 Task: Discover Condos in Newport with Has Views.
Action: Key pressed <Key.caps_lock>N<Key.caps_lock>ewport
Screenshot: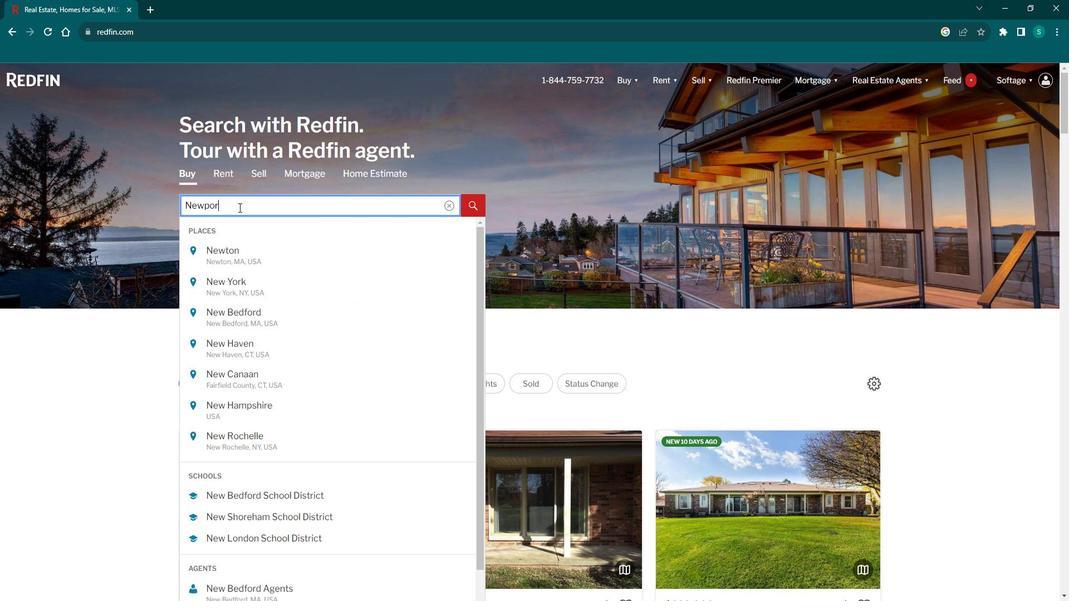 
Action: Mouse moved to (256, 257)
Screenshot: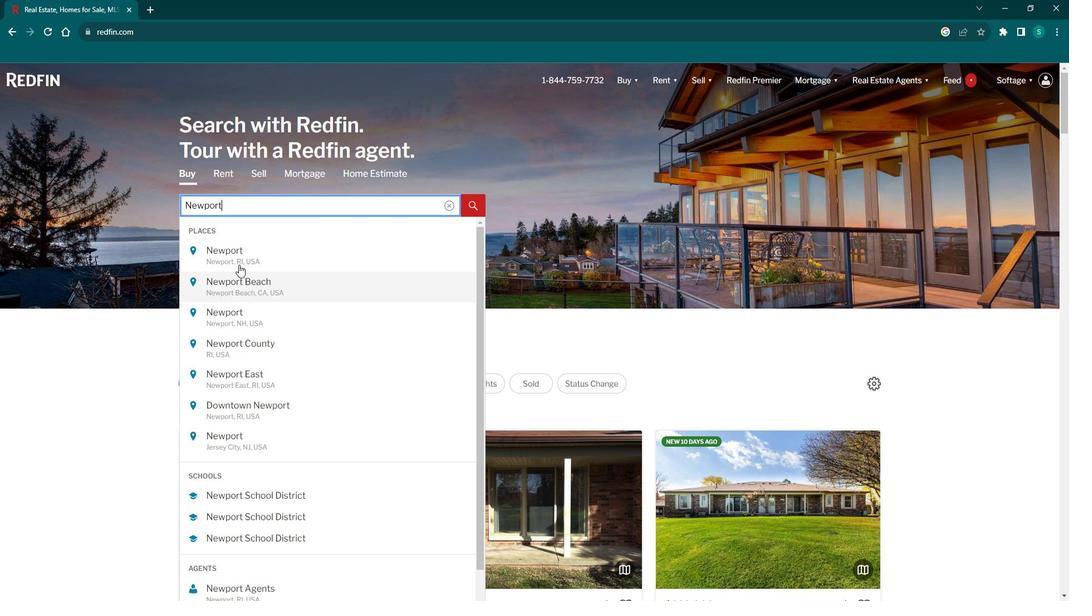 
Action: Mouse pressed left at (256, 257)
Screenshot: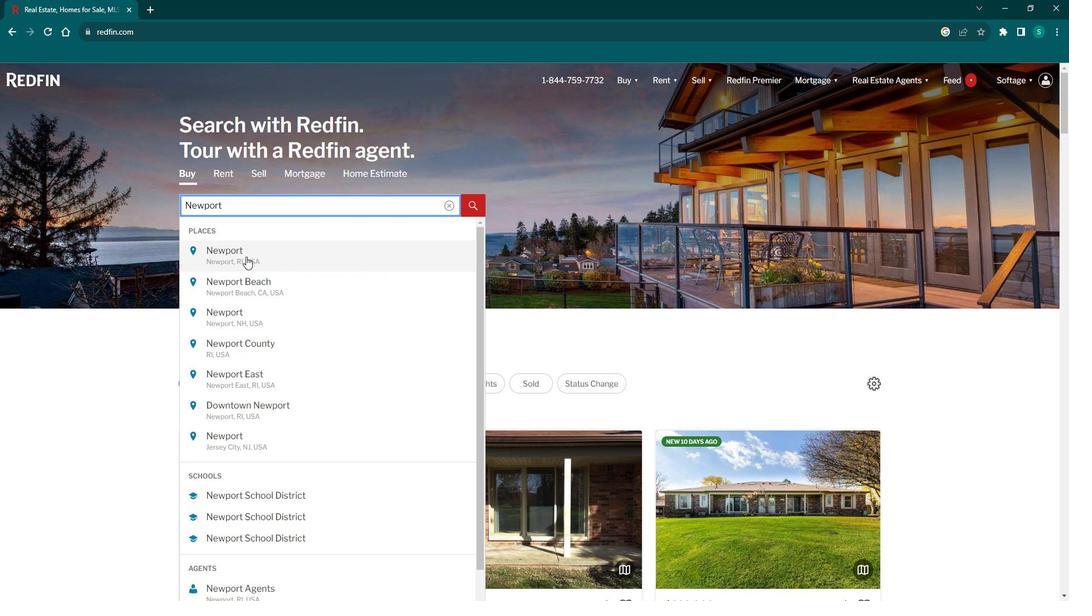 
Action: Mouse moved to (947, 165)
Screenshot: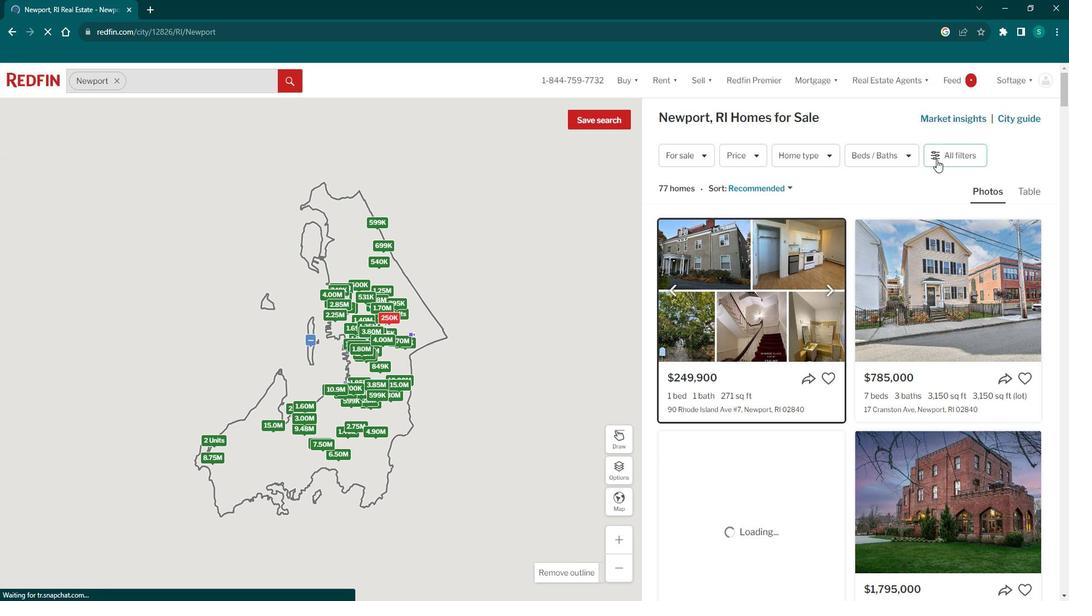 
Action: Mouse pressed left at (947, 165)
Screenshot: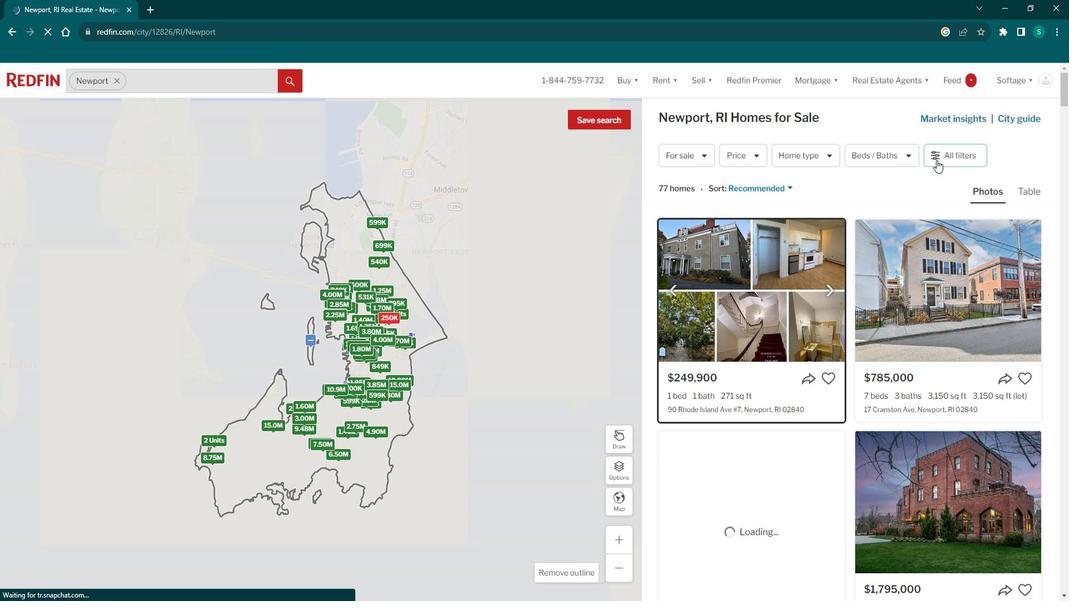
Action: Mouse pressed left at (947, 165)
Screenshot: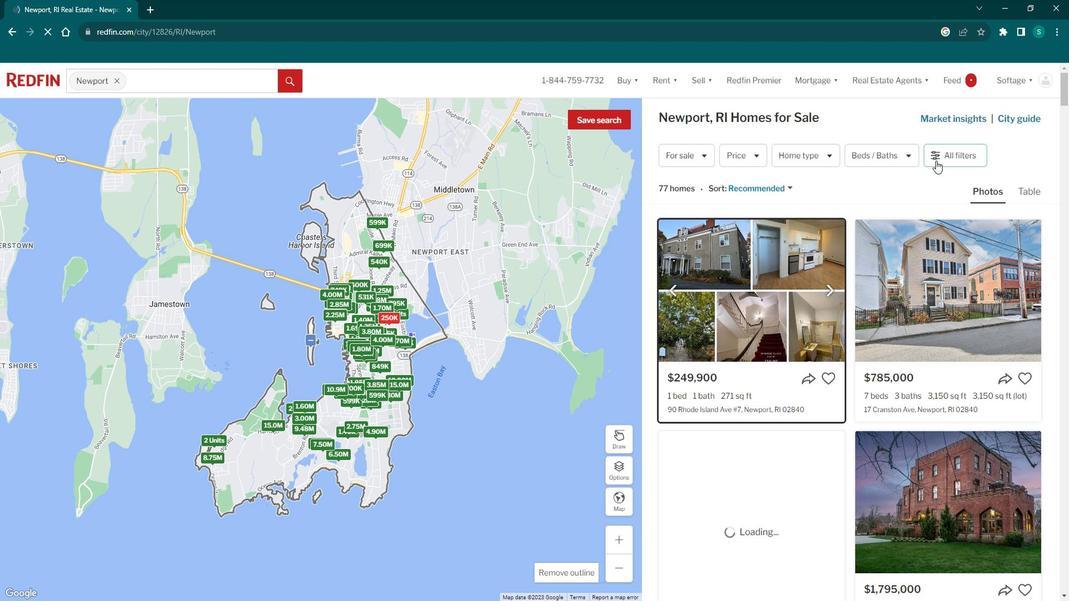 
Action: Mouse pressed left at (947, 165)
Screenshot: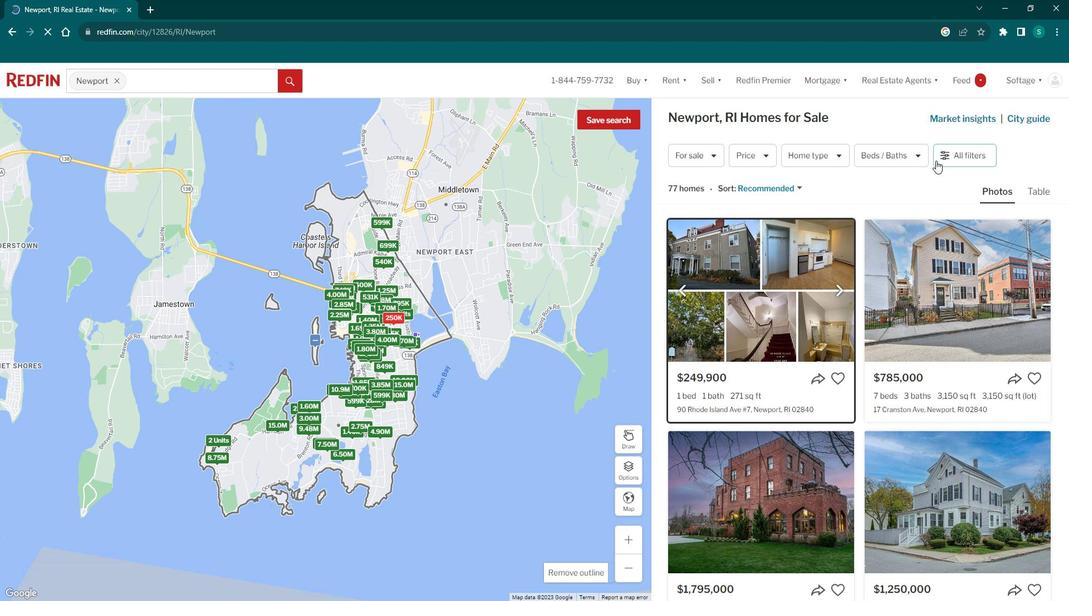 
Action: Mouse moved to (730, 385)
Screenshot: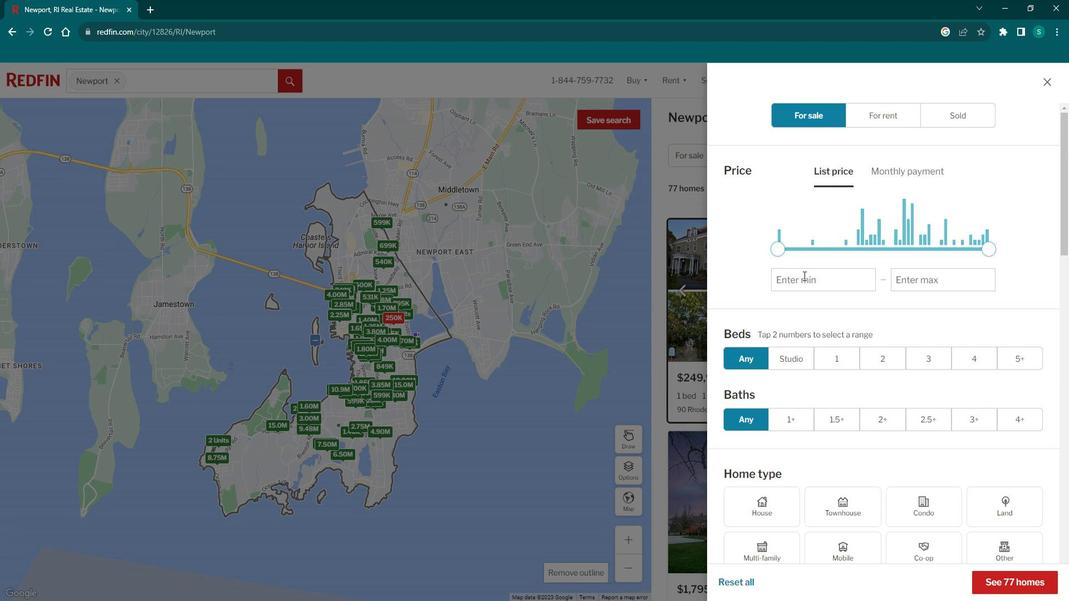 
Action: Mouse scrolled (730, 385) with delta (0, 0)
Screenshot: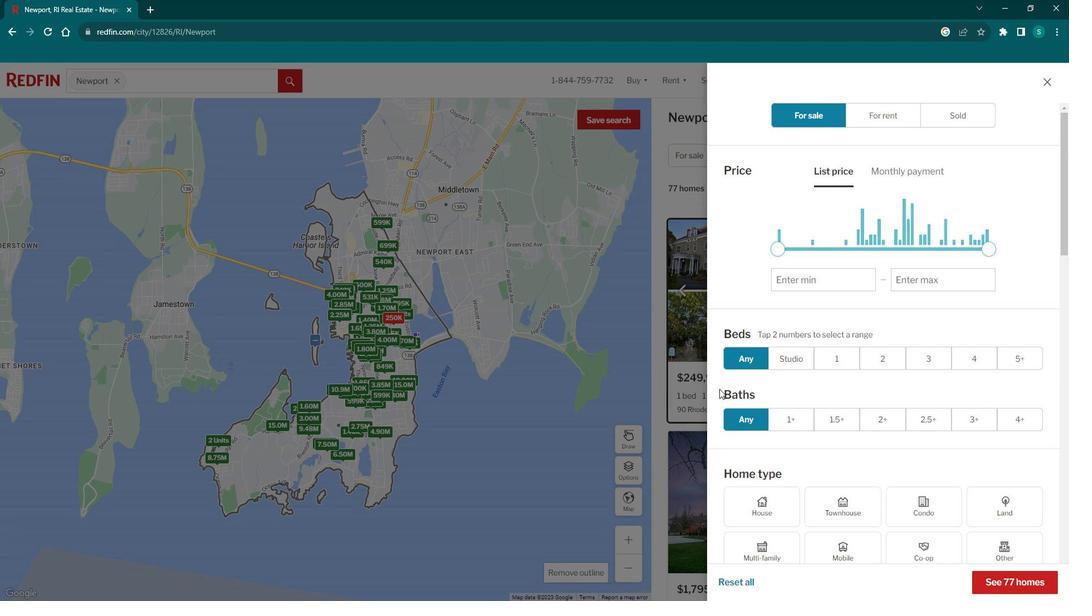 
Action: Mouse scrolled (730, 385) with delta (0, 0)
Screenshot: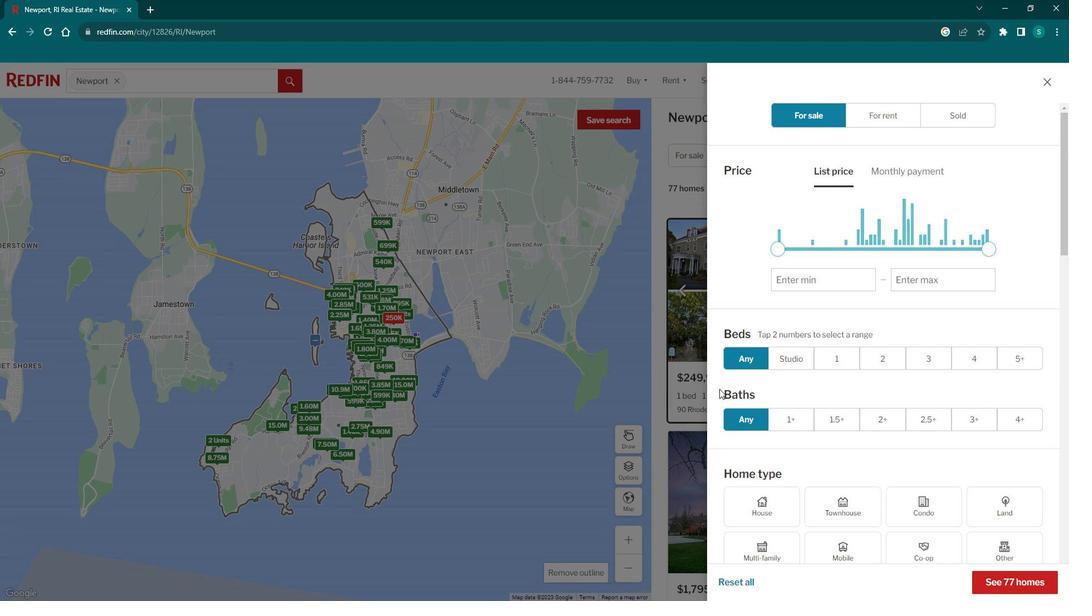 
Action: Mouse scrolled (730, 385) with delta (0, 0)
Screenshot: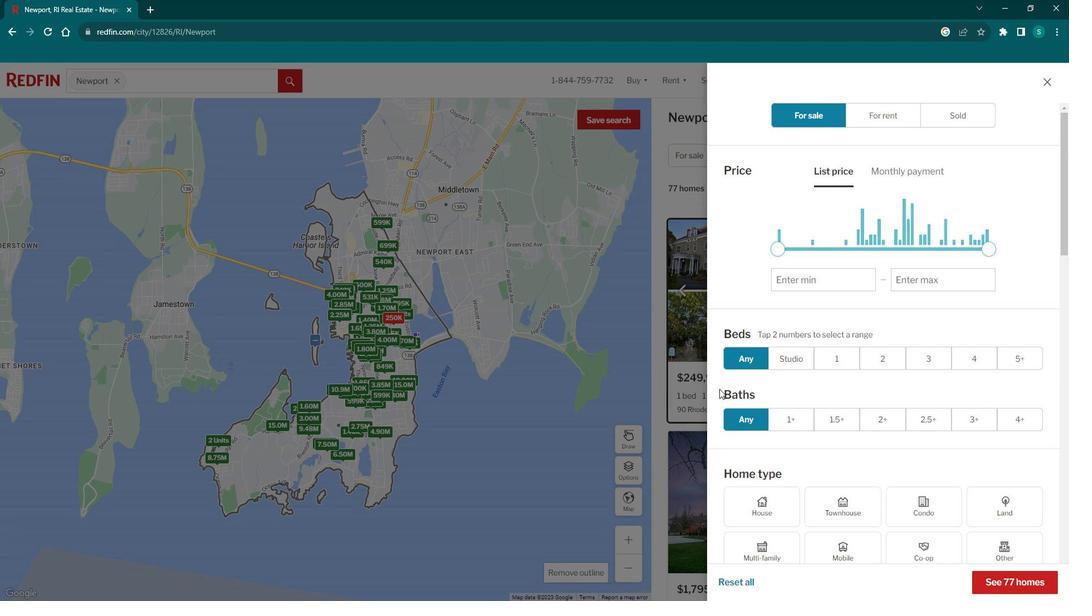 
Action: Mouse moved to (917, 334)
Screenshot: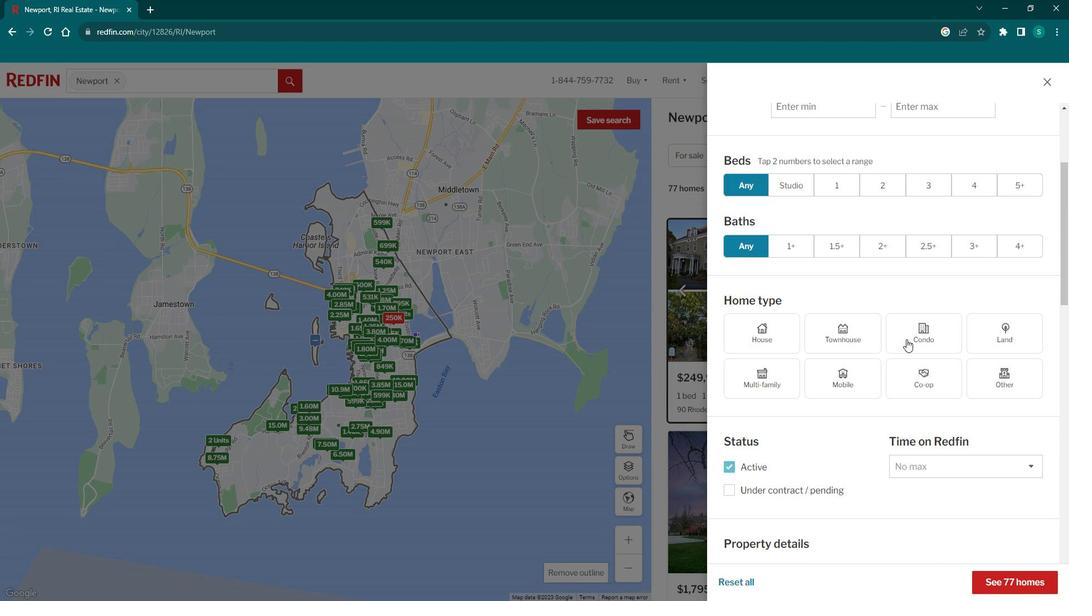 
Action: Mouse pressed left at (917, 334)
Screenshot: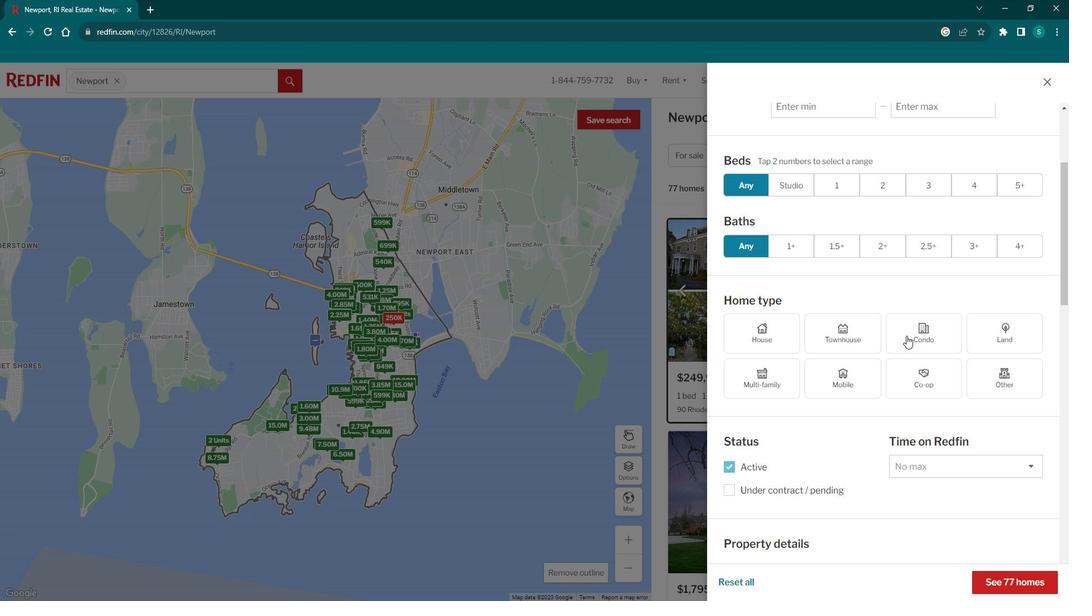 
Action: Mouse moved to (821, 416)
Screenshot: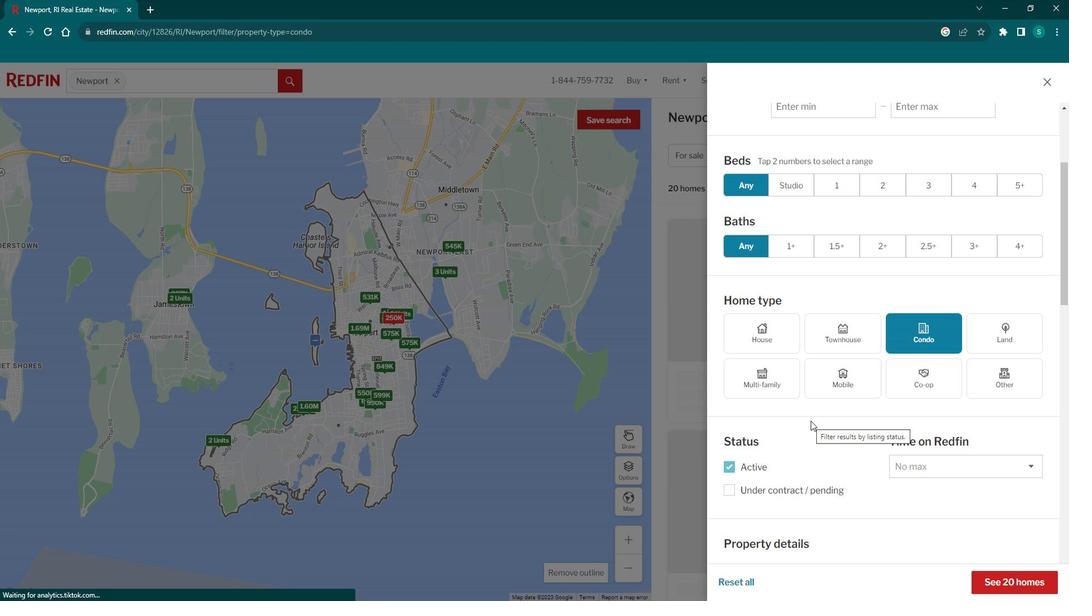
Action: Mouse scrolled (821, 415) with delta (0, 0)
Screenshot: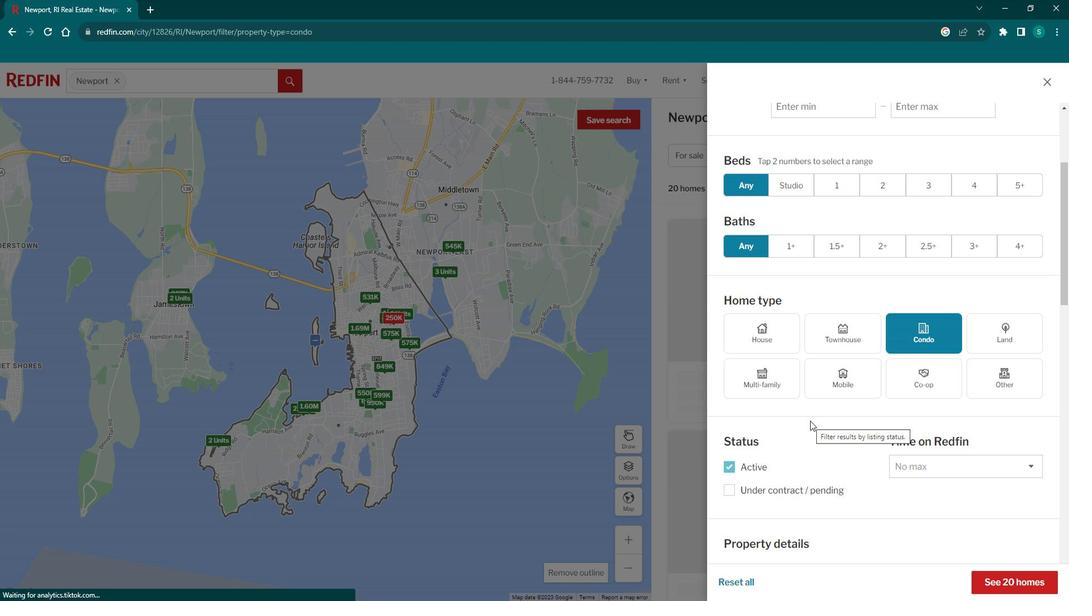 
Action: Mouse scrolled (821, 415) with delta (0, 0)
Screenshot: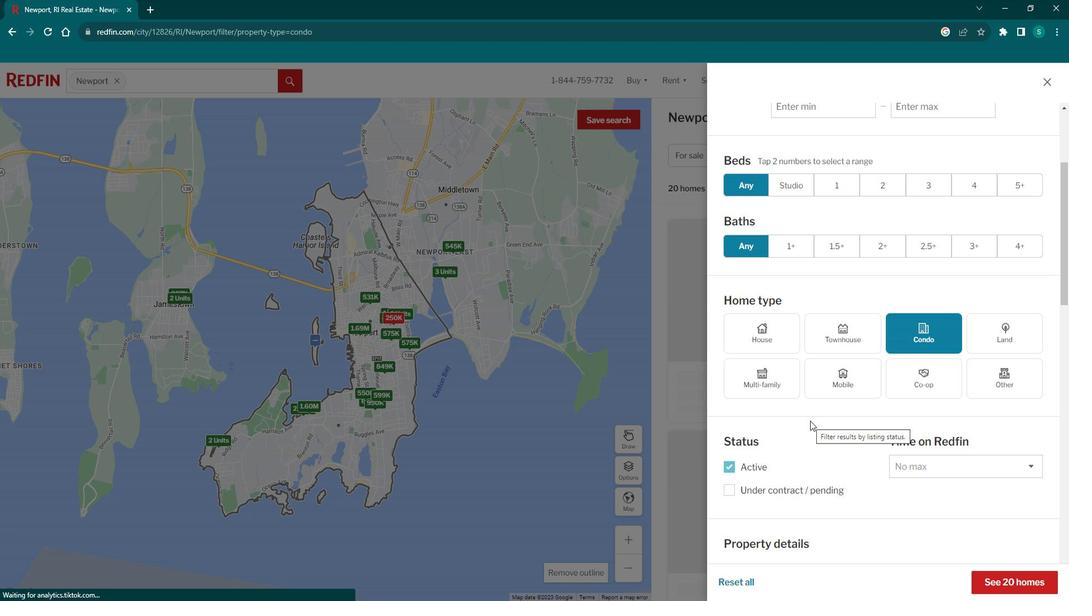 
Action: Mouse scrolled (821, 415) with delta (0, 0)
Screenshot: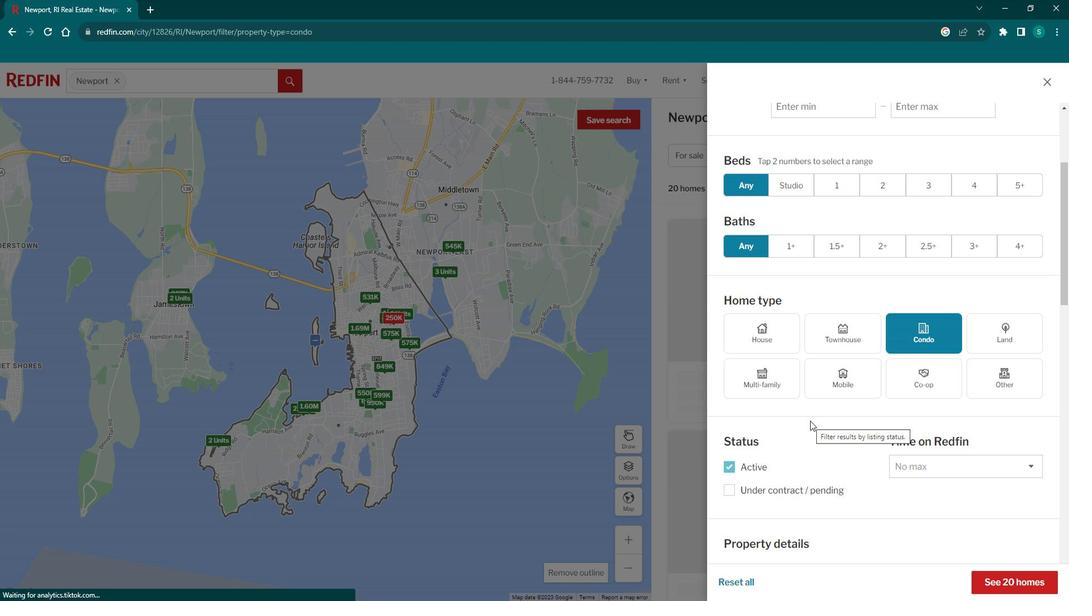 
Action: Mouse scrolled (821, 415) with delta (0, 0)
Screenshot: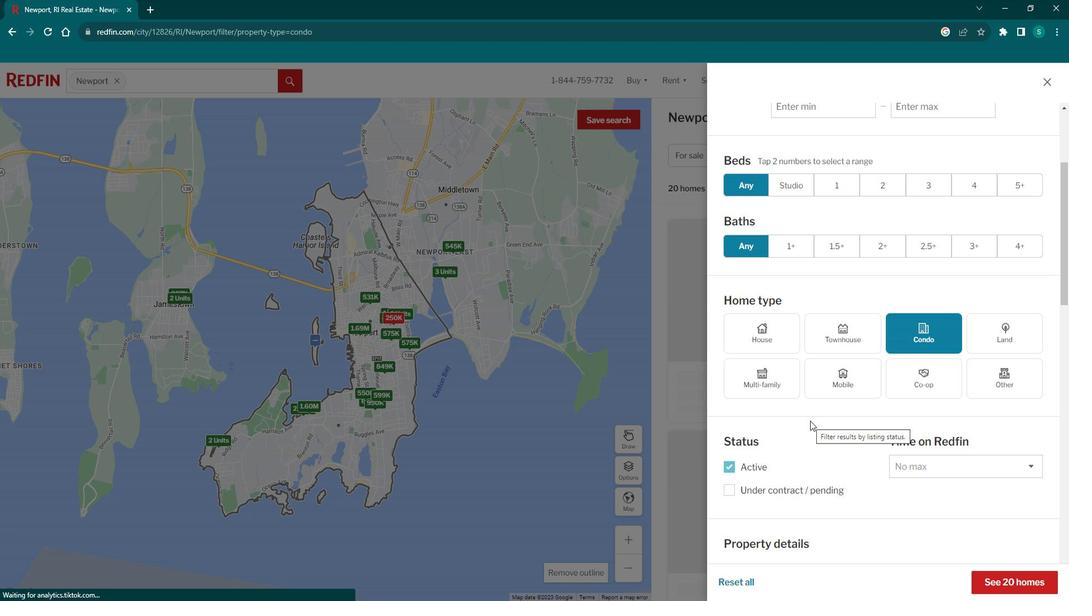 
Action: Mouse scrolled (821, 415) with delta (0, 0)
Screenshot: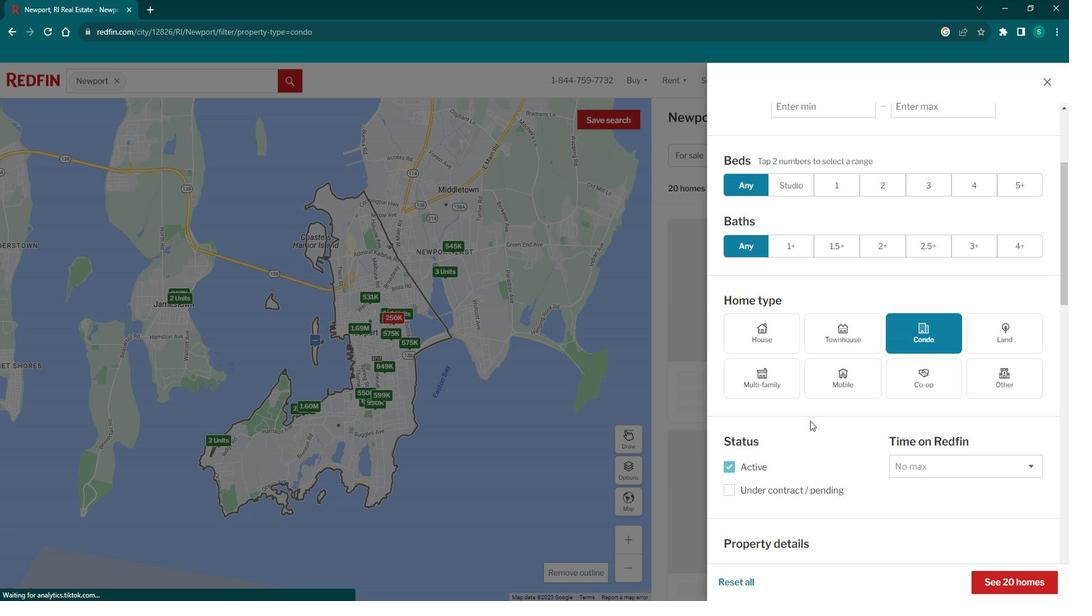 
Action: Mouse moved to (820, 426)
Screenshot: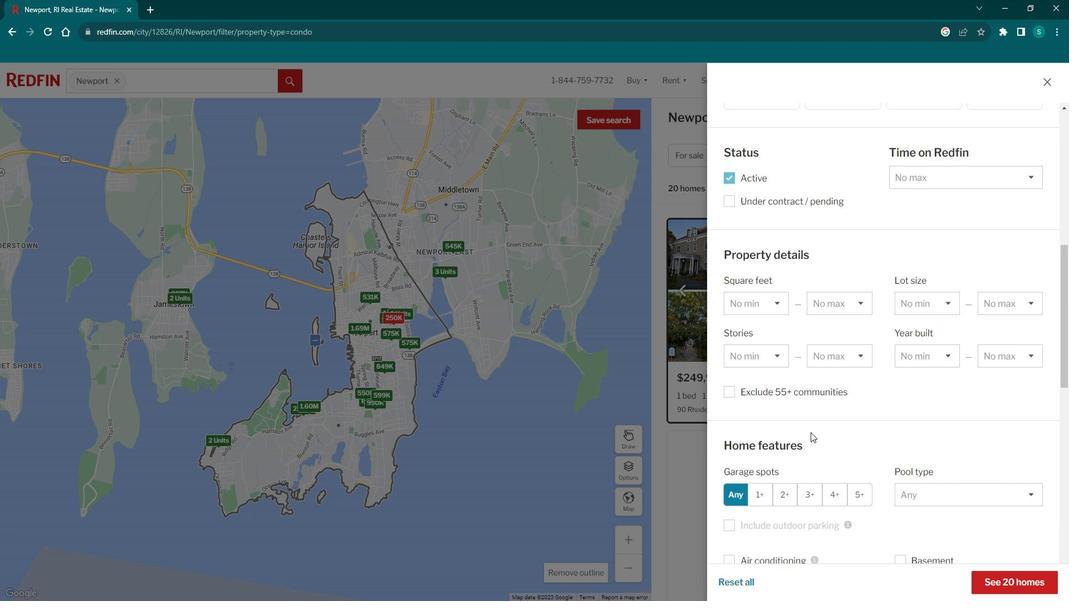 
Action: Mouse scrolled (820, 426) with delta (0, 0)
Screenshot: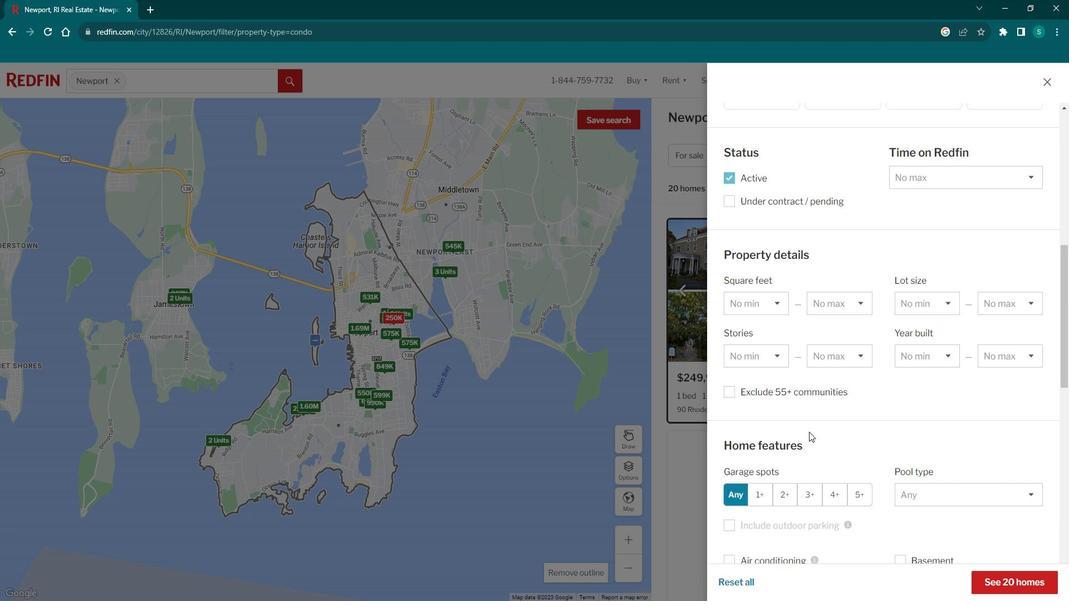 
Action: Mouse scrolled (820, 426) with delta (0, 0)
Screenshot: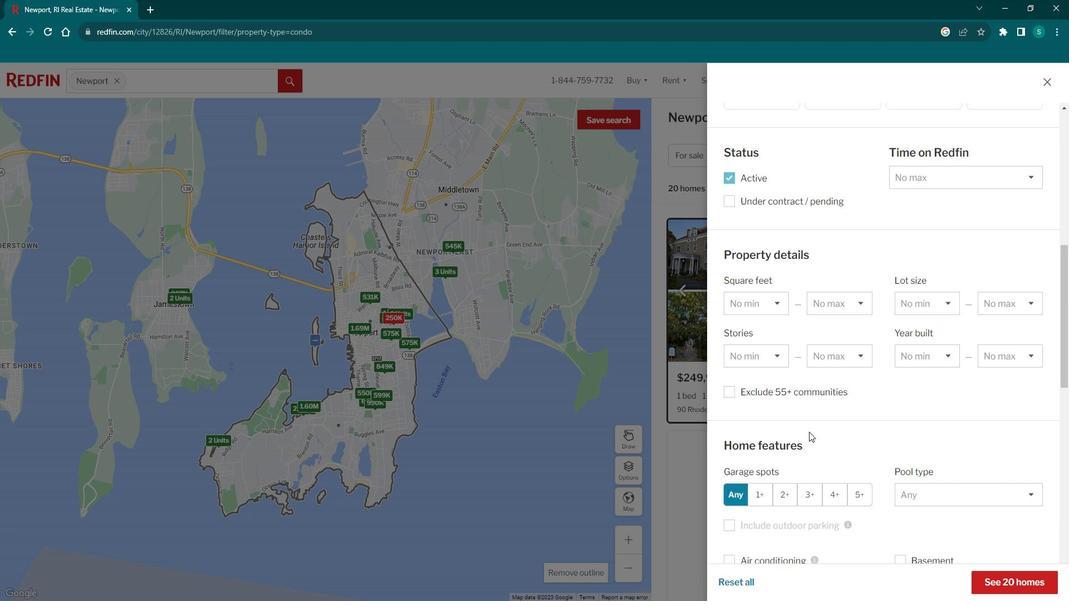 
Action: Mouse scrolled (820, 426) with delta (0, 0)
Screenshot: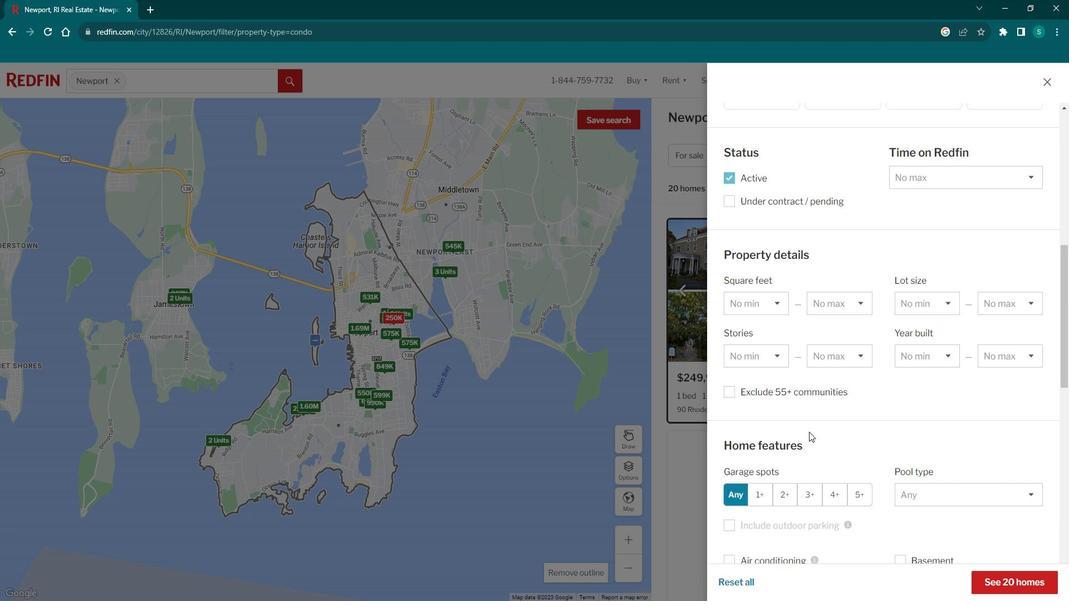 
Action: Mouse moved to (787, 409)
Screenshot: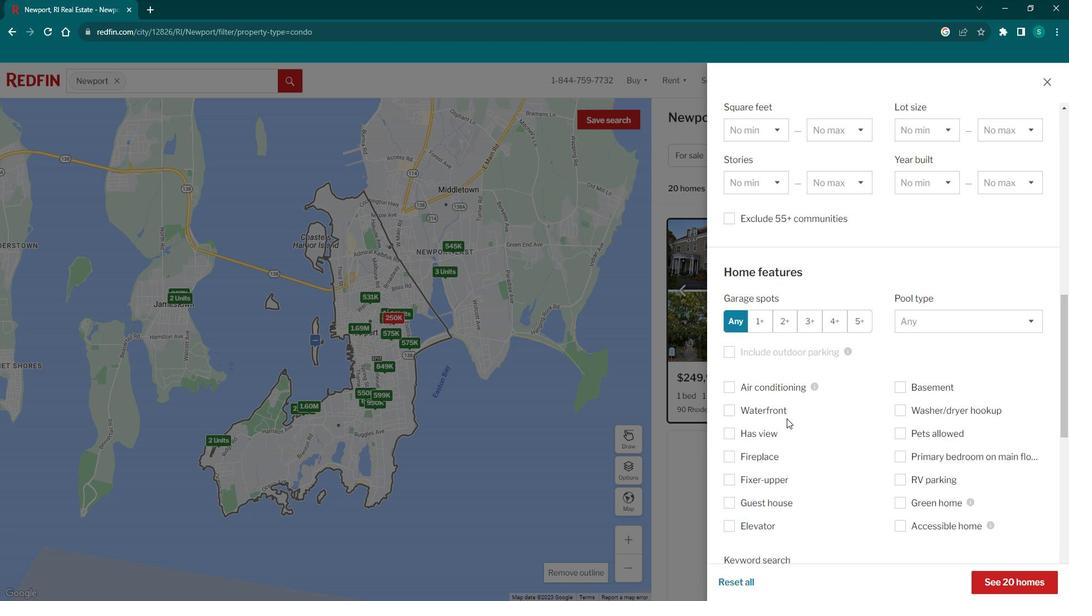 
Action: Mouse scrolled (787, 408) with delta (0, 0)
Screenshot: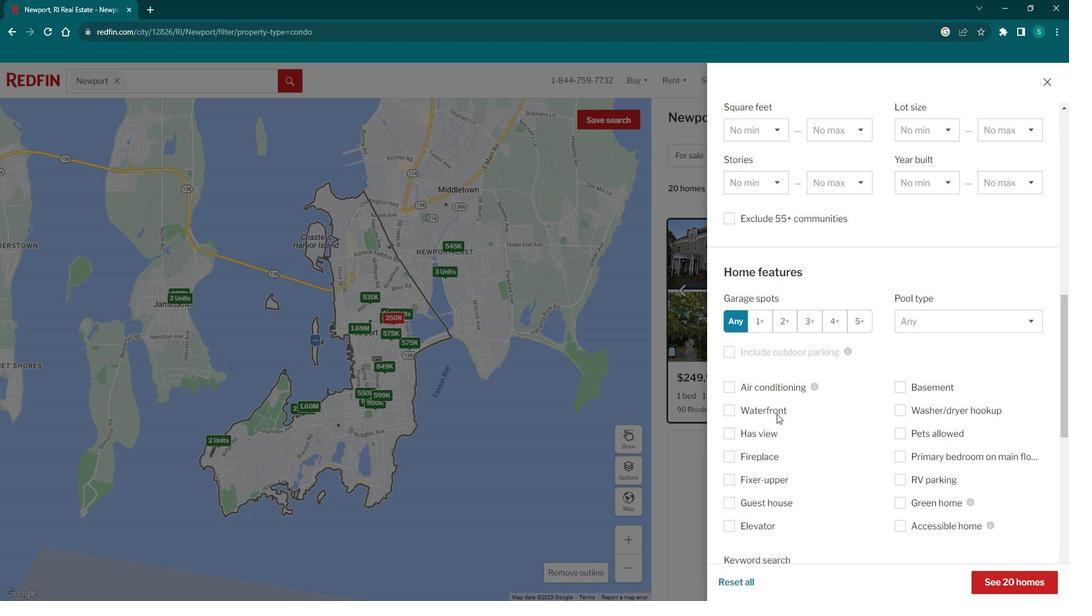 
Action: Mouse scrolled (787, 408) with delta (0, 0)
Screenshot: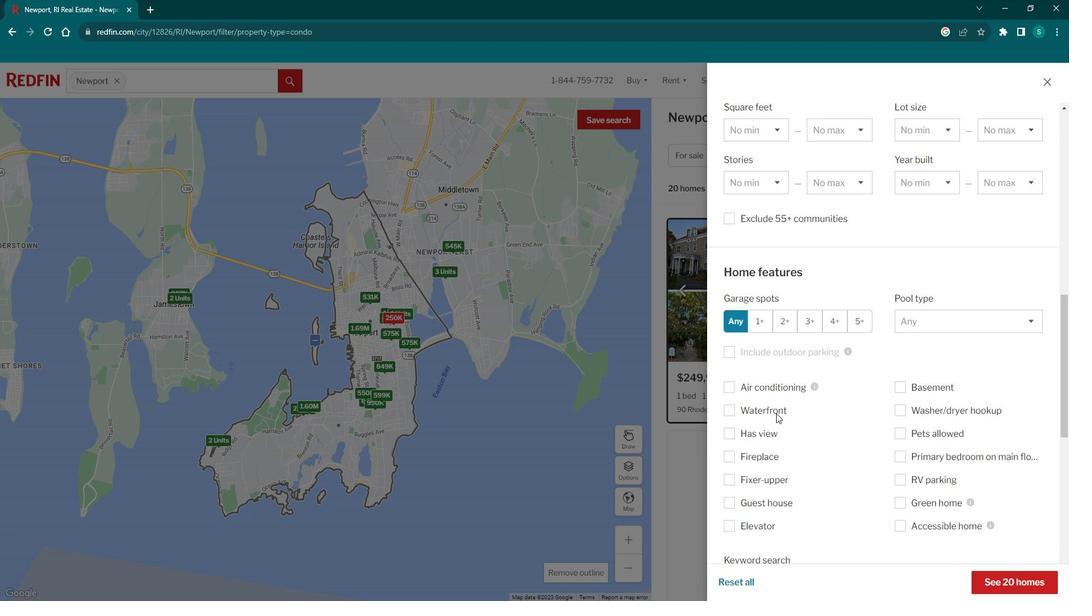 
Action: Mouse moved to (753, 313)
Screenshot: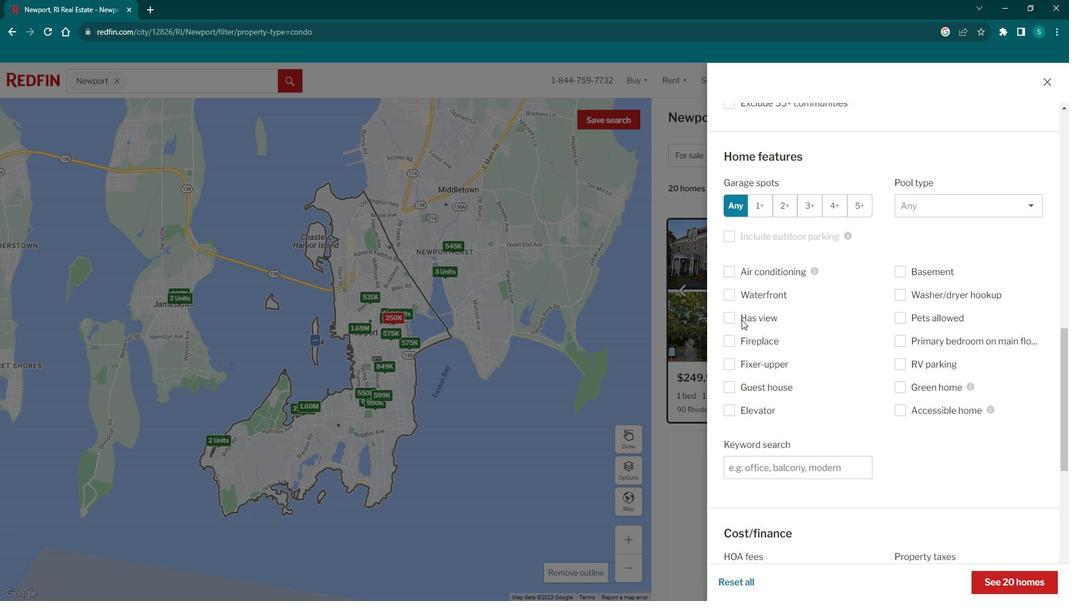 
Action: Mouse pressed left at (753, 313)
Screenshot: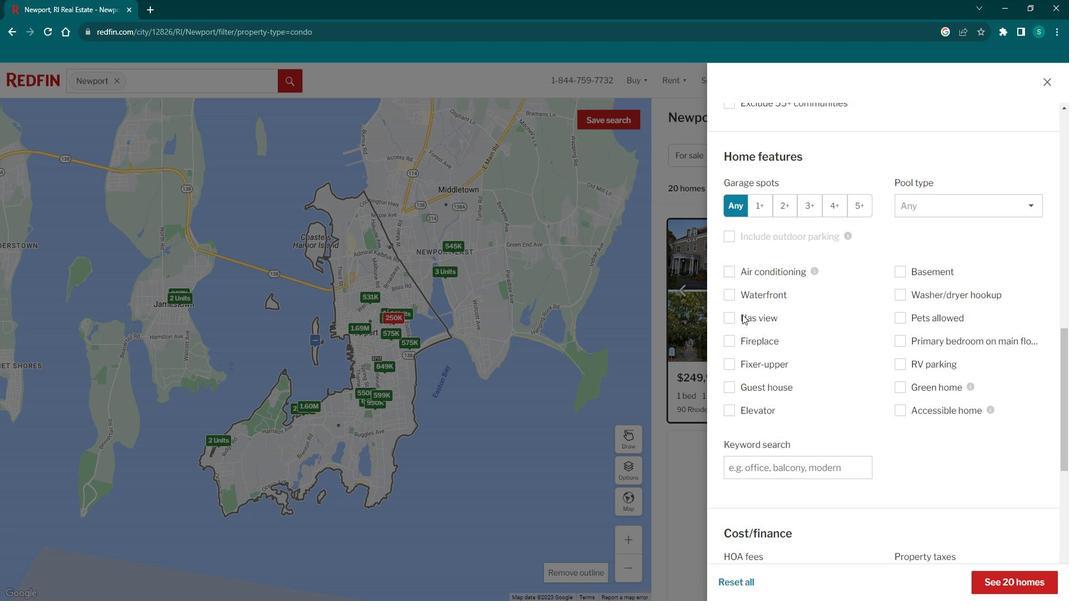 
Action: Mouse moved to (1009, 567)
Screenshot: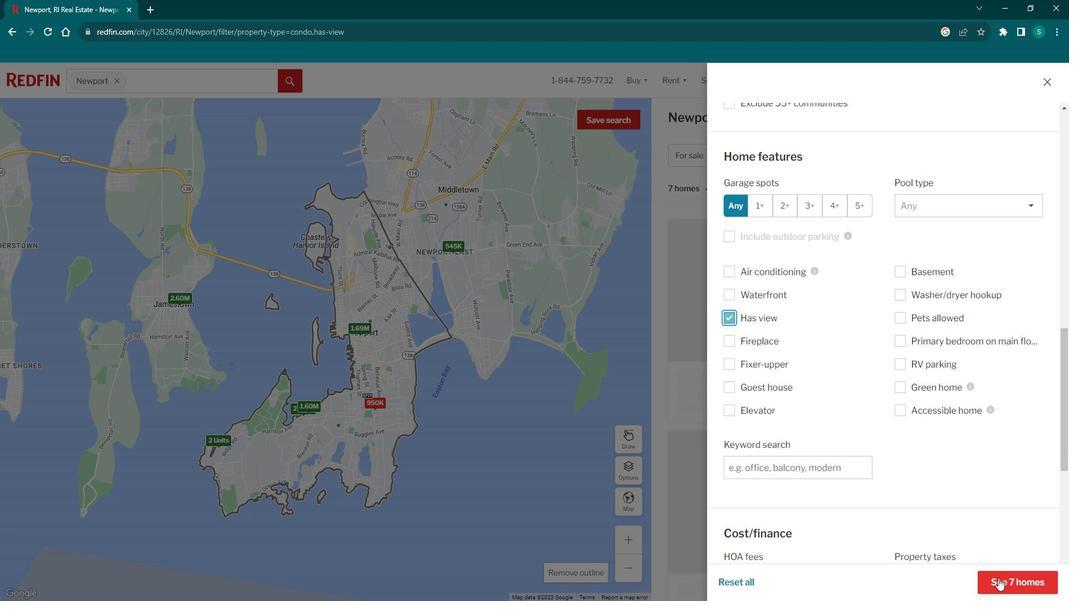
Action: Mouse pressed left at (1009, 567)
Screenshot: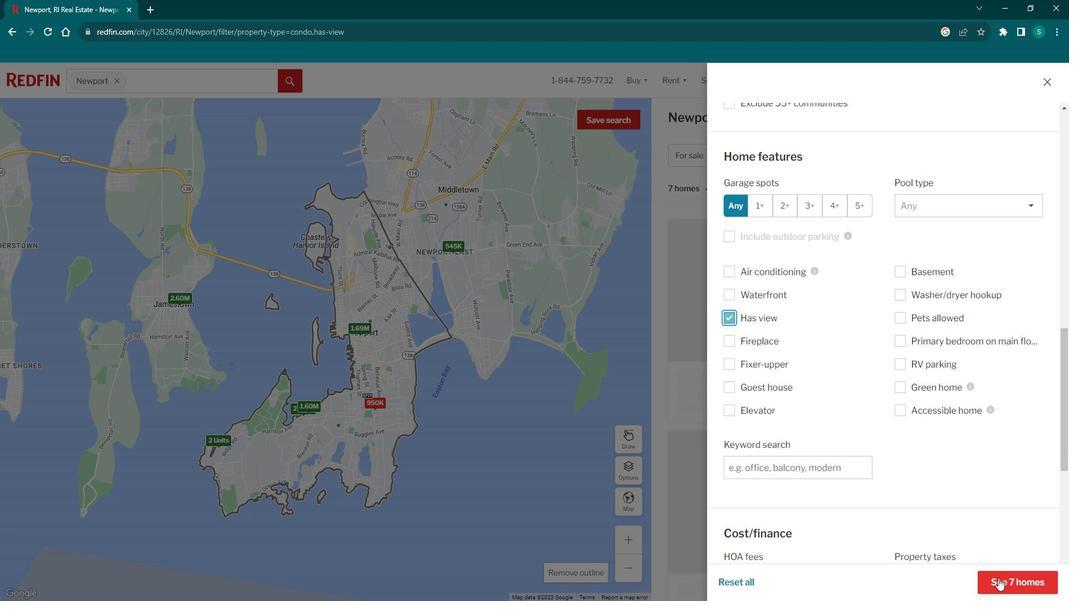 
Action: Mouse moved to (731, 351)
Screenshot: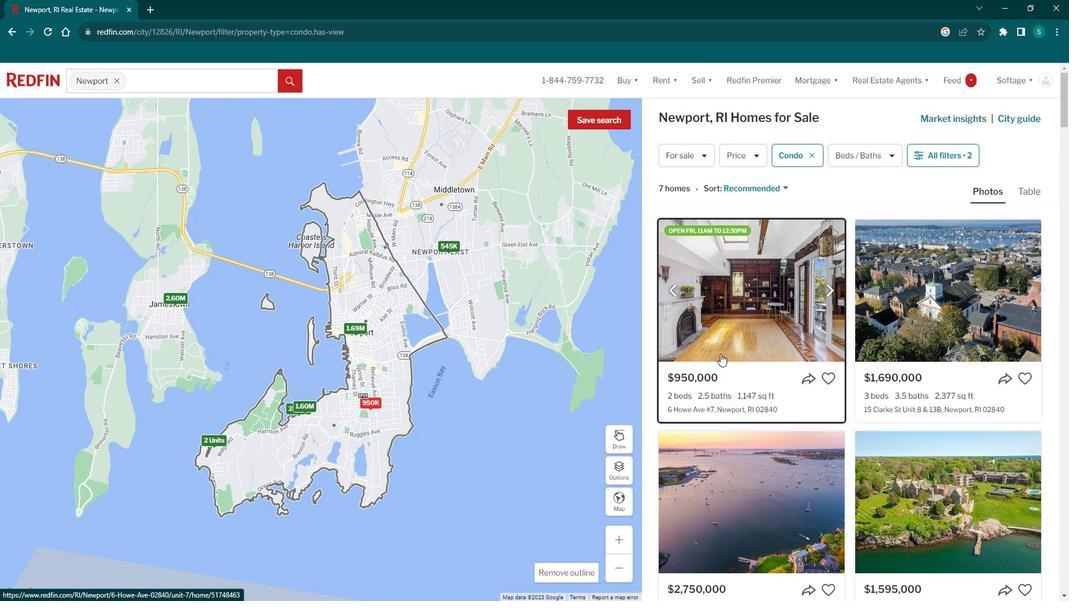 
Action: Mouse pressed left at (731, 351)
Screenshot: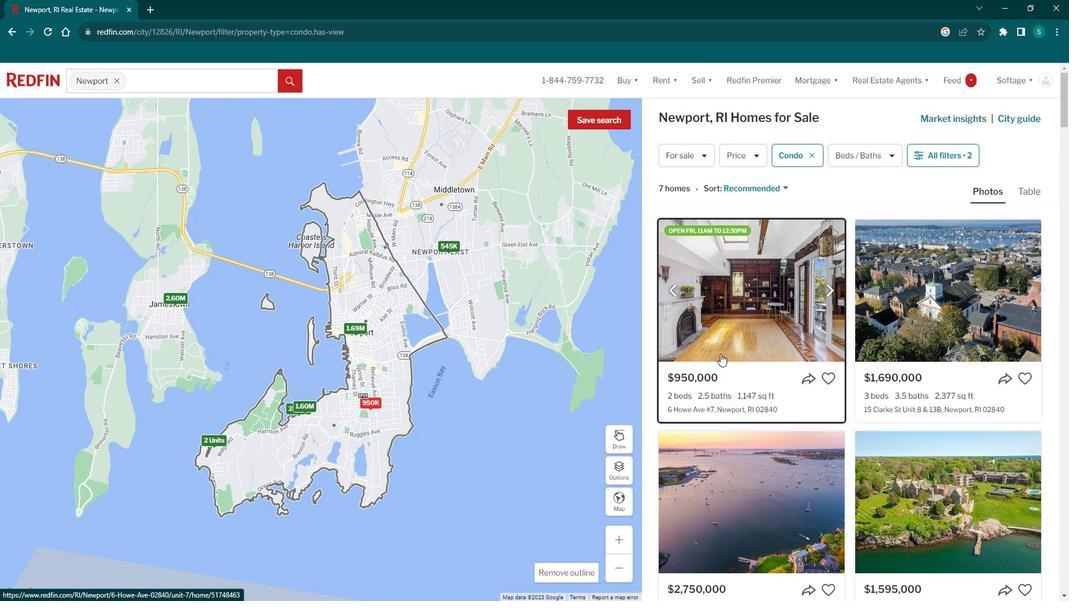 
Action: Mouse moved to (431, 365)
Screenshot: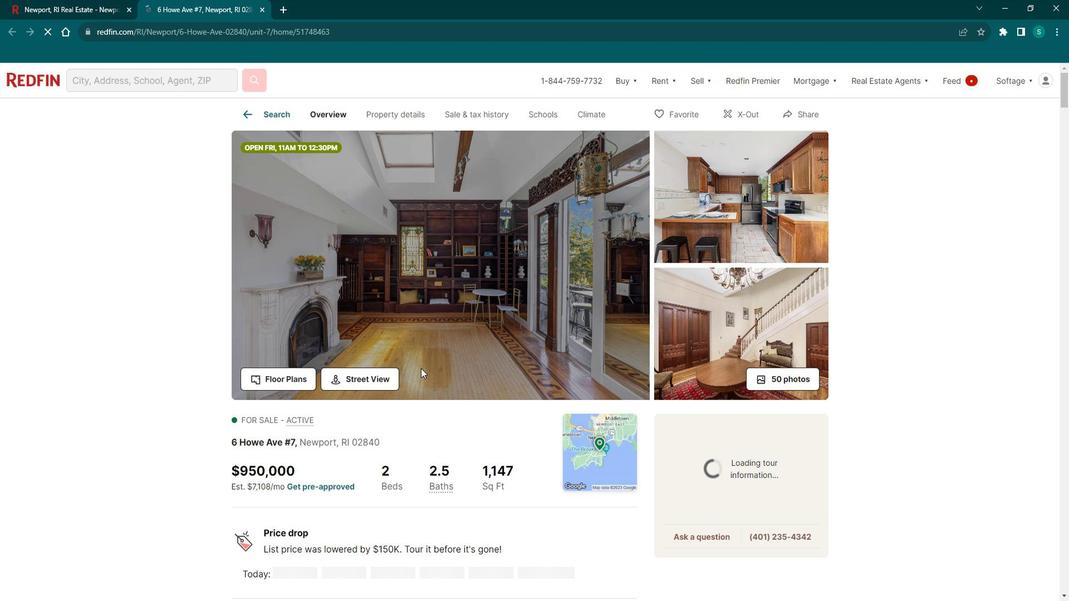 
Action: Mouse scrolled (431, 364) with delta (0, 0)
Screenshot: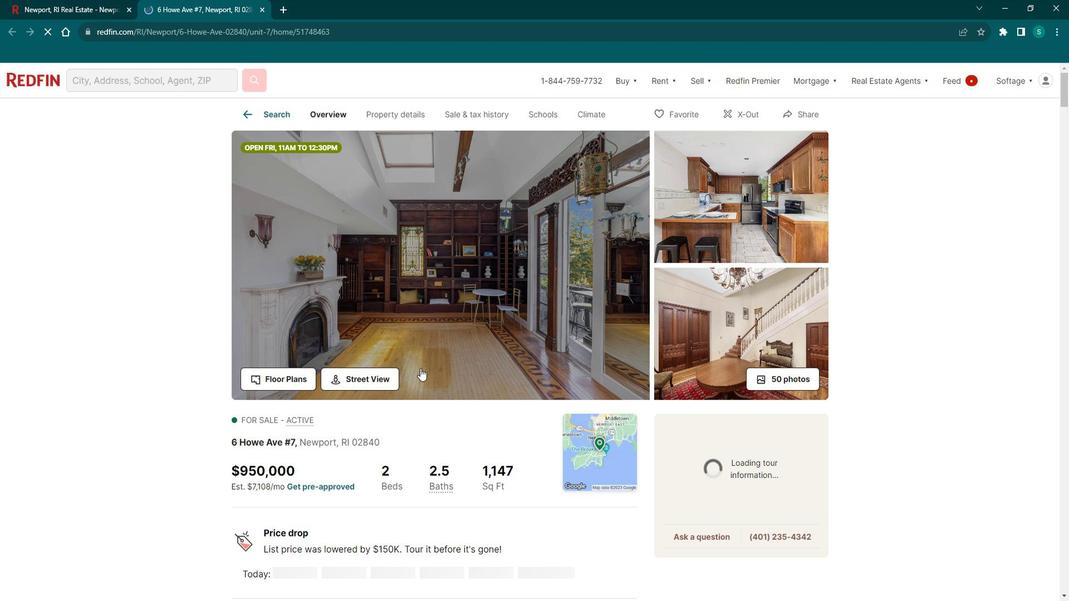 
Action: Mouse scrolled (431, 364) with delta (0, 0)
Screenshot: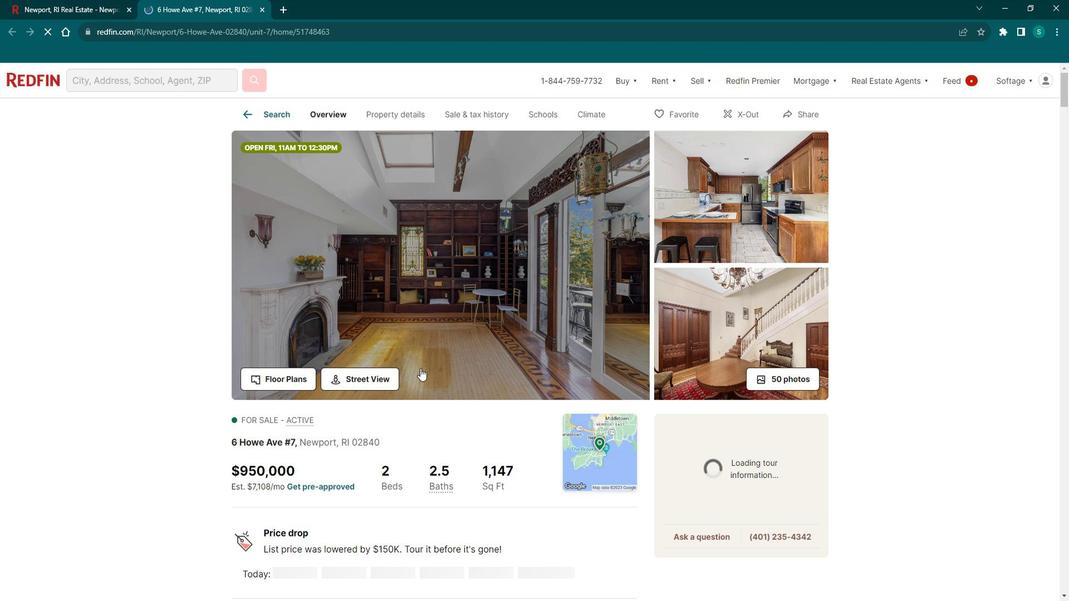 
Action: Mouse scrolled (431, 364) with delta (0, 0)
Screenshot: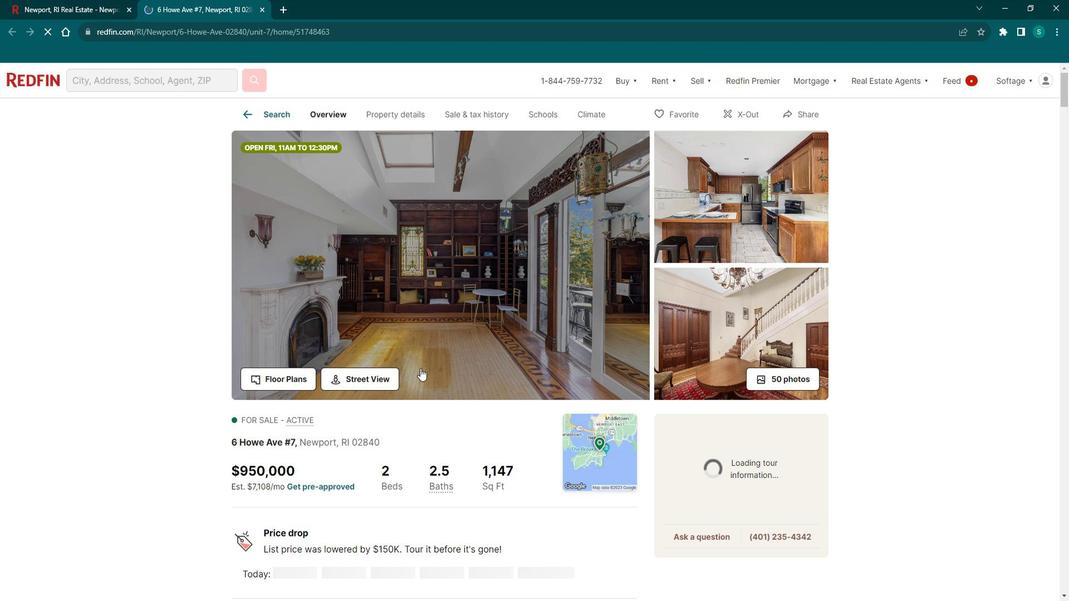 
Action: Mouse scrolled (431, 364) with delta (0, 0)
Screenshot: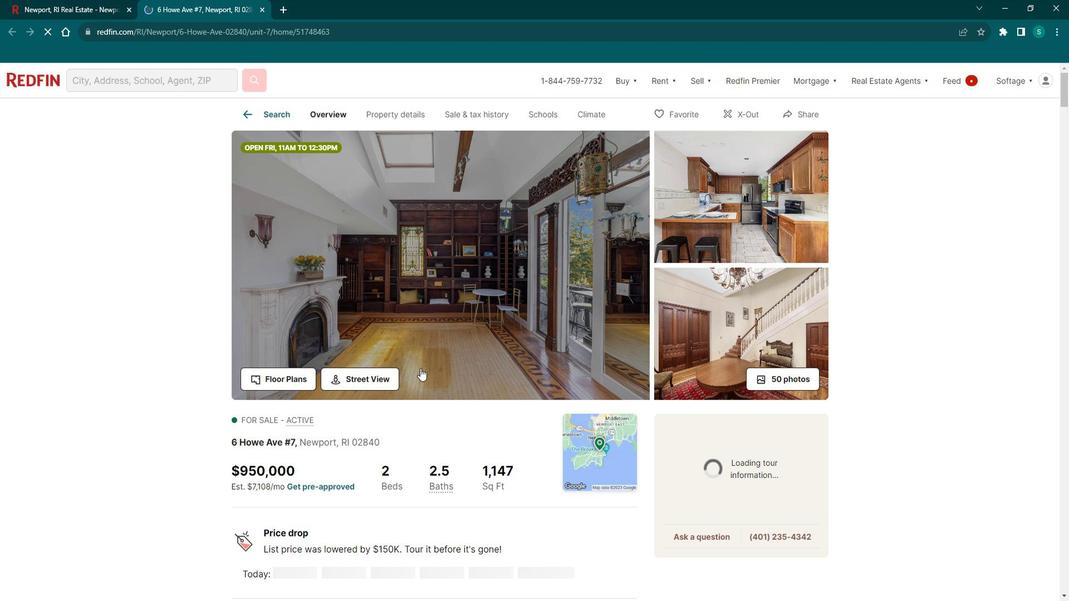 
Action: Mouse scrolled (431, 364) with delta (0, 0)
Screenshot: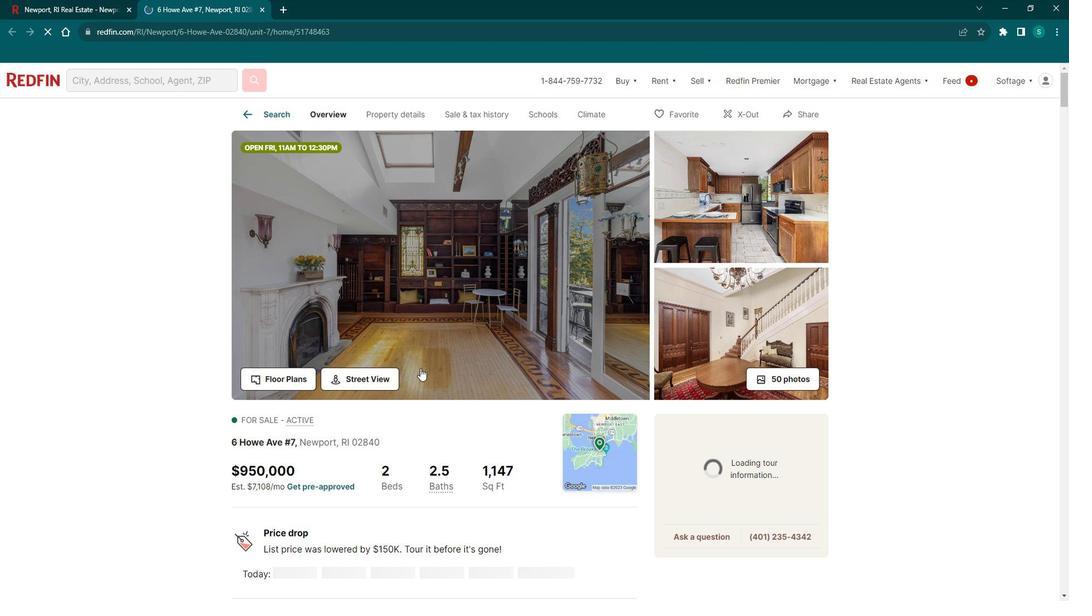 
Action: Mouse moved to (286, 426)
Screenshot: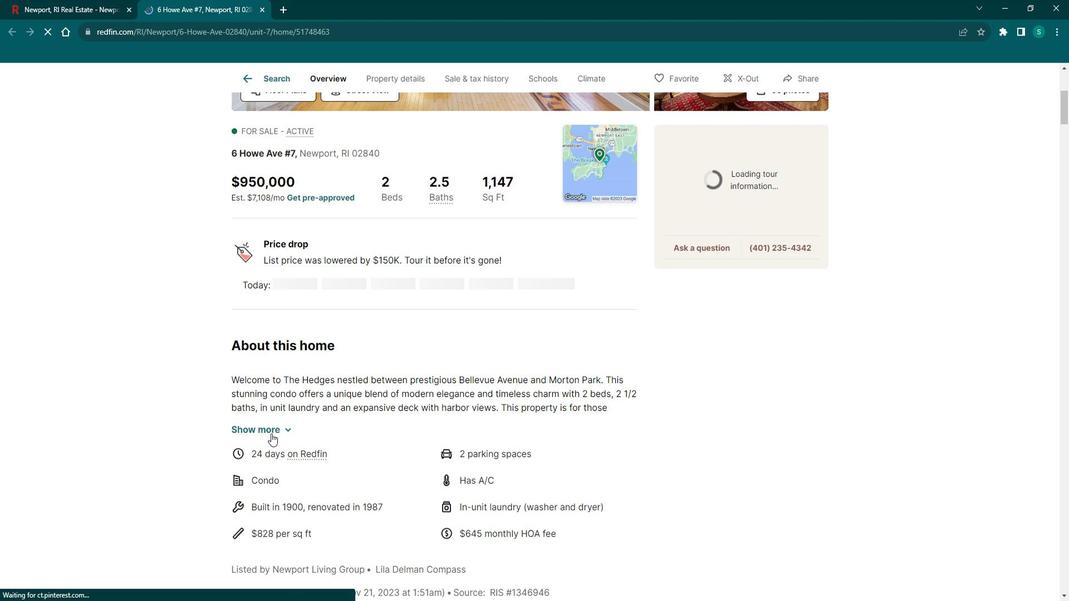 
Action: Mouse pressed left at (286, 426)
Screenshot: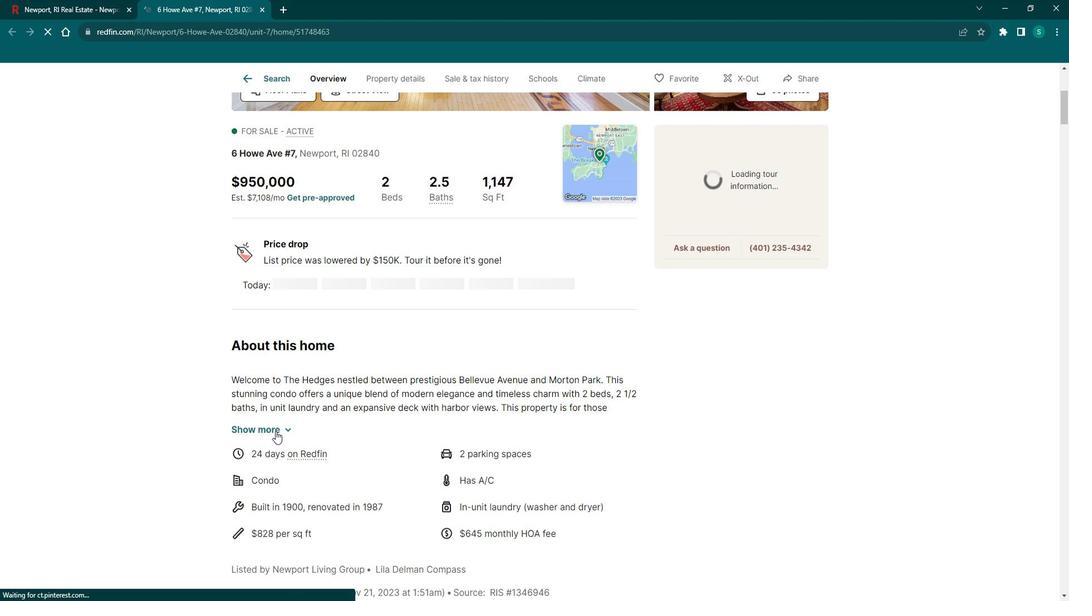 
Action: Mouse moved to (327, 409)
Screenshot: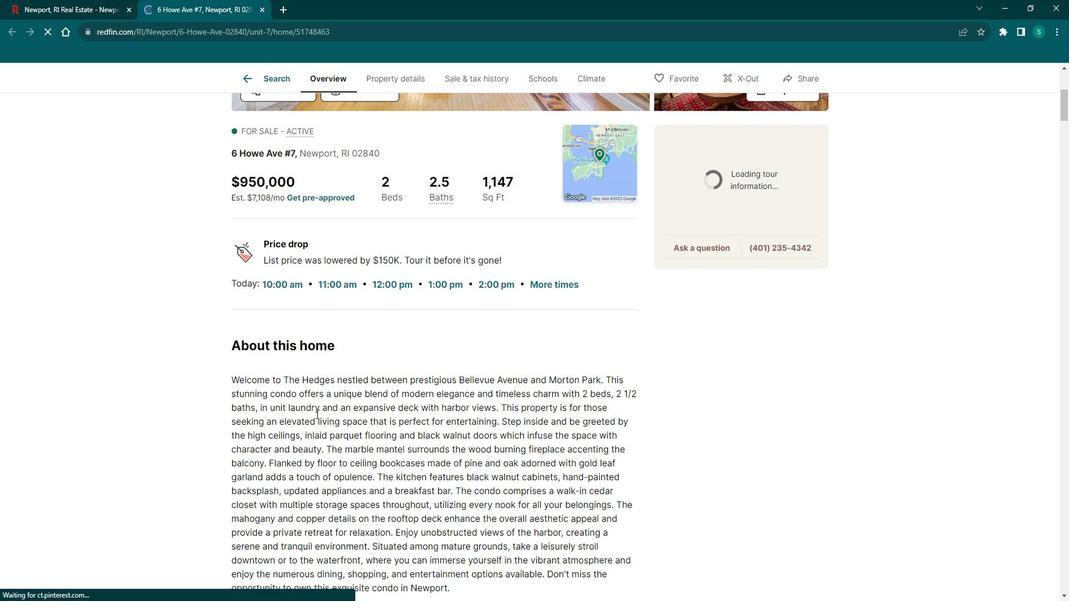 
Action: Mouse scrolled (327, 409) with delta (0, 0)
Screenshot: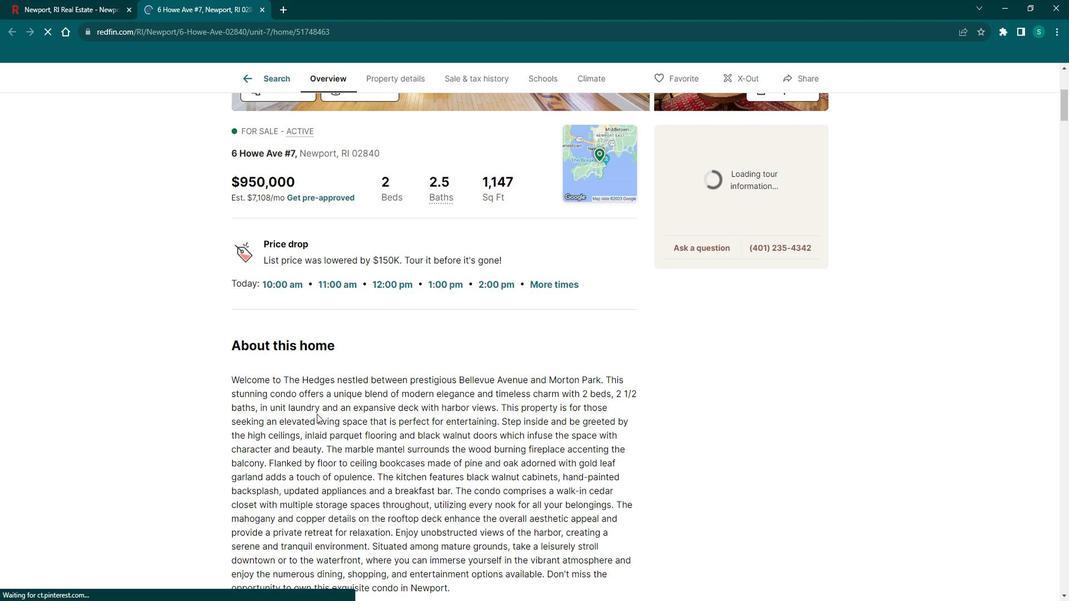 
Action: Mouse scrolled (327, 409) with delta (0, 0)
Screenshot: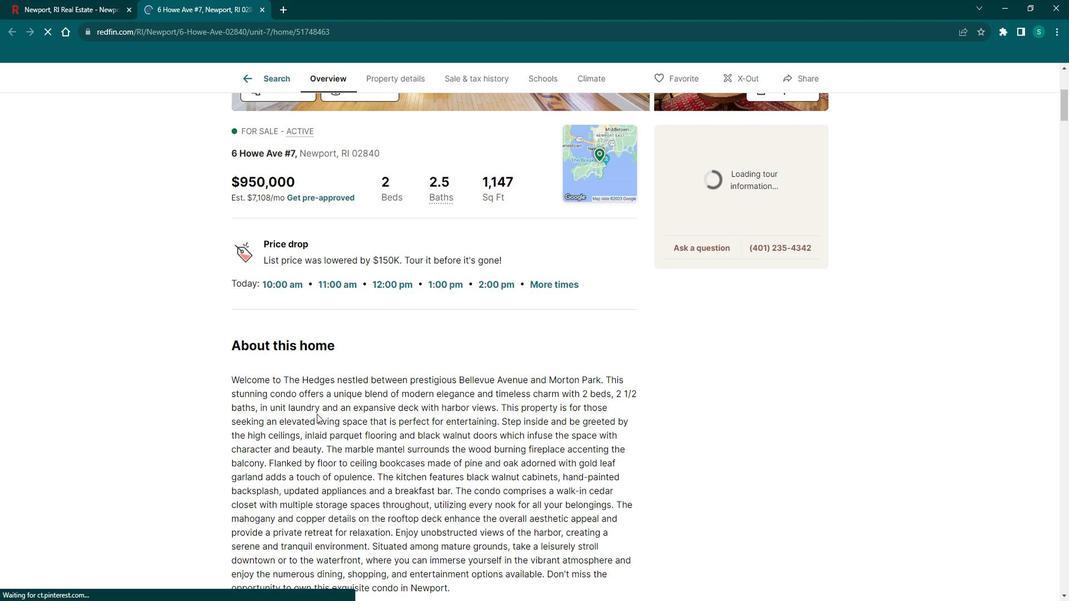 
Action: Mouse scrolled (327, 409) with delta (0, 0)
Screenshot: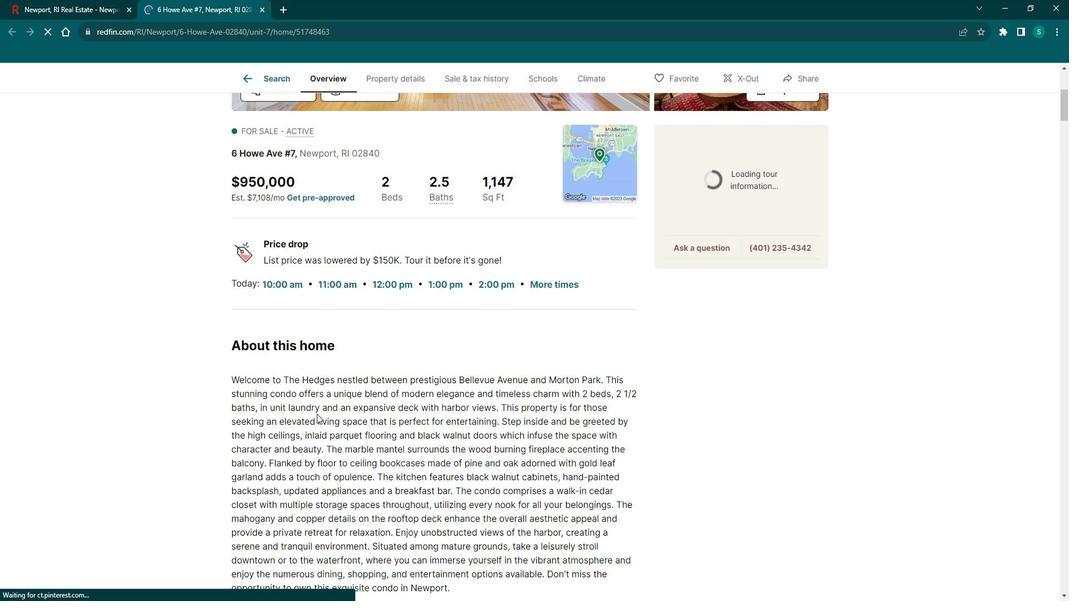 
Action: Mouse scrolled (327, 409) with delta (0, 0)
Screenshot: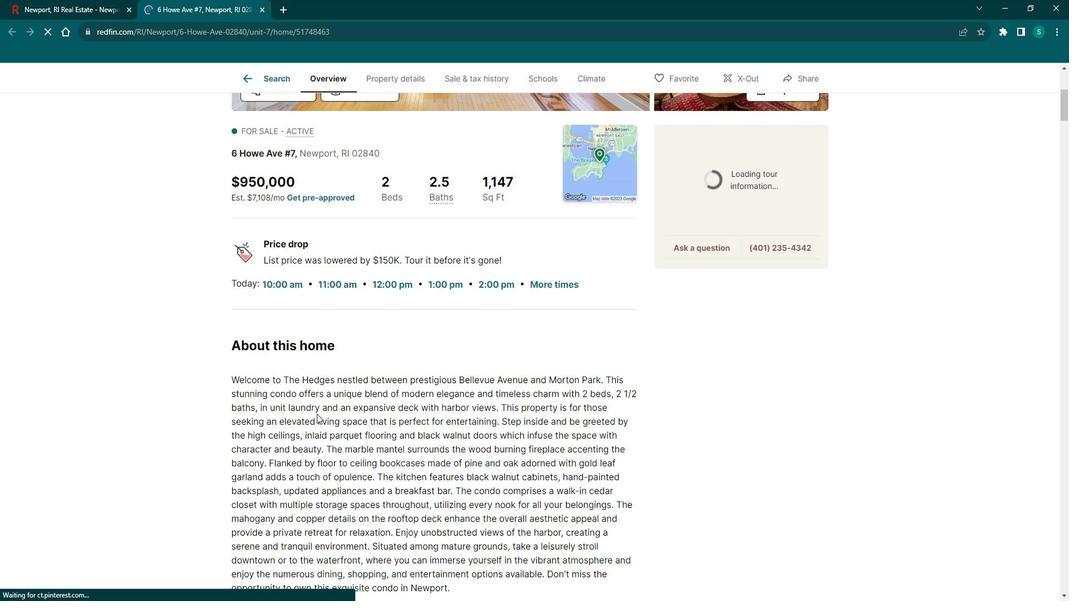 
Action: Mouse scrolled (327, 409) with delta (0, 0)
Screenshot: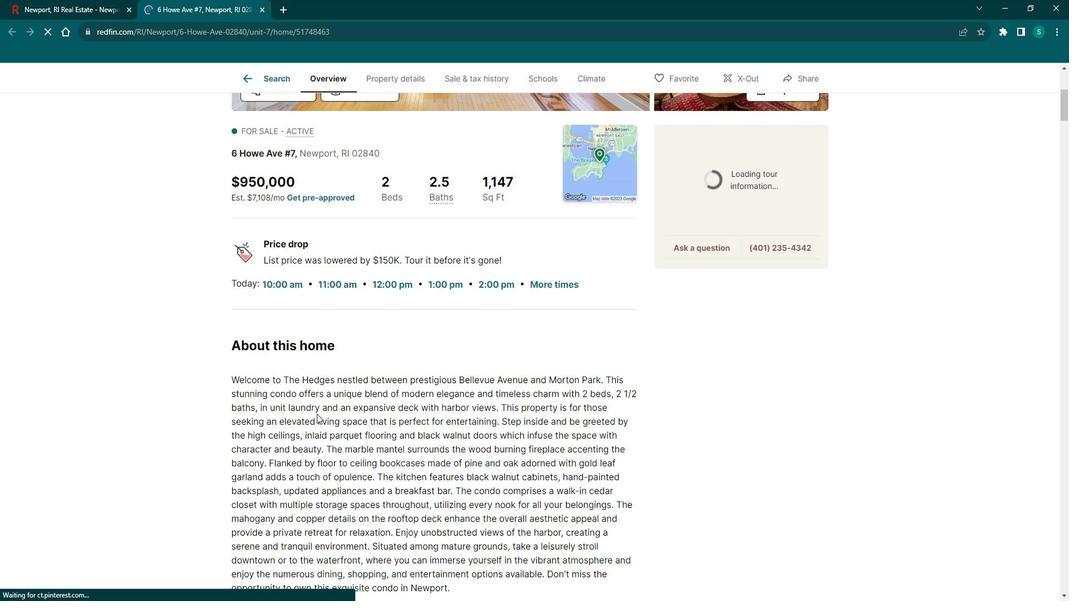 
Action: Mouse scrolled (327, 409) with delta (0, 0)
Screenshot: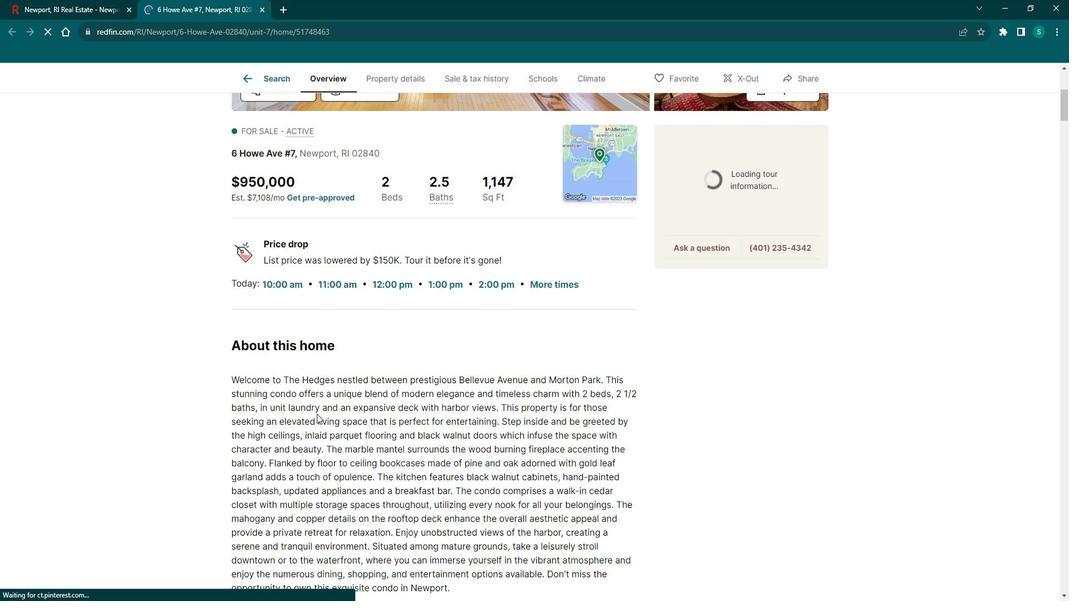 
Action: Mouse scrolled (327, 409) with delta (0, 0)
Screenshot: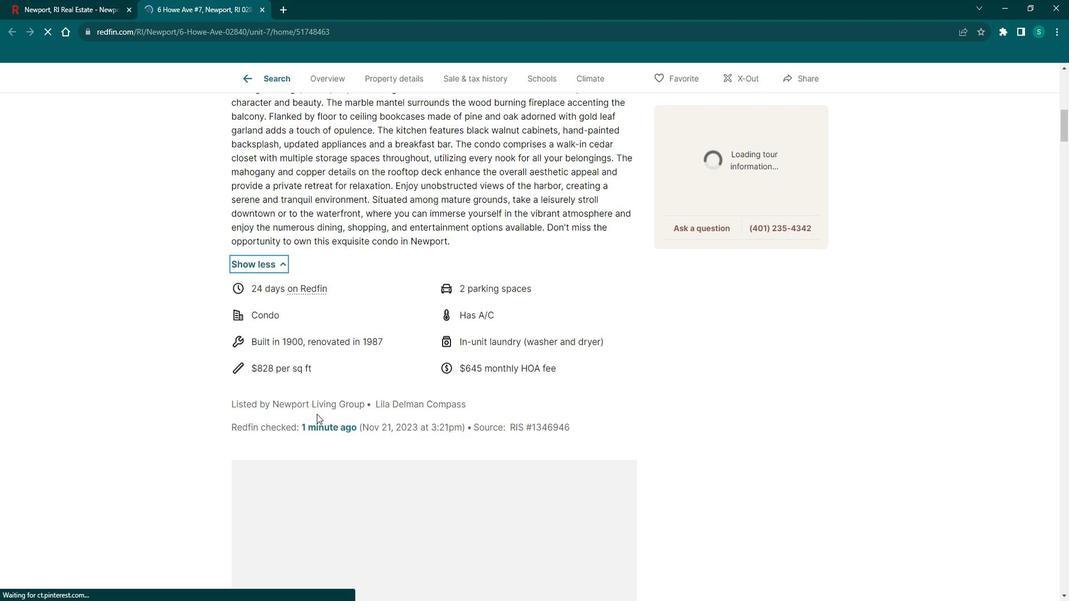 
Action: Mouse scrolled (327, 409) with delta (0, 0)
Screenshot: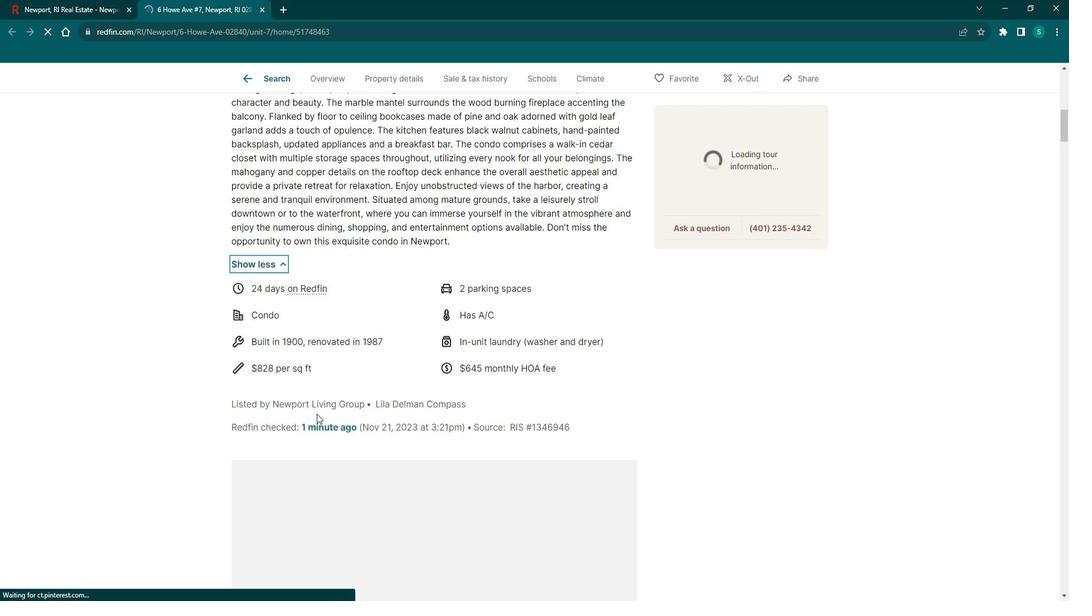 
Action: Mouse scrolled (327, 409) with delta (0, 0)
Screenshot: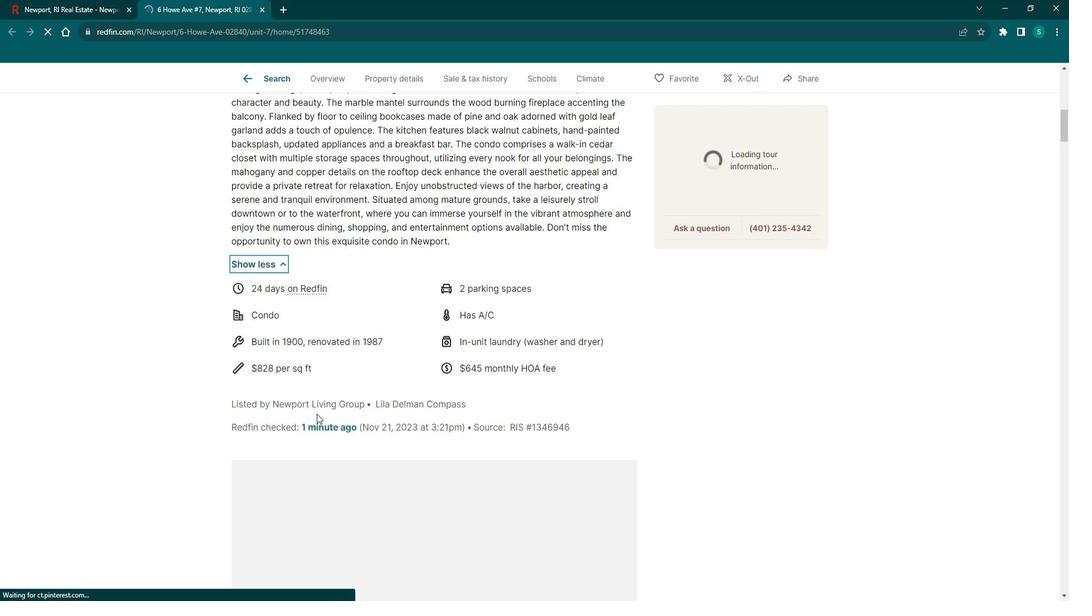 
Action: Mouse scrolled (327, 409) with delta (0, 0)
Screenshot: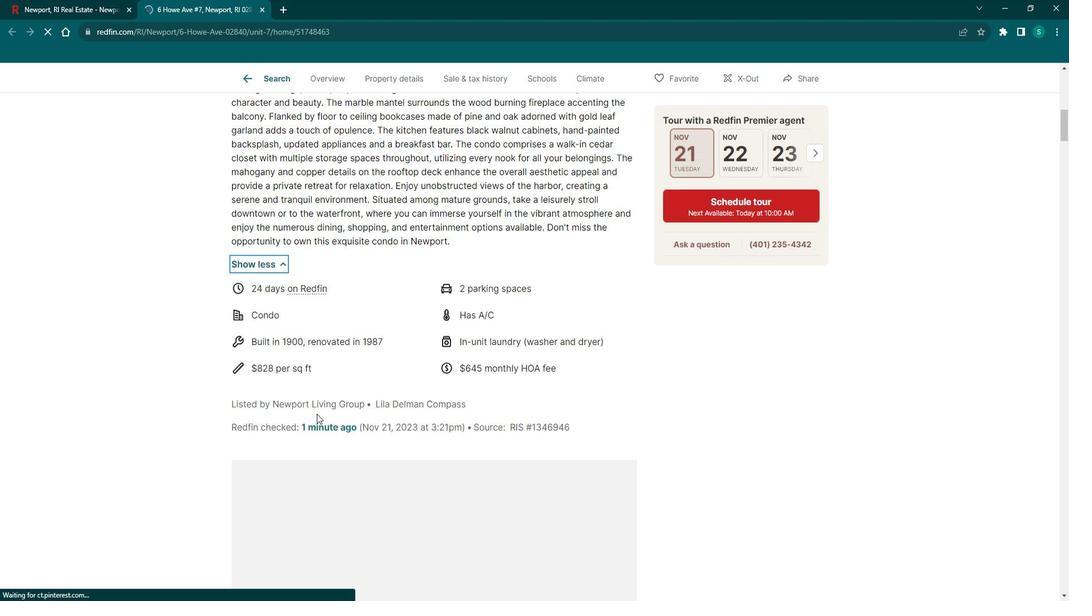 
Action: Mouse scrolled (327, 409) with delta (0, 0)
Screenshot: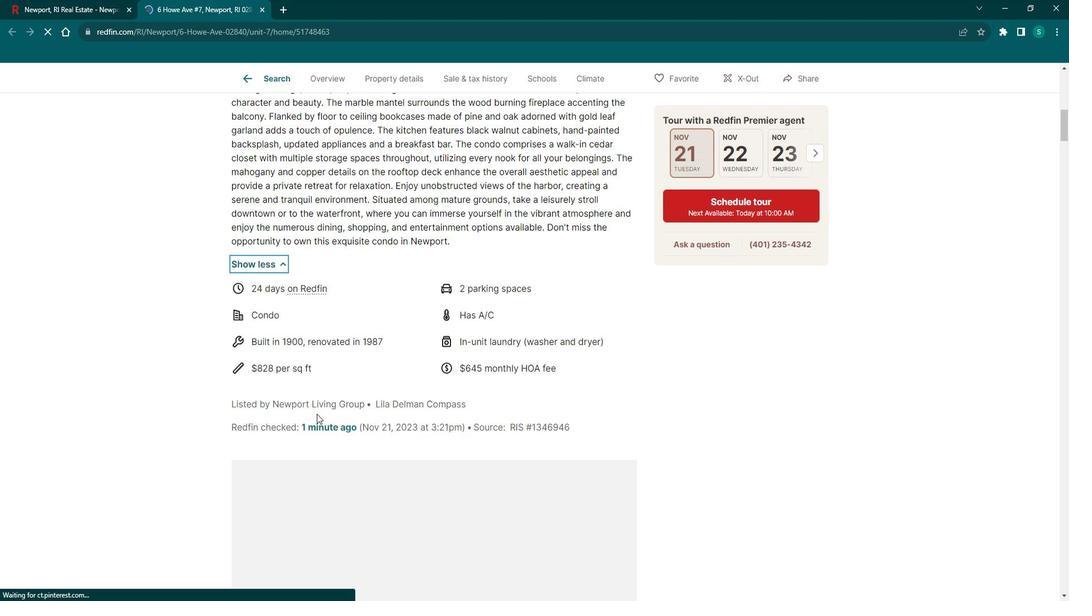 
Action: Mouse scrolled (327, 409) with delta (0, 0)
Screenshot: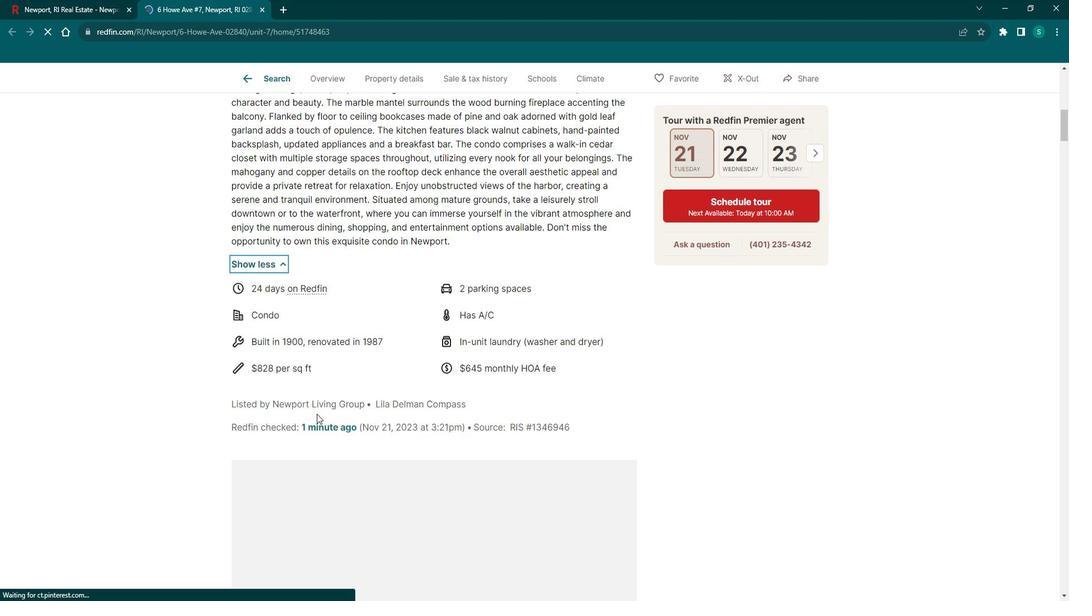 
Action: Mouse scrolled (327, 409) with delta (0, 0)
Screenshot: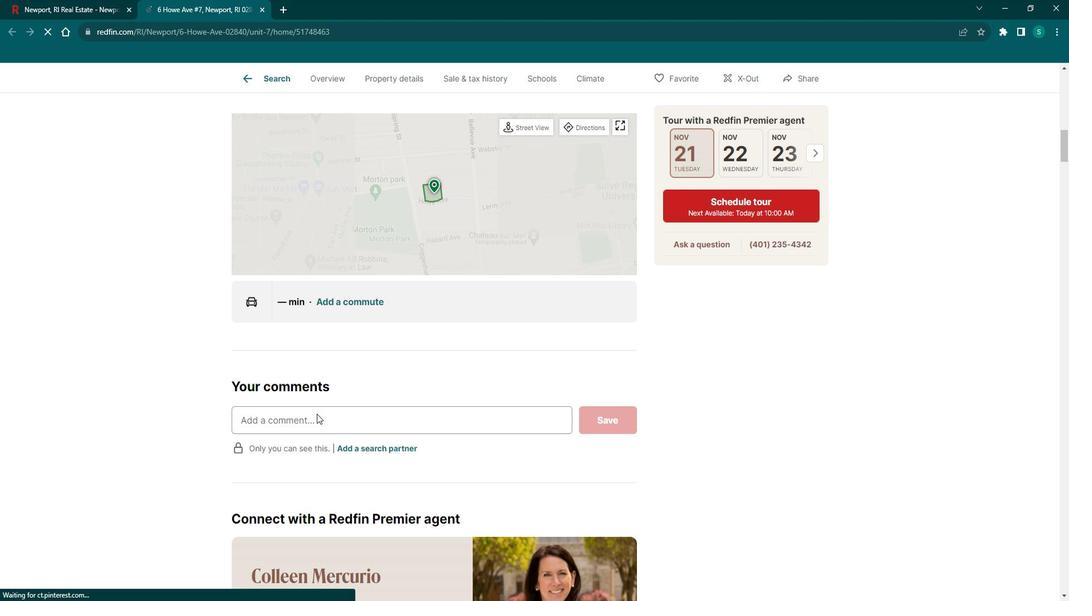 
Action: Mouse scrolled (327, 409) with delta (0, 0)
Screenshot: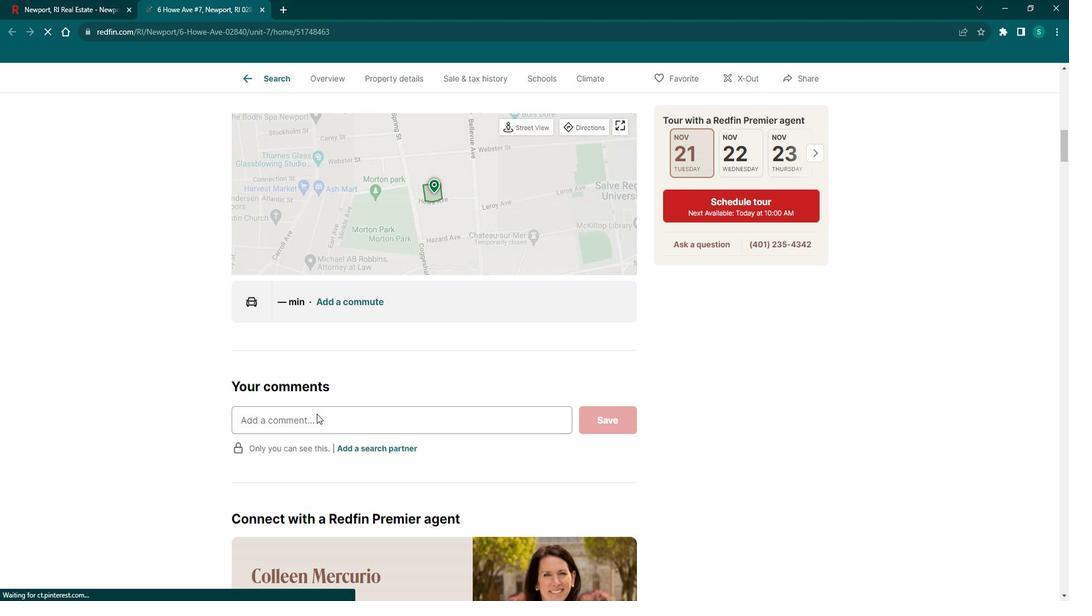 
Action: Mouse scrolled (327, 409) with delta (0, 0)
Screenshot: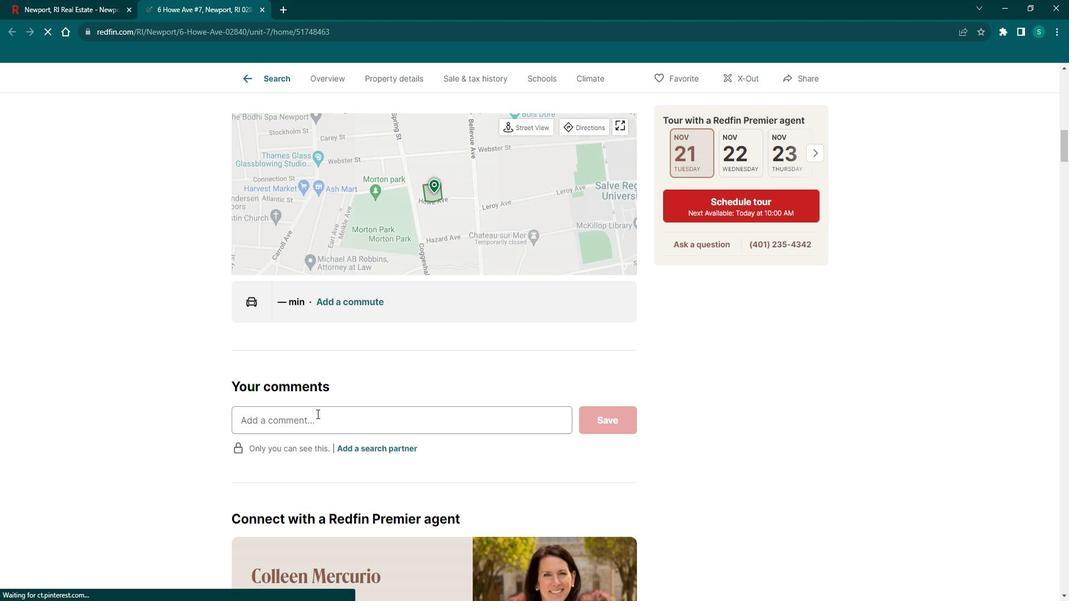 
Action: Mouse scrolled (327, 409) with delta (0, 0)
Screenshot: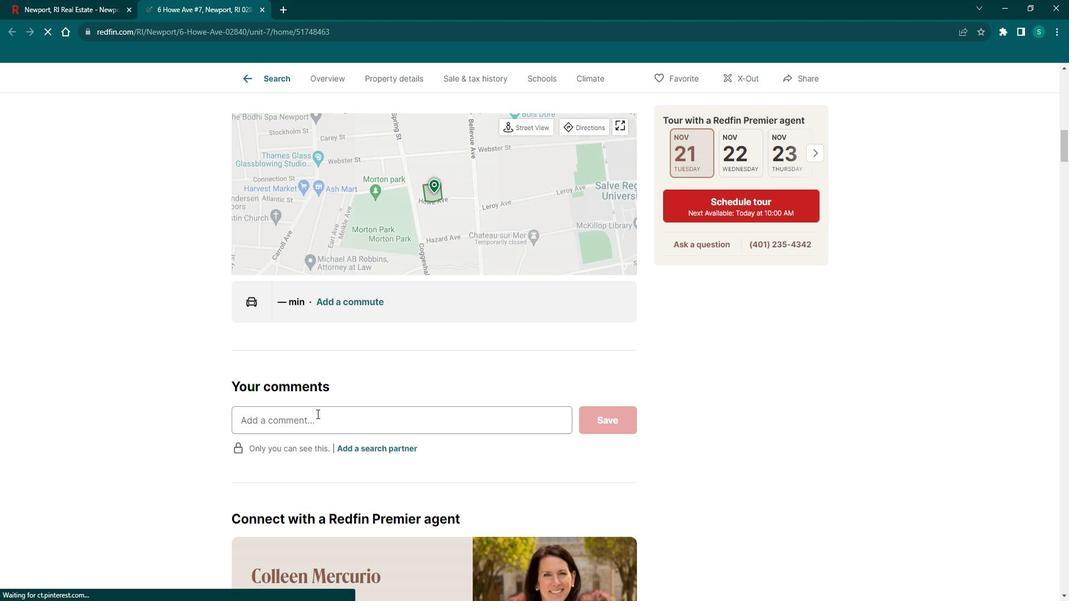 
Action: Mouse scrolled (327, 409) with delta (0, 0)
Screenshot: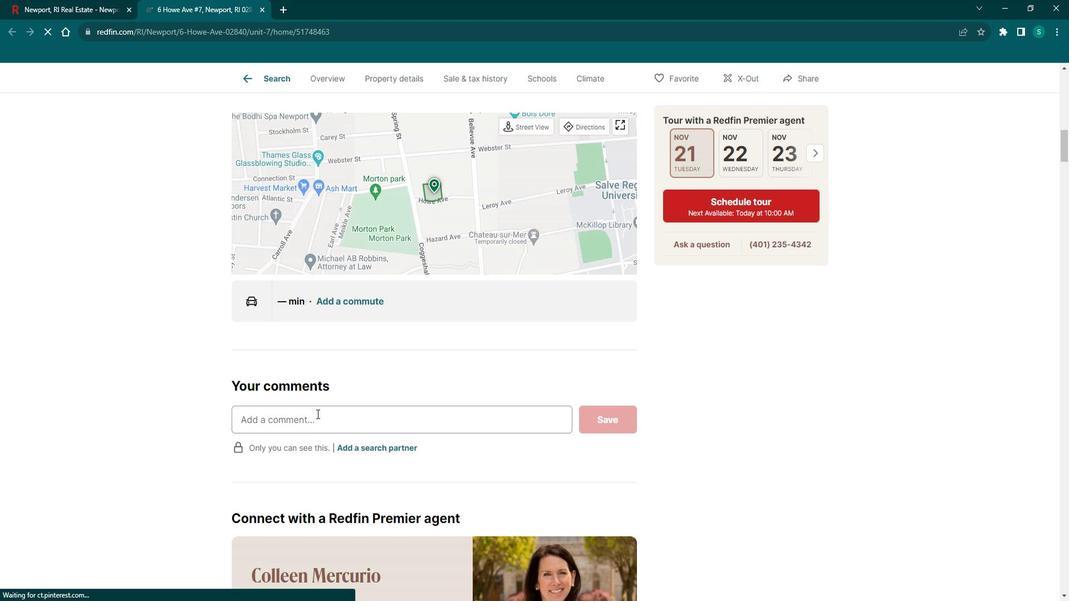 
Action: Mouse scrolled (327, 409) with delta (0, 0)
Screenshot: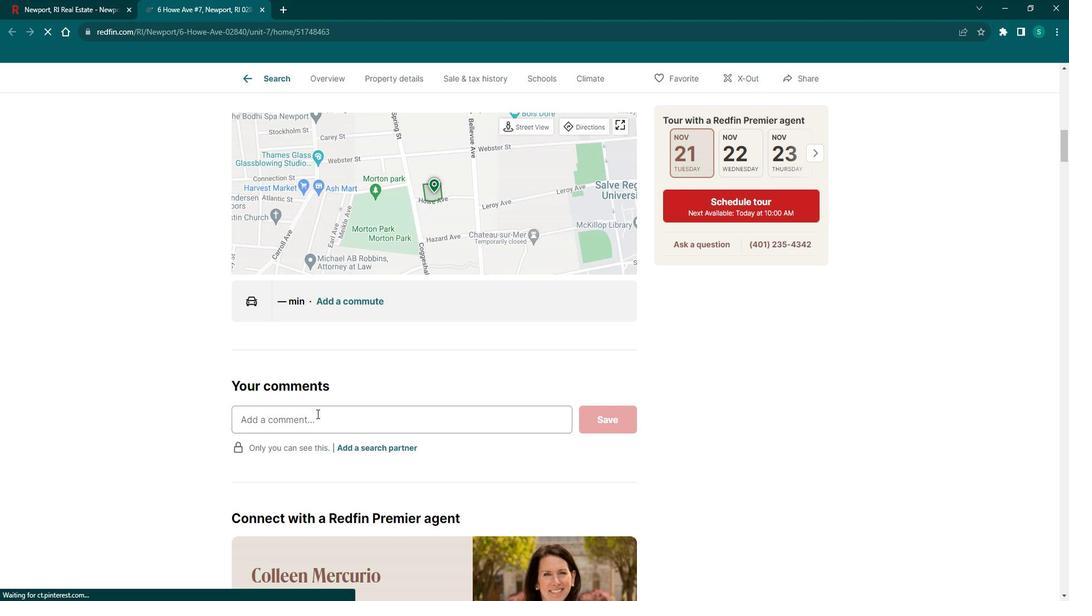 
Action: Mouse scrolled (327, 409) with delta (0, 0)
Screenshot: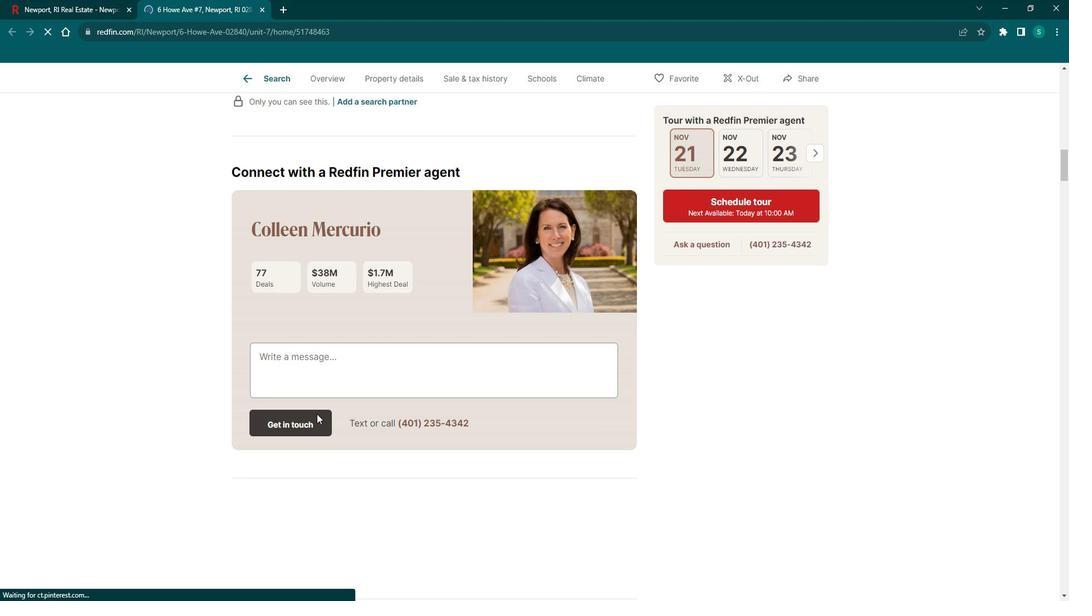 
Action: Mouse scrolled (327, 409) with delta (0, 0)
Screenshot: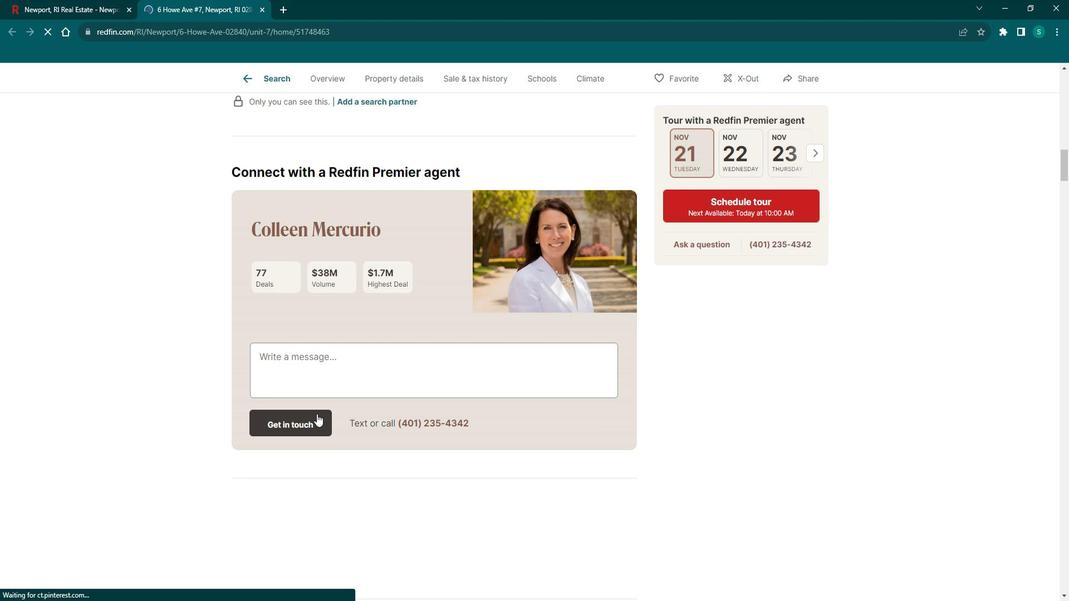 
Action: Mouse scrolled (327, 409) with delta (0, 0)
Screenshot: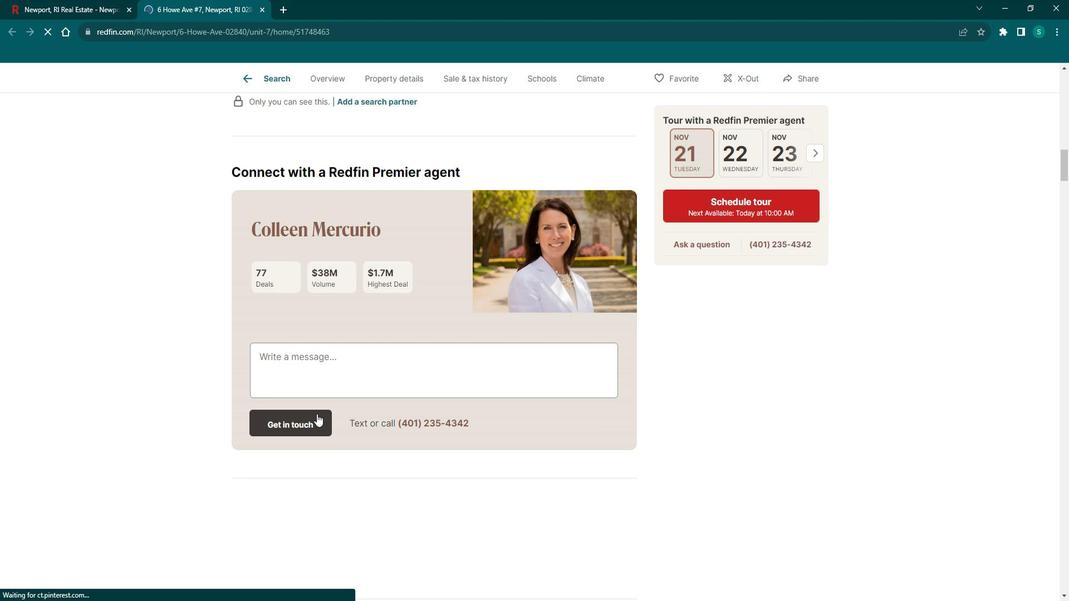 
Action: Mouse scrolled (327, 409) with delta (0, 0)
Screenshot: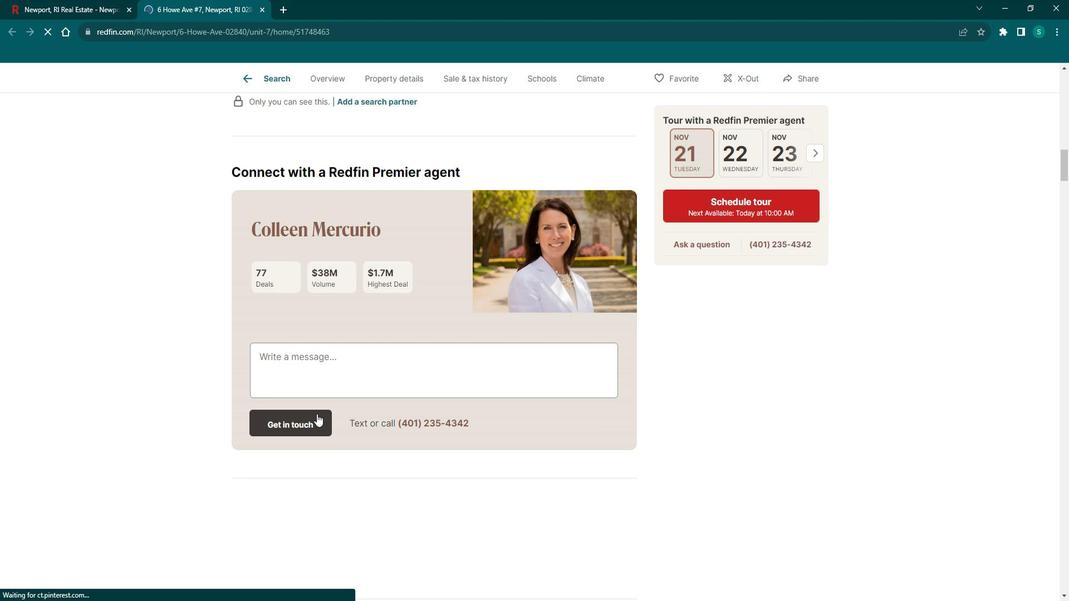 
Action: Mouse scrolled (327, 409) with delta (0, 0)
Screenshot: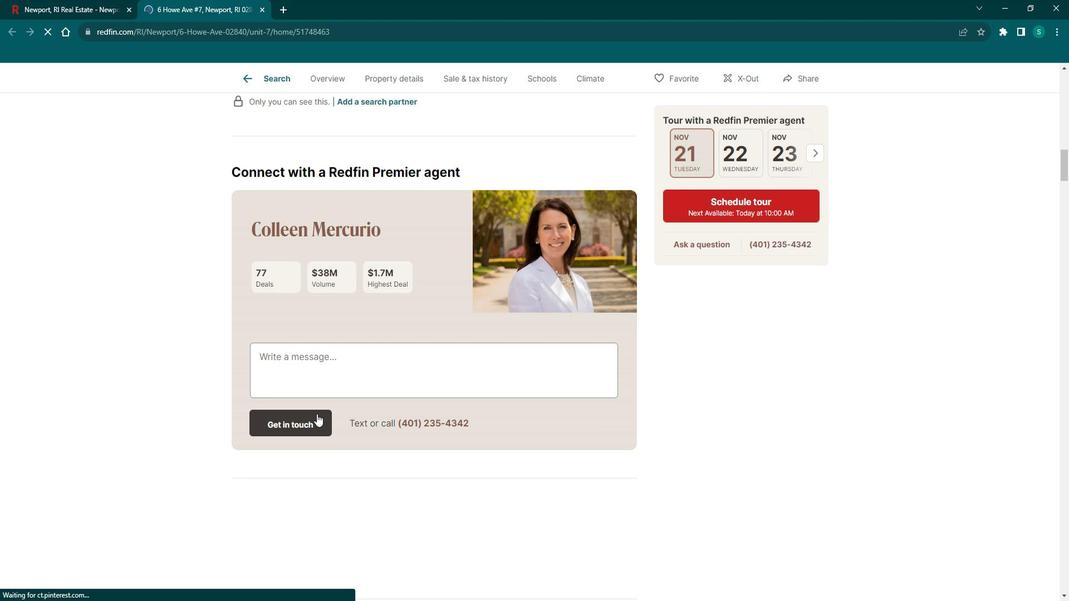 
Action: Mouse scrolled (327, 409) with delta (0, 0)
Screenshot: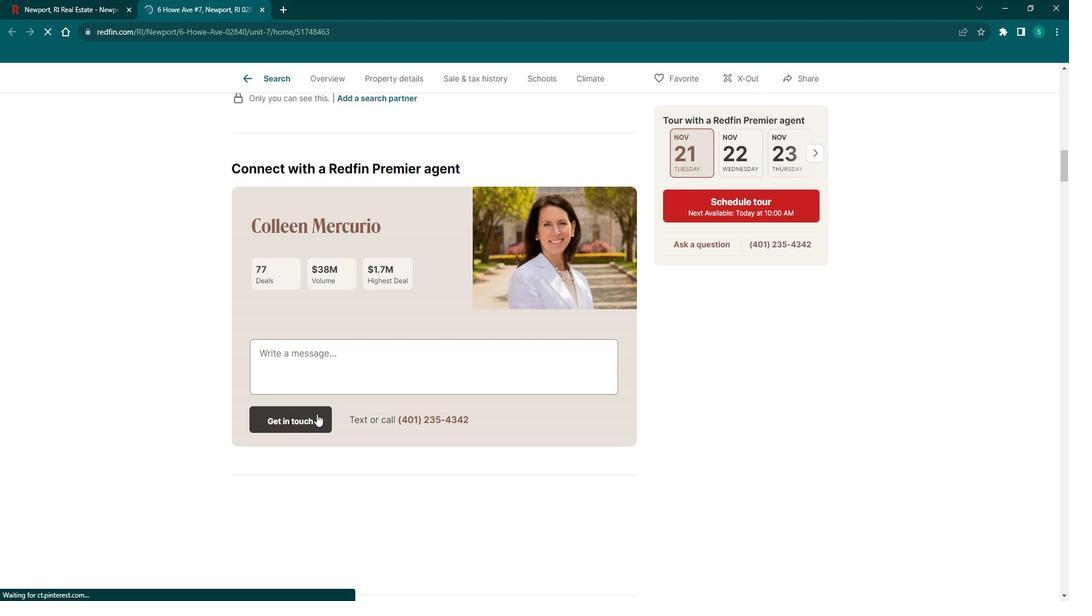 
Action: Mouse scrolled (327, 409) with delta (0, 0)
Screenshot: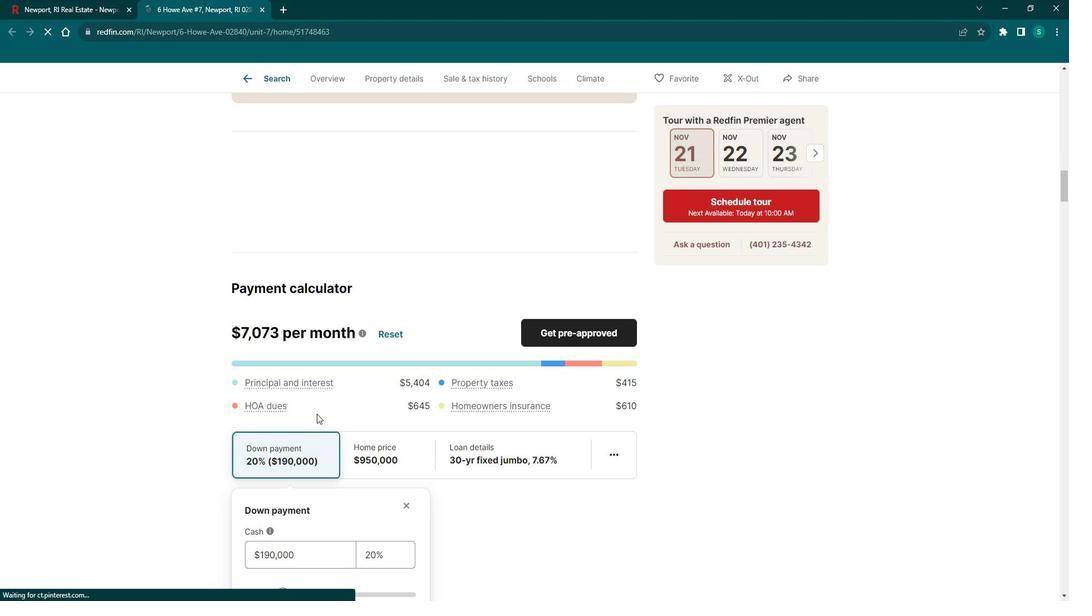 
Action: Mouse scrolled (327, 409) with delta (0, 0)
Screenshot: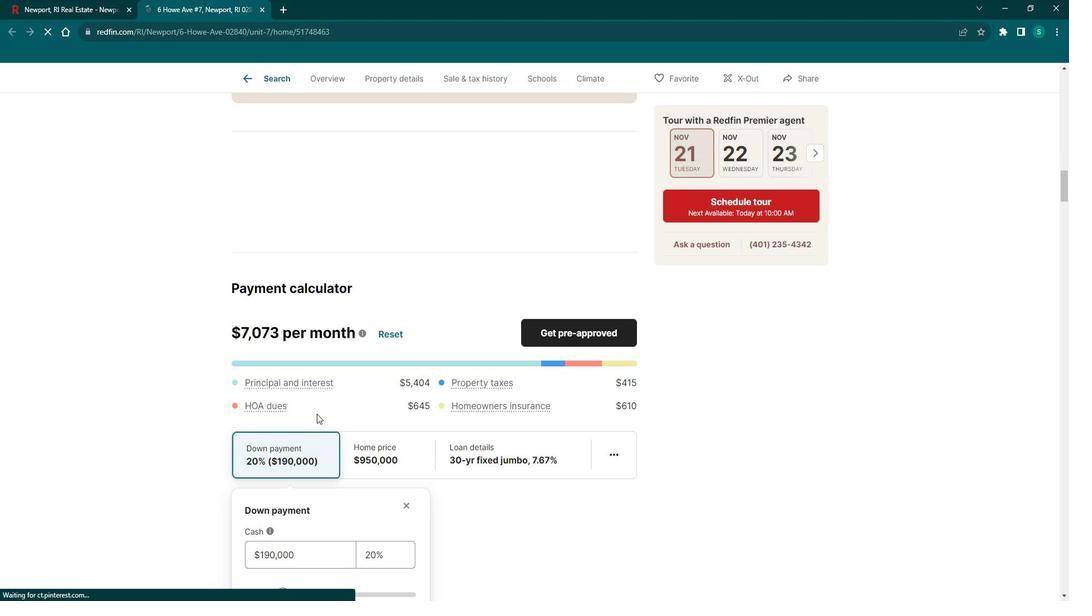 
Action: Mouse scrolled (327, 409) with delta (0, 0)
Screenshot: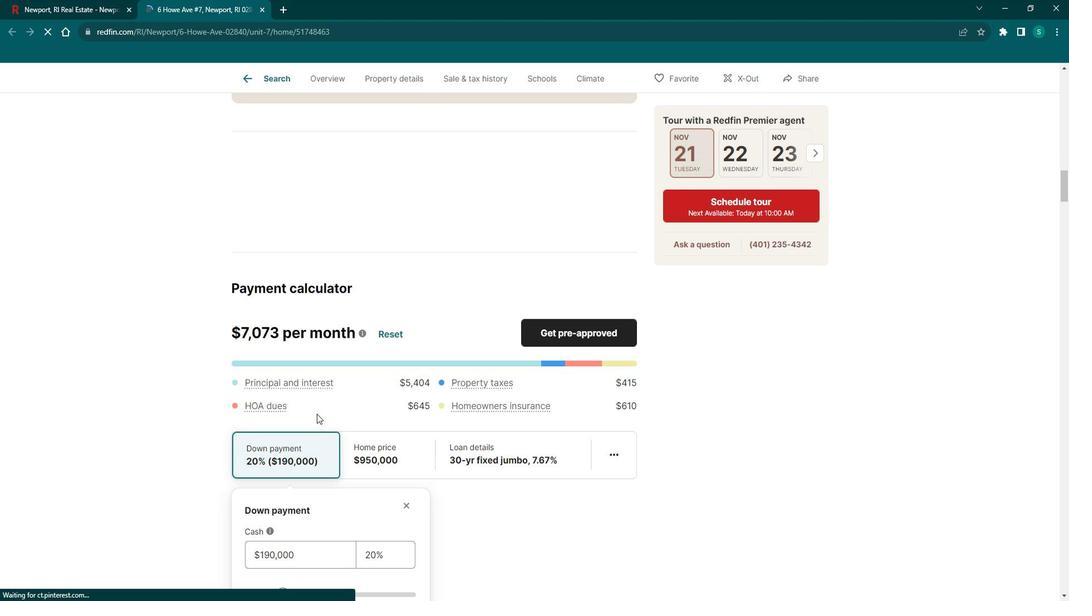 
Action: Mouse scrolled (327, 409) with delta (0, 0)
Screenshot: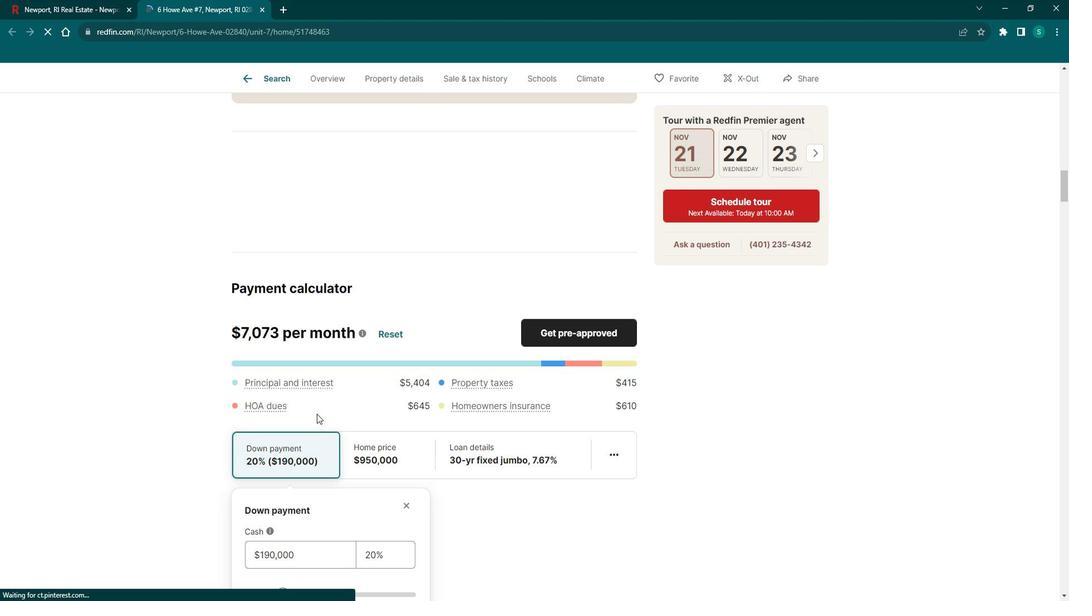 
Action: Mouse scrolled (327, 409) with delta (0, 0)
Screenshot: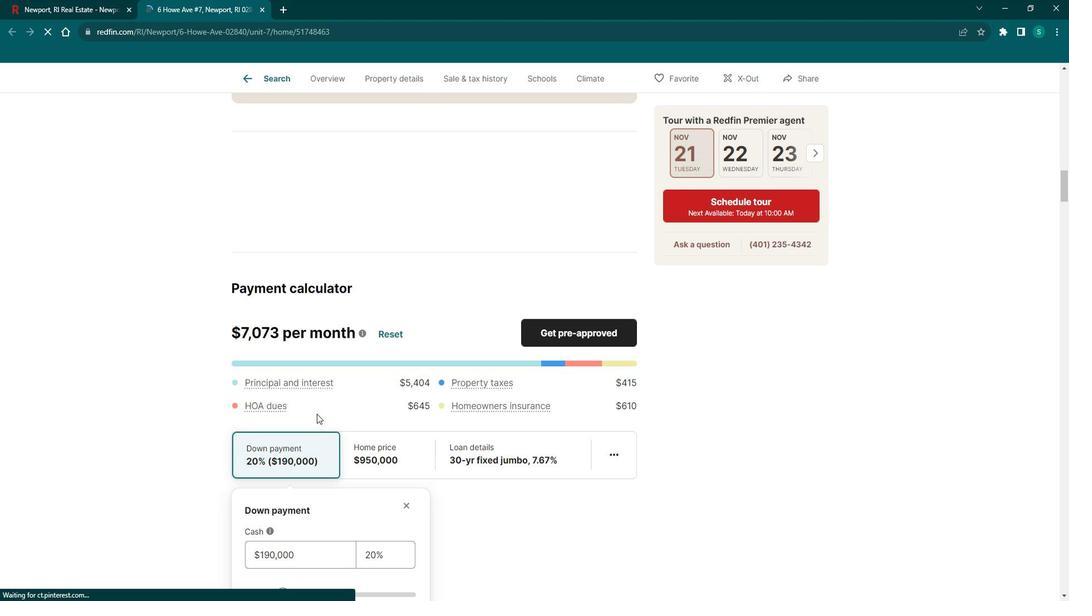 
Action: Mouse scrolled (327, 409) with delta (0, 0)
Screenshot: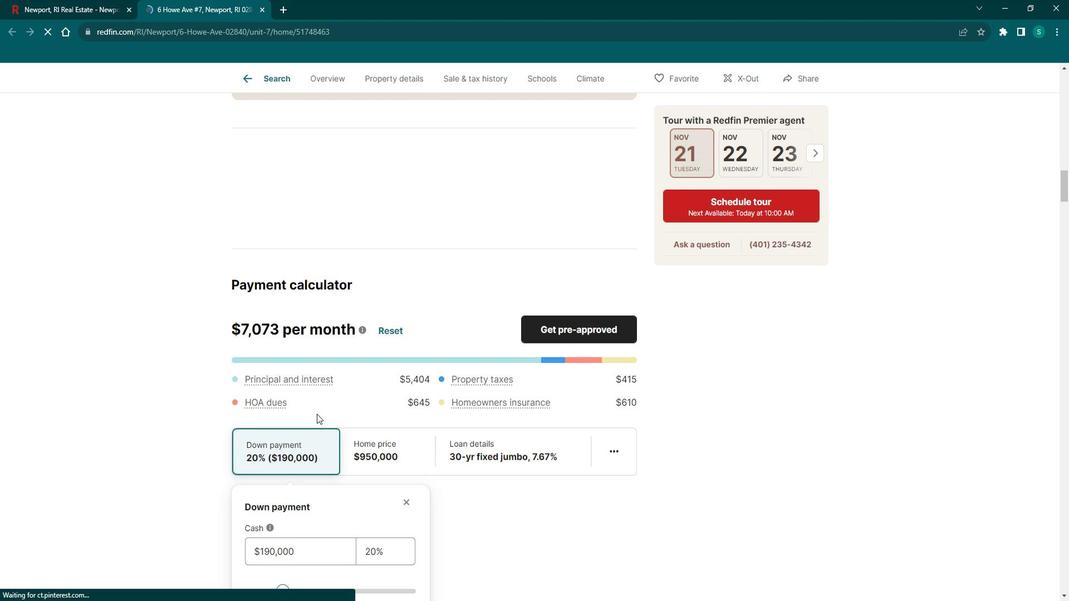 
Action: Mouse scrolled (327, 409) with delta (0, 0)
Screenshot: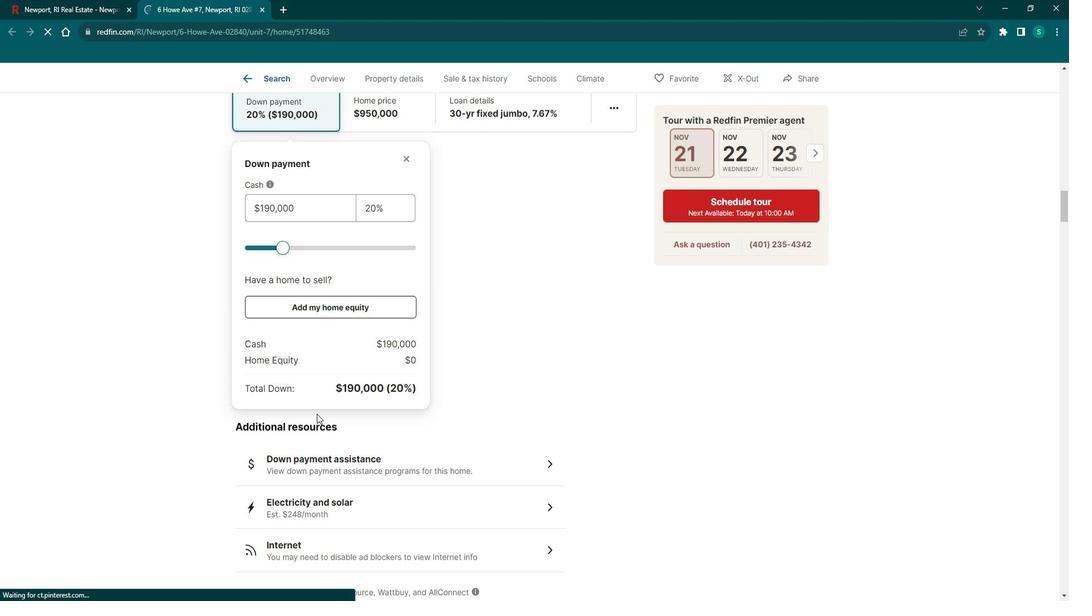 
Action: Mouse scrolled (327, 409) with delta (0, 0)
Screenshot: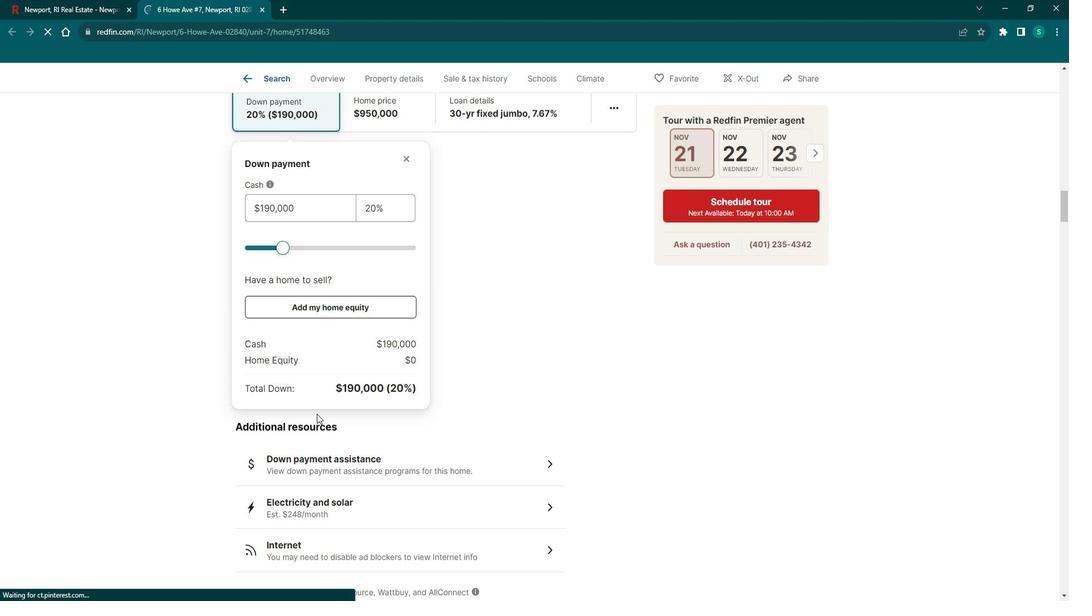 
Action: Mouse scrolled (327, 409) with delta (0, 0)
Screenshot: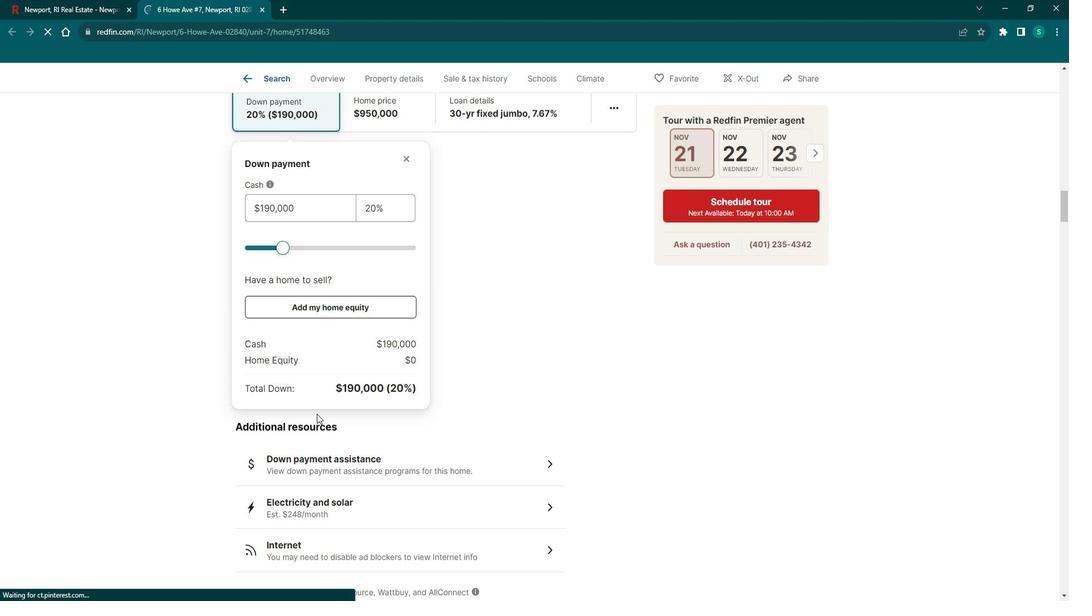 
Action: Mouse scrolled (327, 409) with delta (0, 0)
Screenshot: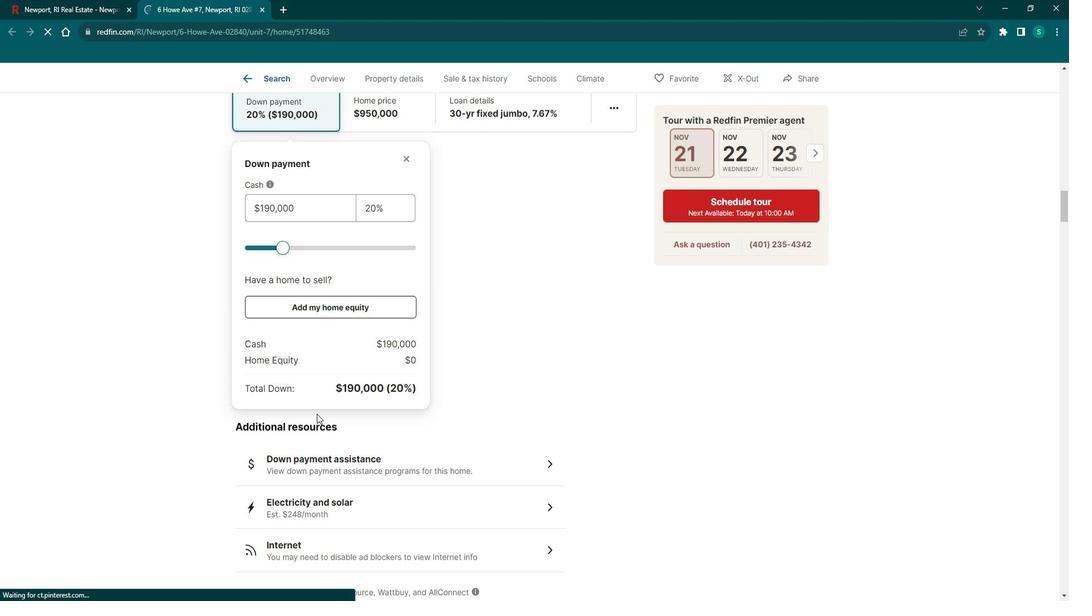 
Action: Mouse scrolled (327, 409) with delta (0, 0)
Screenshot: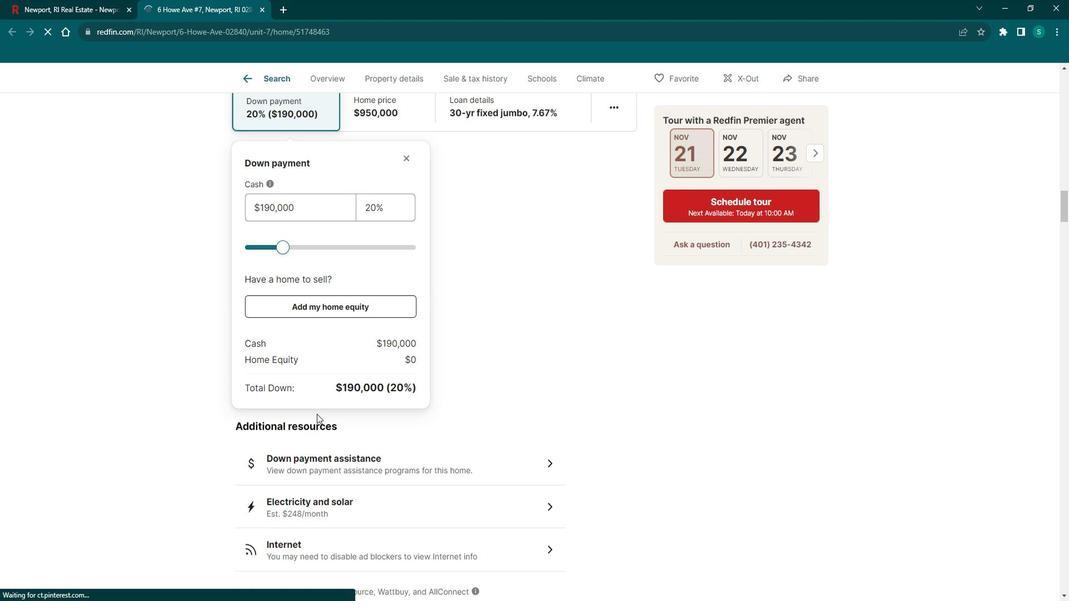 
Action: Mouse scrolled (327, 409) with delta (0, 0)
Screenshot: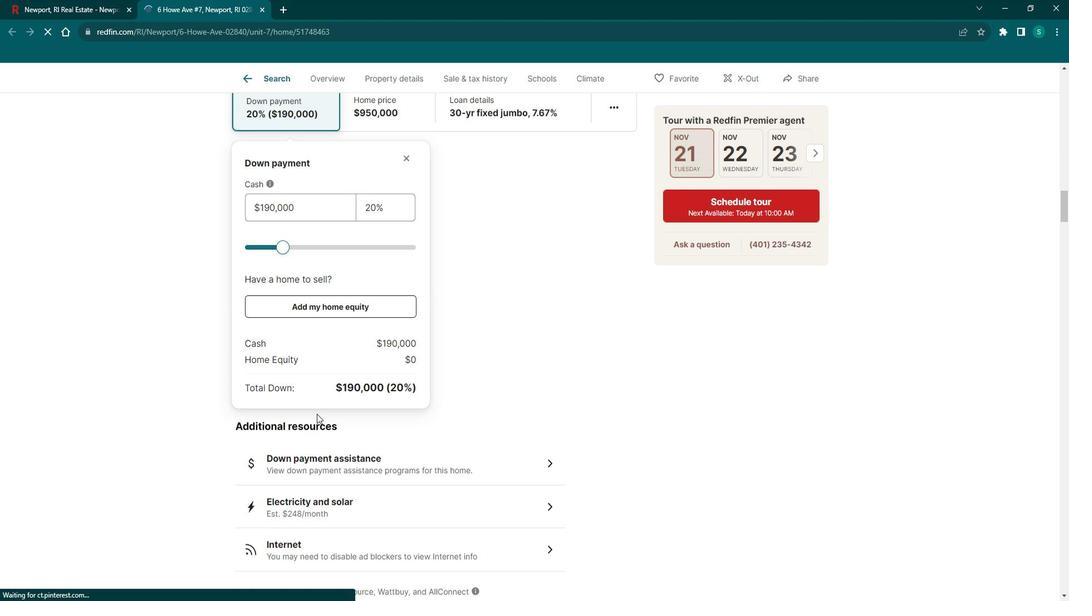 
Action: Mouse moved to (308, 390)
Screenshot: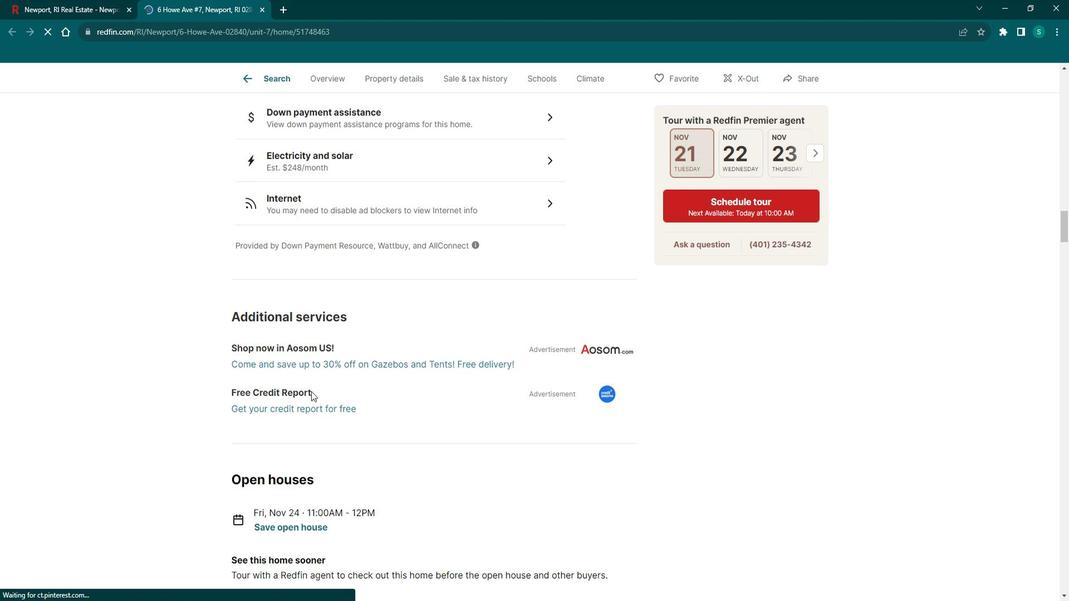 
Action: Mouse scrolled (308, 389) with delta (0, 0)
Screenshot: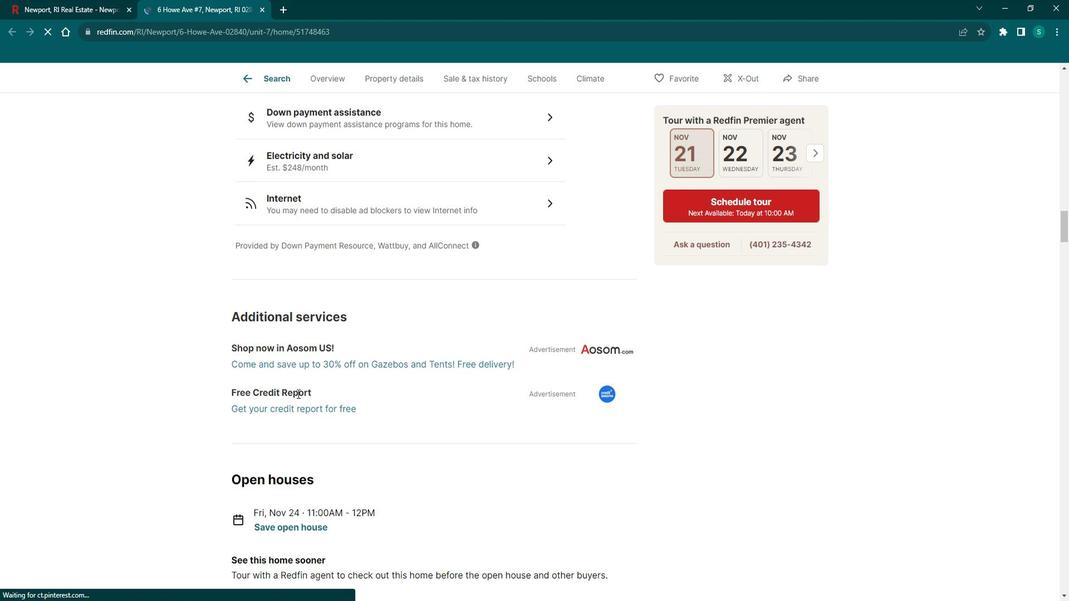 
Action: Mouse scrolled (308, 389) with delta (0, 0)
Screenshot: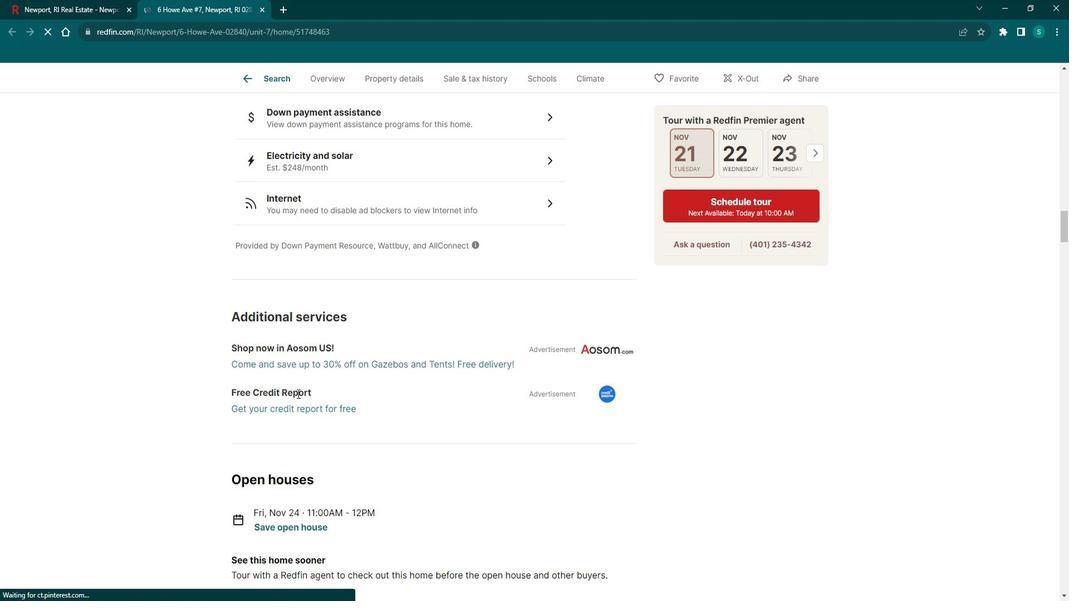 
Action: Mouse scrolled (308, 389) with delta (0, 0)
Screenshot: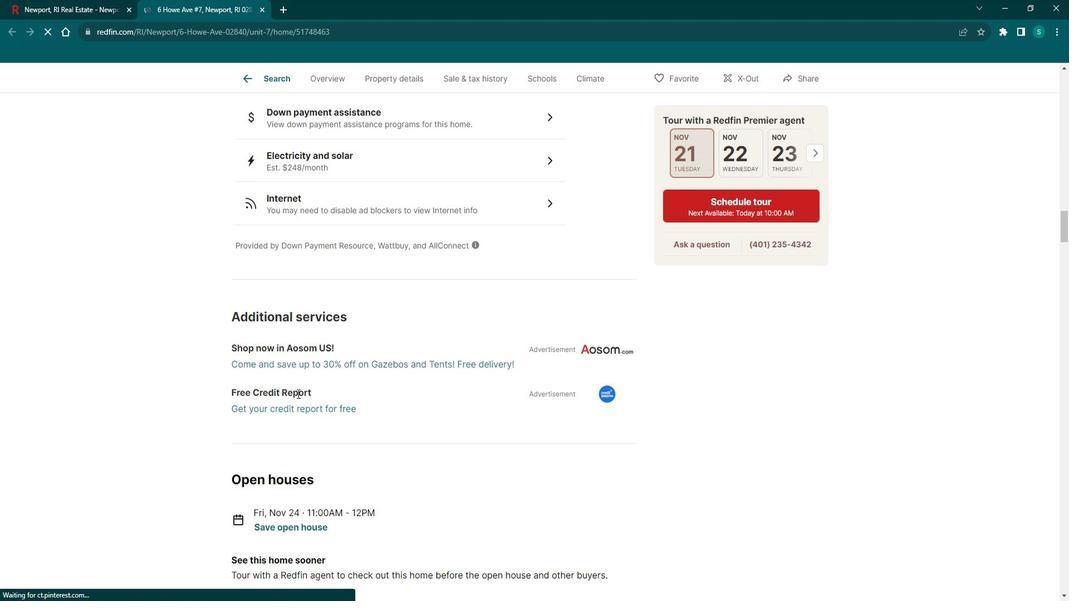 
Action: Mouse scrolled (308, 389) with delta (0, 0)
Screenshot: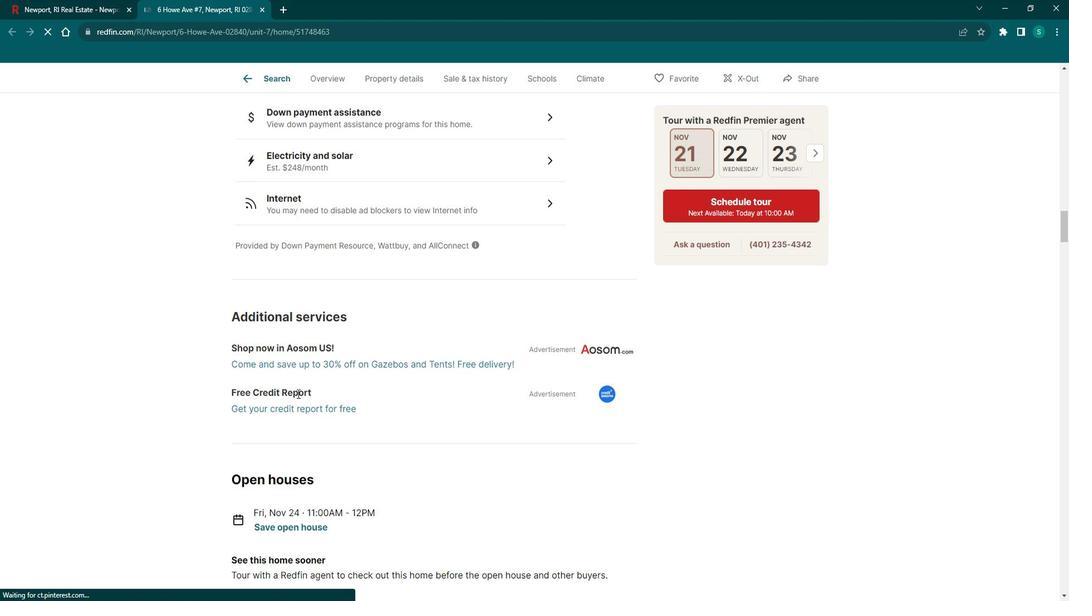 
Action: Mouse scrolled (308, 389) with delta (0, 0)
Screenshot: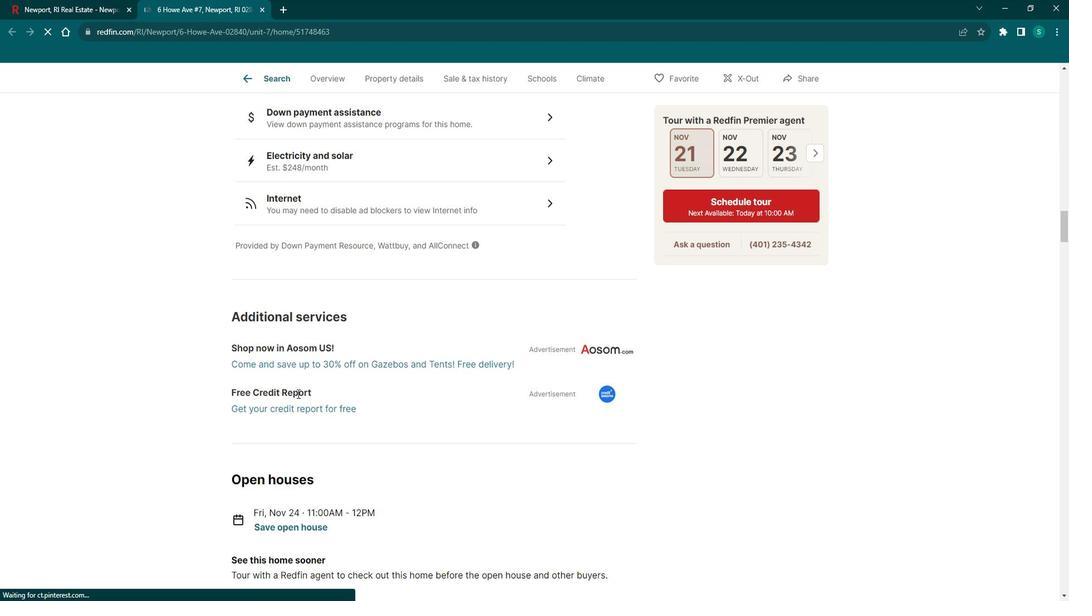 
Action: Mouse scrolled (308, 389) with delta (0, 0)
Screenshot: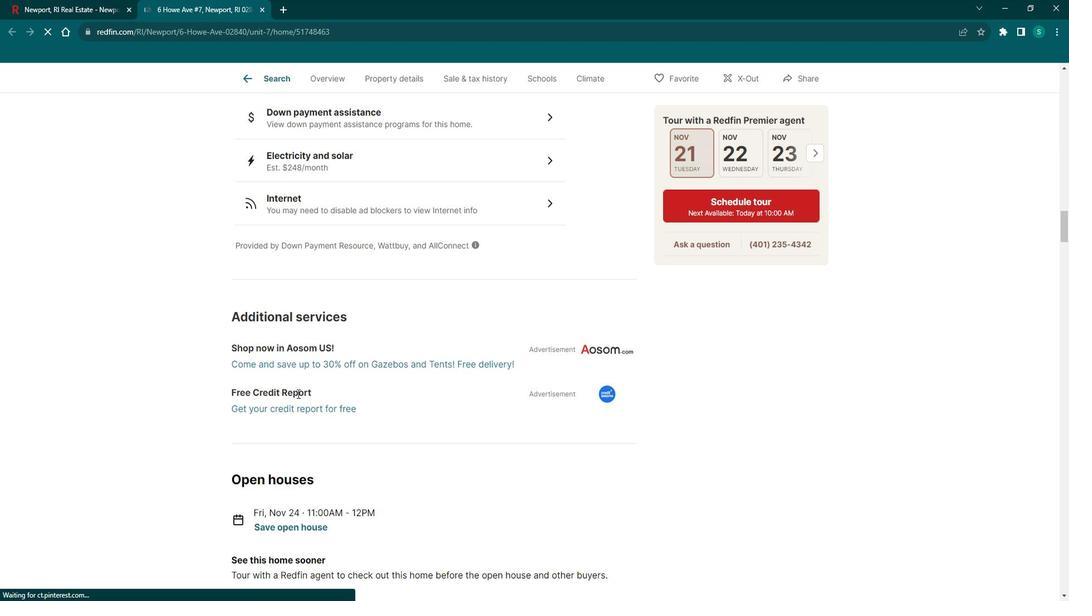 
Action: Mouse moved to (303, 387)
Screenshot: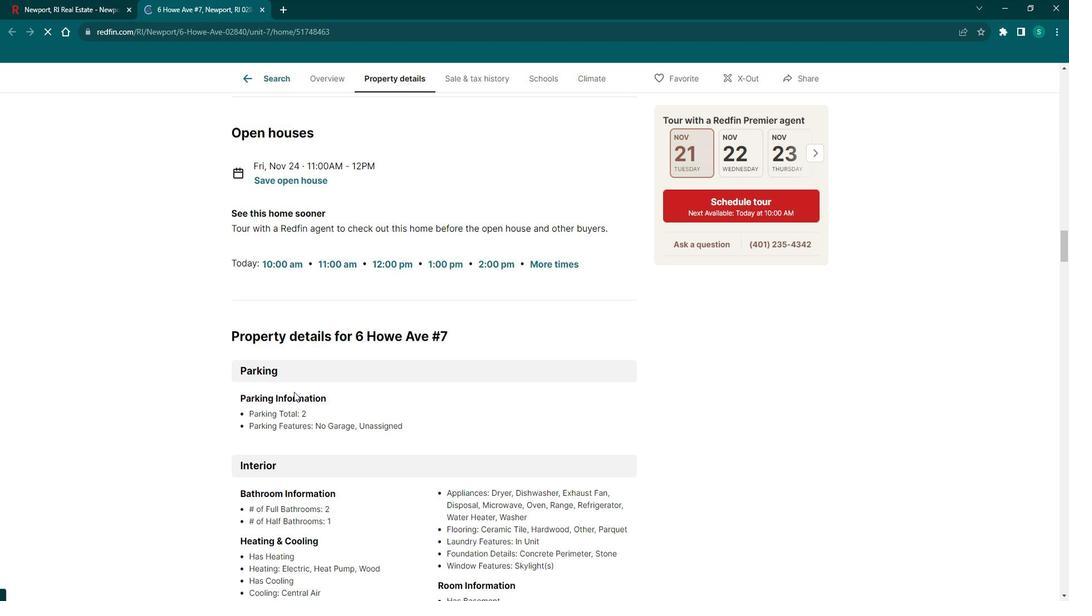 
Action: Mouse scrolled (303, 386) with delta (0, 0)
Screenshot: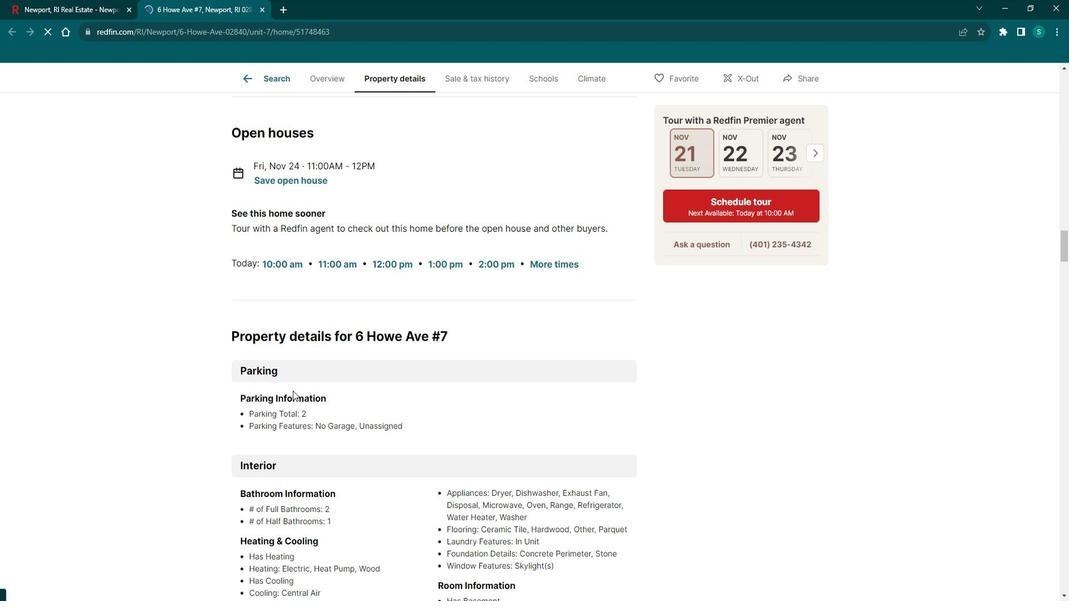 
Action: Mouse scrolled (303, 386) with delta (0, 0)
Screenshot: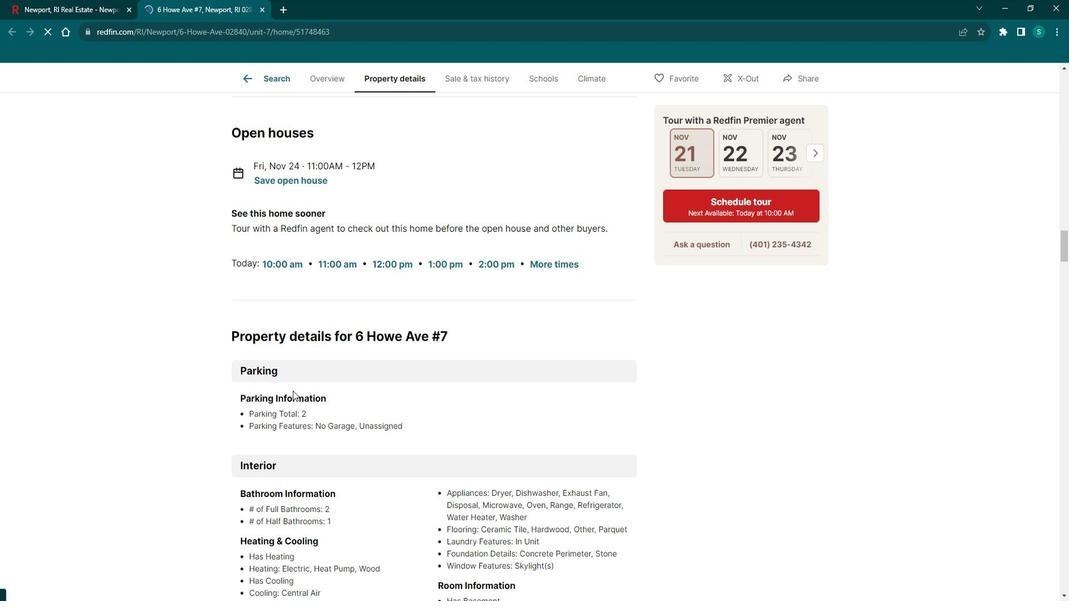 
Action: Mouse scrolled (303, 386) with delta (0, 0)
Screenshot: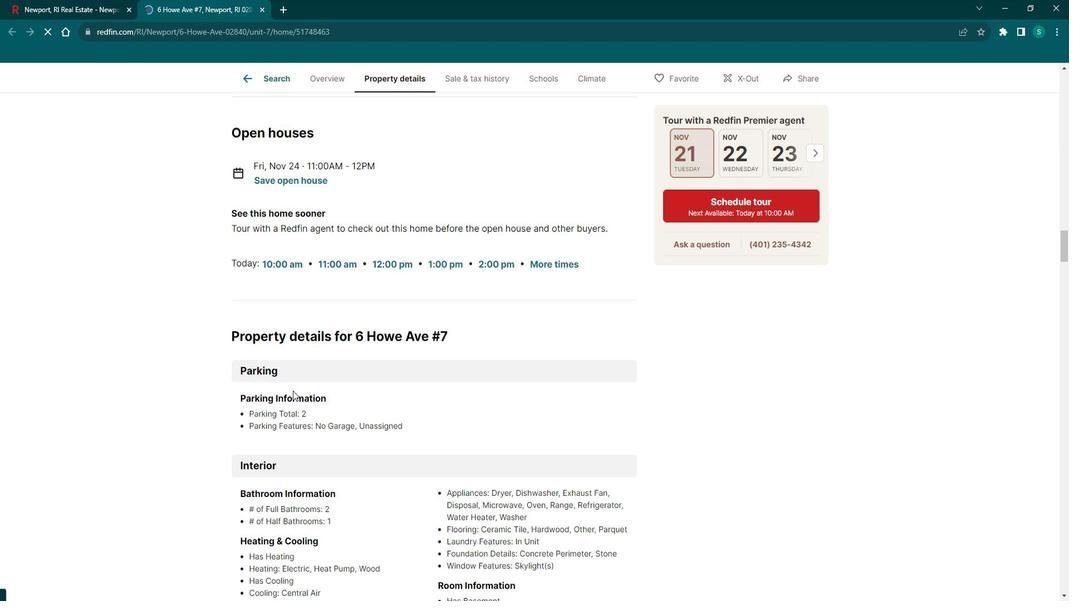 
Action: Mouse scrolled (303, 386) with delta (0, 0)
Screenshot: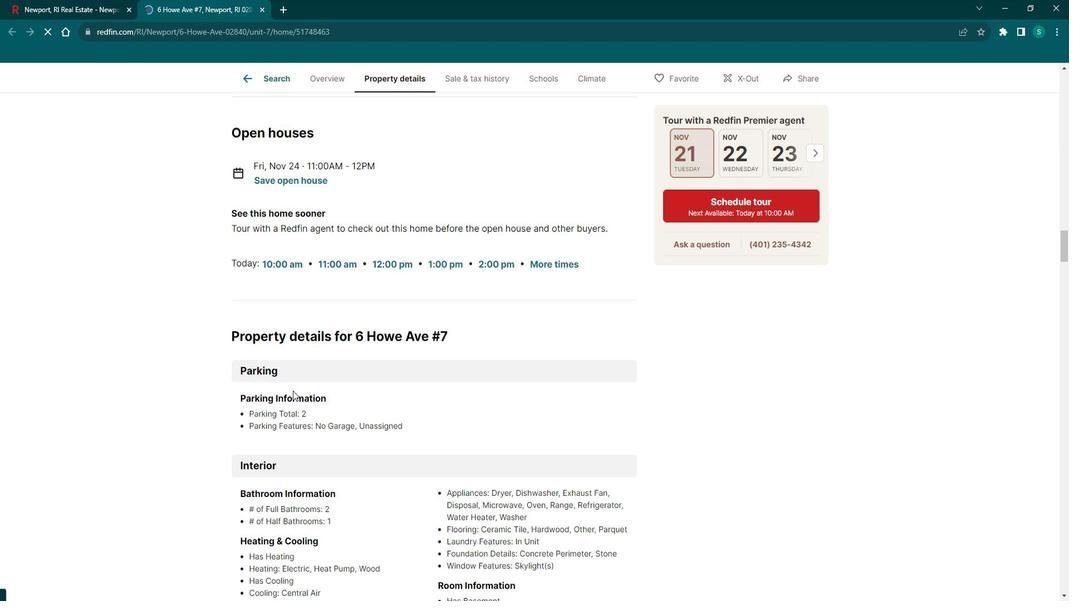 
Action: Mouse scrolled (303, 386) with delta (0, 0)
Screenshot: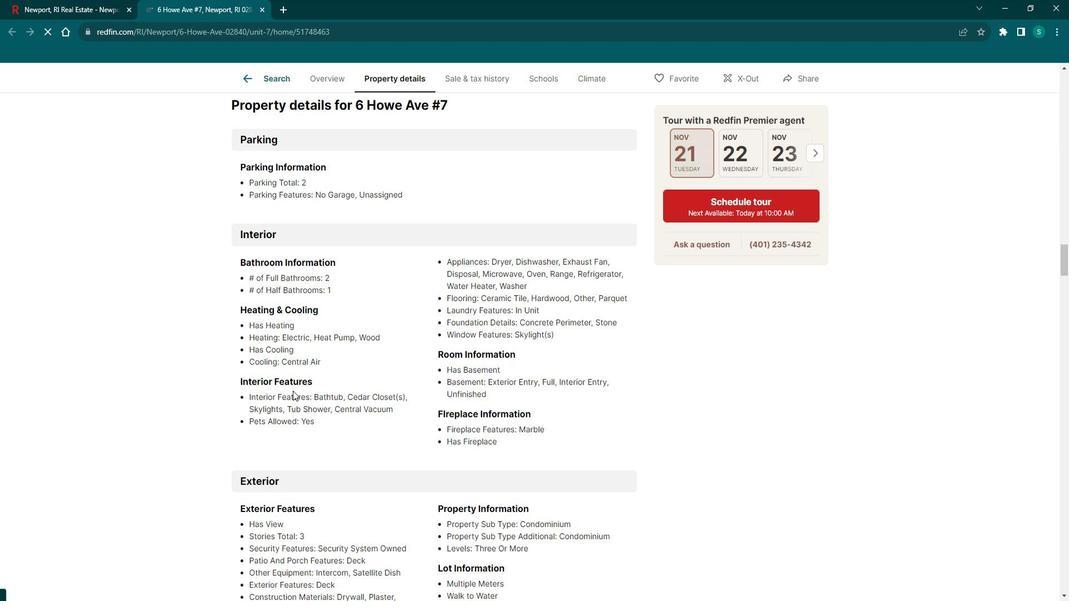 
Action: Mouse scrolled (303, 386) with delta (0, 0)
Screenshot: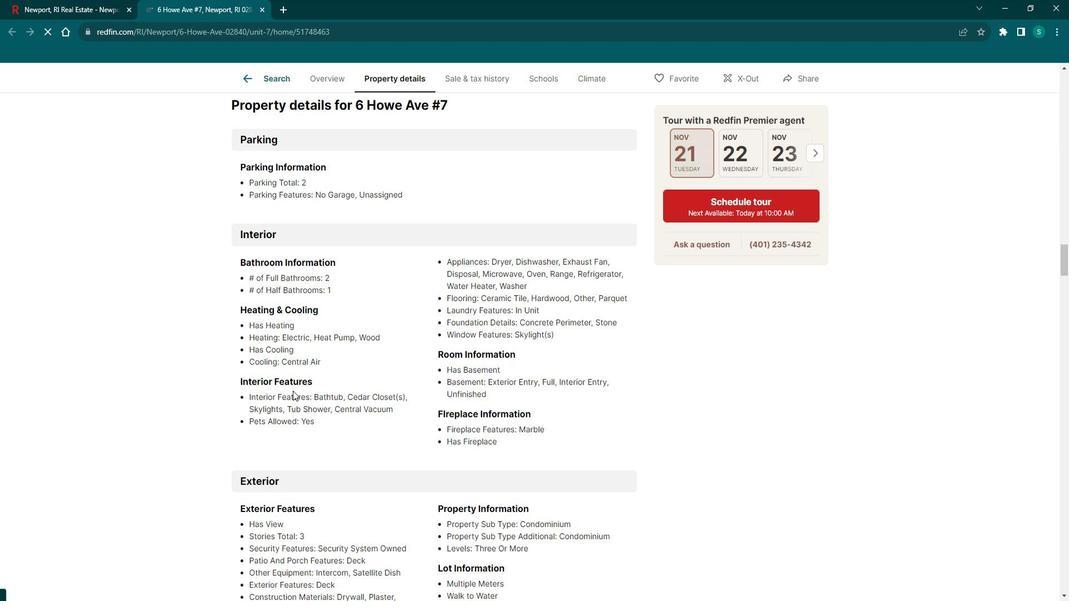 
Action: Mouse scrolled (303, 386) with delta (0, 0)
Screenshot: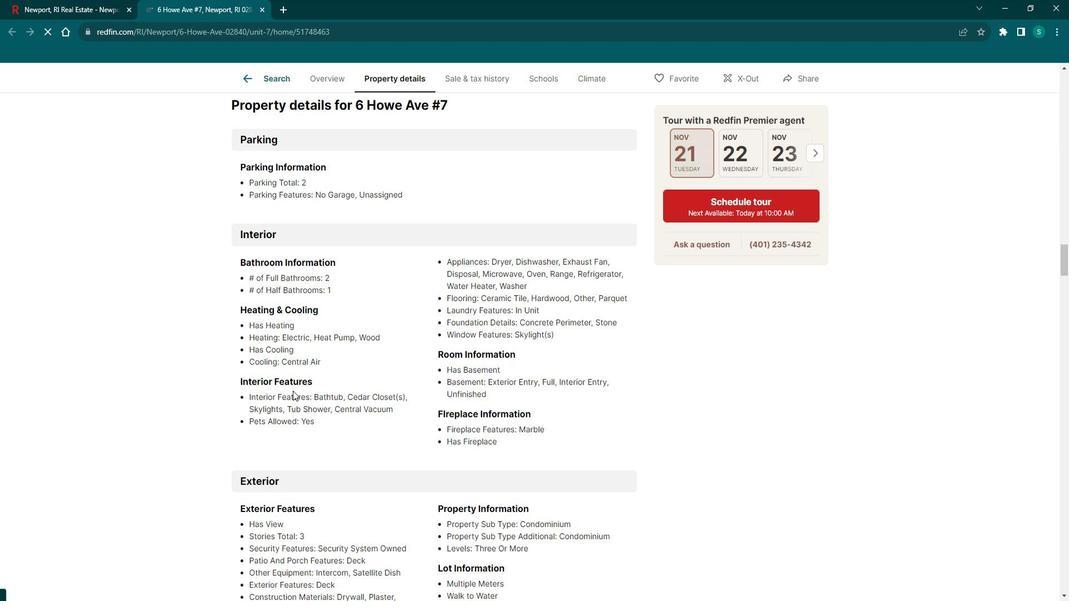 
Action: Mouse scrolled (303, 386) with delta (0, 0)
Screenshot: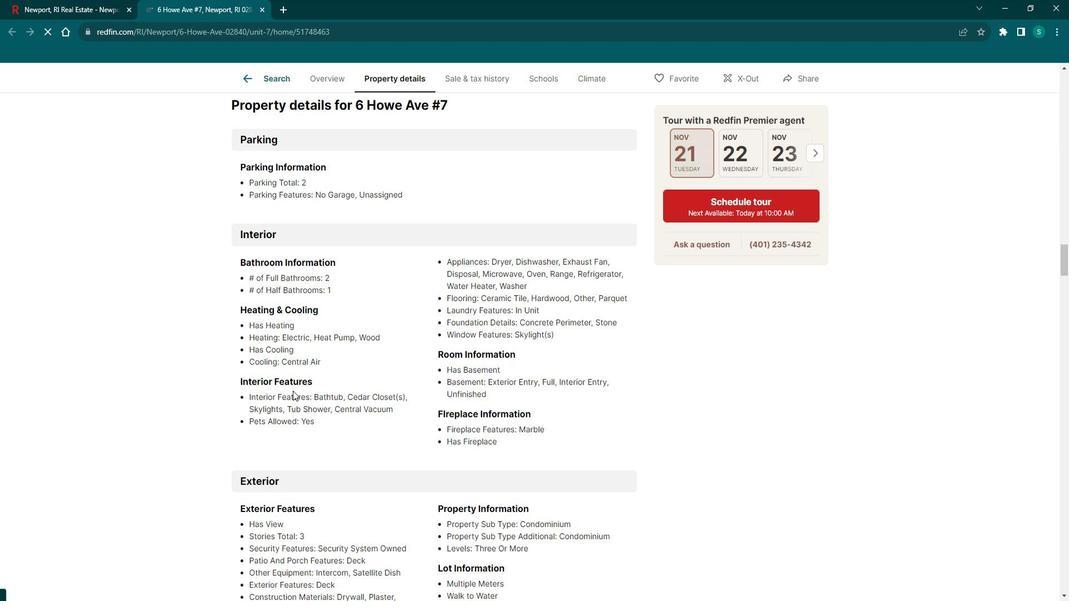 
Action: Mouse scrolled (303, 386) with delta (0, 0)
Screenshot: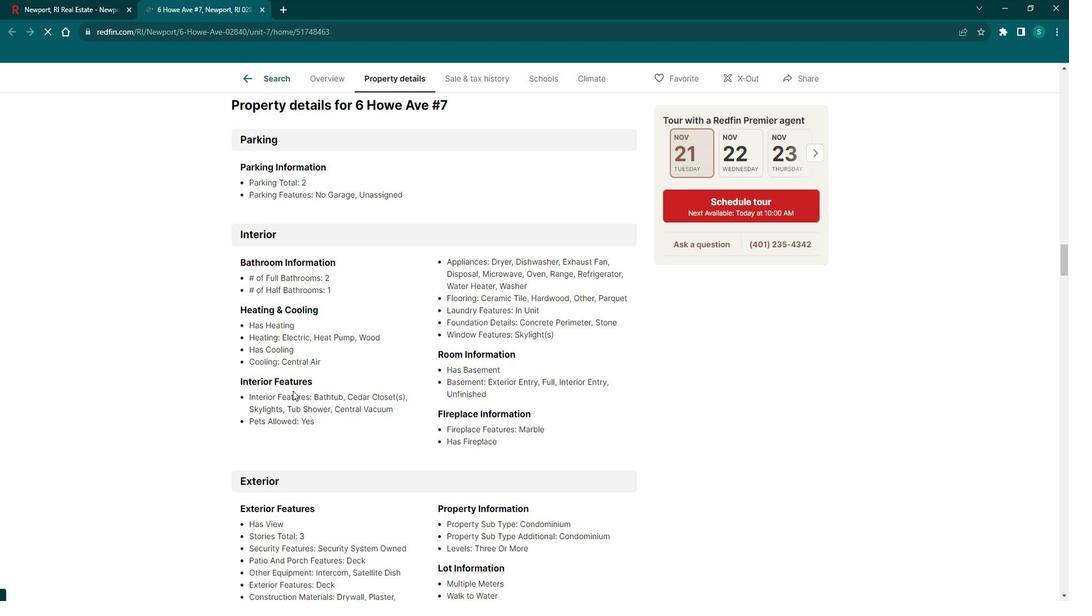 
Action: Mouse scrolled (303, 386) with delta (0, 0)
Screenshot: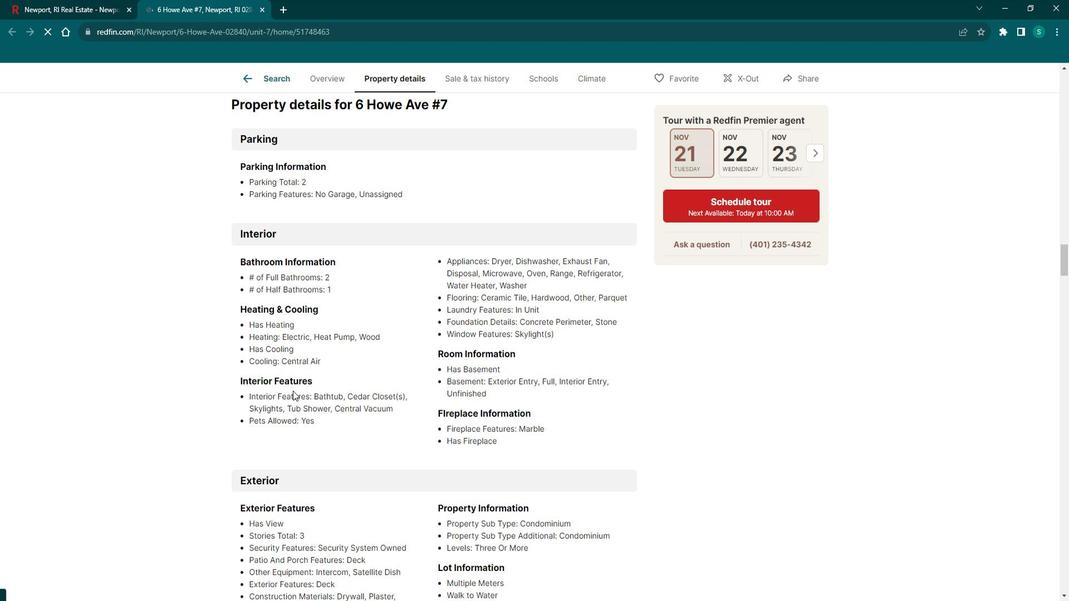 
Action: Mouse scrolled (303, 386) with delta (0, 0)
Screenshot: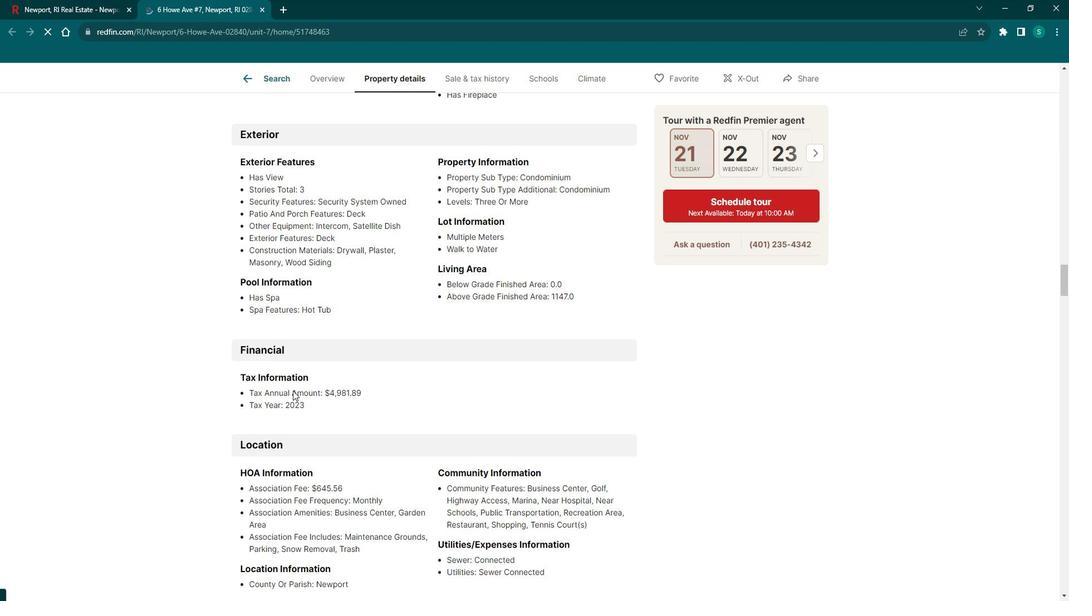 
Action: Mouse scrolled (303, 386) with delta (0, 0)
Screenshot: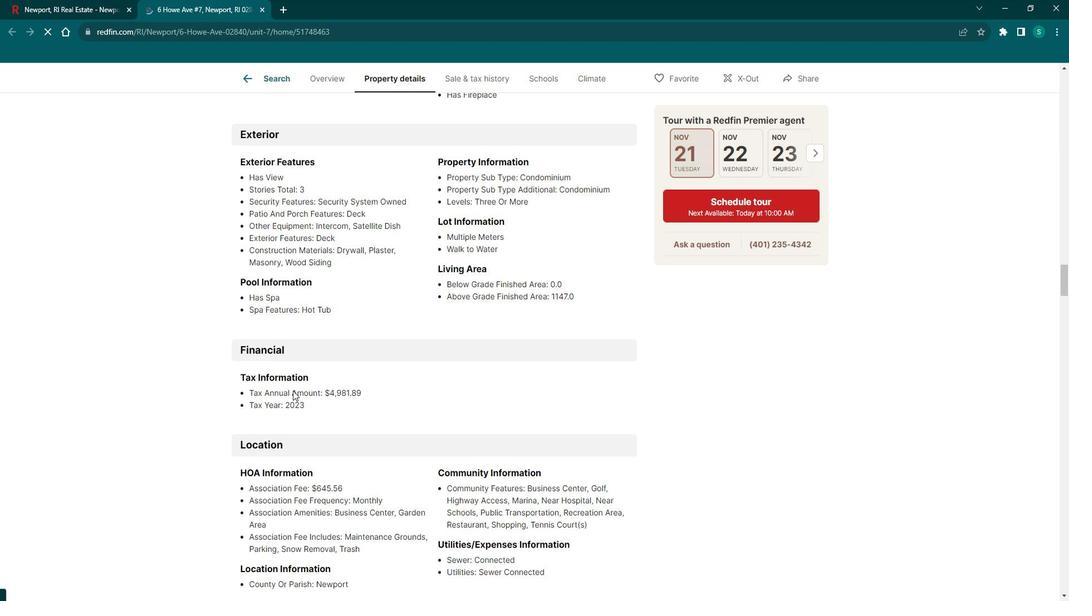 
Action: Mouse scrolled (303, 386) with delta (0, 0)
Screenshot: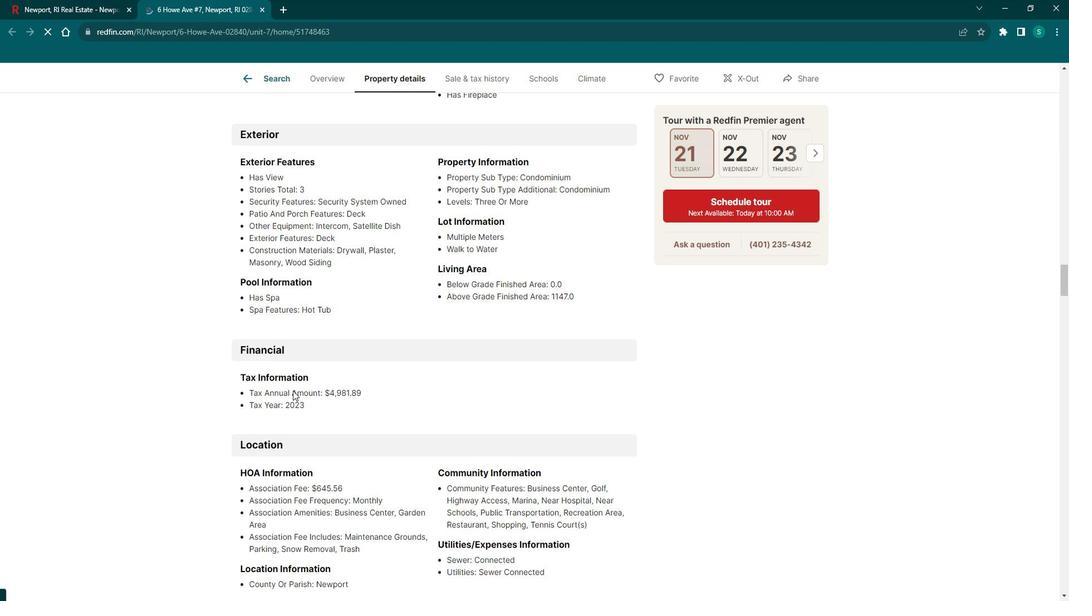 
Action: Mouse scrolled (303, 386) with delta (0, 0)
Screenshot: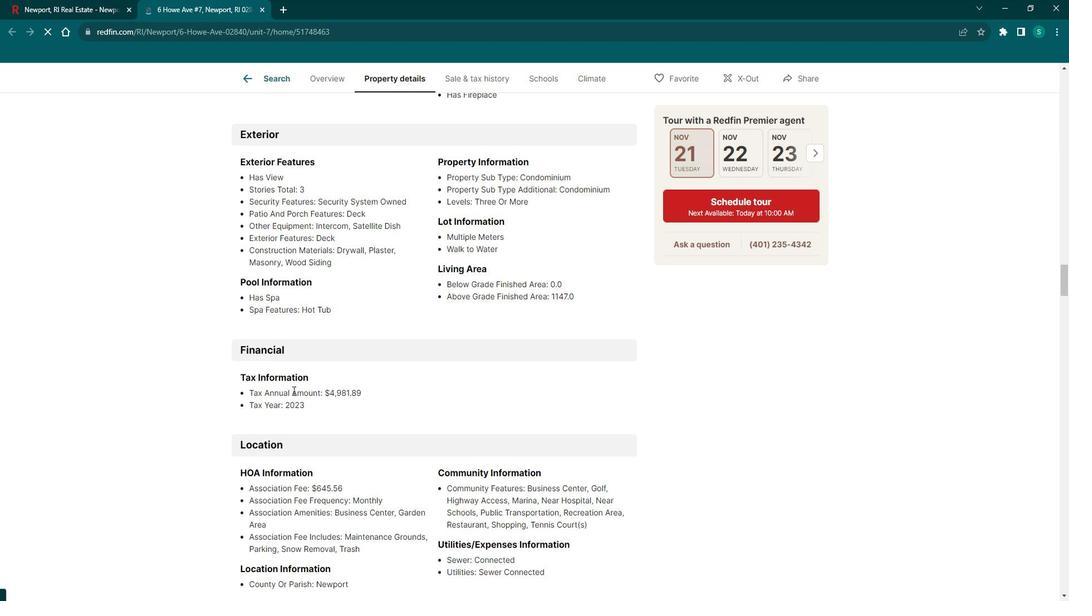 
Action: Mouse scrolled (303, 386) with delta (0, 0)
Screenshot: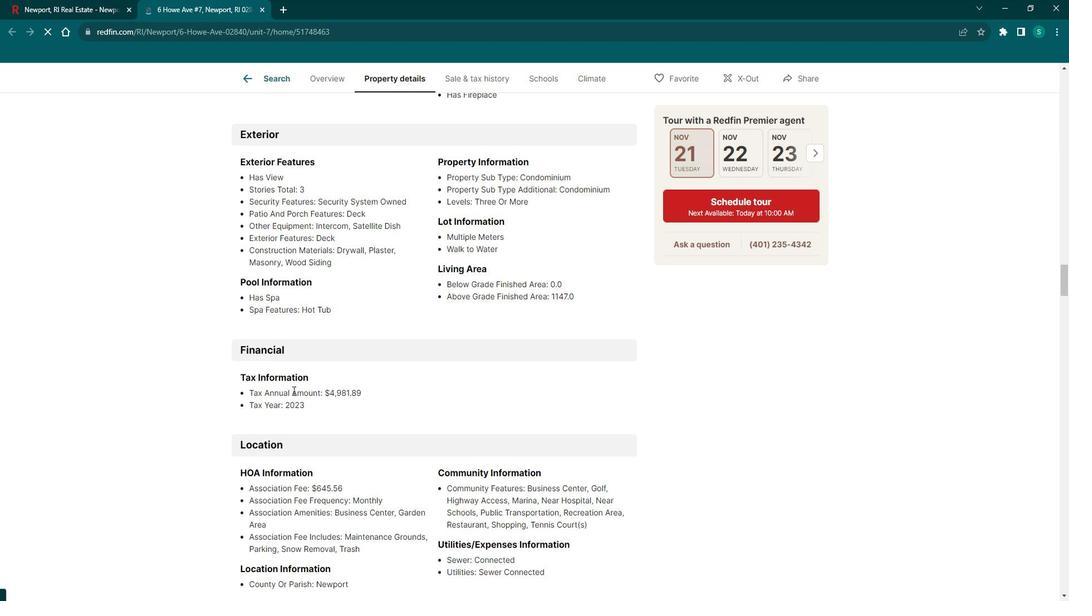 
Action: Mouse scrolled (303, 386) with delta (0, 0)
Screenshot: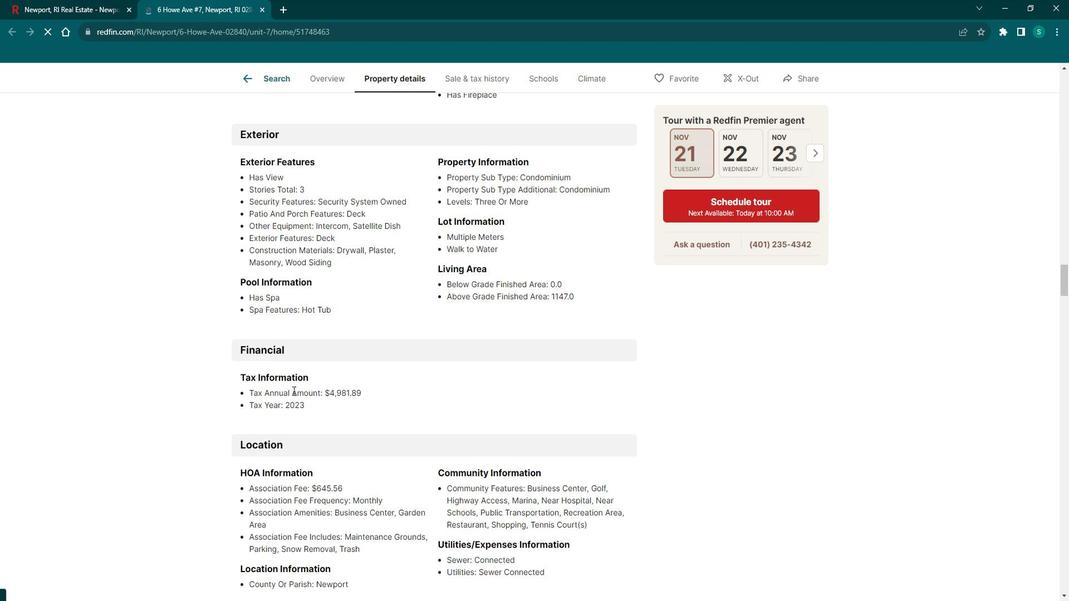 
Action: Mouse scrolled (303, 386) with delta (0, 0)
Screenshot: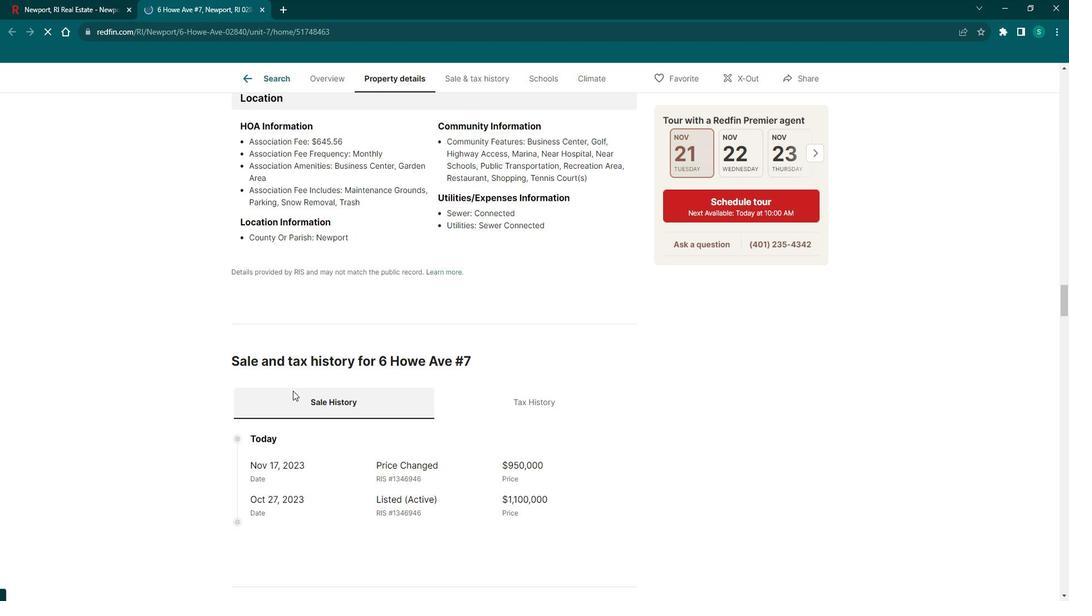 
Action: Mouse scrolled (303, 386) with delta (0, 0)
Screenshot: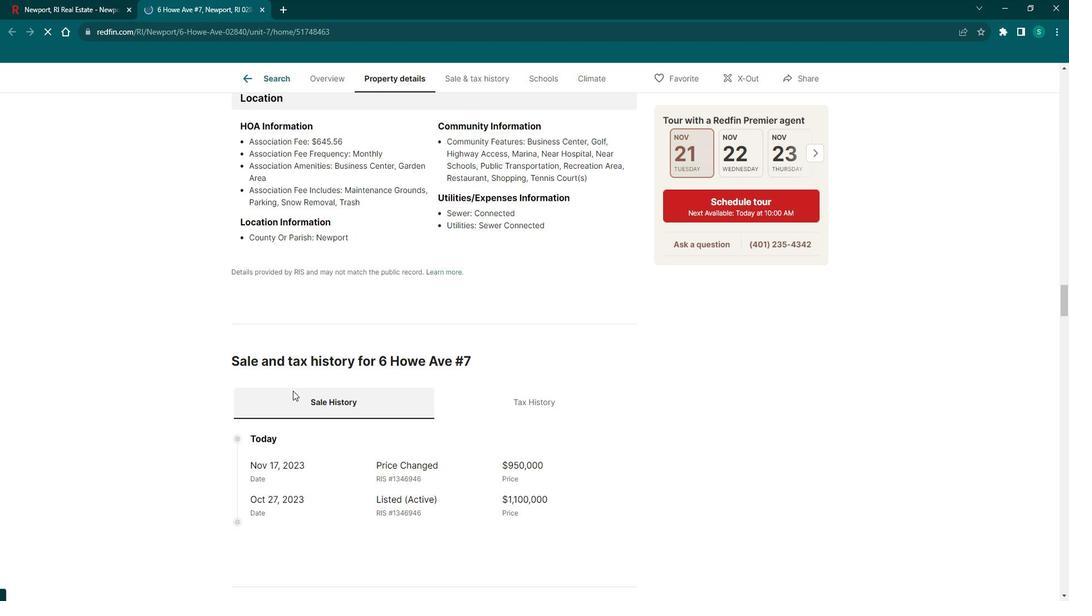 
Action: Mouse scrolled (303, 386) with delta (0, 0)
Screenshot: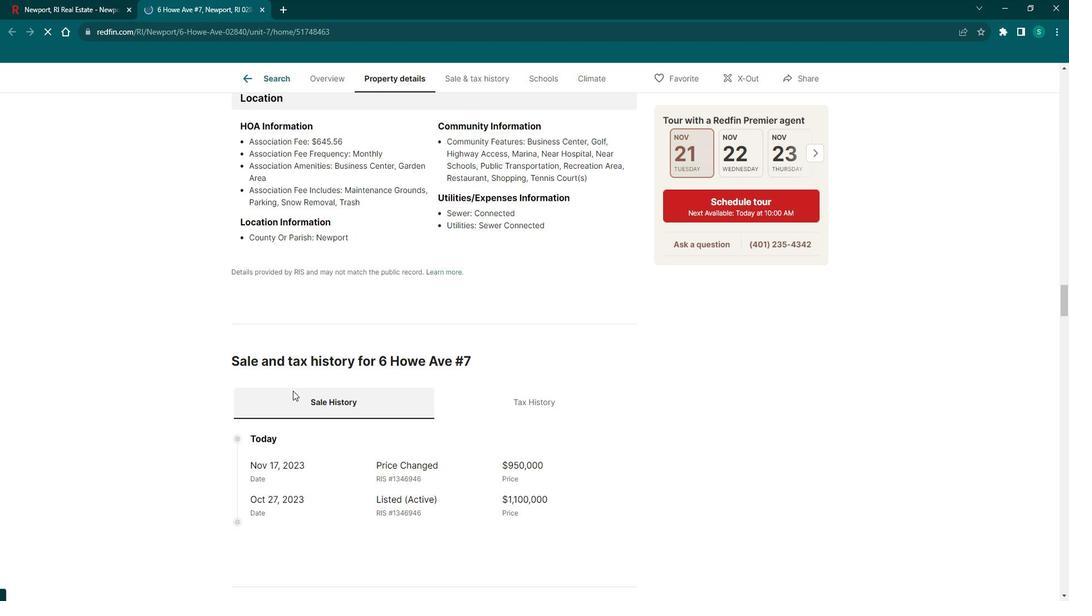 
Action: Mouse scrolled (303, 386) with delta (0, 0)
Screenshot: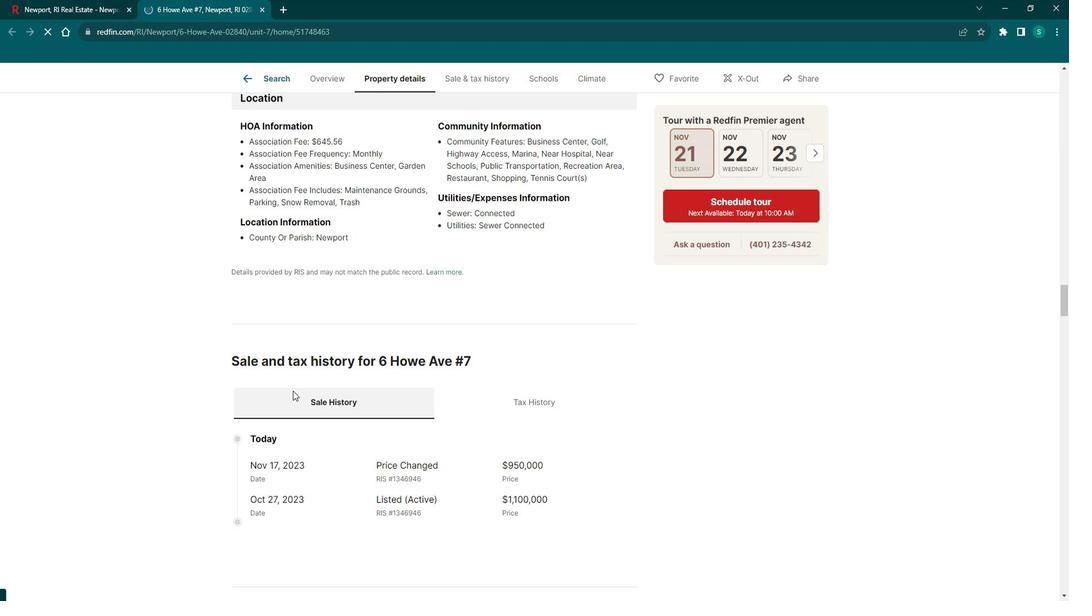
Action: Mouse scrolled (303, 386) with delta (0, 0)
Screenshot: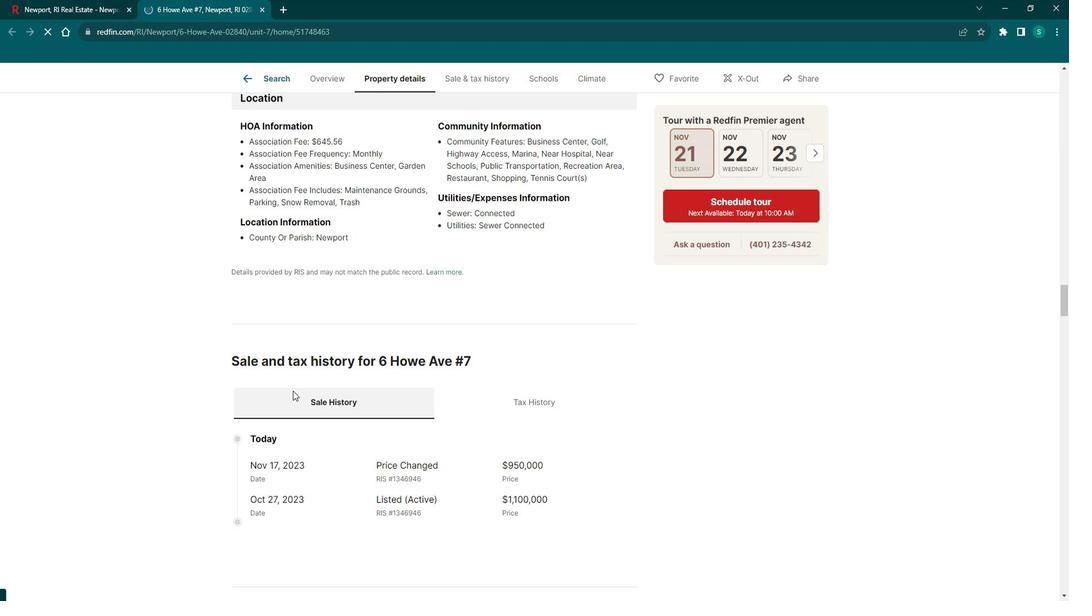 
Action: Mouse scrolled (303, 386) with delta (0, 0)
Screenshot: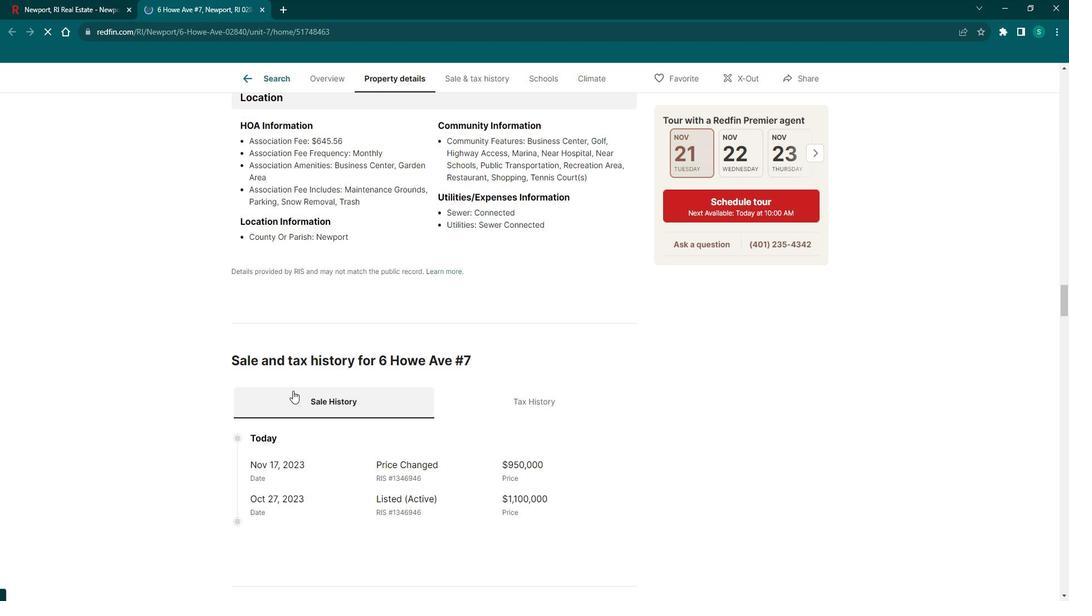 
Action: Mouse scrolled (303, 386) with delta (0, 0)
Screenshot: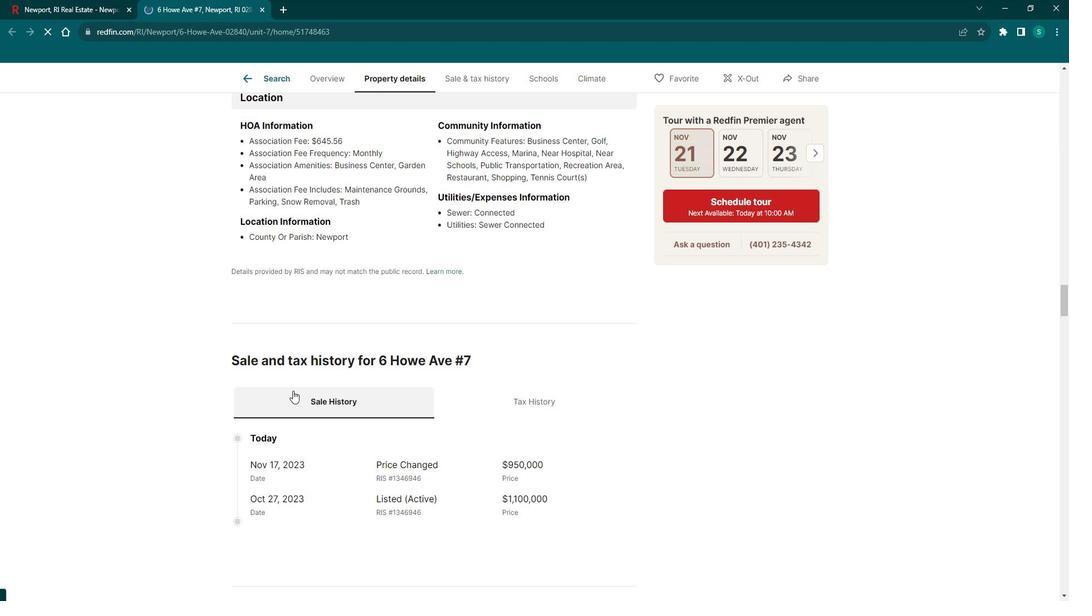 
Action: Mouse scrolled (303, 386) with delta (0, 0)
Screenshot: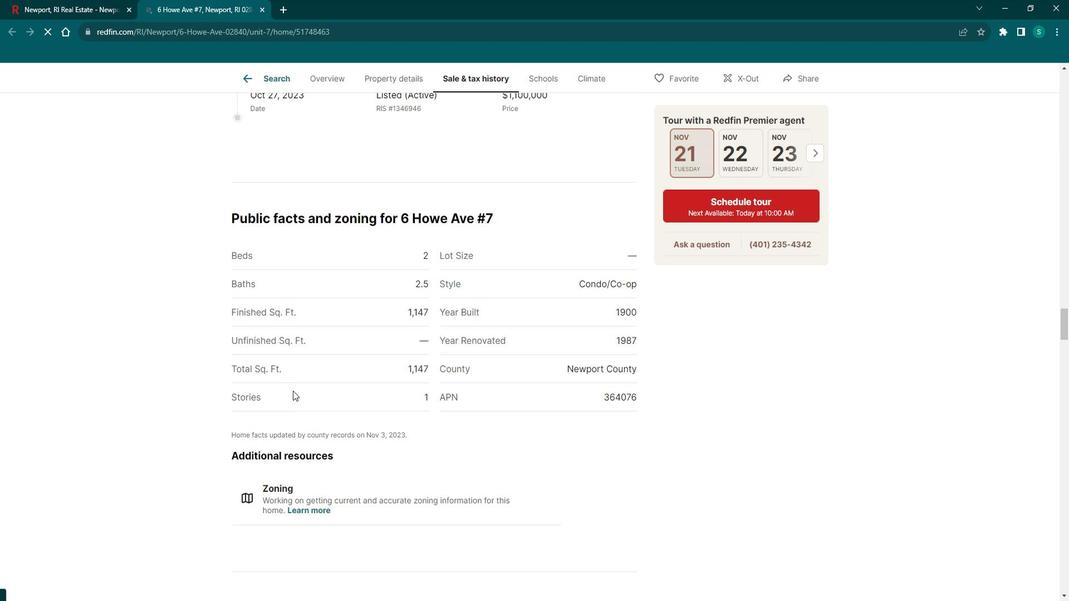 
Action: Mouse scrolled (303, 386) with delta (0, 0)
Screenshot: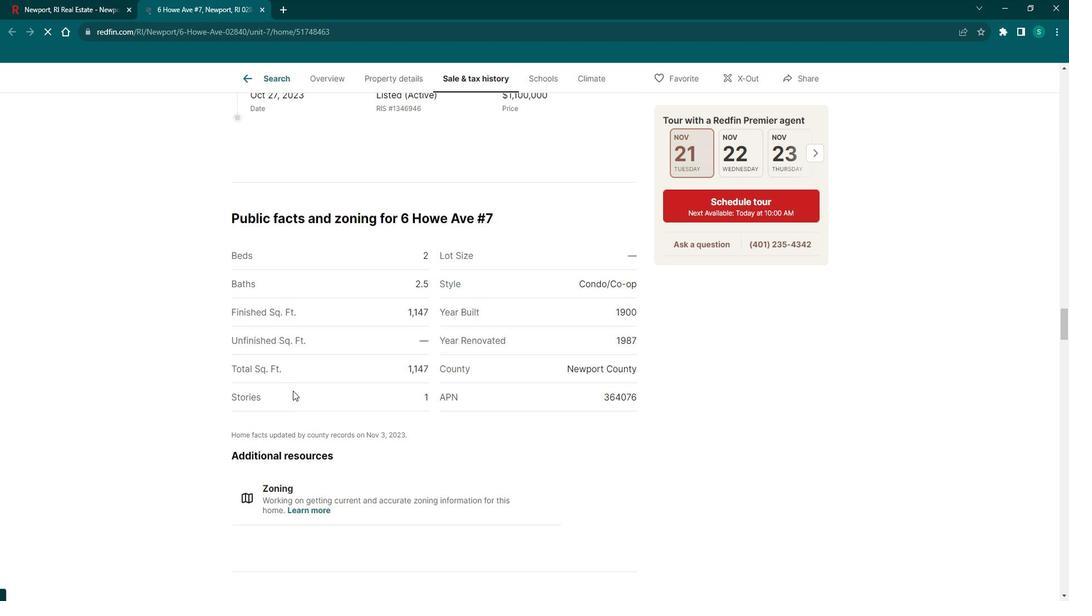 
Action: Mouse scrolled (303, 386) with delta (0, 0)
Screenshot: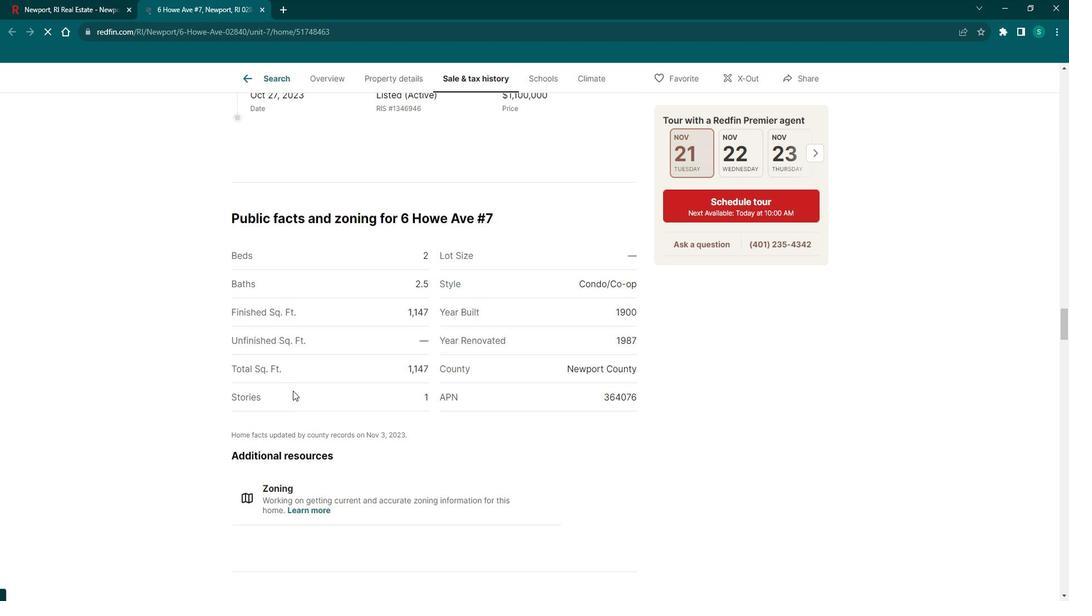 
Action: Mouse scrolled (303, 386) with delta (0, 0)
Screenshot: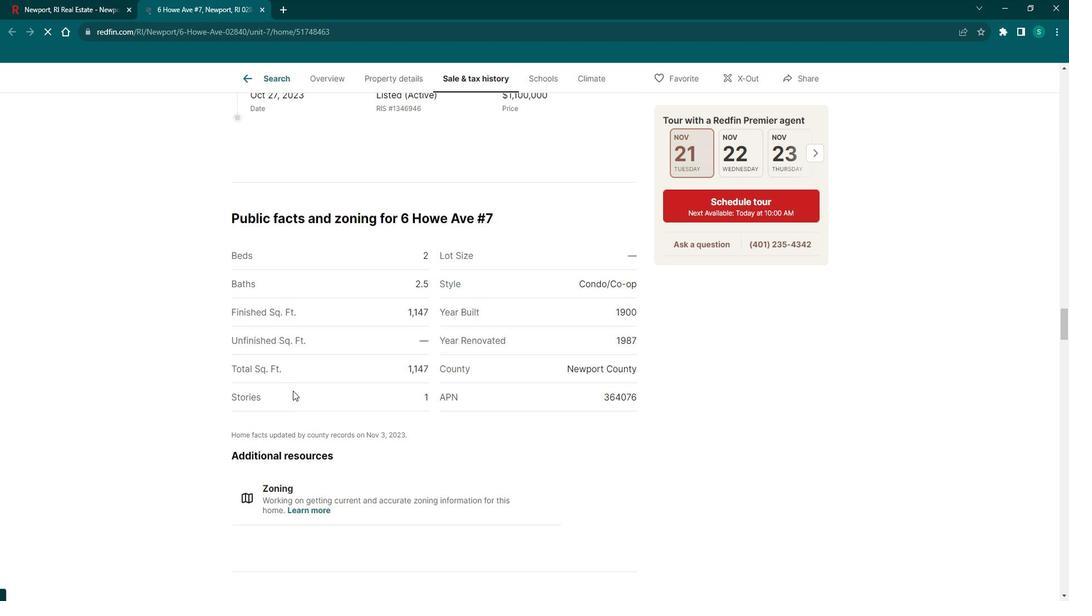 
Action: Mouse scrolled (303, 386) with delta (0, 0)
Screenshot: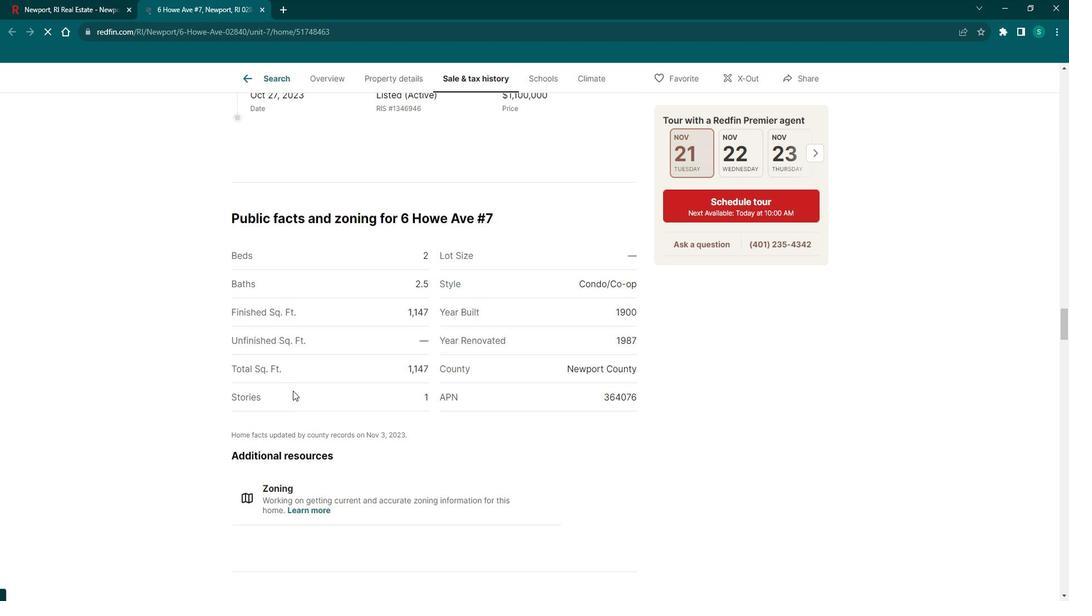 
Action: Mouse scrolled (303, 386) with delta (0, 0)
Screenshot: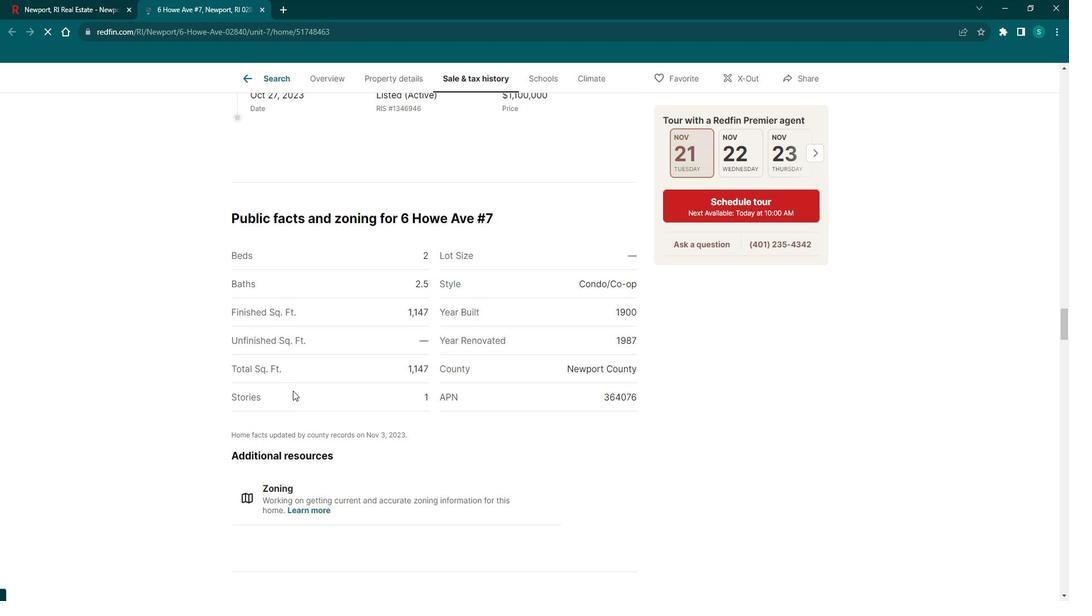 
Action: Mouse scrolled (303, 386) with delta (0, 0)
Screenshot: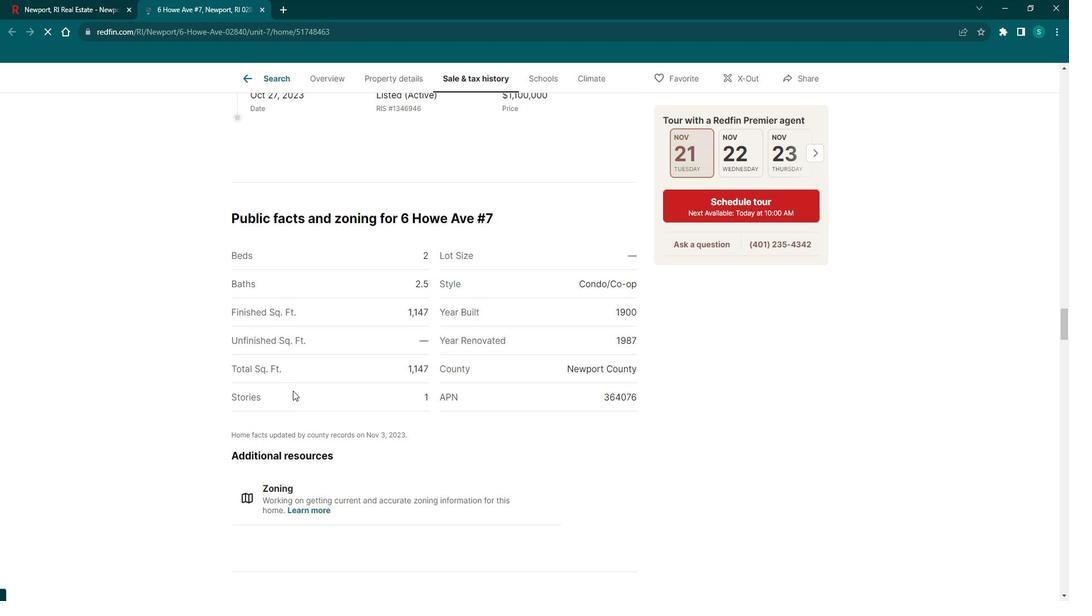 
Action: Mouse scrolled (303, 386) with delta (0, 0)
Screenshot: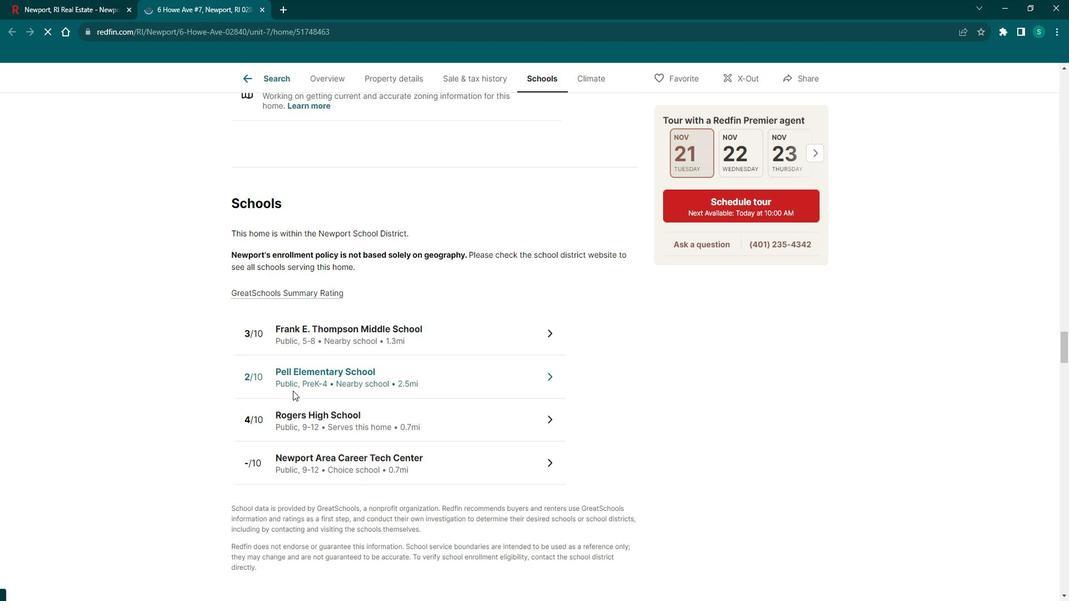 
Action: Mouse scrolled (303, 386) with delta (0, 0)
Screenshot: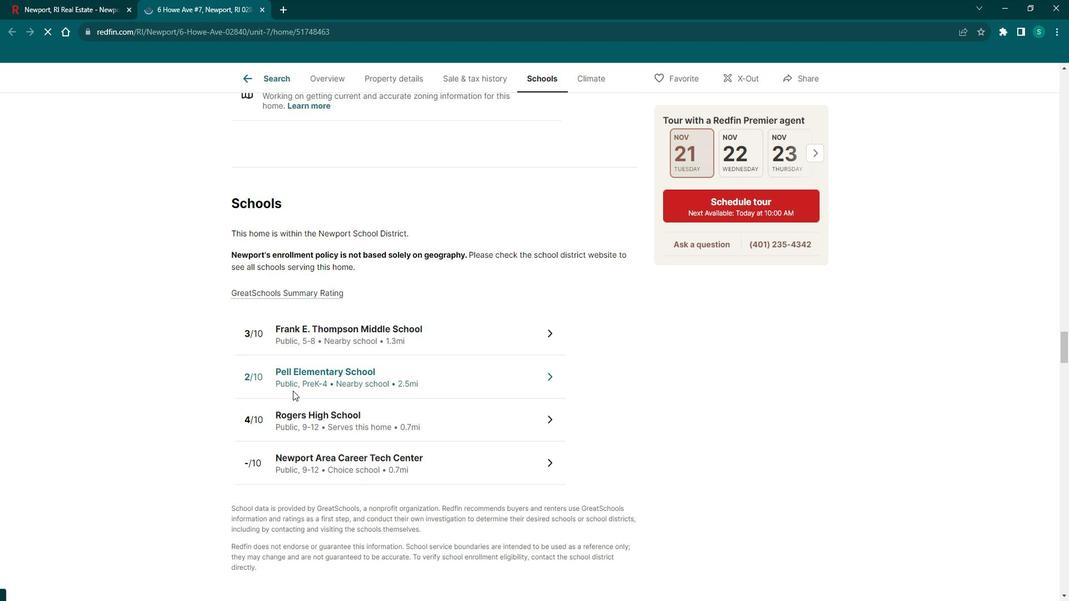 
Action: Mouse scrolled (303, 386) with delta (0, 0)
Screenshot: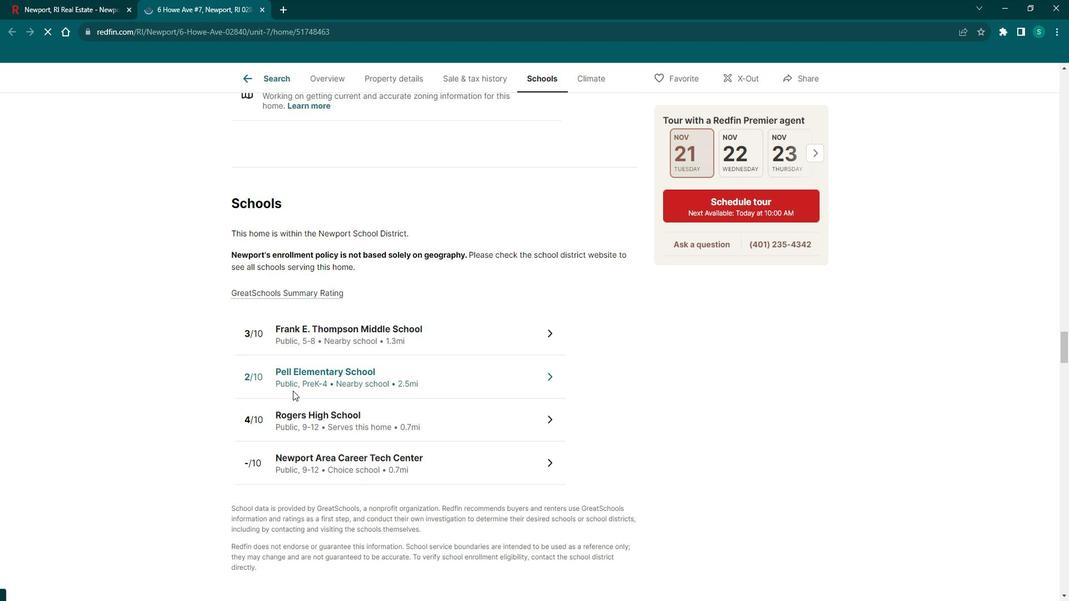 
Action: Mouse scrolled (303, 386) with delta (0, 0)
Screenshot: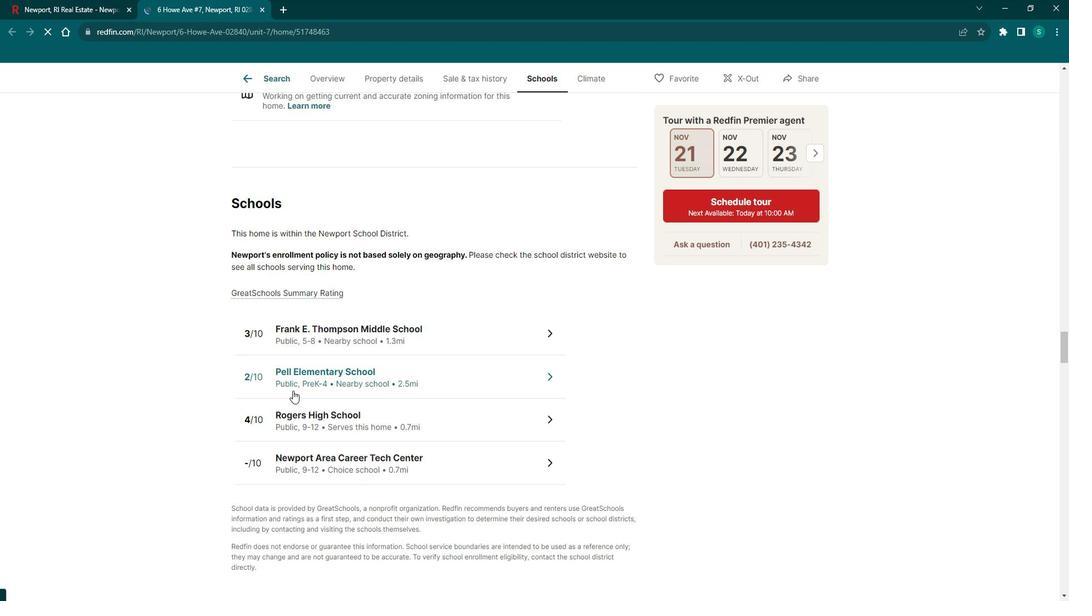 
Action: Mouse scrolled (303, 386) with delta (0, 0)
Screenshot: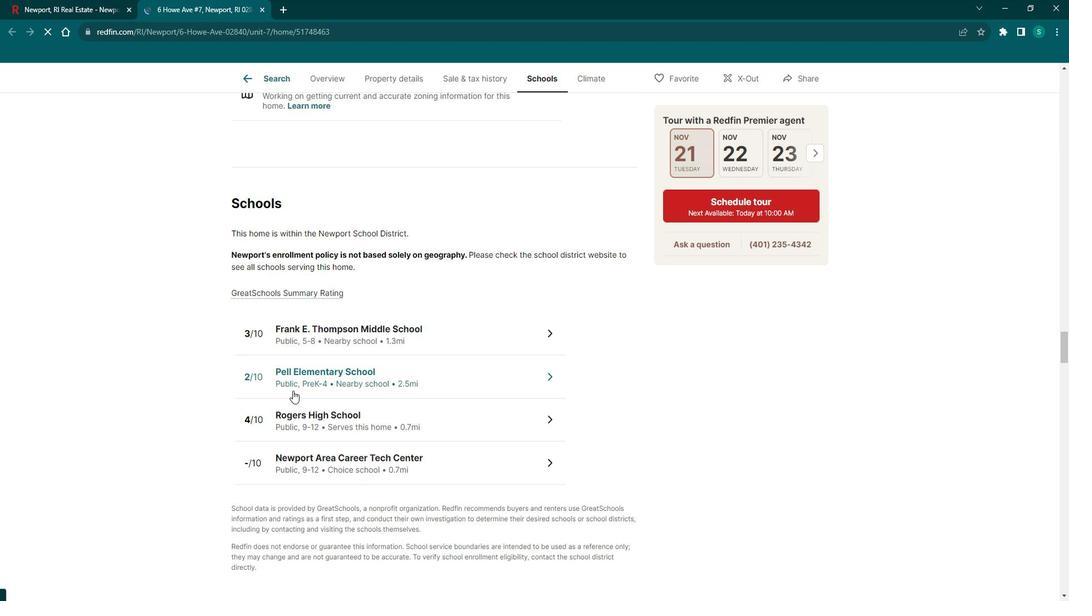 
Action: Mouse moved to (303, 387)
Screenshot: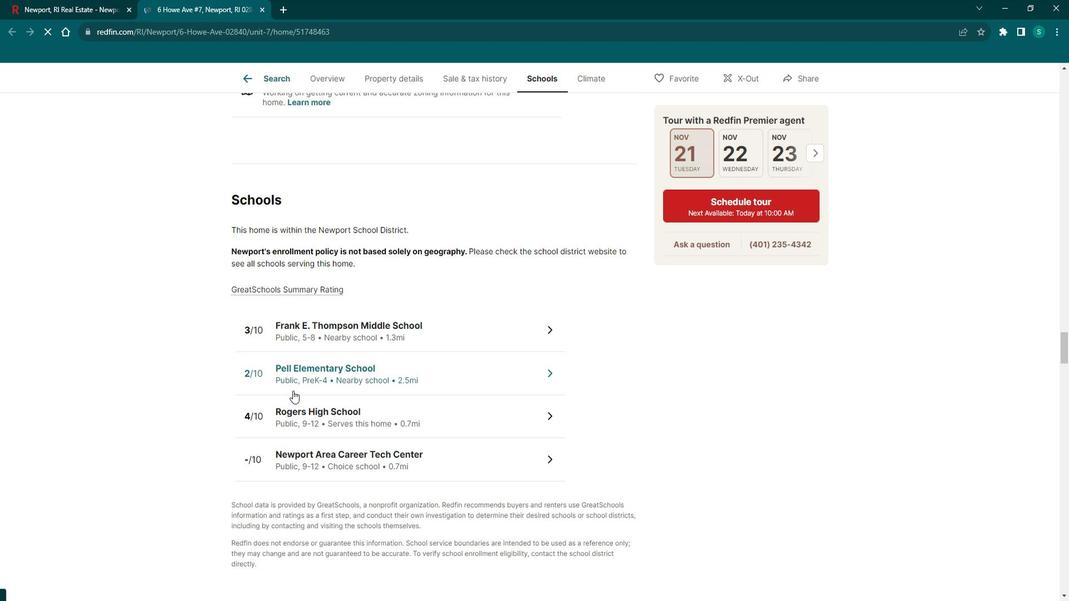 
Action: Mouse scrolled (303, 386) with delta (0, 0)
Screenshot: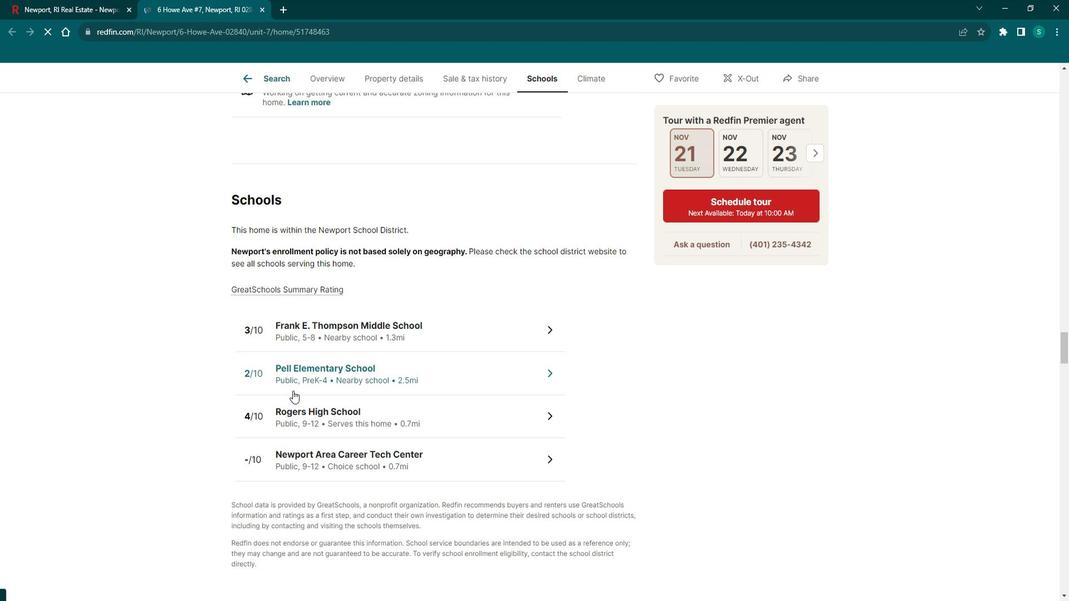 
Action: Mouse moved to (303, 387)
Screenshot: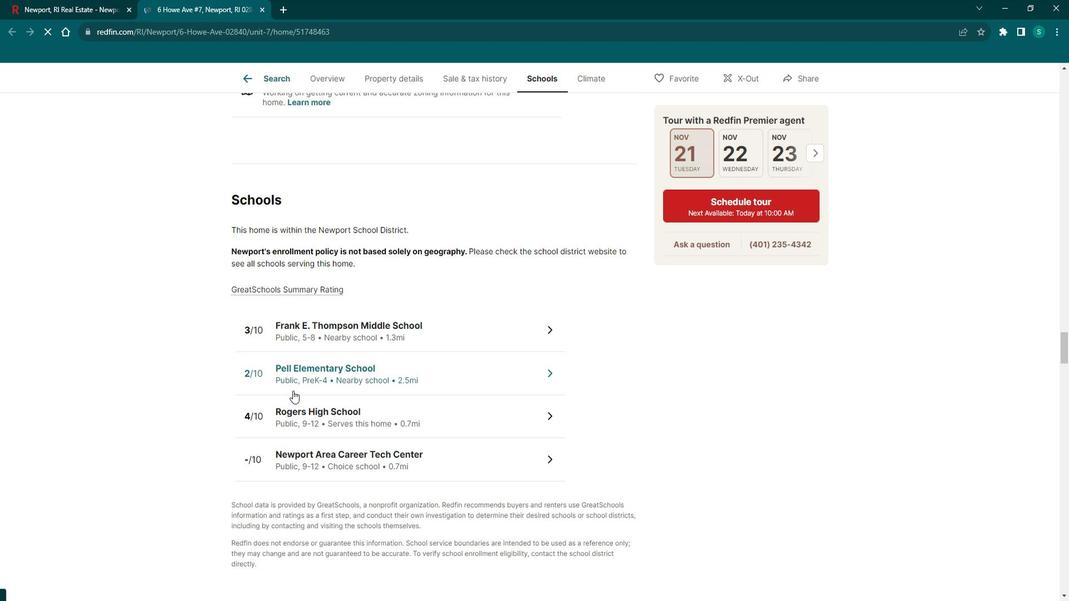 
Action: Mouse scrolled (303, 386) with delta (0, 0)
Screenshot: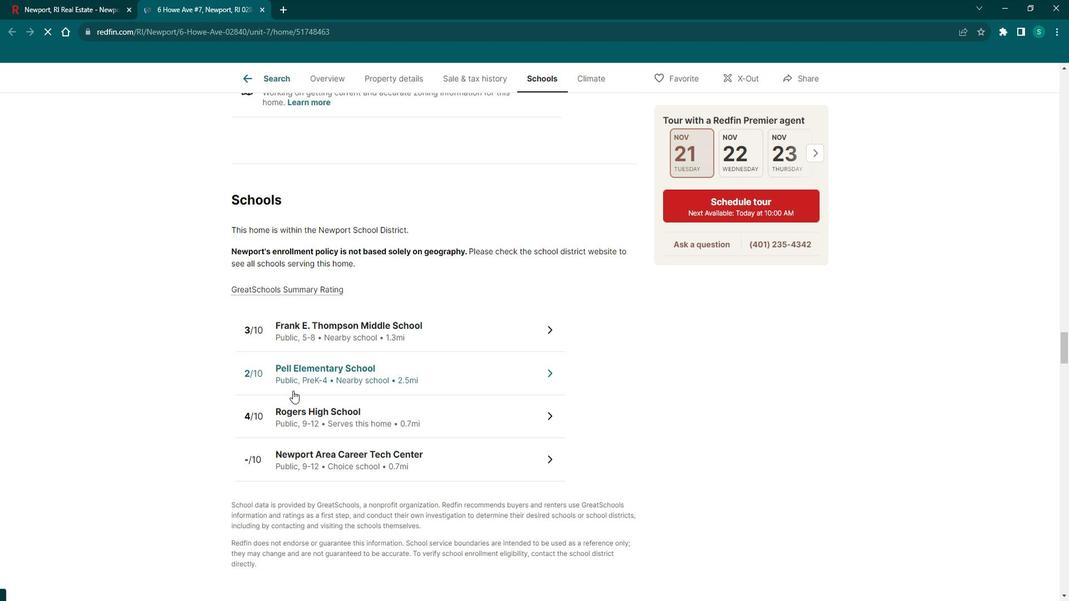 
Action: Mouse scrolled (303, 387) with delta (0, 0)
Screenshot: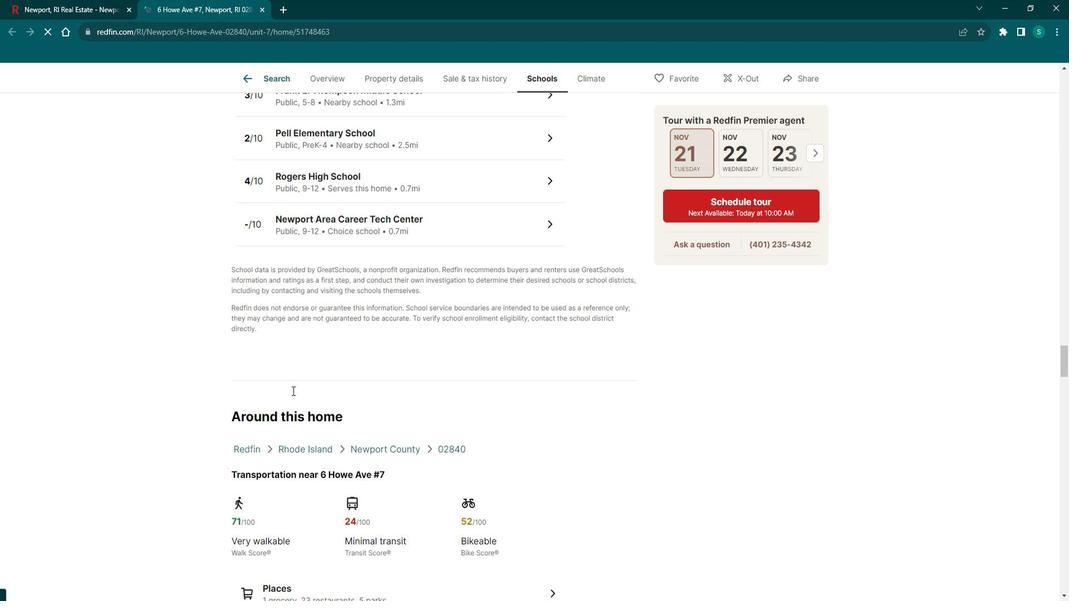 
Action: Mouse scrolled (303, 386) with delta (0, 0)
Screenshot: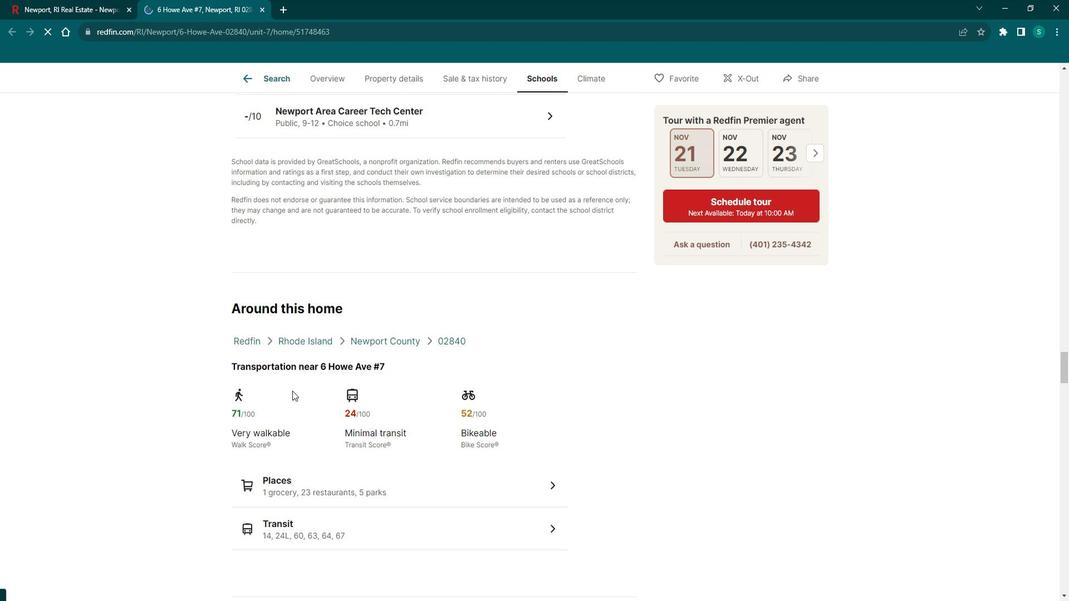 
Action: Mouse scrolled (303, 386) with delta (0, 0)
Screenshot: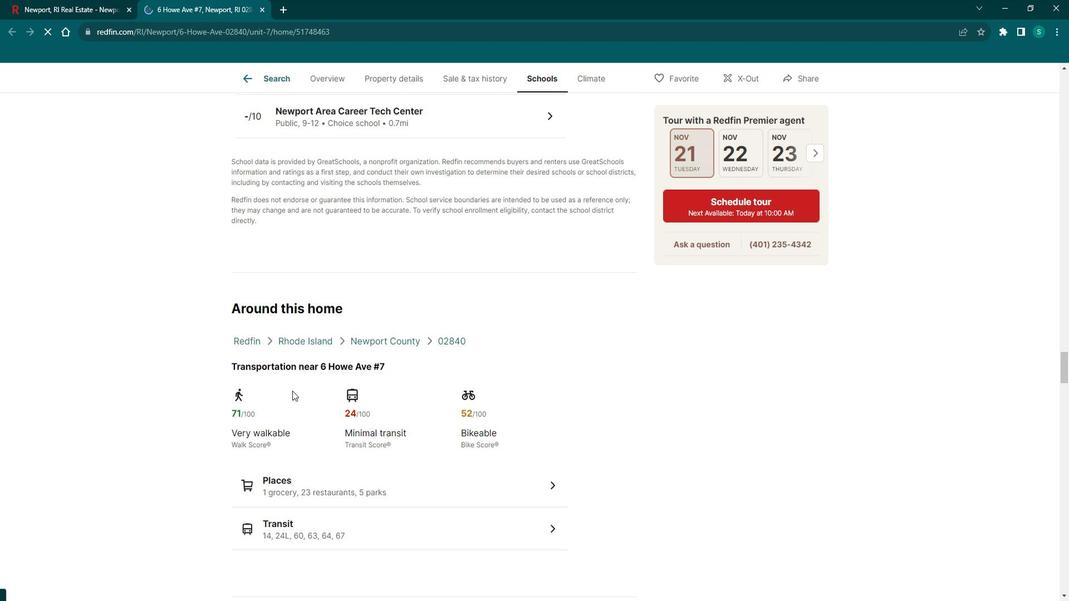 
Action: Mouse scrolled (303, 386) with delta (0, 0)
Screenshot: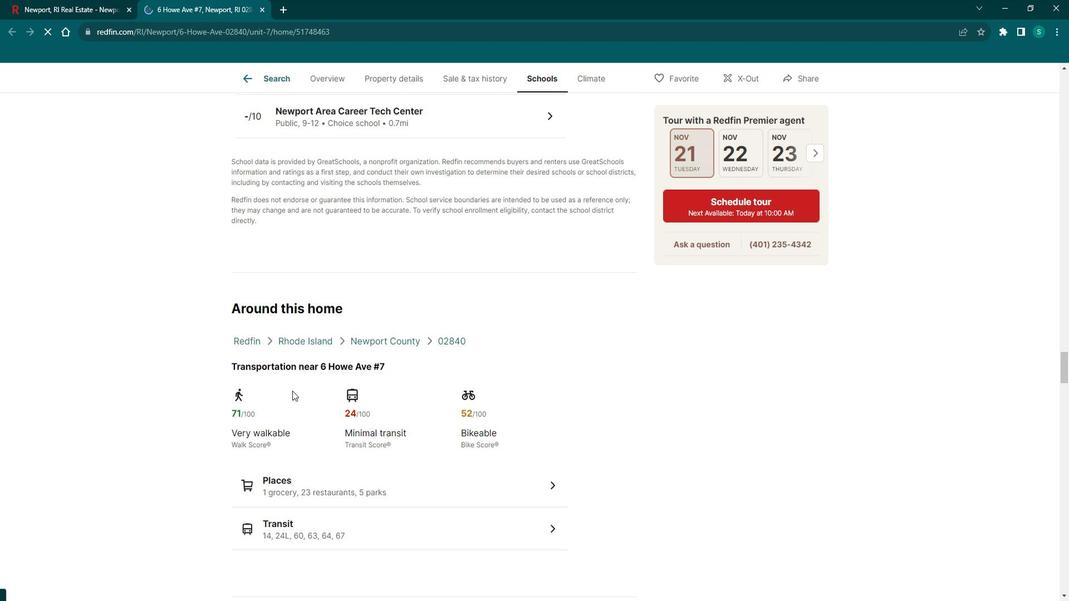 
Action: Mouse scrolled (303, 386) with delta (0, 0)
Screenshot: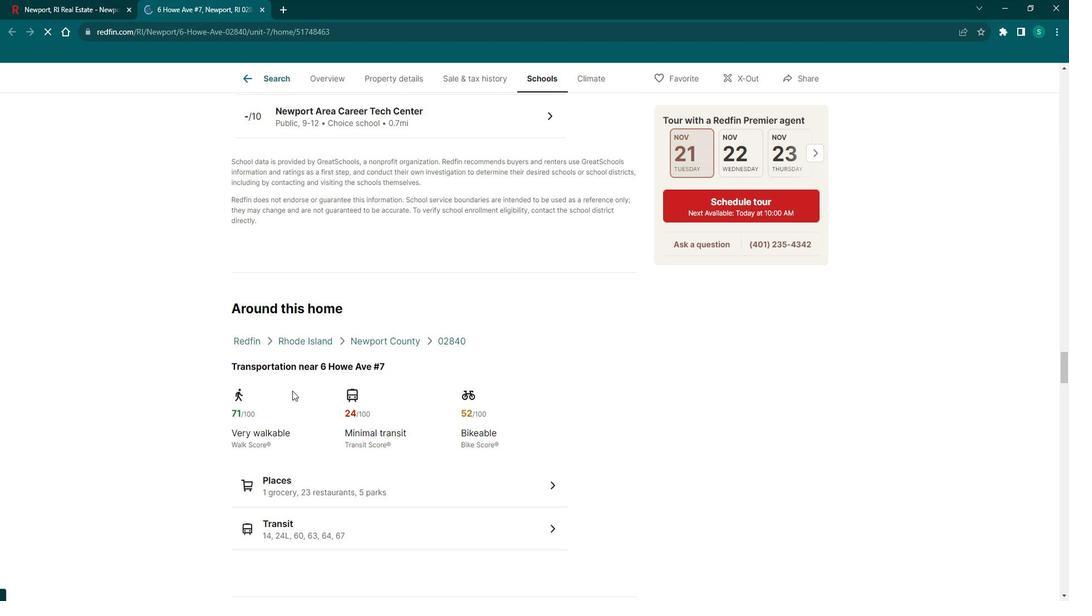 
Action: Mouse scrolled (303, 386) with delta (0, 0)
Screenshot: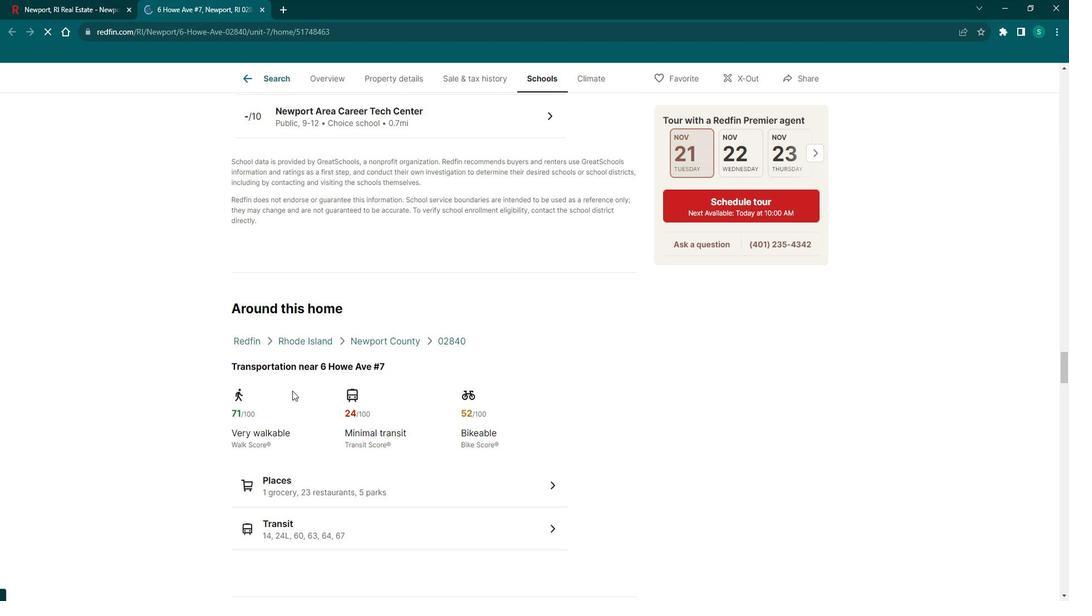 
Action: Mouse scrolled (303, 386) with delta (0, 0)
Screenshot: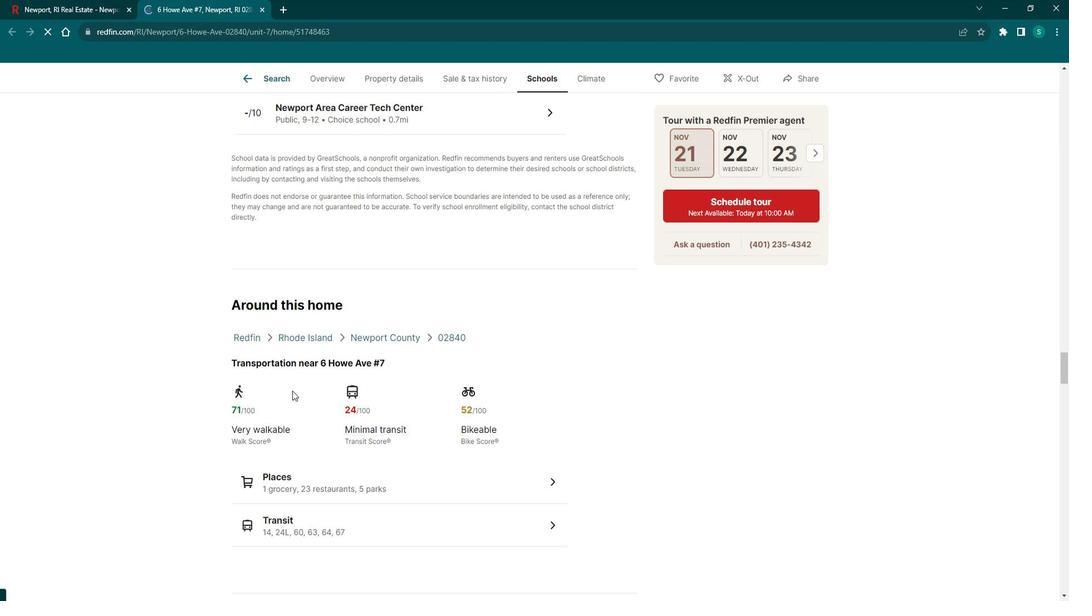 
Action: Mouse scrolled (303, 386) with delta (0, 0)
Screenshot: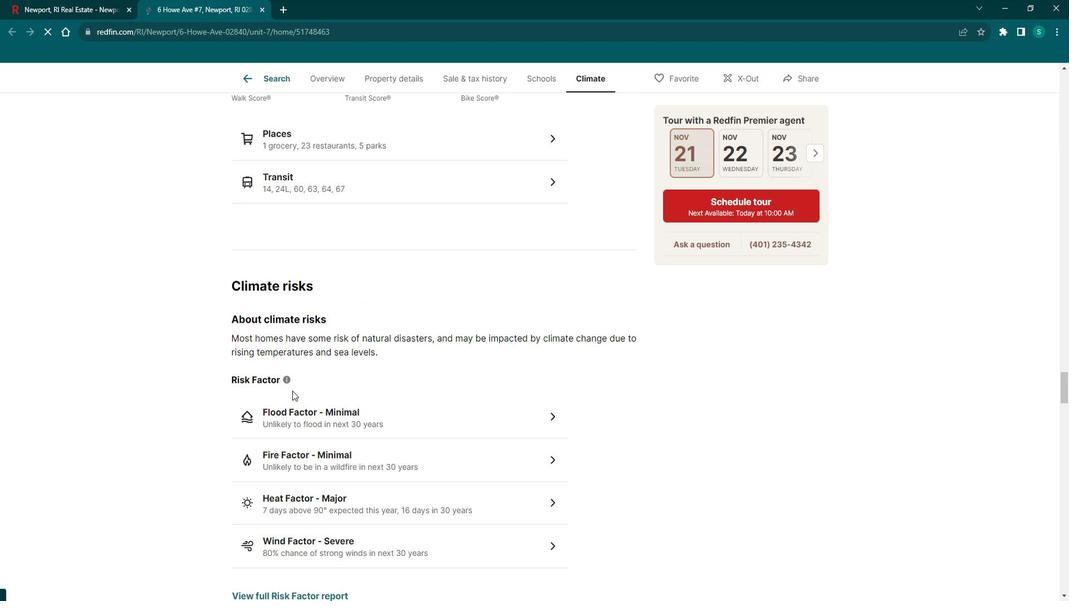 
Action: Mouse scrolled (303, 386) with delta (0, 0)
Screenshot: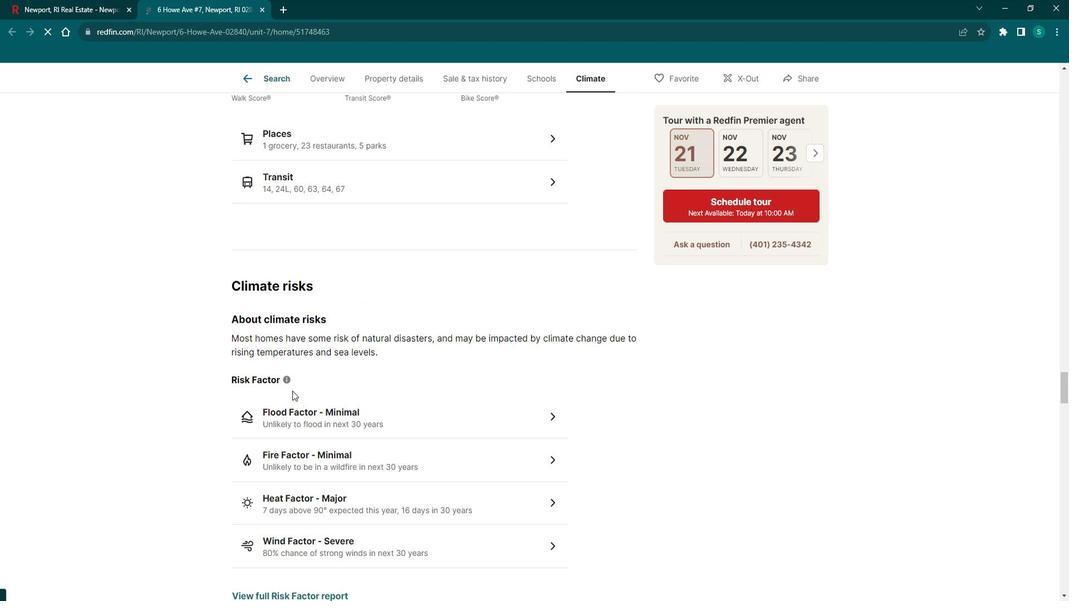 
Action: Mouse scrolled (303, 386) with delta (0, 0)
Screenshot: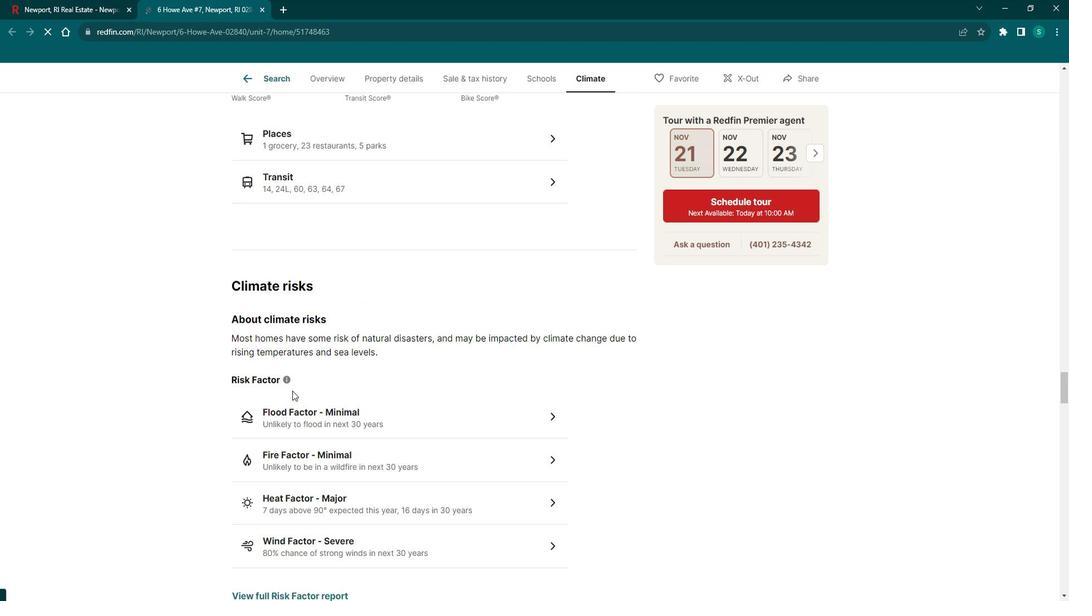 
Action: Mouse scrolled (303, 386) with delta (0, 0)
Screenshot: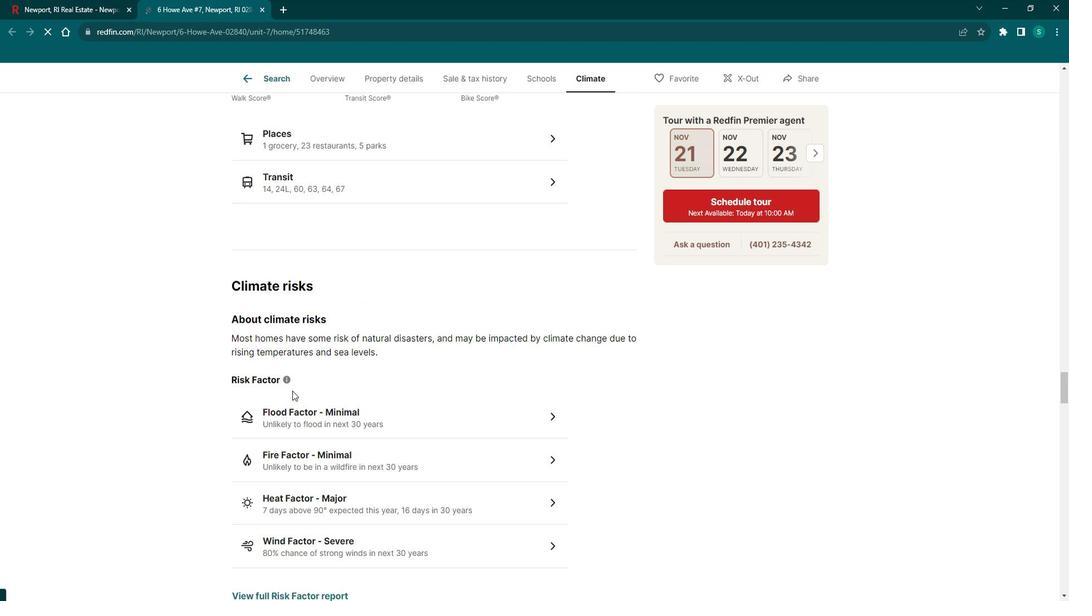 
Action: Mouse scrolled (303, 386) with delta (0, 0)
Screenshot: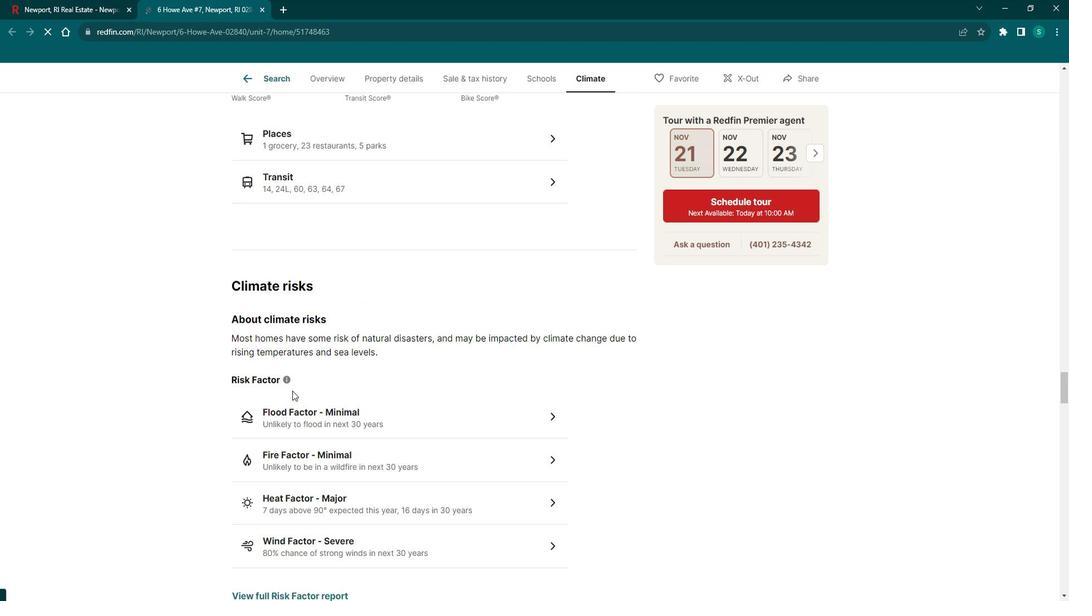 
Action: Mouse scrolled (303, 386) with delta (0, 0)
Screenshot: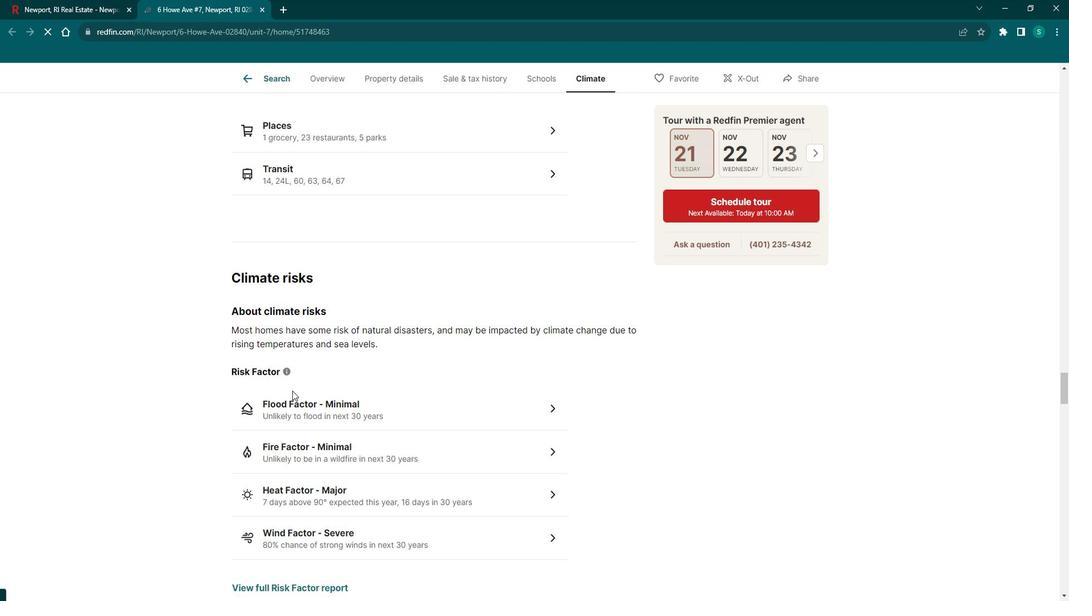 
Action: Mouse scrolled (303, 386) with delta (0, 0)
Screenshot: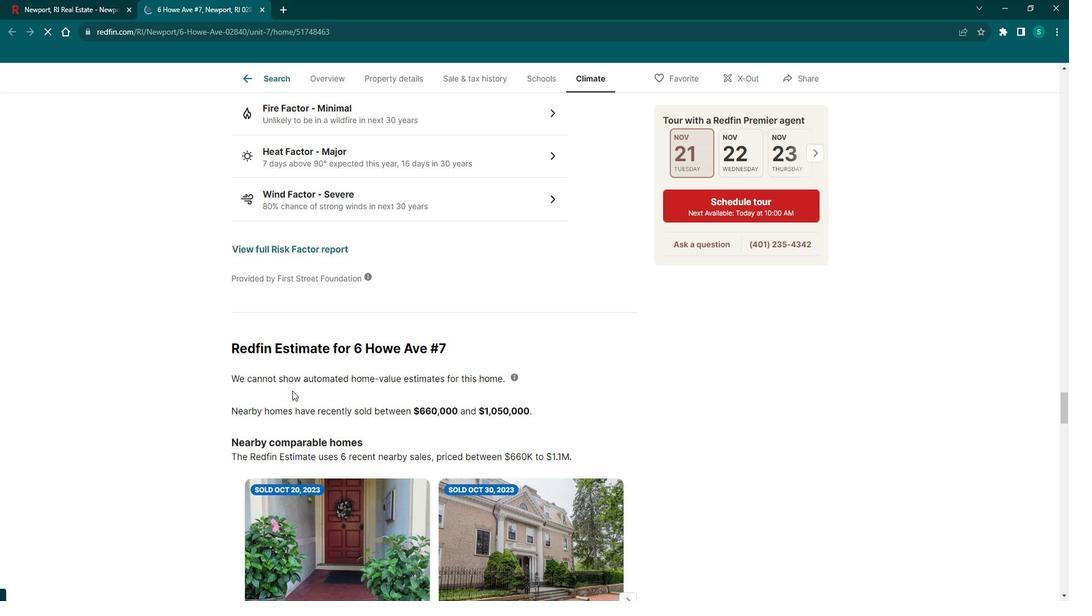 
Action: Mouse scrolled (303, 386) with delta (0, 0)
Screenshot: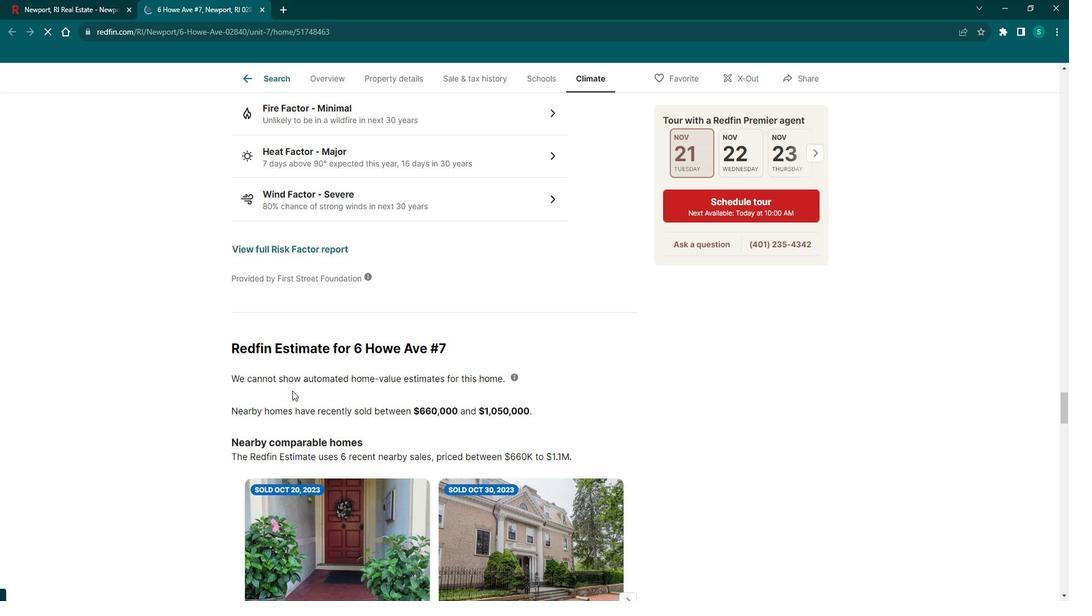 
Action: Mouse scrolled (303, 386) with delta (0, 0)
Screenshot: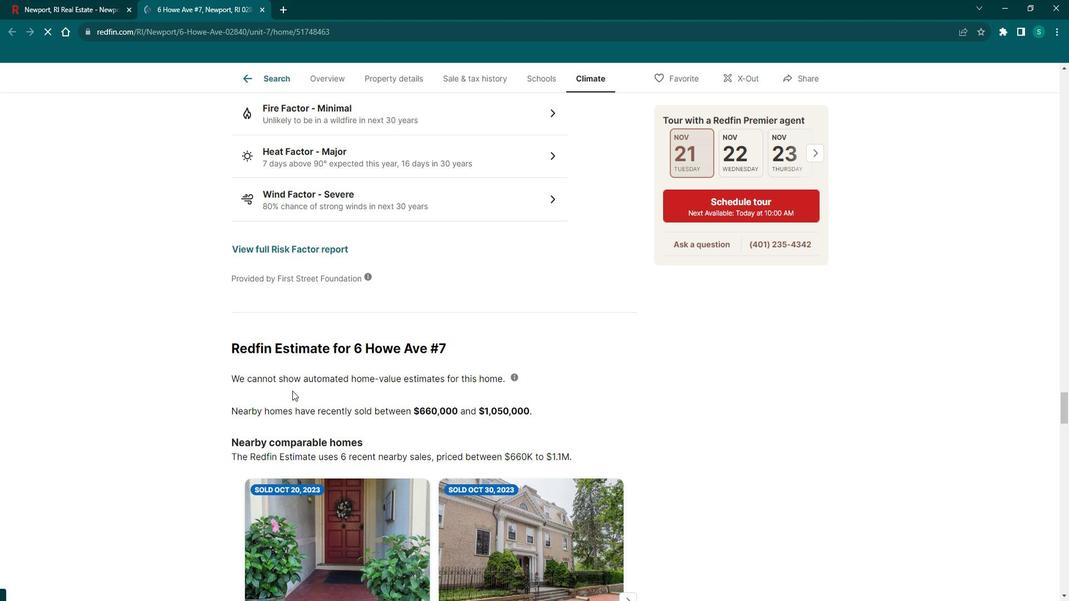 
Action: Mouse scrolled (303, 386) with delta (0, 0)
Screenshot: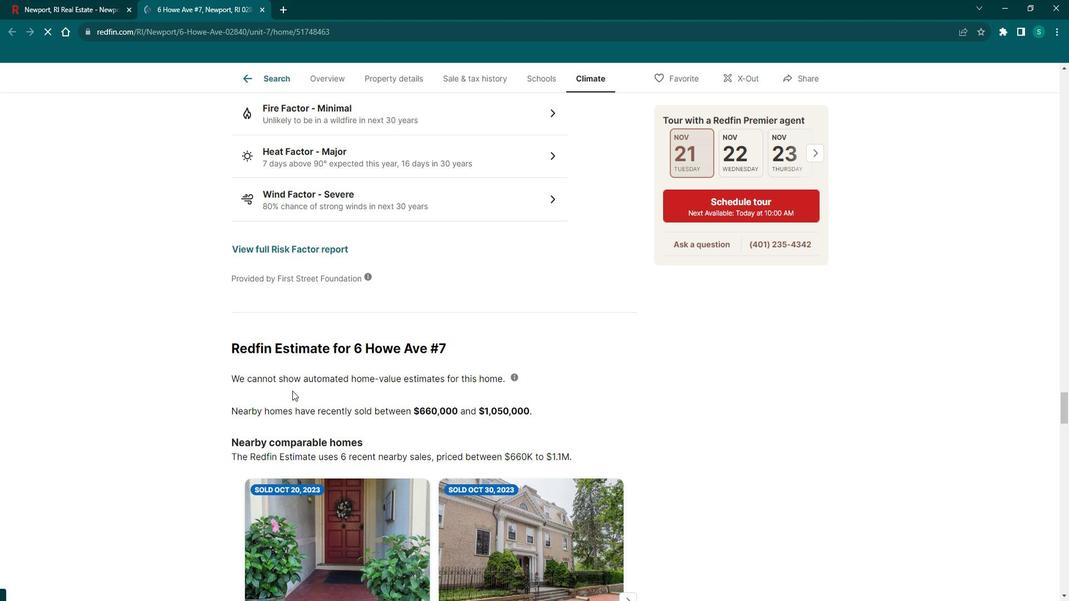 
Action: Mouse scrolled (303, 386) with delta (0, 0)
Screenshot: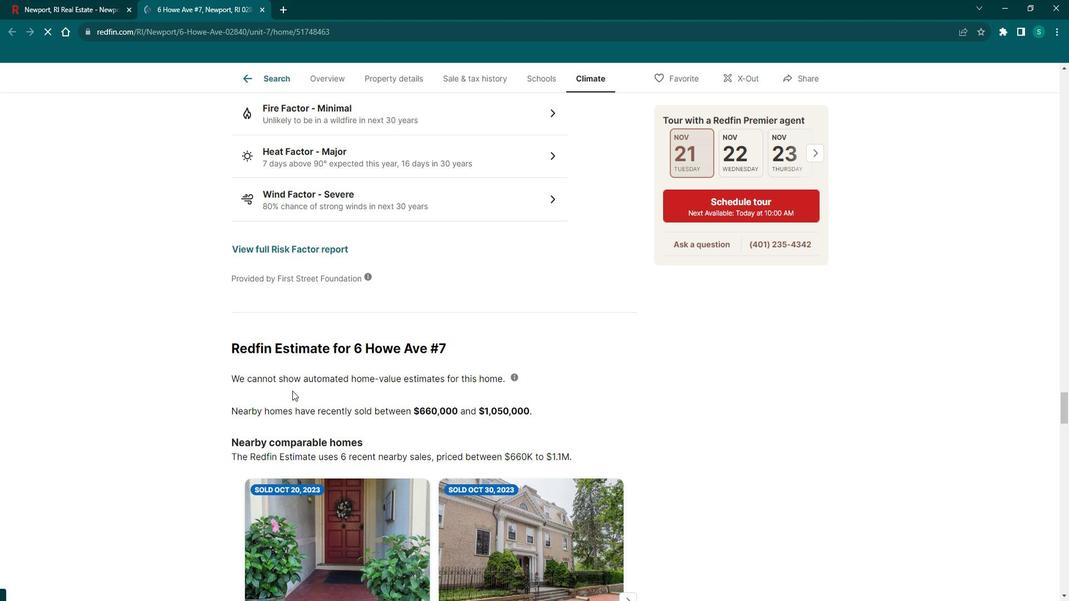 
Action: Mouse scrolled (303, 386) with delta (0, 0)
Screenshot: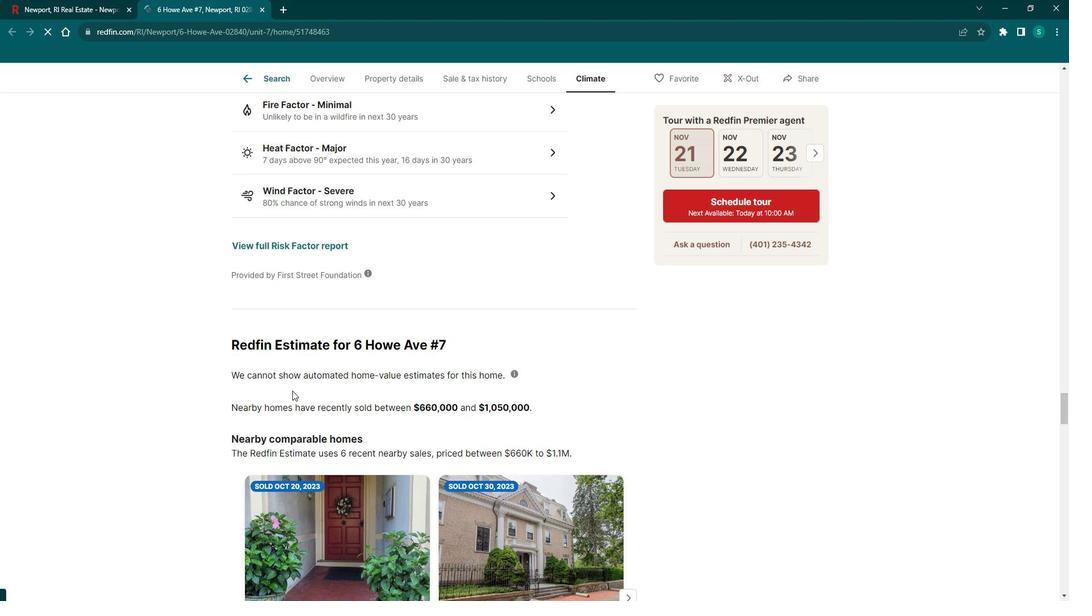 
Action: Mouse scrolled (303, 386) with delta (0, 0)
Screenshot: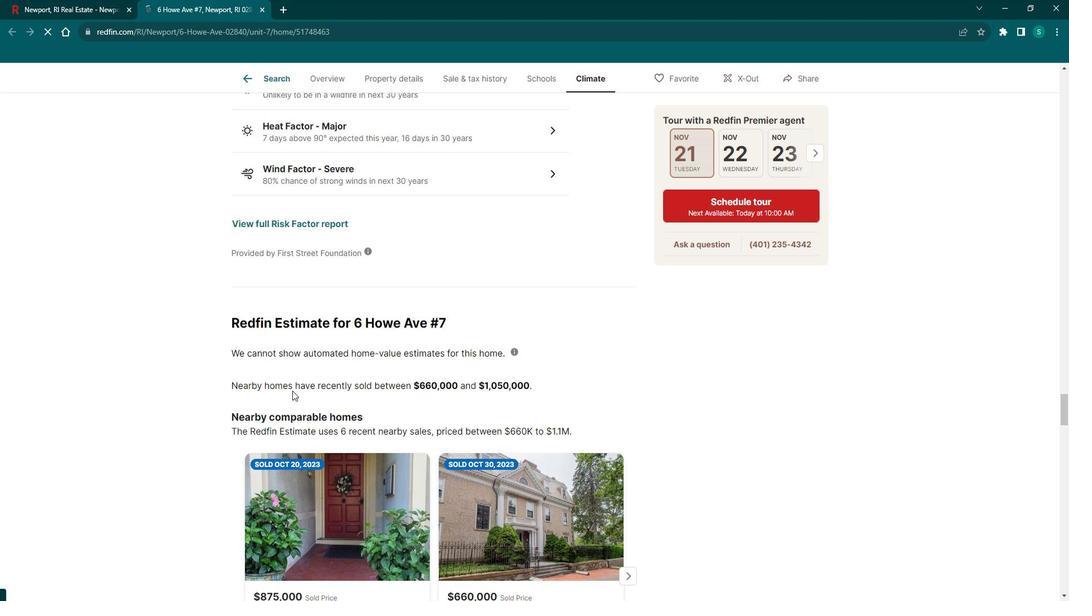 
Action: Mouse scrolled (303, 387) with delta (0, 0)
Screenshot: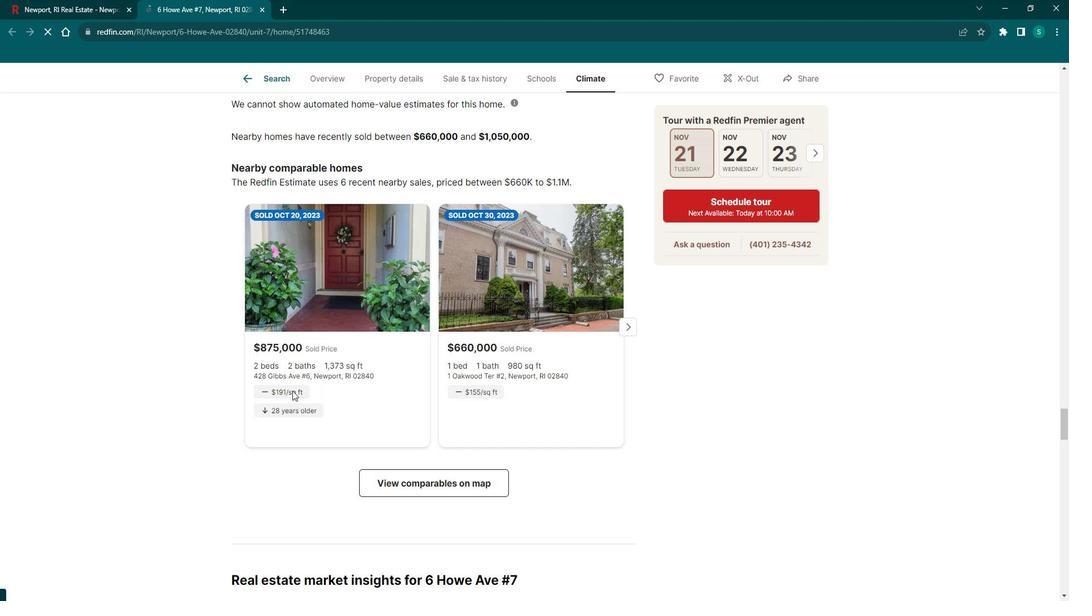 
Action: Mouse moved to (277, 81)
Screenshot: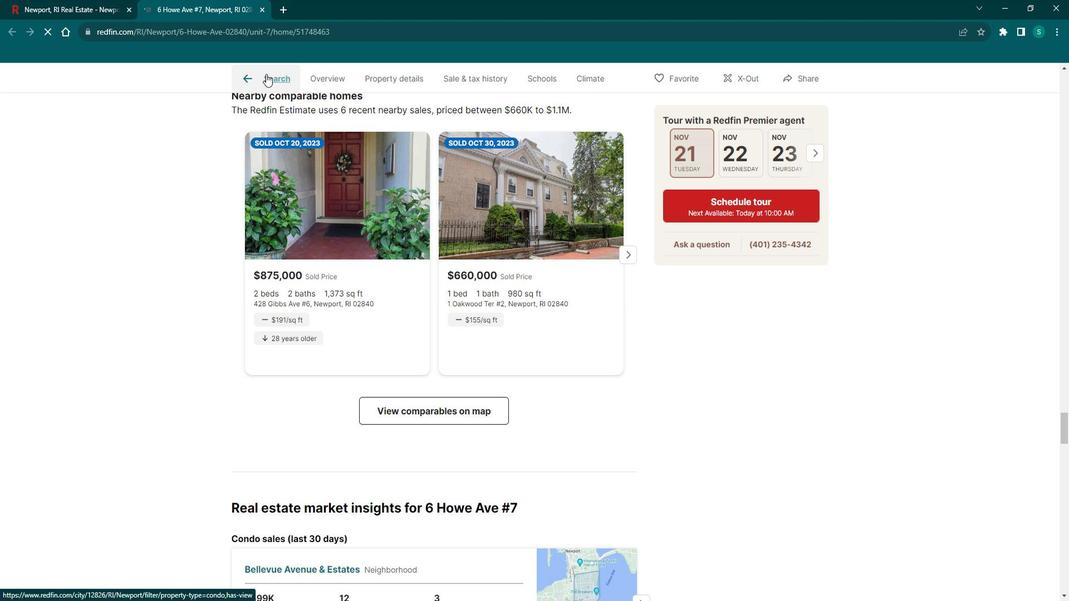 
Action: Mouse pressed left at (277, 81)
Screenshot: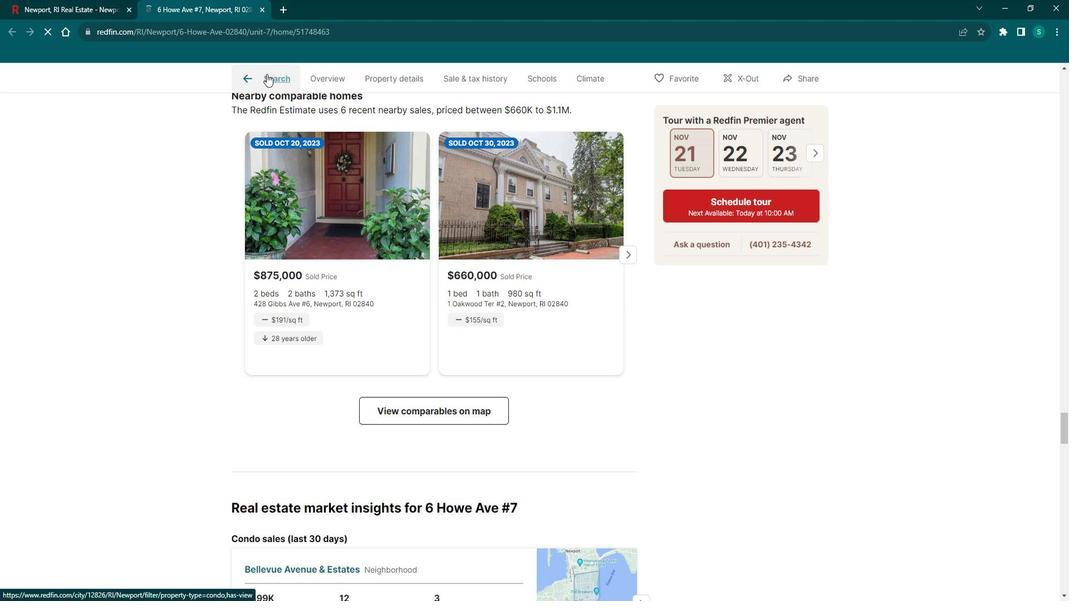 
Action: Mouse moved to (890, 319)
Screenshot: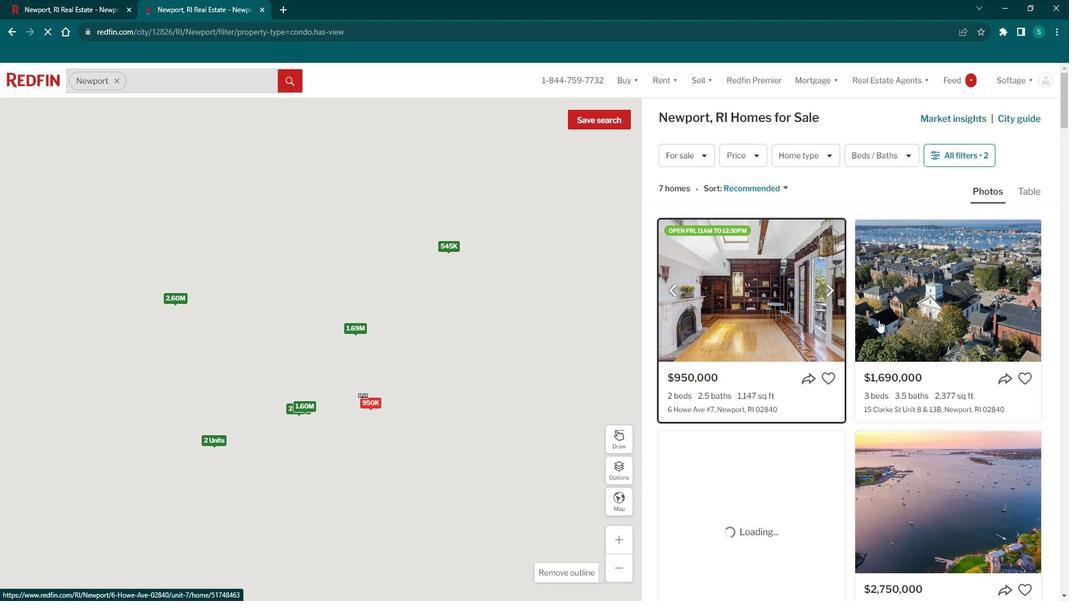 
Action: Mouse scrolled (890, 319) with delta (0, 0)
Screenshot: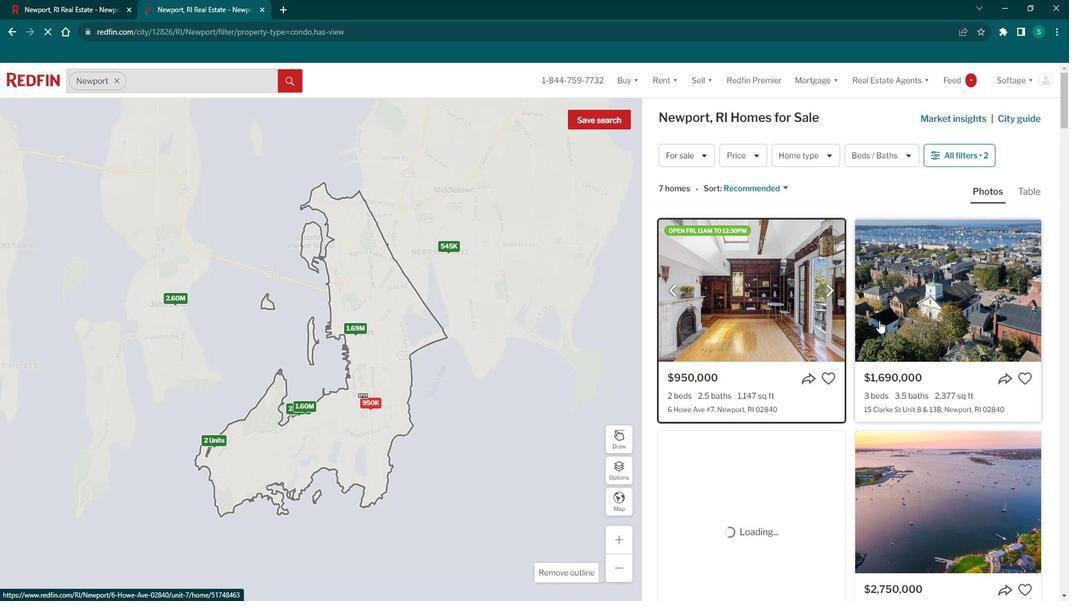 
Action: Mouse moved to (890, 320)
Screenshot: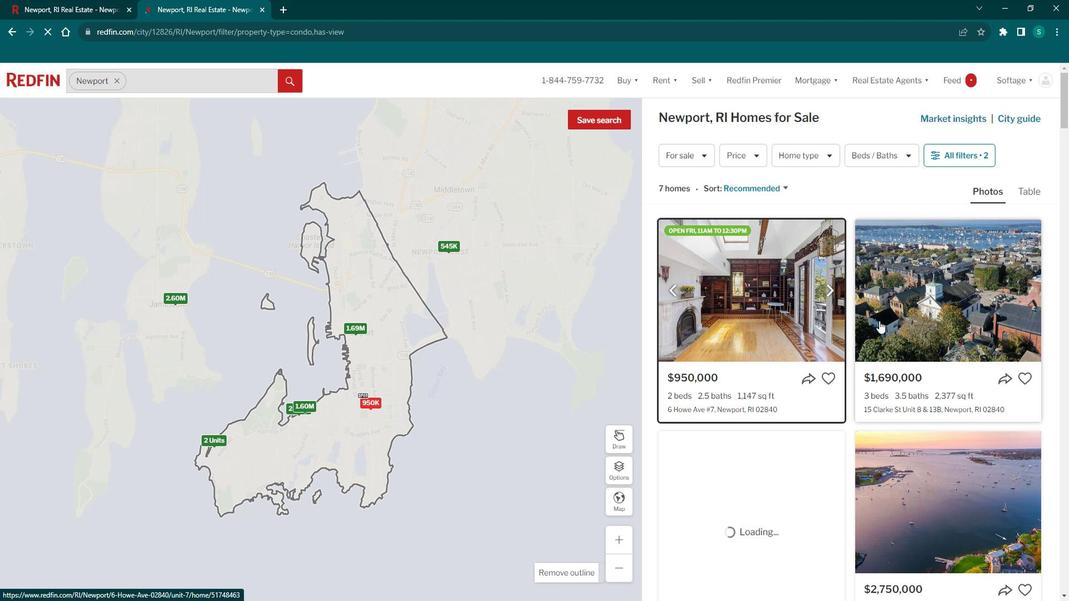 
Action: Mouse scrolled (890, 319) with delta (0, 0)
Screenshot: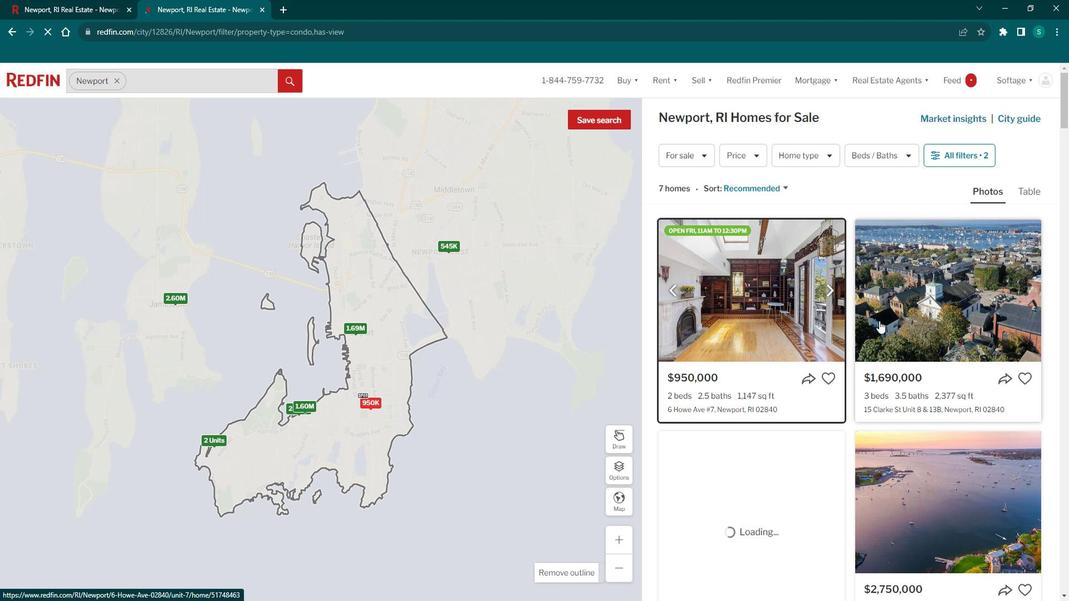 
Action: Mouse moved to (890, 322)
Screenshot: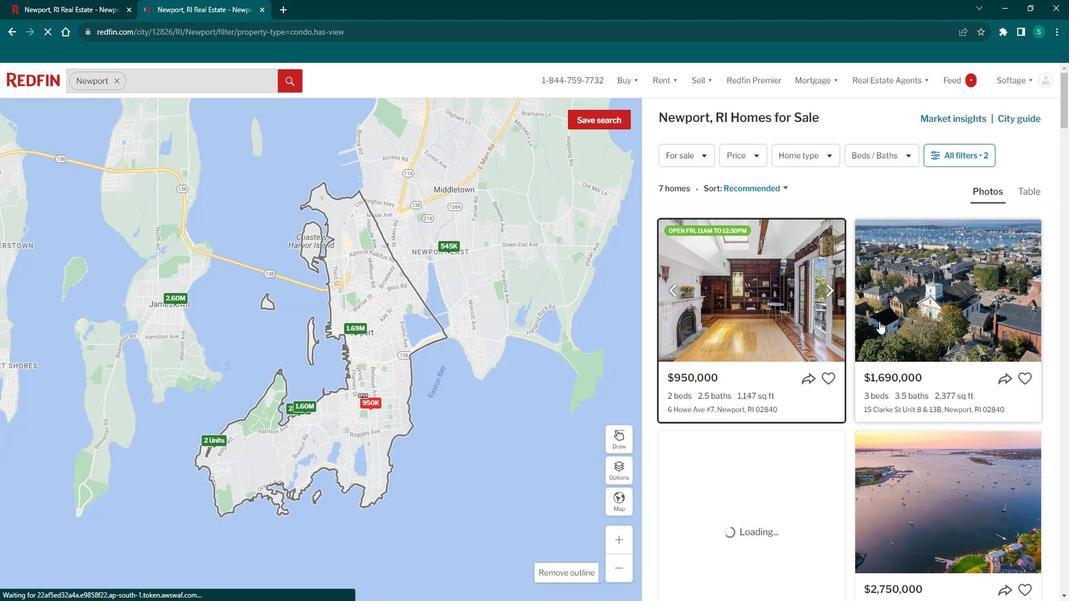 
Action: Mouse scrolled (890, 321) with delta (0, 0)
Screenshot: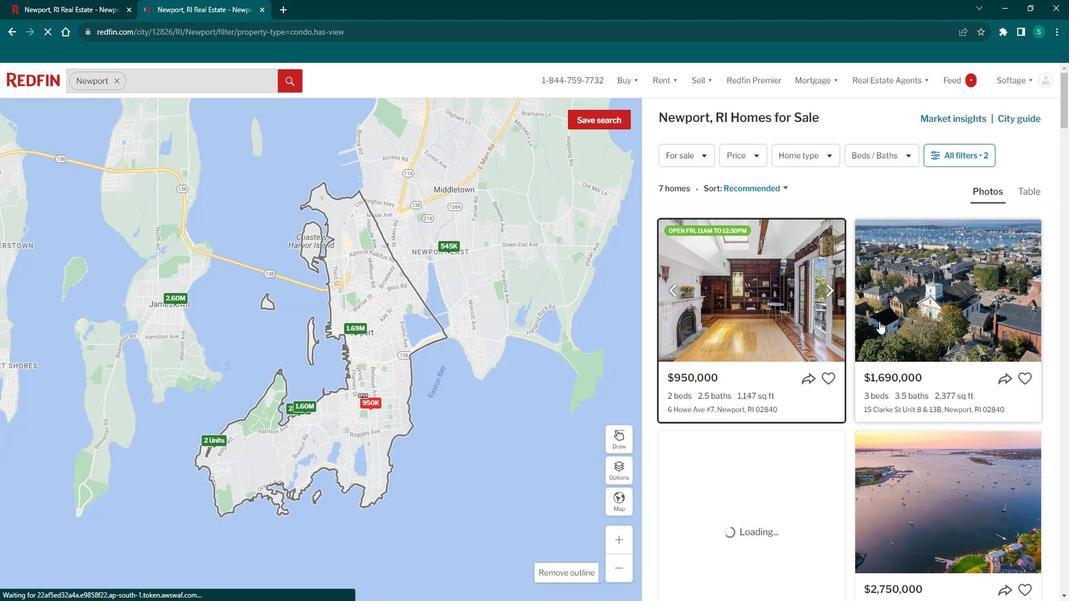 
Action: Mouse moved to (888, 323)
Screenshot: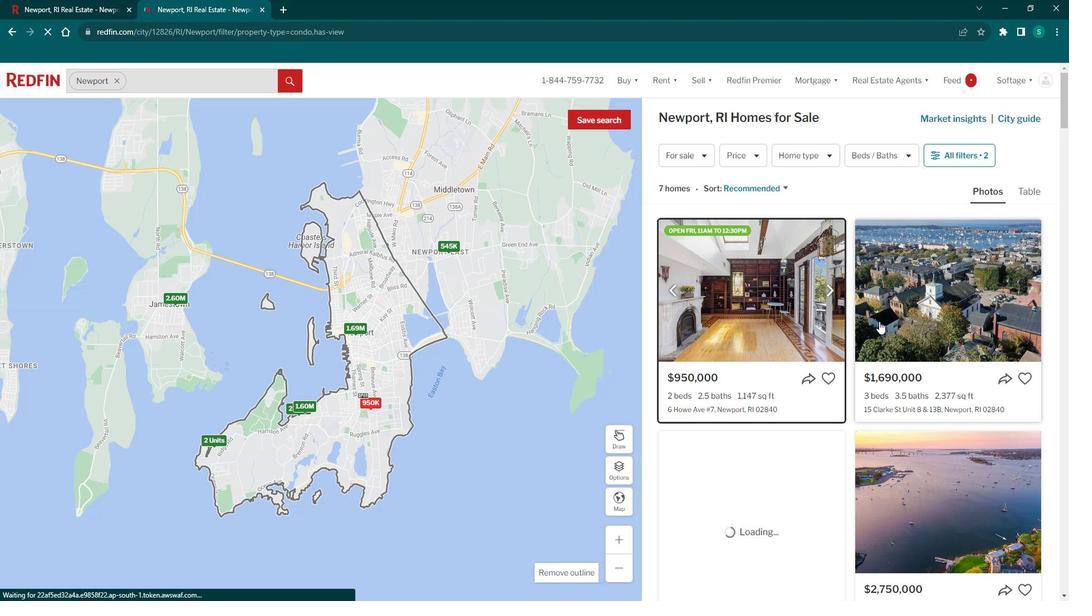 
Action: Mouse scrolled (888, 323) with delta (0, 0)
Screenshot: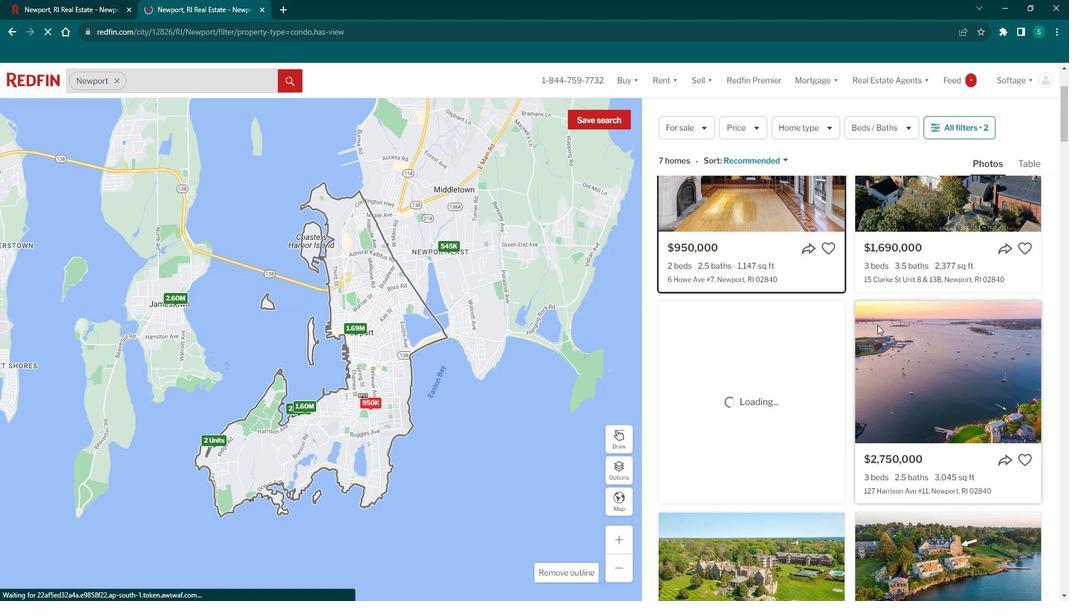 
Action: Mouse scrolled (888, 323) with delta (0, 0)
Screenshot: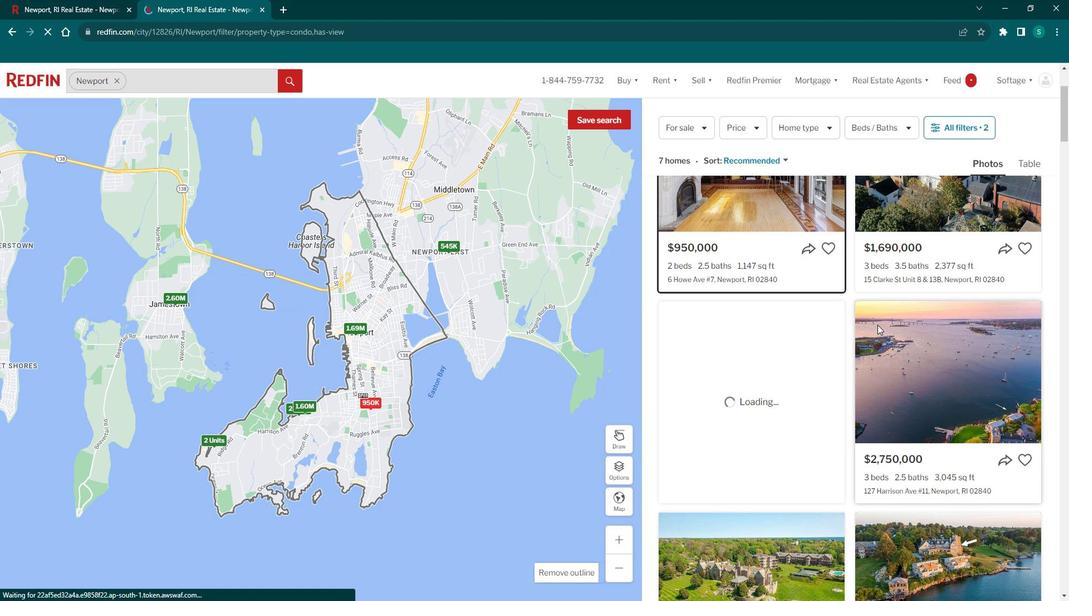 
Action: Mouse scrolled (888, 323) with delta (0, 0)
Screenshot: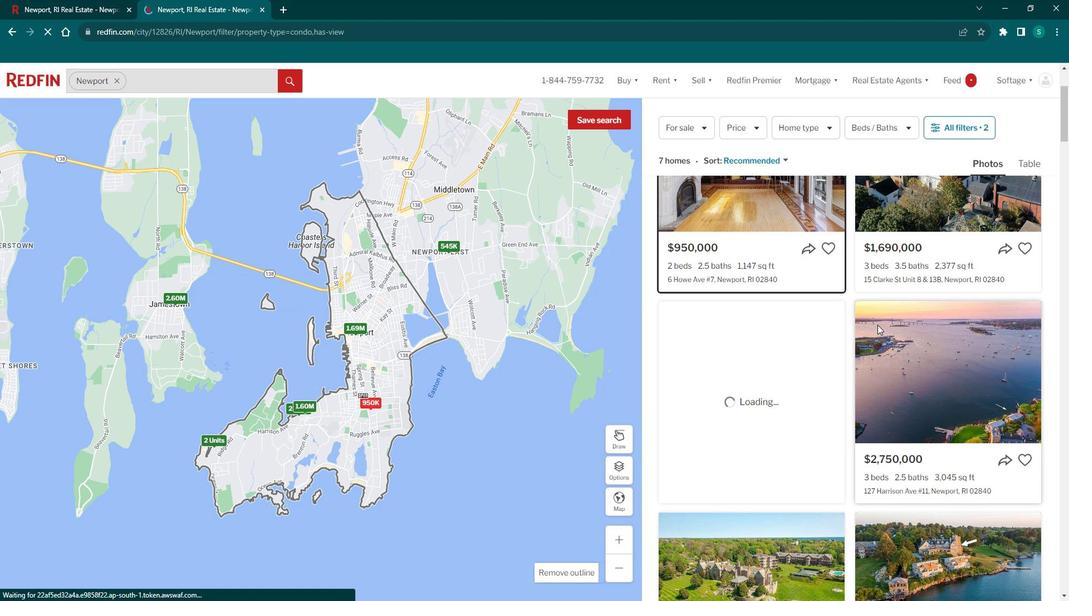 
Action: Mouse moved to (752, 330)
Screenshot: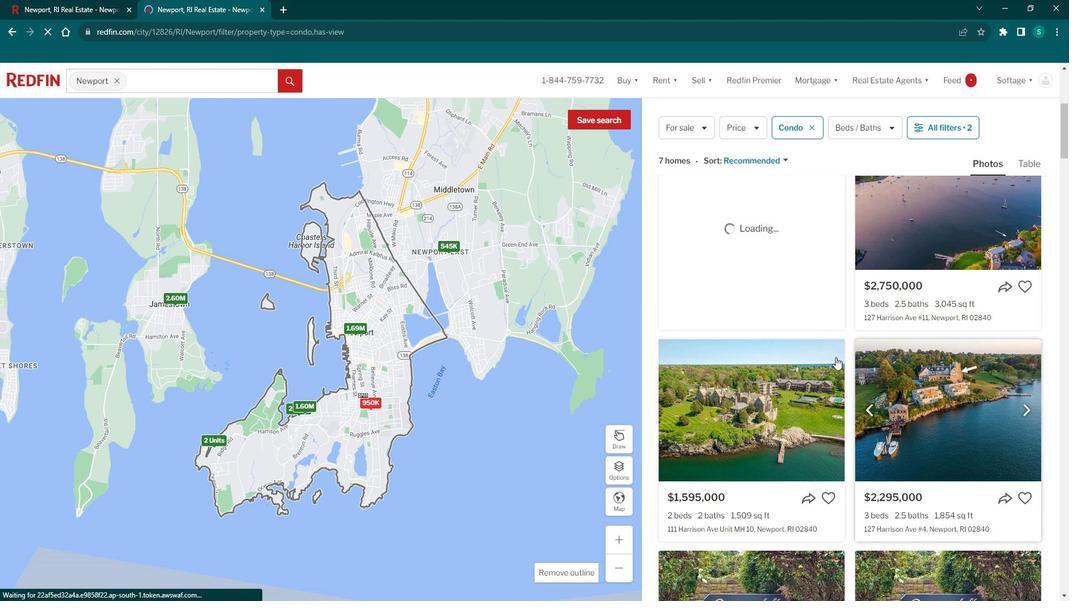
Action: Mouse scrolled (752, 329) with delta (0, 0)
Screenshot: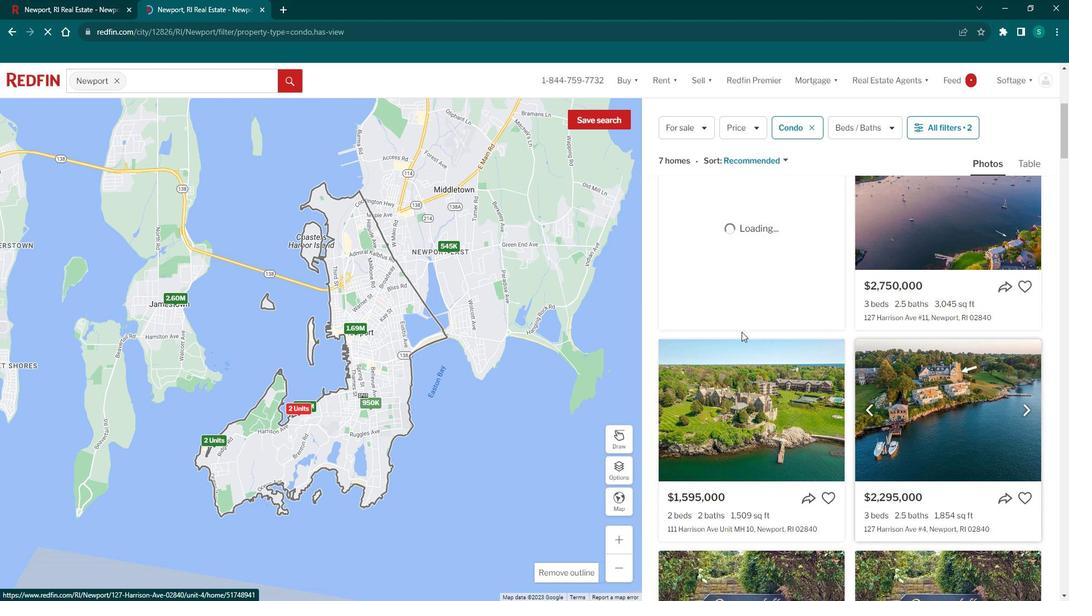 
Action: Mouse scrolled (752, 329) with delta (0, 0)
Screenshot: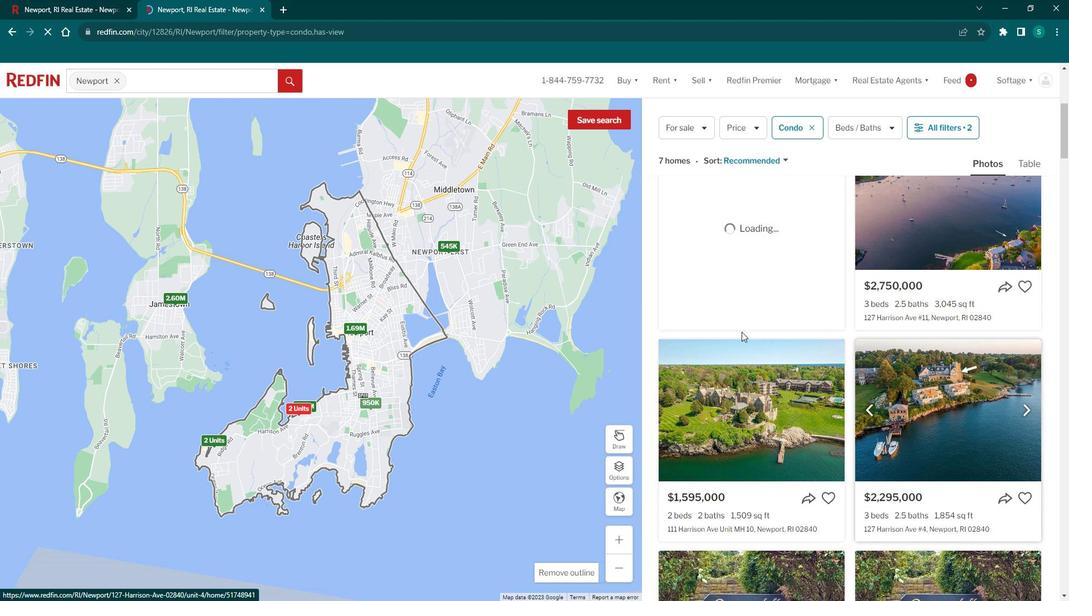 
Action: Mouse moved to (891, 340)
Screenshot: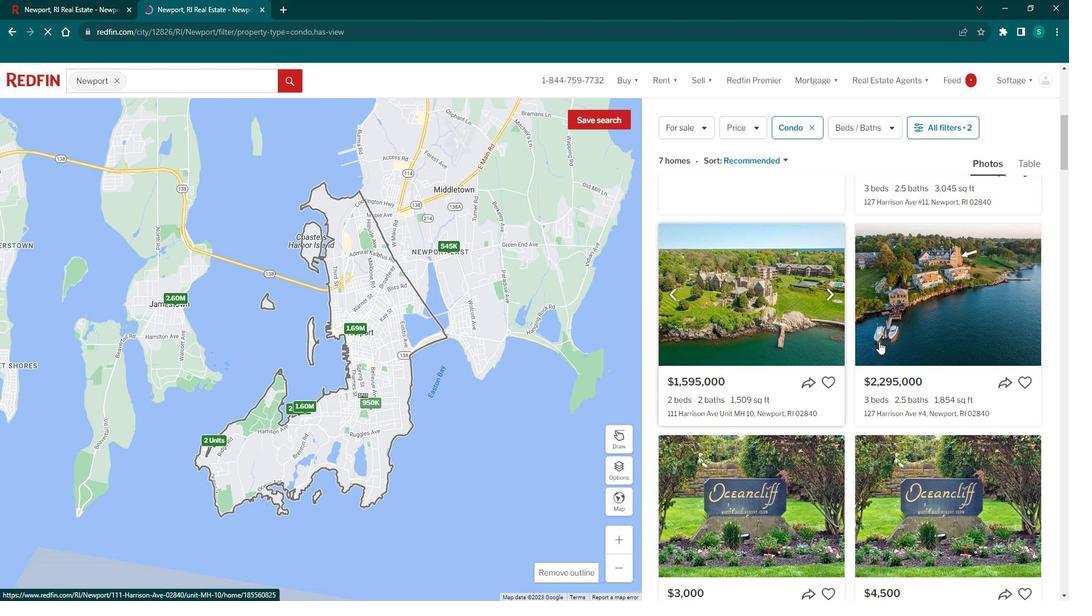 
Action: Mouse pressed left at (891, 340)
Screenshot: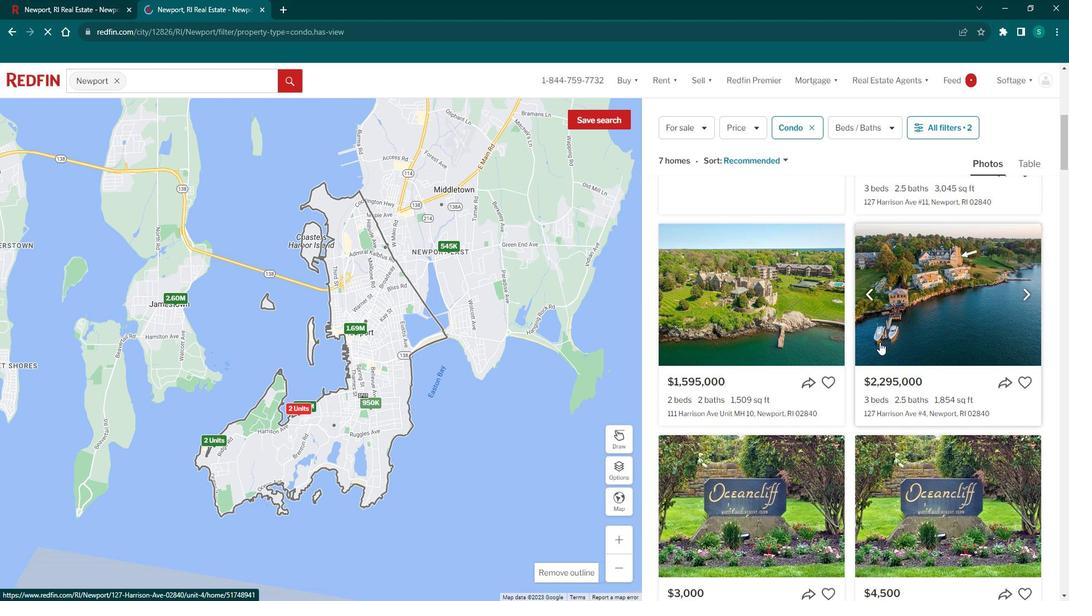 
Action: Mouse moved to (425, 302)
Screenshot: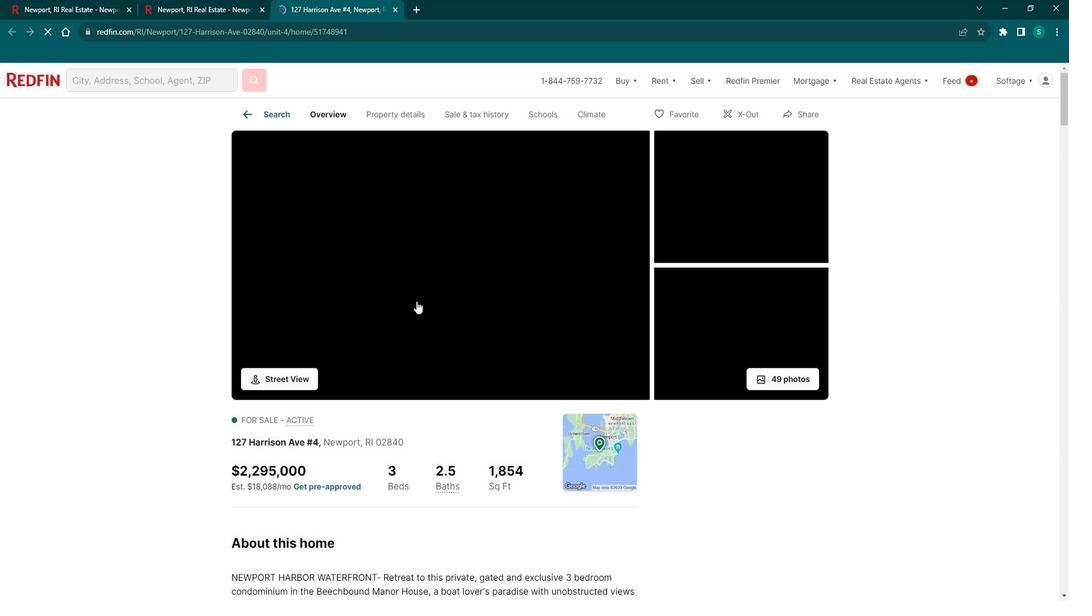 
Action: Mouse scrolled (425, 301) with delta (0, 0)
Screenshot: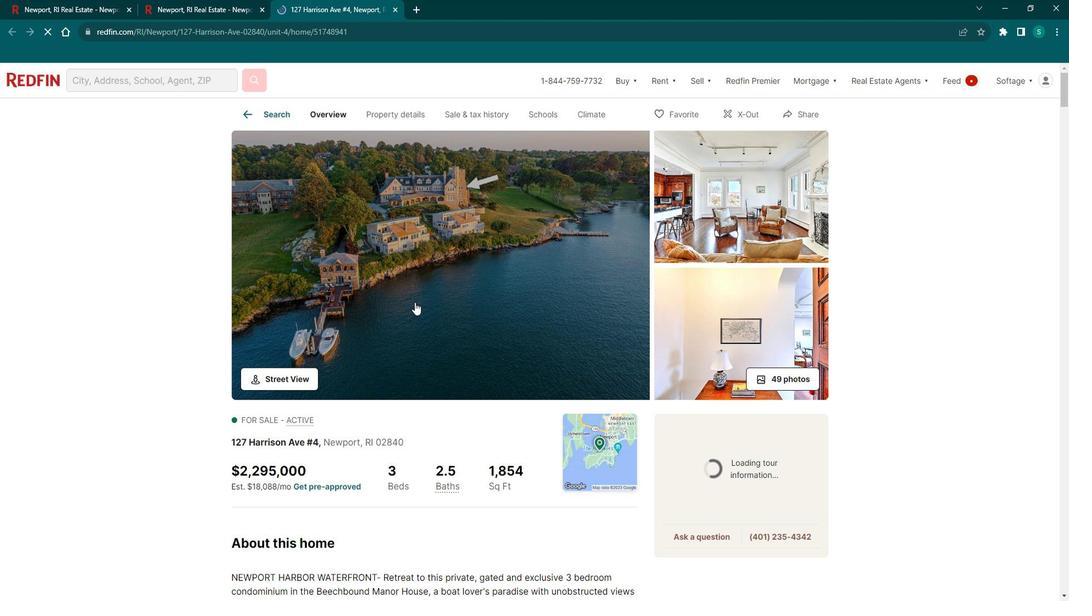 
Action: Mouse scrolled (425, 301) with delta (0, 0)
Screenshot: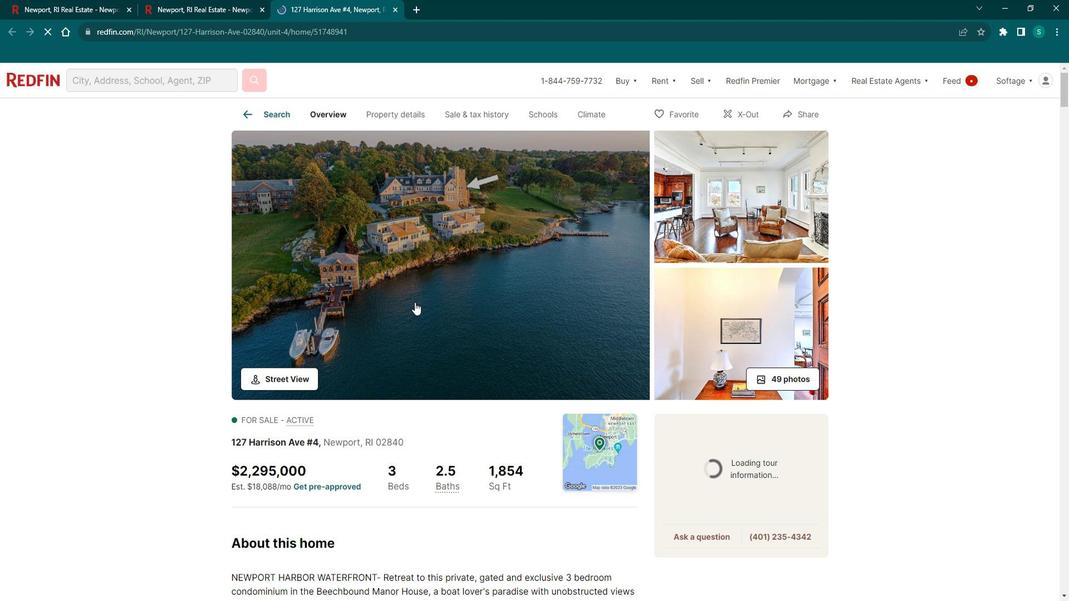 
Action: Mouse scrolled (425, 301) with delta (0, 0)
Screenshot: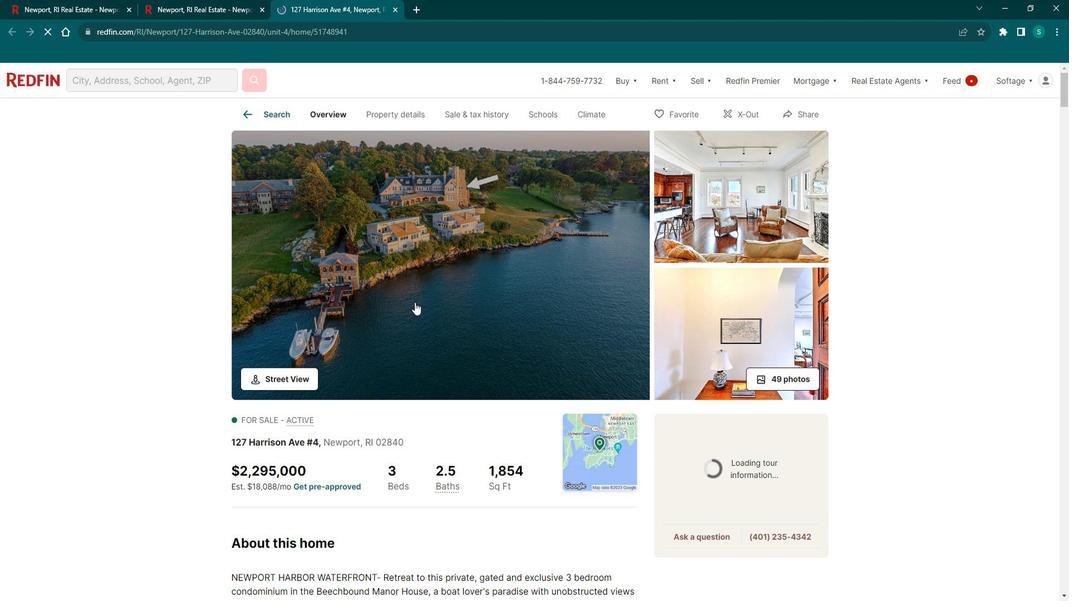 
Action: Mouse scrolled (425, 301) with delta (0, 0)
Screenshot: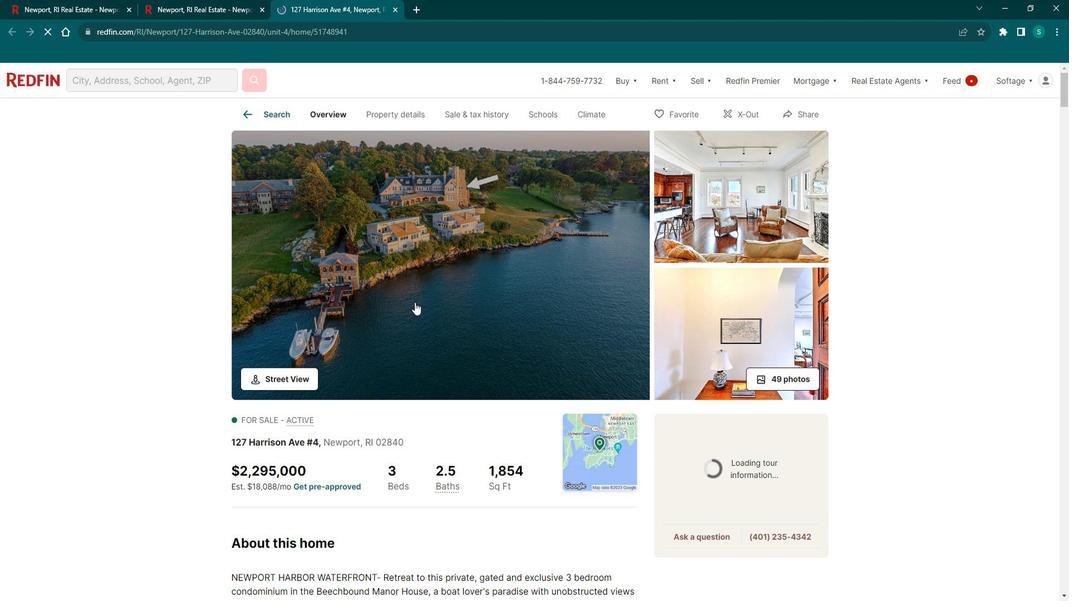 
Action: Mouse scrolled (425, 301) with delta (0, 0)
Screenshot: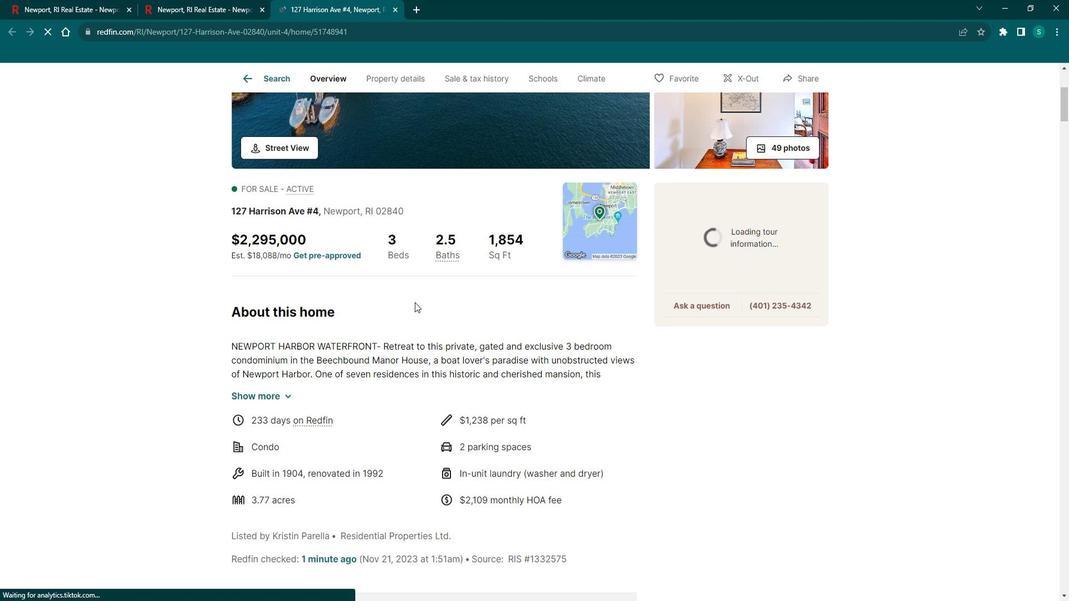 
Action: Mouse scrolled (425, 301) with delta (0, 0)
Screenshot: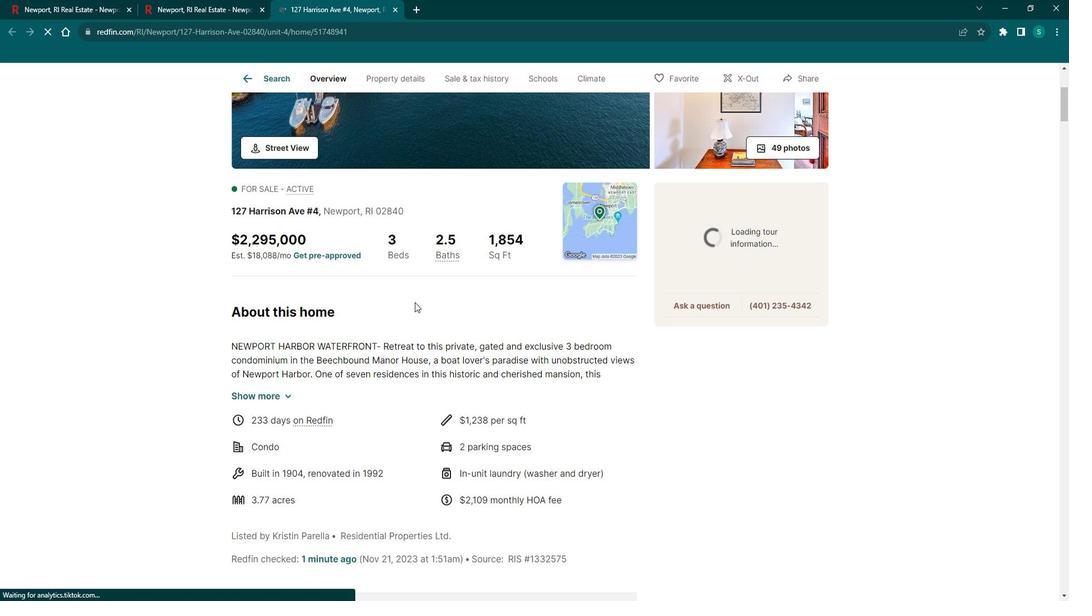 
Action: Mouse moved to (277, 279)
Screenshot: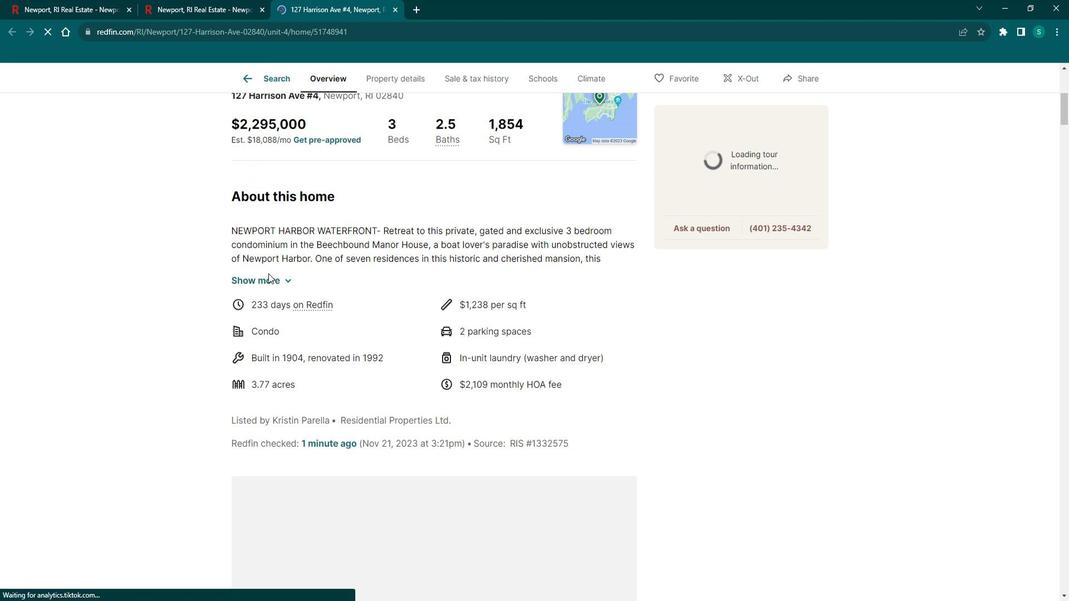 
Action: Mouse pressed left at (277, 279)
Screenshot: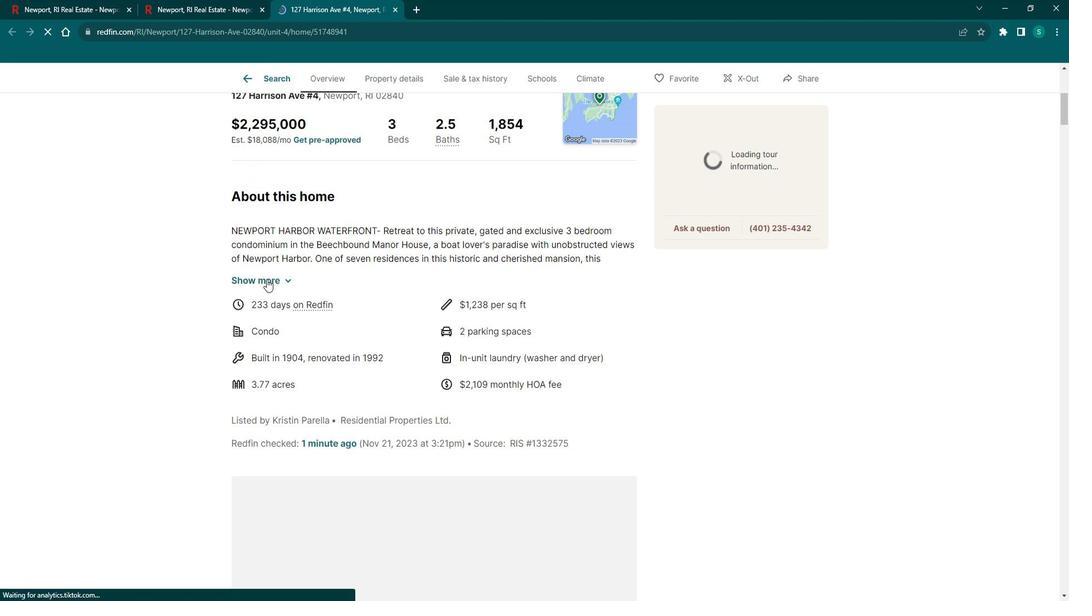 
Action: Mouse moved to (308, 286)
Screenshot: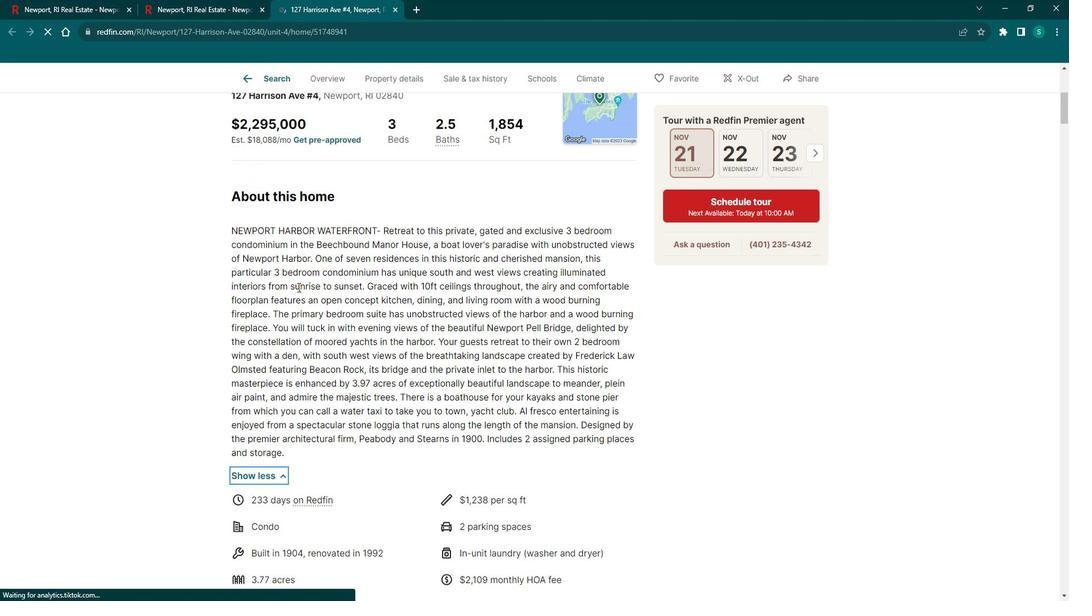 
Action: Mouse scrolled (308, 286) with delta (0, 0)
Screenshot: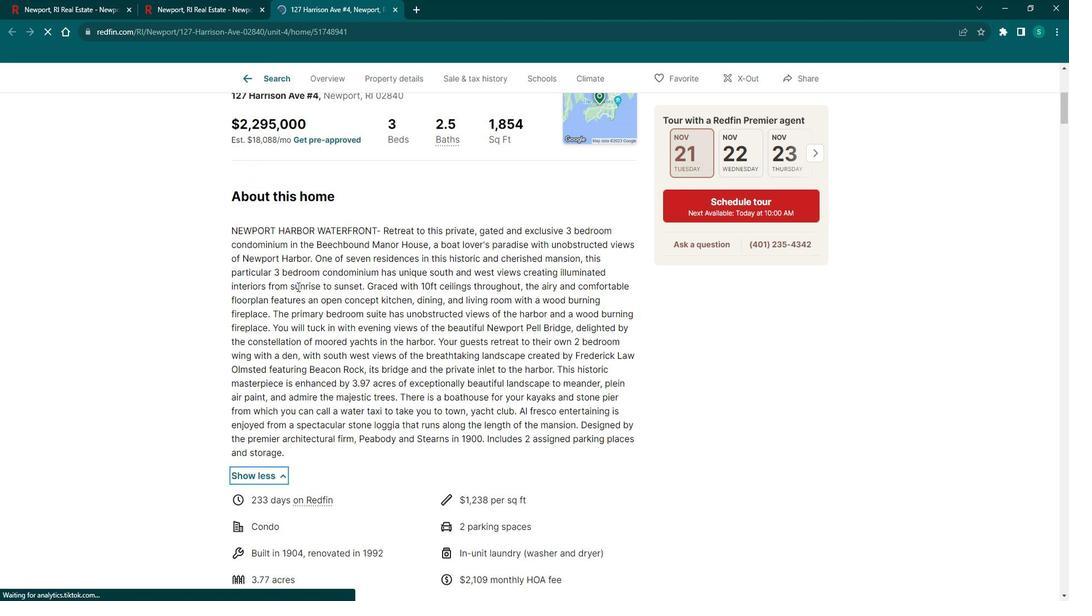 
Action: Mouse scrolled (308, 286) with delta (0, 0)
Screenshot: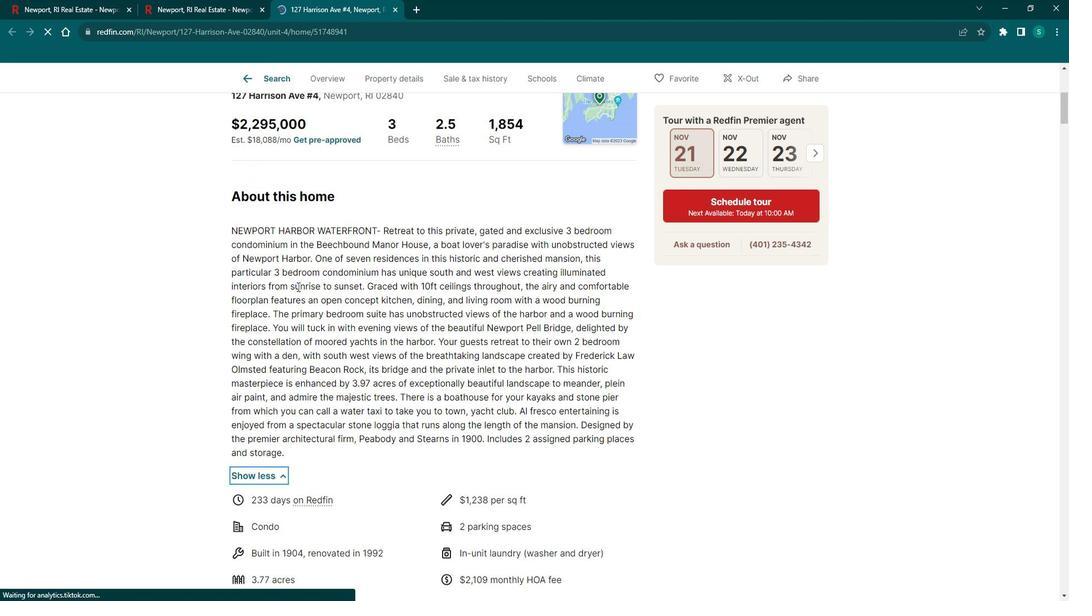 
Action: Mouse scrolled (308, 286) with delta (0, 0)
Screenshot: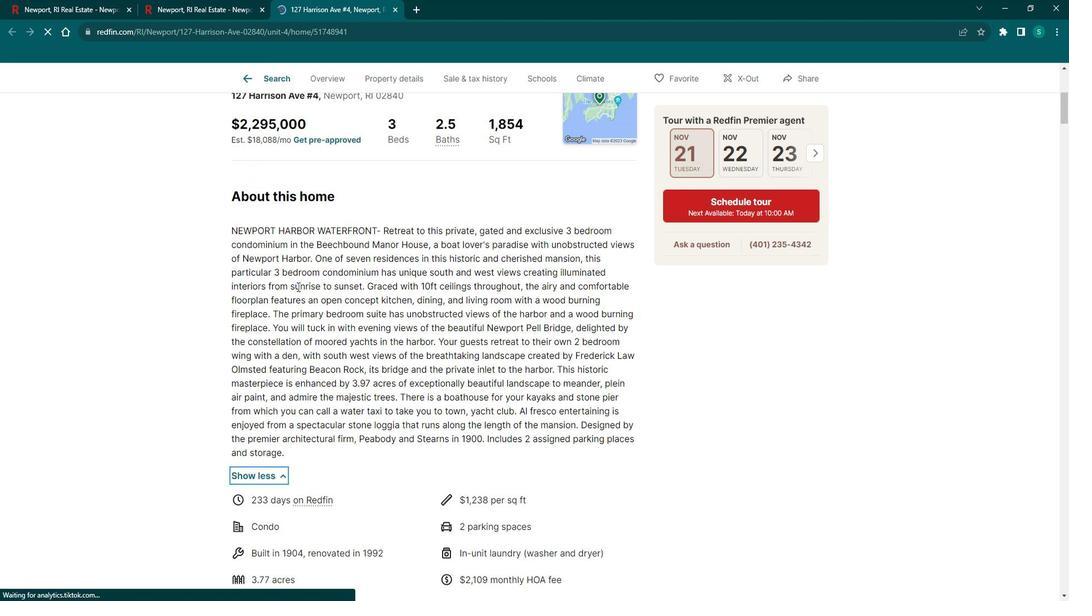 
Action: Mouse scrolled (308, 286) with delta (0, 0)
Screenshot: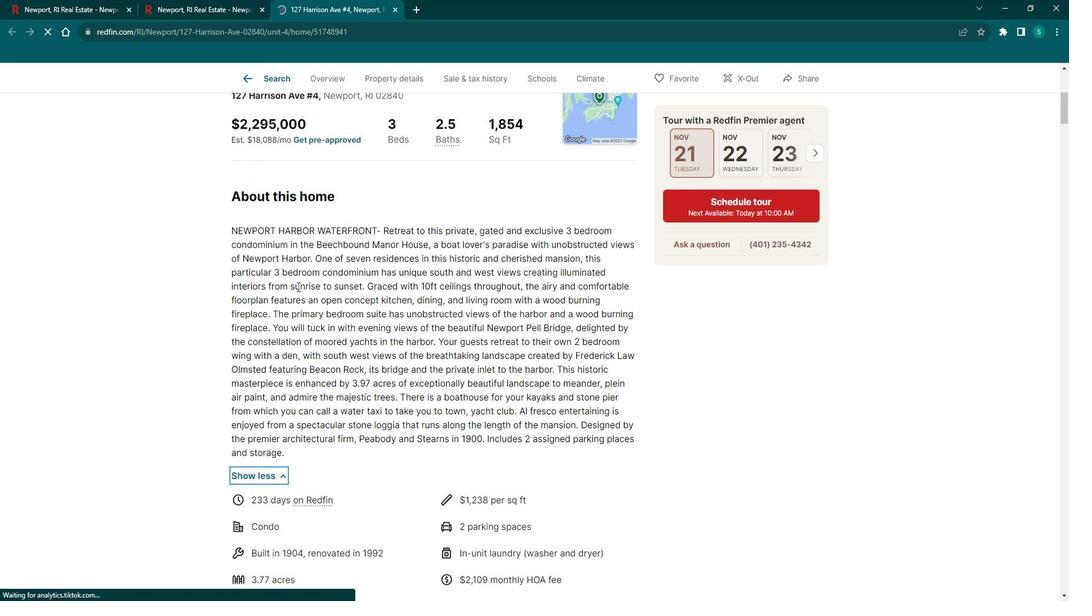 
Action: Mouse scrolled (308, 286) with delta (0, 0)
Screenshot: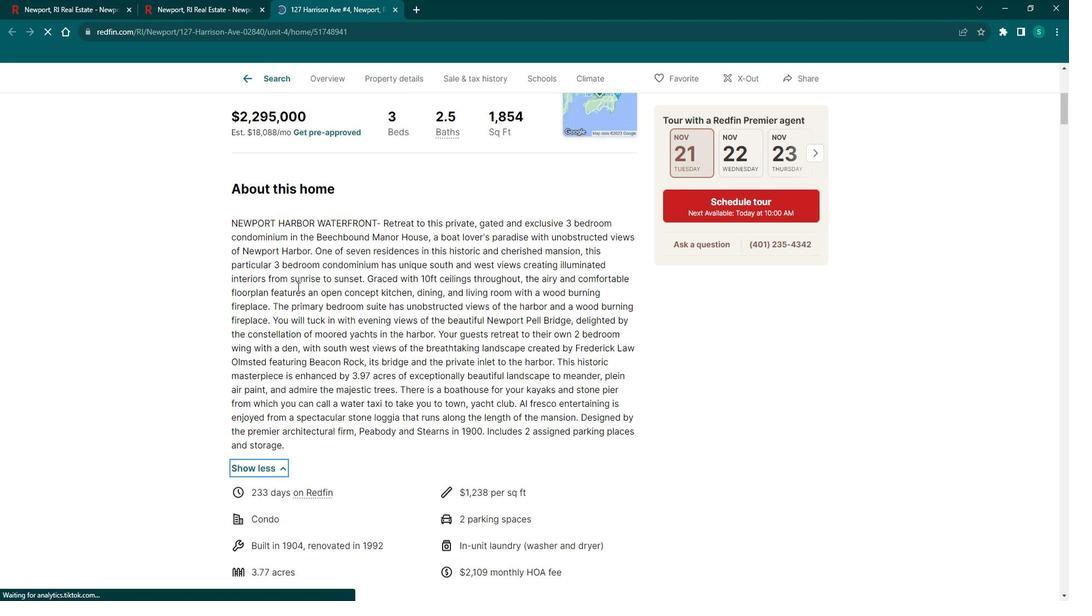 
Action: Mouse scrolled (308, 286) with delta (0, 0)
Screenshot: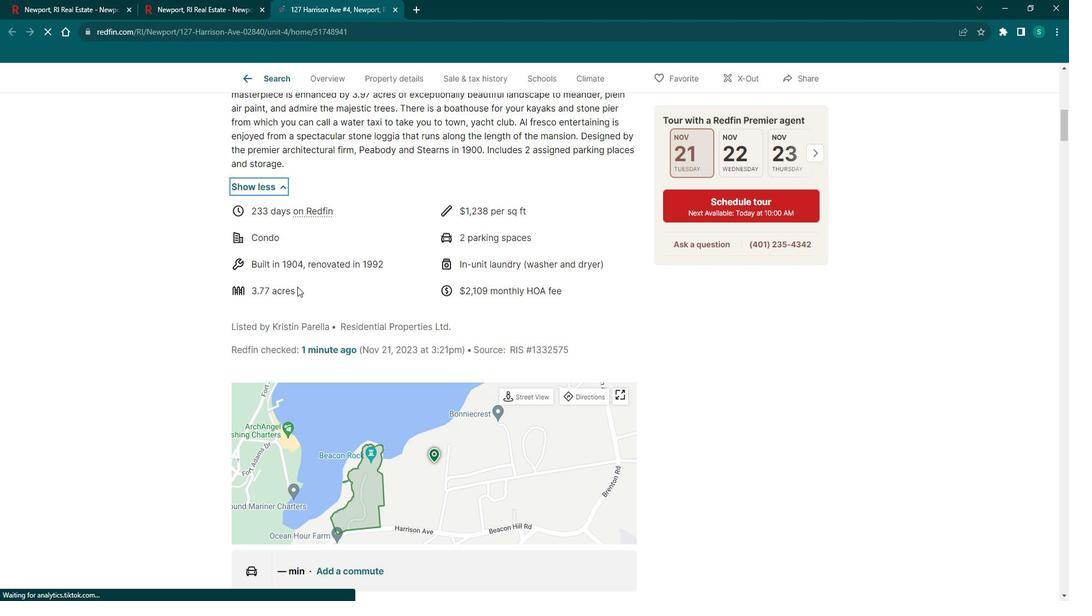
Action: Mouse scrolled (308, 286) with delta (0, 0)
Screenshot: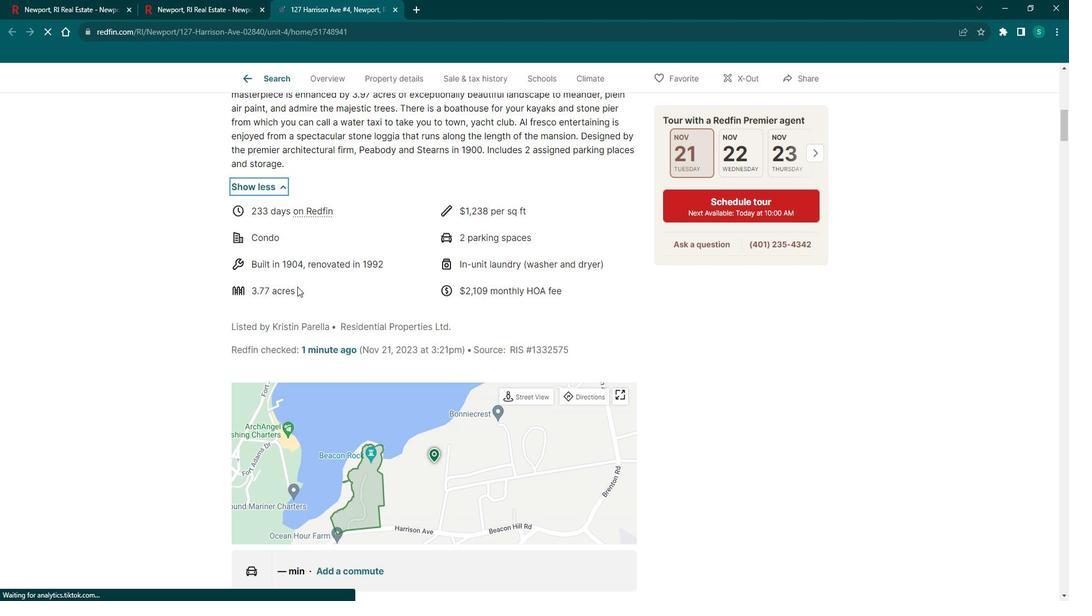 
Action: Mouse scrolled (308, 286) with delta (0, 0)
Screenshot: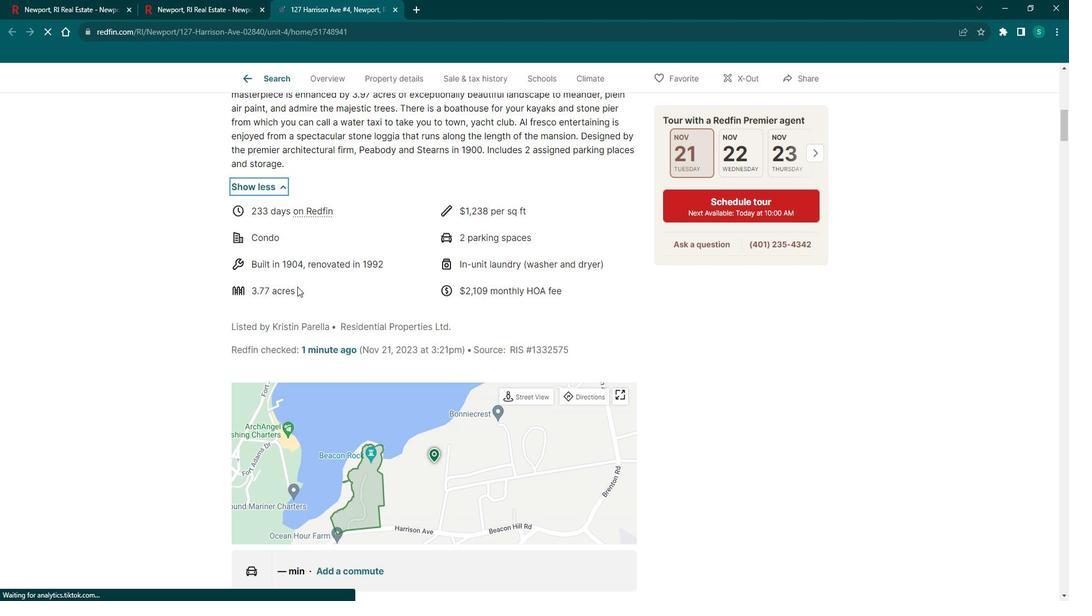 
Action: Mouse scrolled (308, 286) with delta (0, 0)
Screenshot: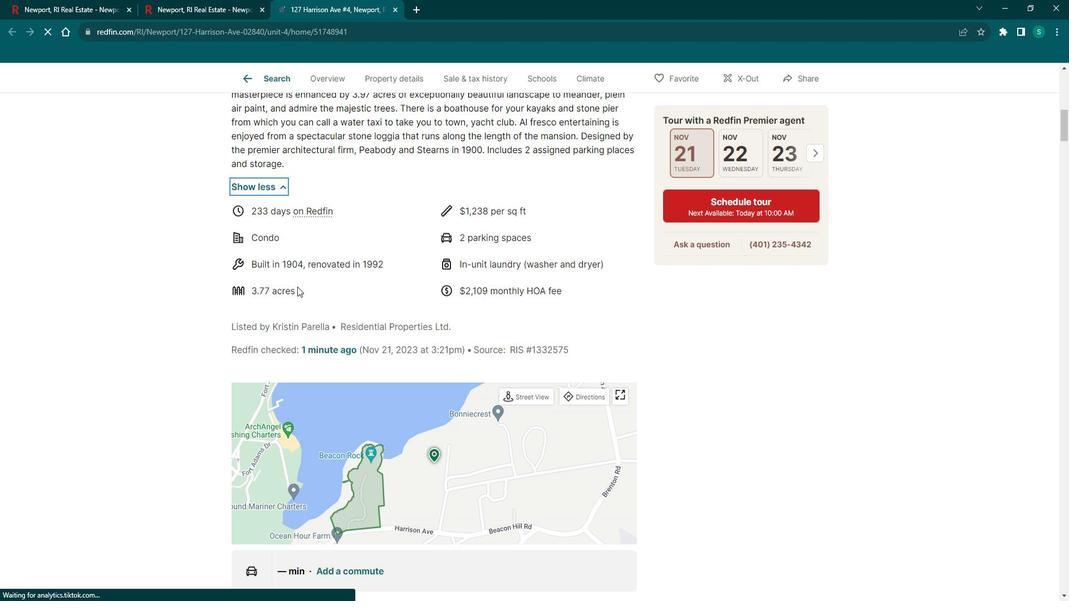 
Action: Mouse scrolled (308, 286) with delta (0, 0)
Screenshot: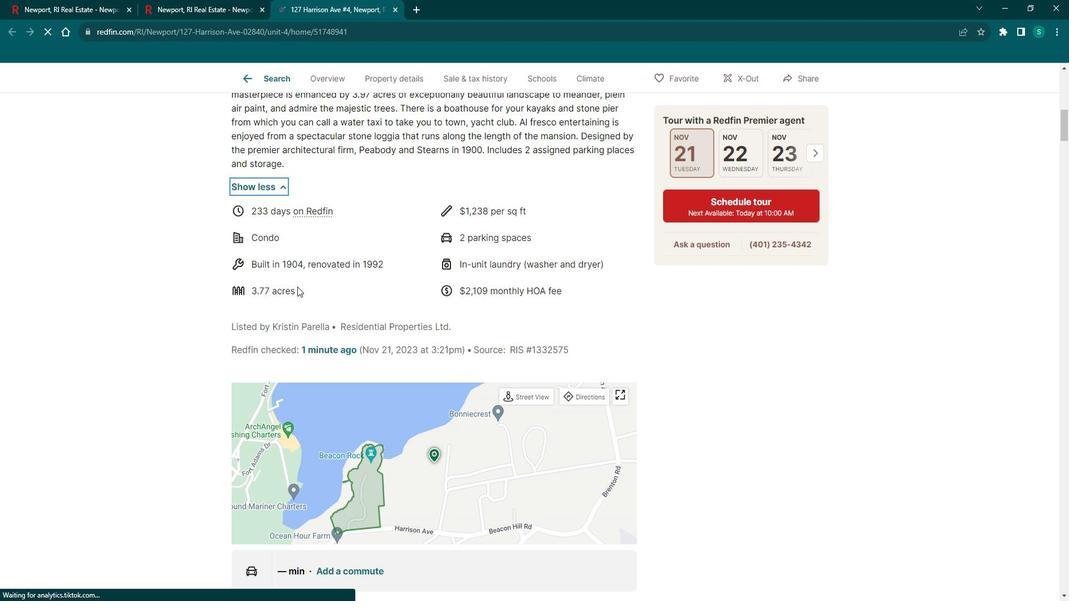 
Action: Mouse scrolled (308, 286) with delta (0, 0)
Screenshot: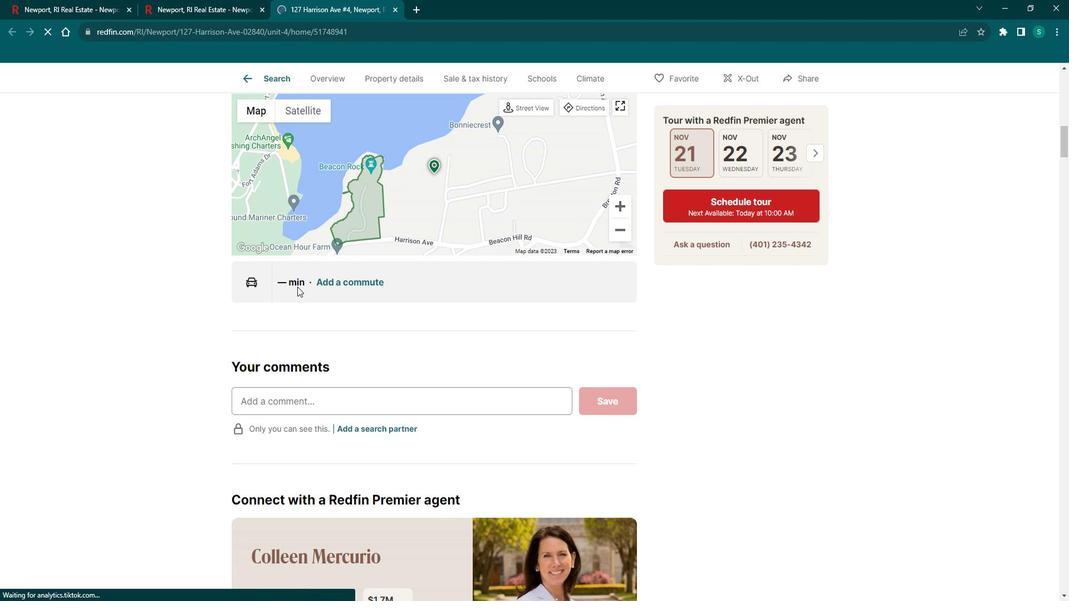 
Action: Mouse scrolled (308, 286) with delta (0, 0)
Screenshot: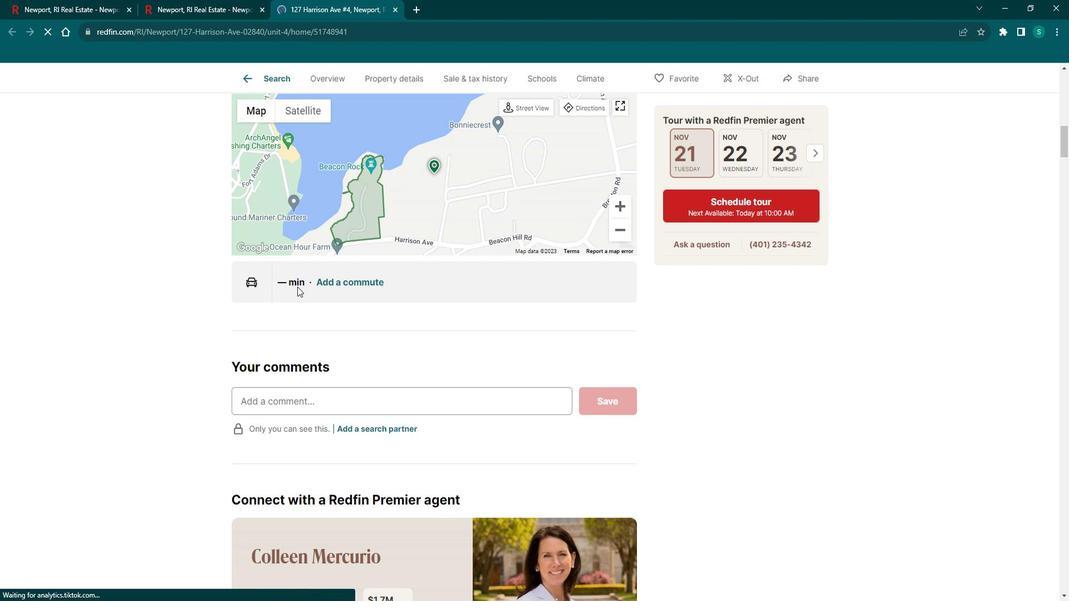 
Action: Mouse scrolled (308, 286) with delta (0, 0)
Screenshot: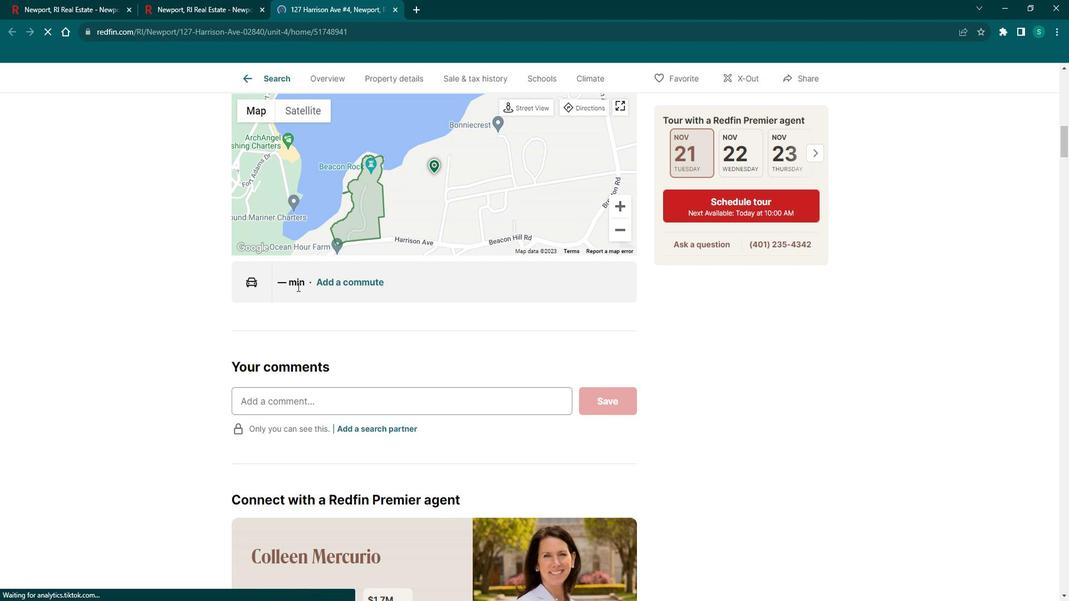 
Action: Mouse scrolled (308, 286) with delta (0, 0)
Screenshot: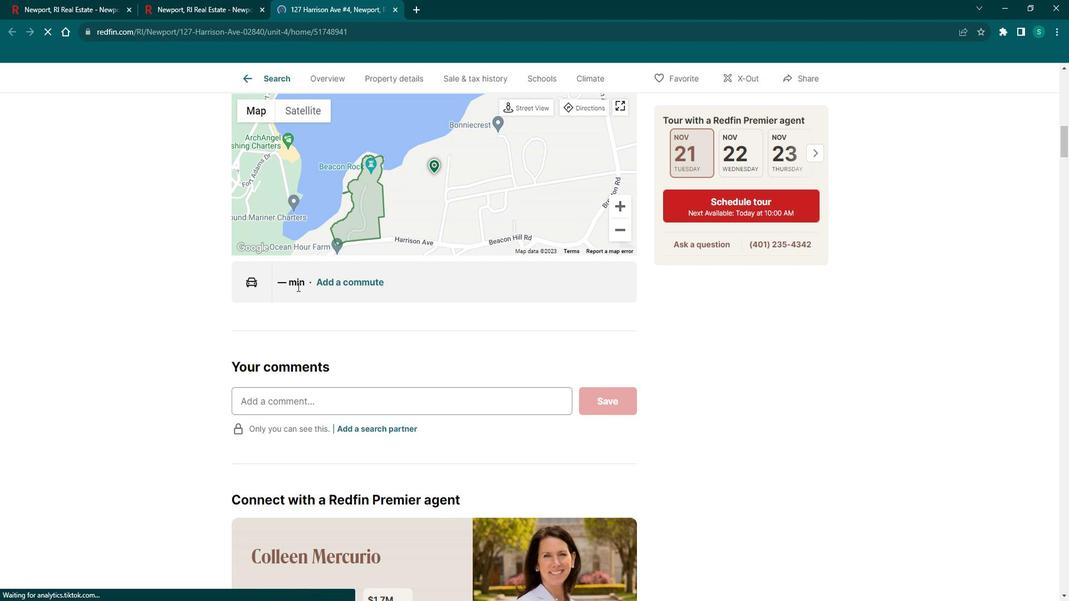 
Action: Mouse scrolled (308, 286) with delta (0, 0)
Screenshot: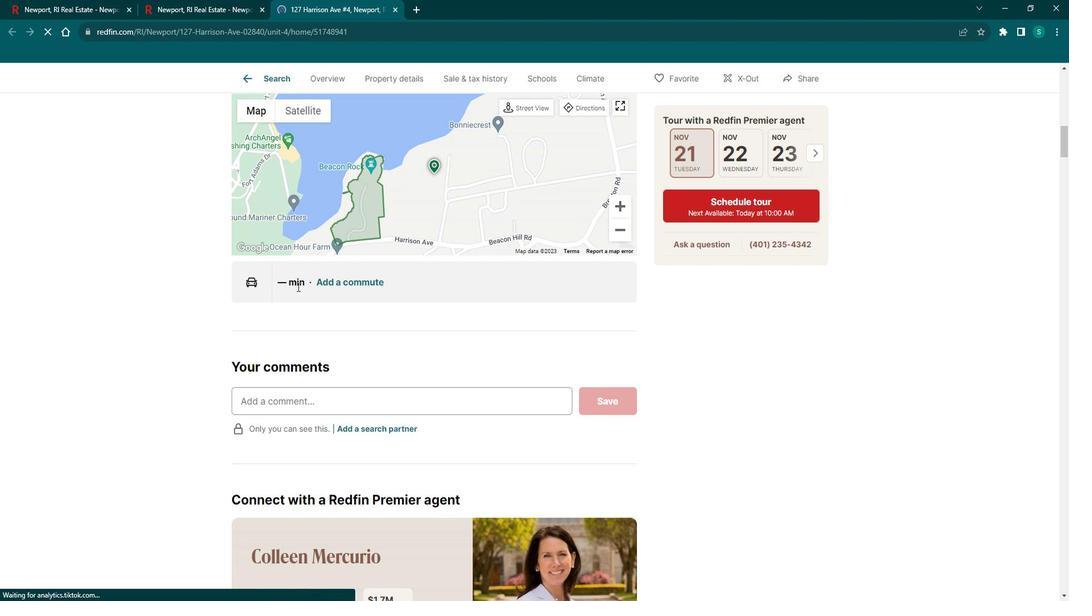 
Action: Mouse scrolled (308, 286) with delta (0, 0)
Screenshot: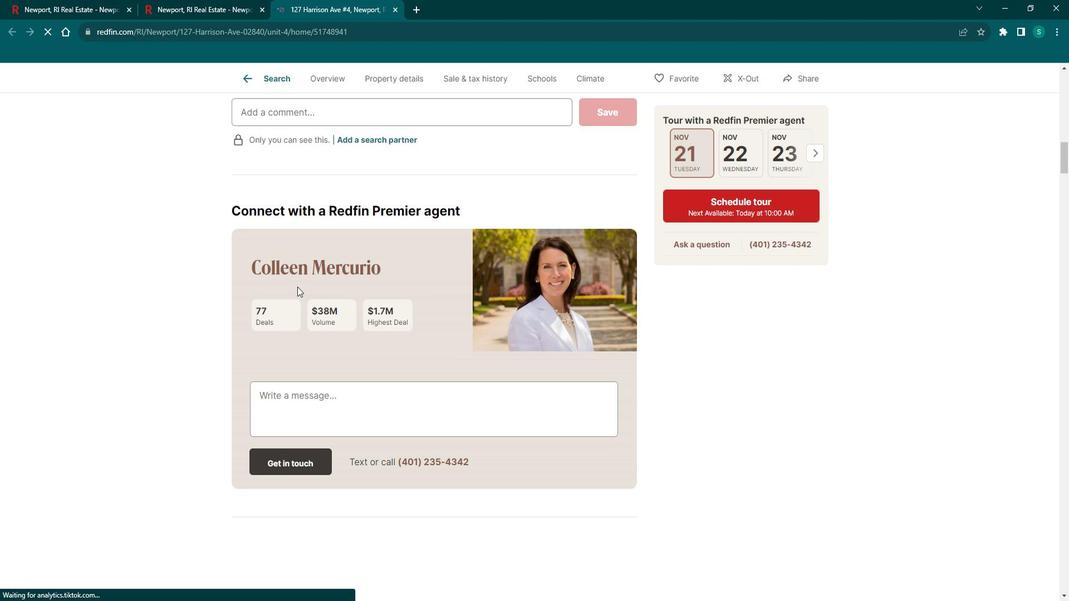 
Action: Mouse scrolled (308, 286) with delta (0, 0)
Screenshot: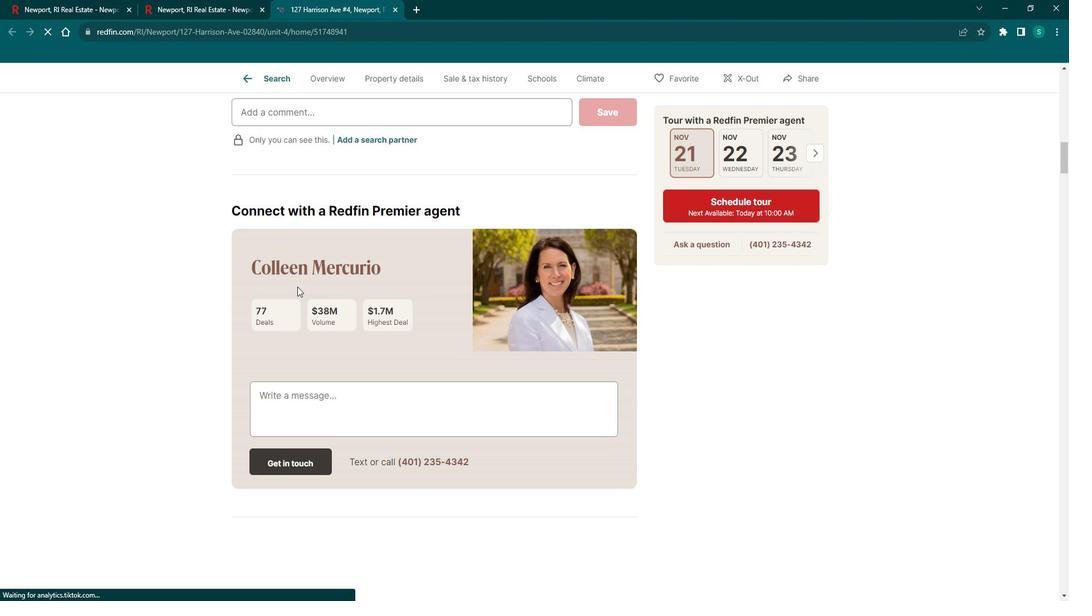
Action: Mouse scrolled (308, 286) with delta (0, 0)
Screenshot: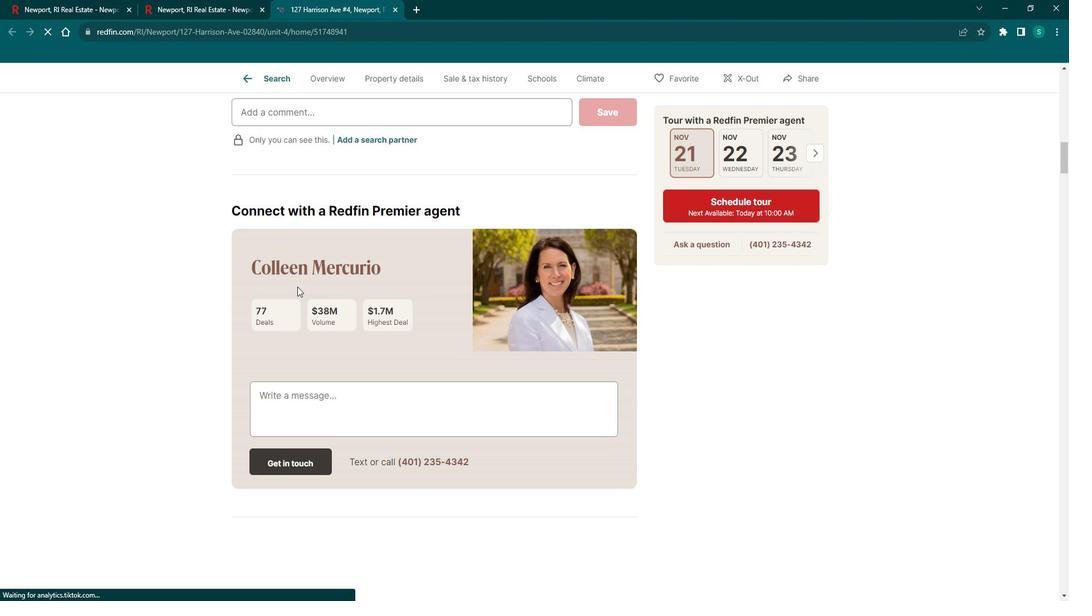 
Action: Mouse scrolled (308, 286) with delta (0, 0)
Screenshot: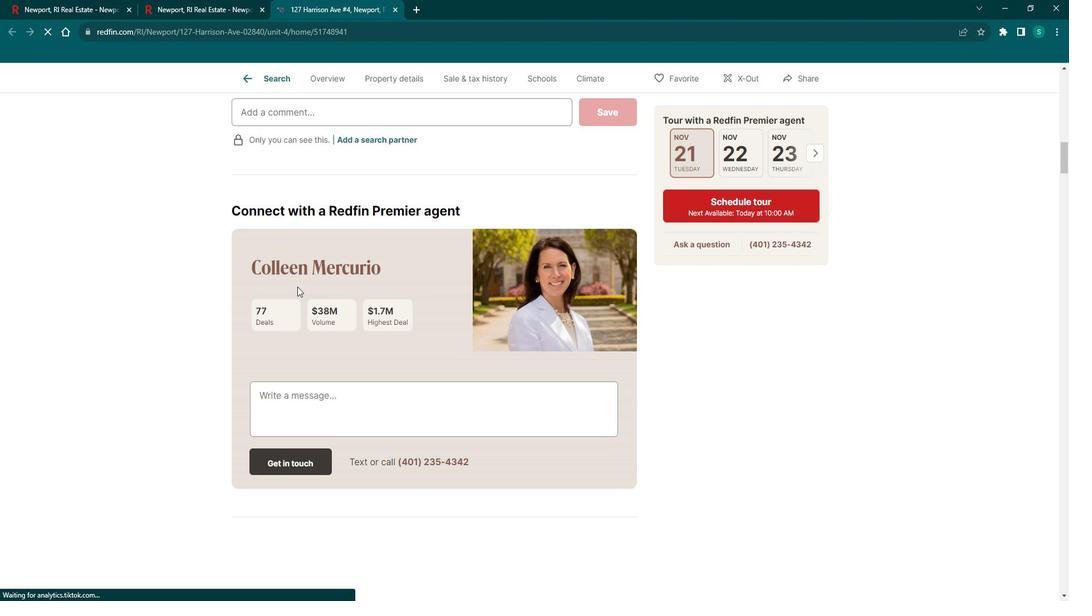 
Action: Mouse scrolled (308, 286) with delta (0, 0)
Screenshot: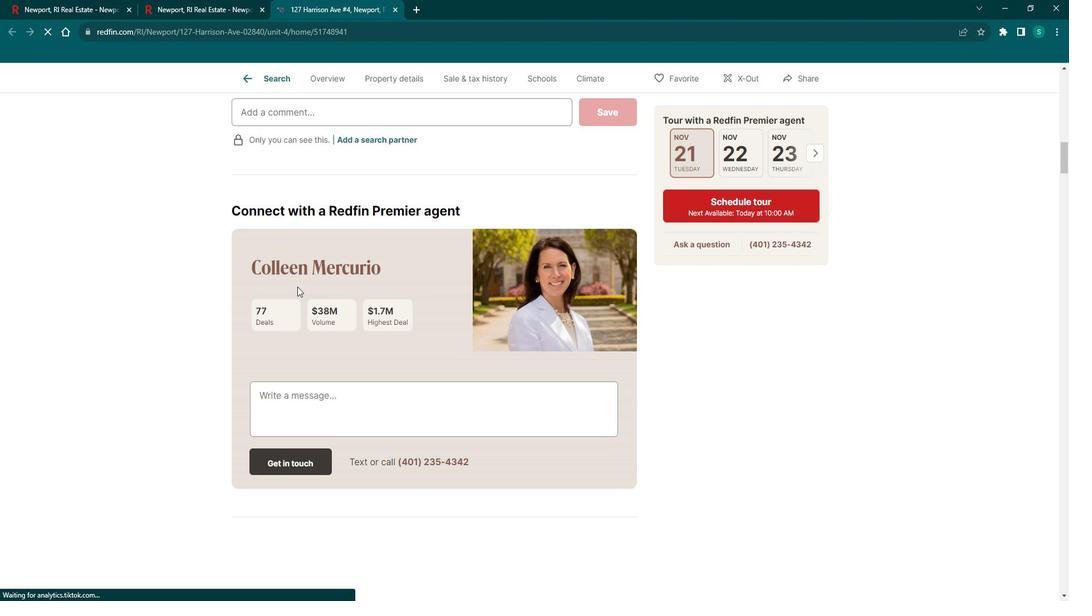 
Action: Mouse scrolled (308, 286) with delta (0, 0)
Screenshot: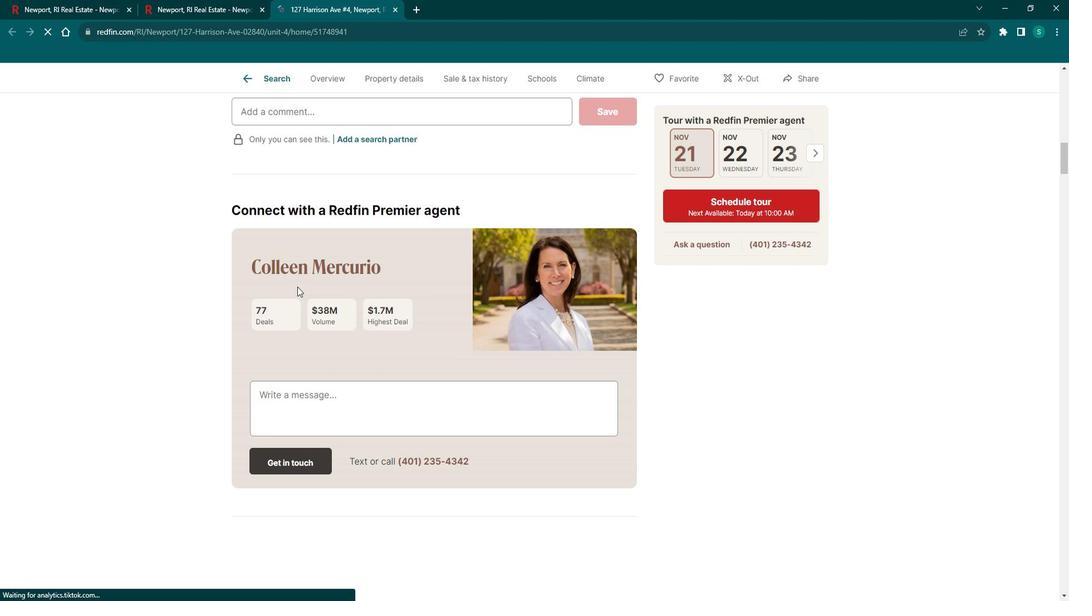 
Action: Mouse scrolled (308, 286) with delta (0, 0)
Screenshot: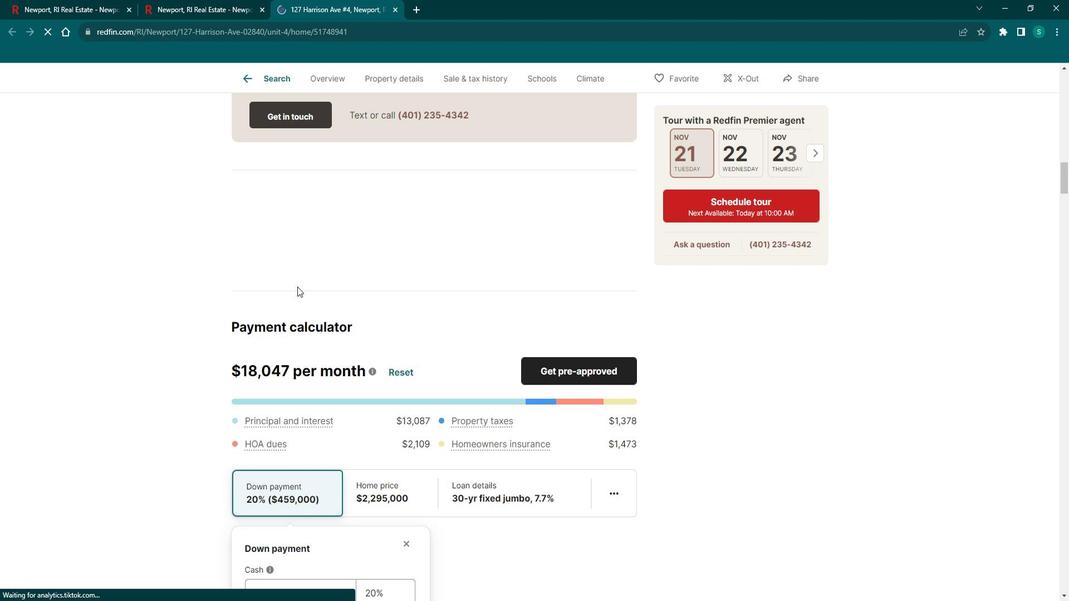 
Action: Mouse scrolled (308, 286) with delta (0, 0)
Screenshot: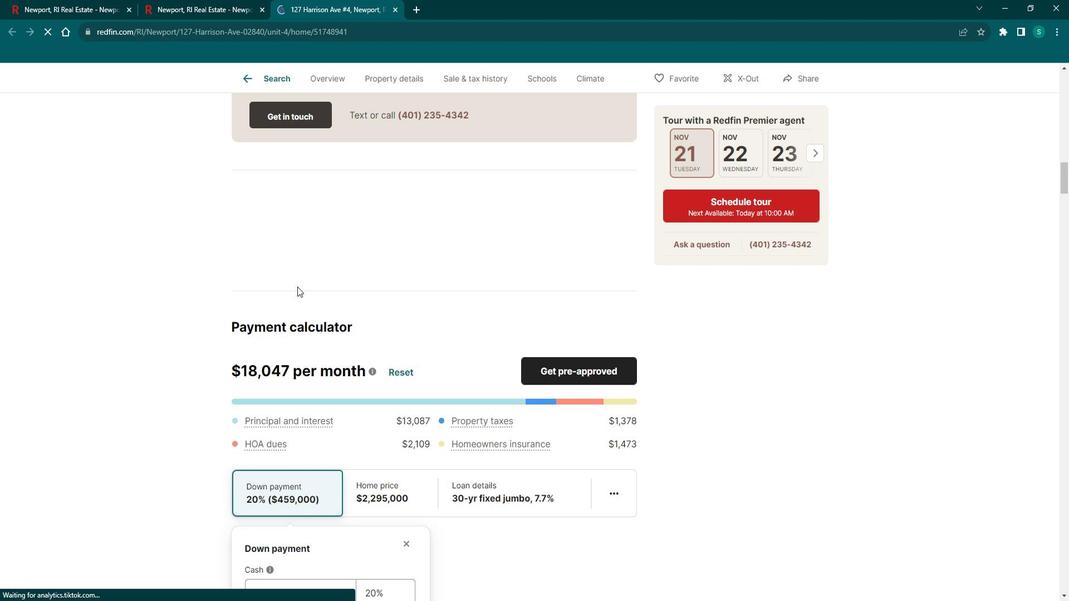 
Action: Mouse scrolled (308, 286) with delta (0, 0)
Screenshot: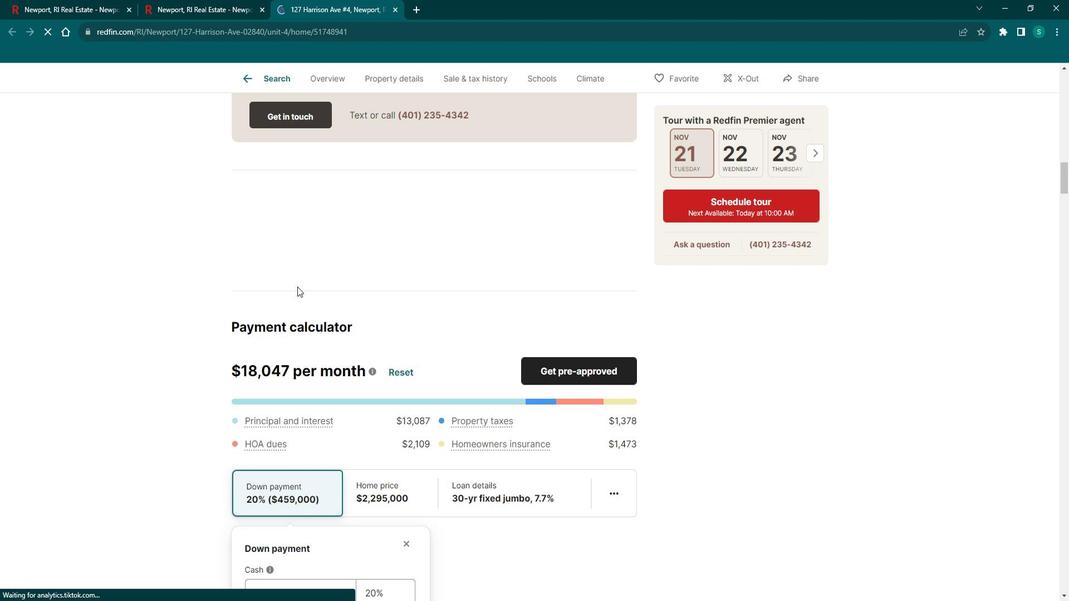 
Action: Mouse scrolled (308, 286) with delta (0, 0)
Screenshot: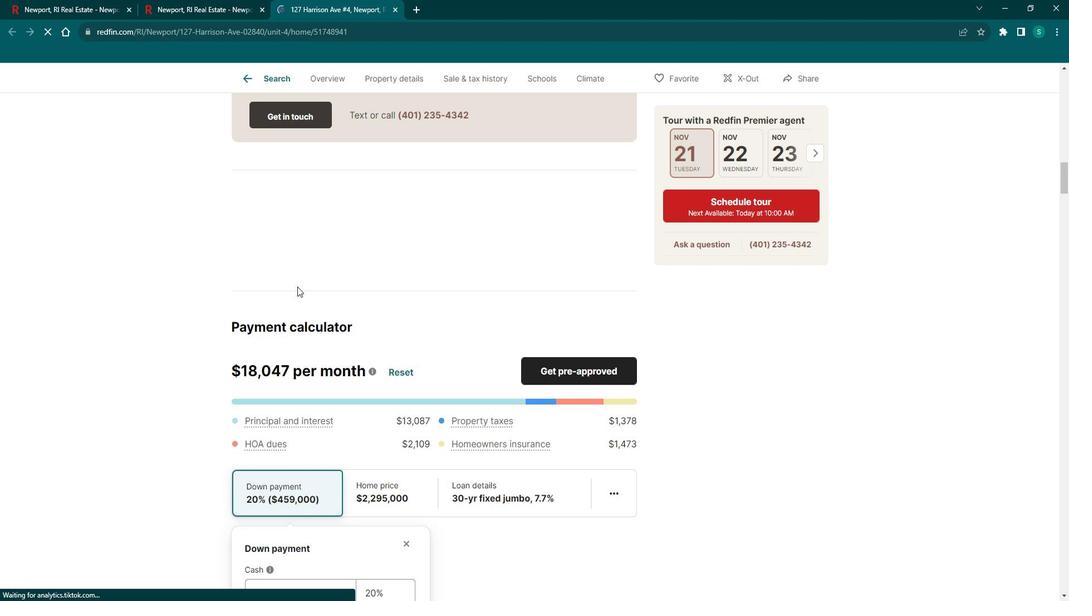 
Action: Mouse scrolled (308, 286) with delta (0, 0)
Screenshot: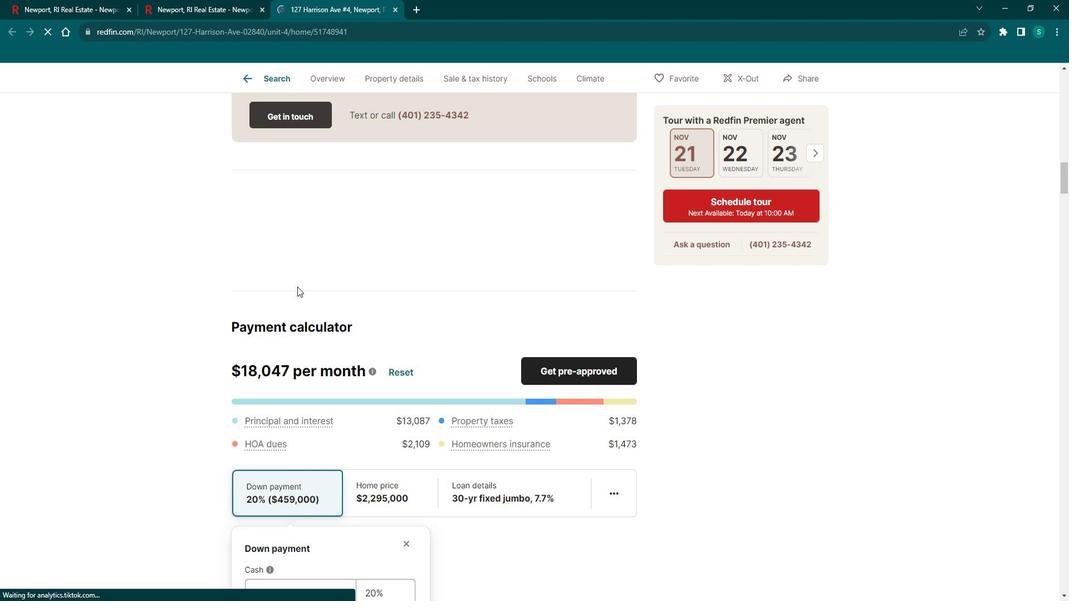
Action: Mouse scrolled (308, 286) with delta (0, 0)
Screenshot: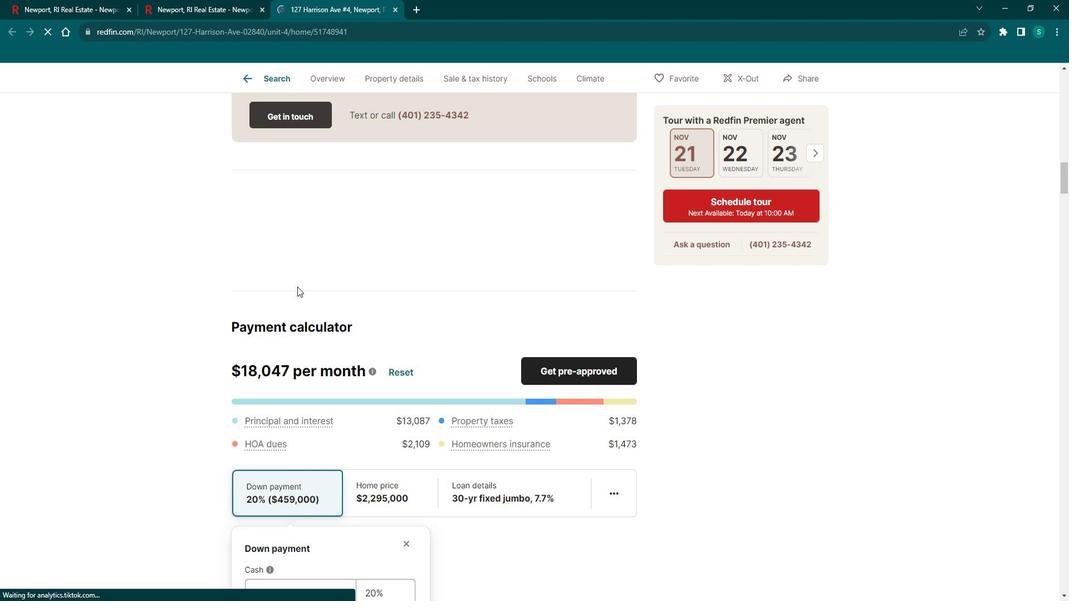 
Action: Mouse moved to (308, 286)
Screenshot: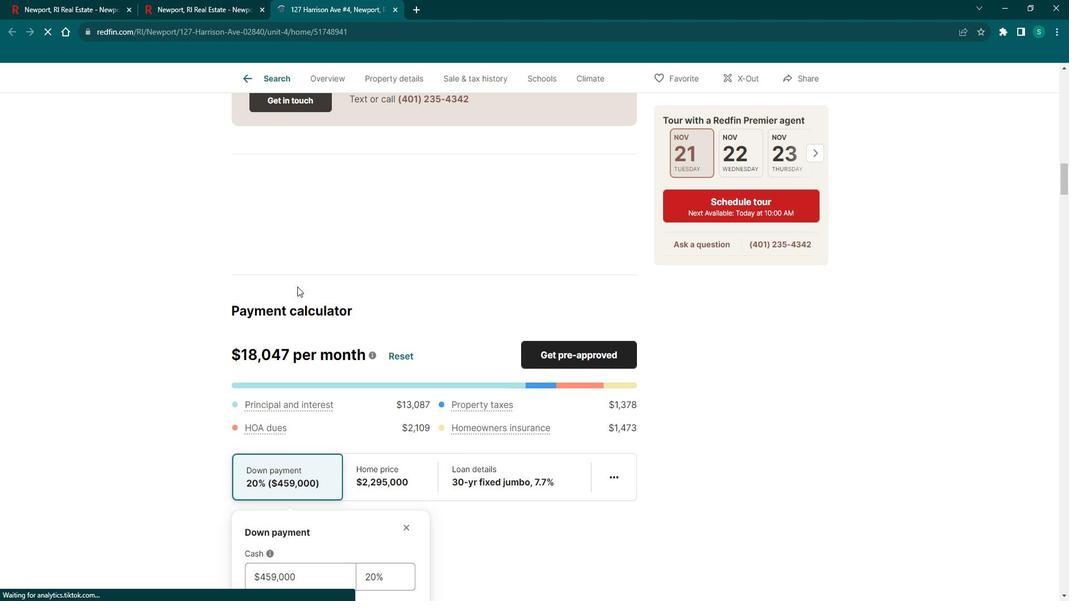 
Action: Mouse scrolled (308, 286) with delta (0, 0)
Screenshot: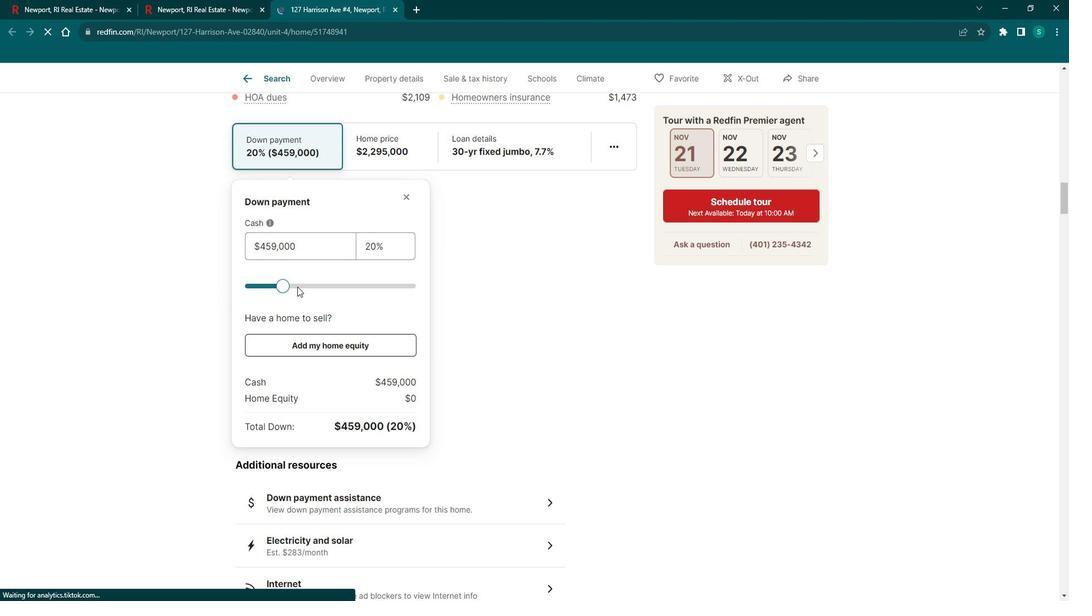 
Action: Mouse scrolled (308, 286) with delta (0, 0)
Screenshot: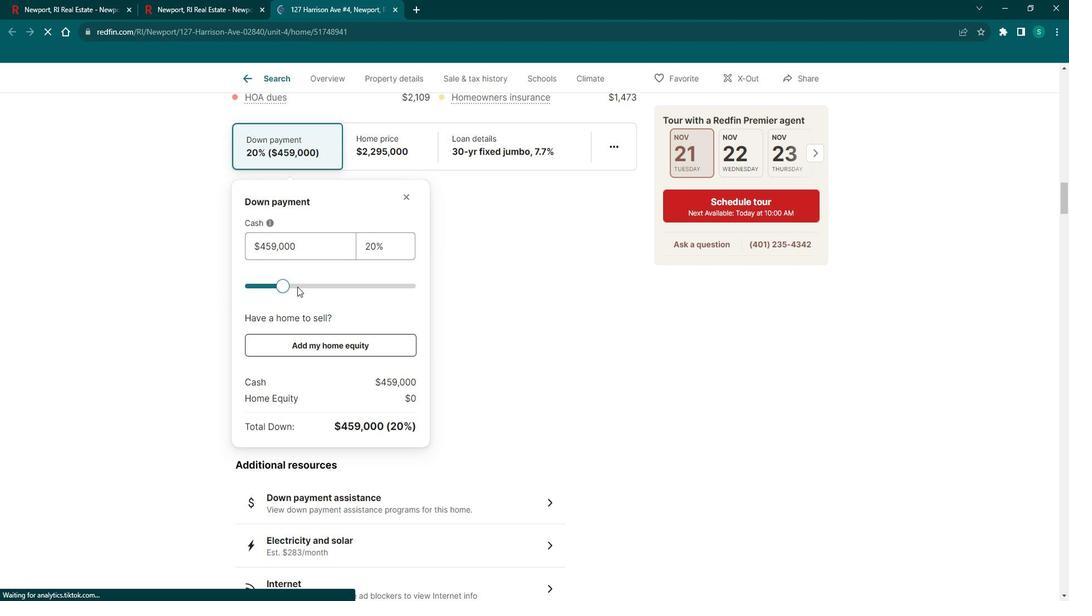 
Action: Mouse scrolled (308, 286) with delta (0, 0)
Screenshot: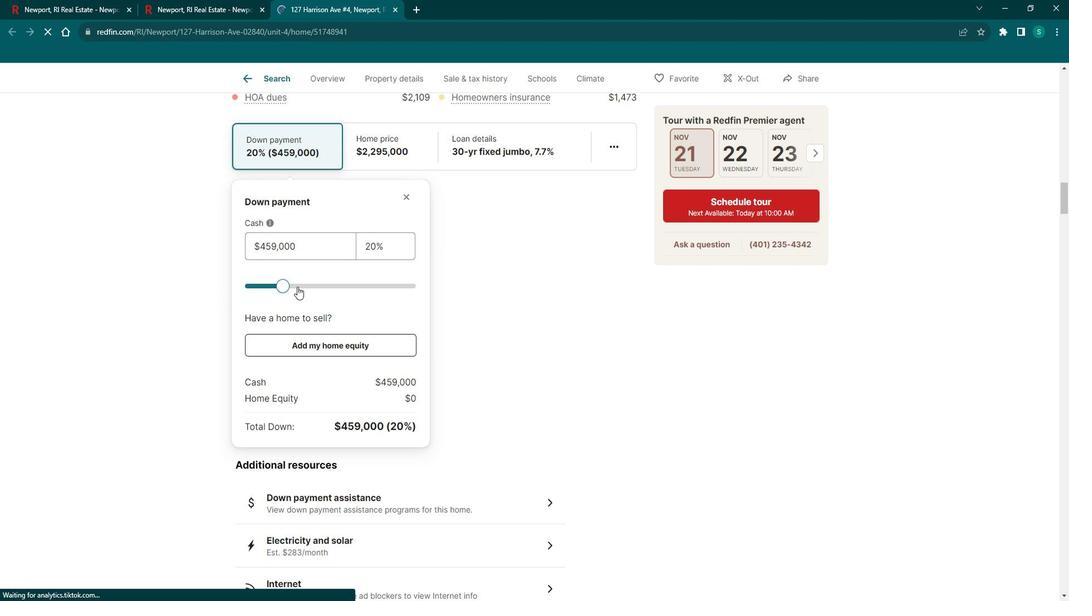 
Action: Mouse scrolled (308, 286) with delta (0, 0)
Screenshot: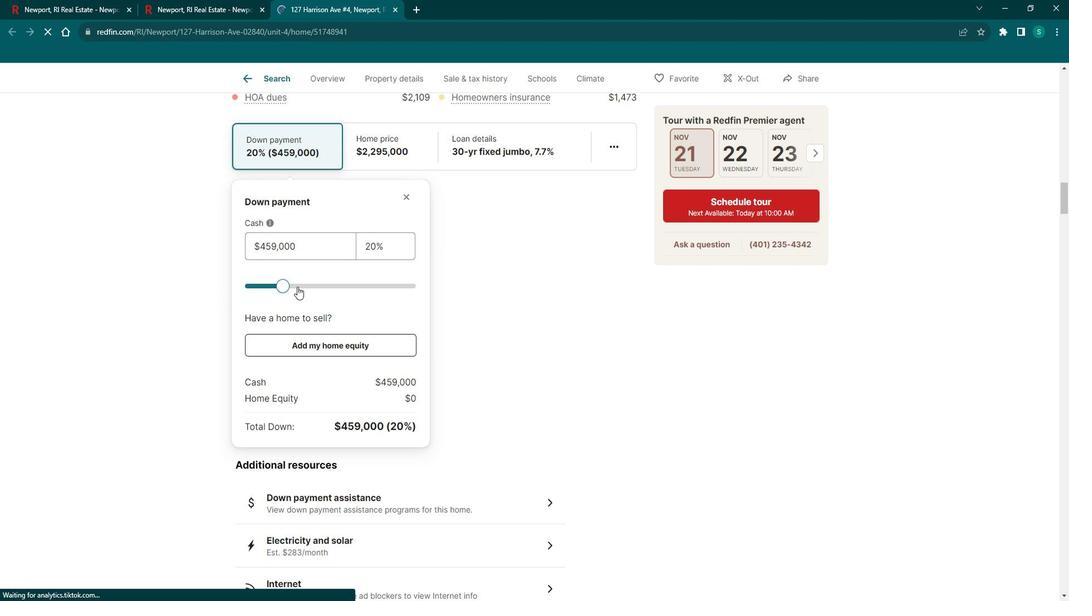 
Action: Mouse scrolled (308, 286) with delta (0, 0)
Screenshot: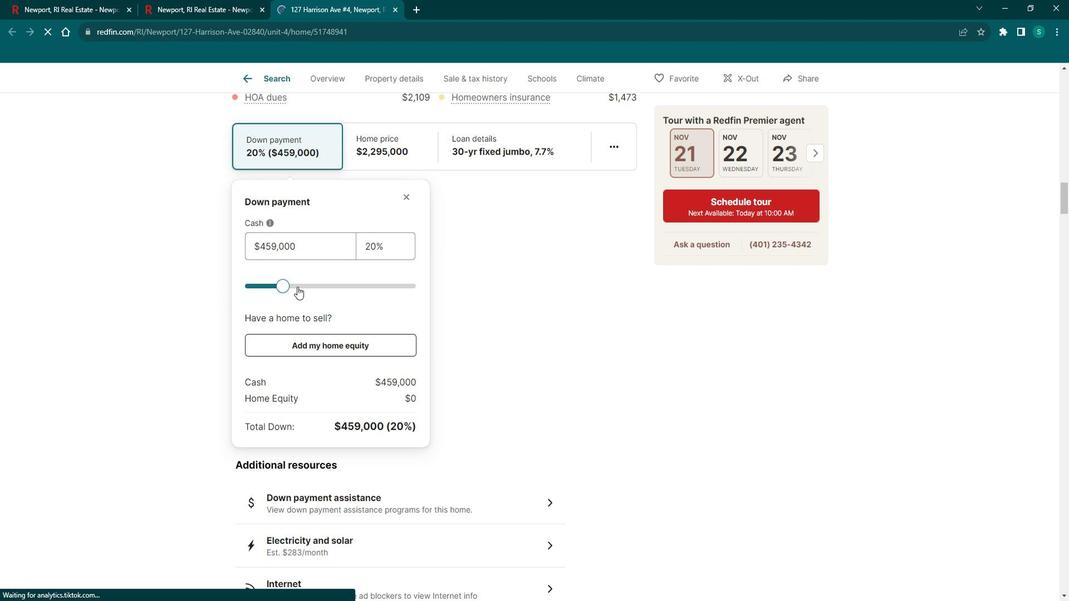 
Action: Mouse scrolled (308, 286) with delta (0, 0)
Screenshot: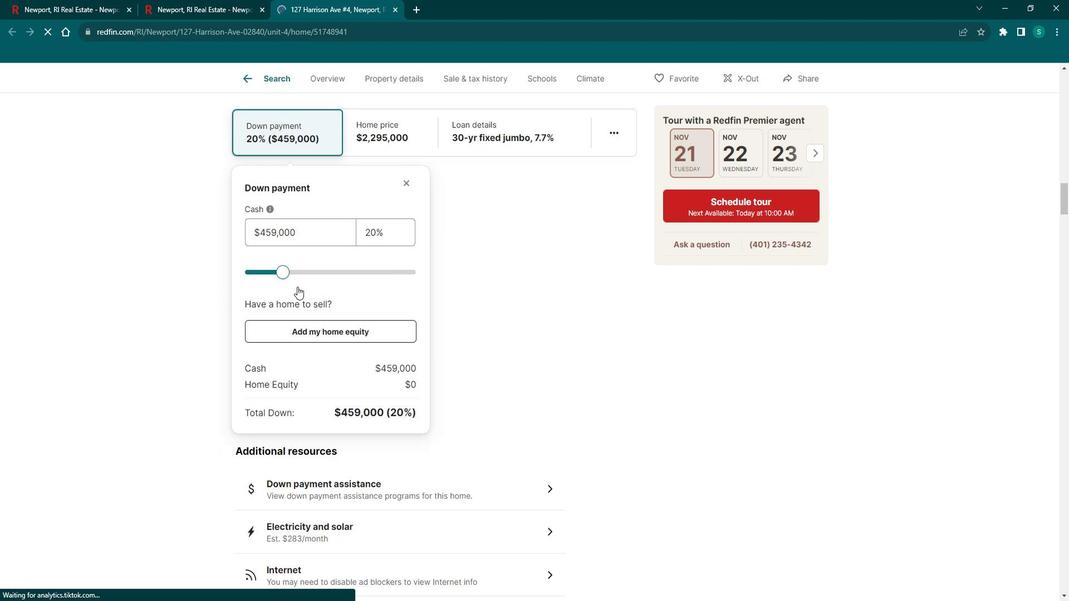 
Action: Mouse moved to (308, 286)
Screenshot: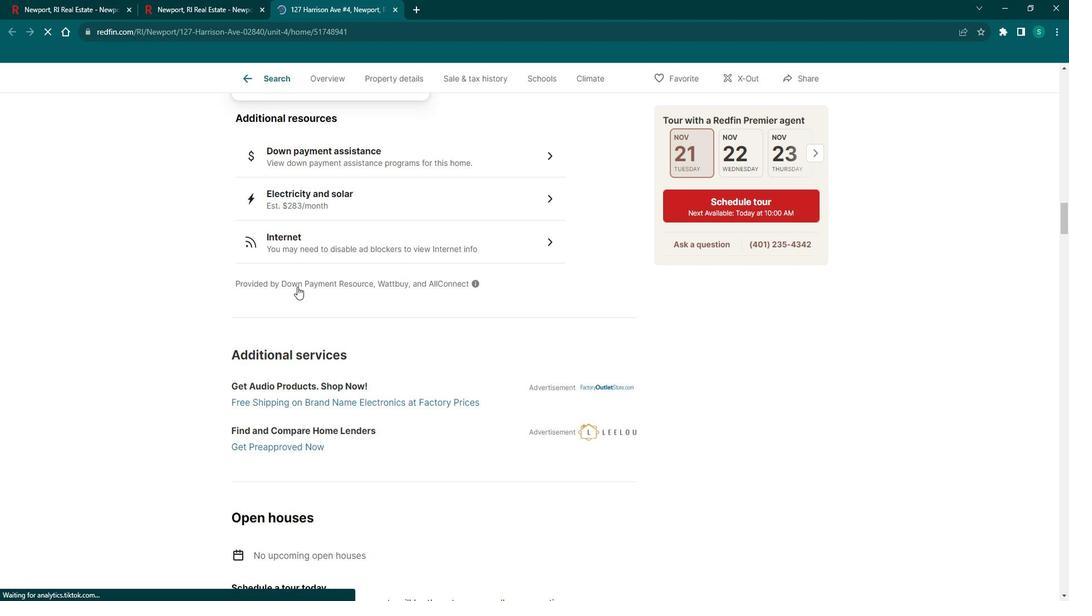 
Action: Mouse scrolled (308, 285) with delta (0, 0)
Screenshot: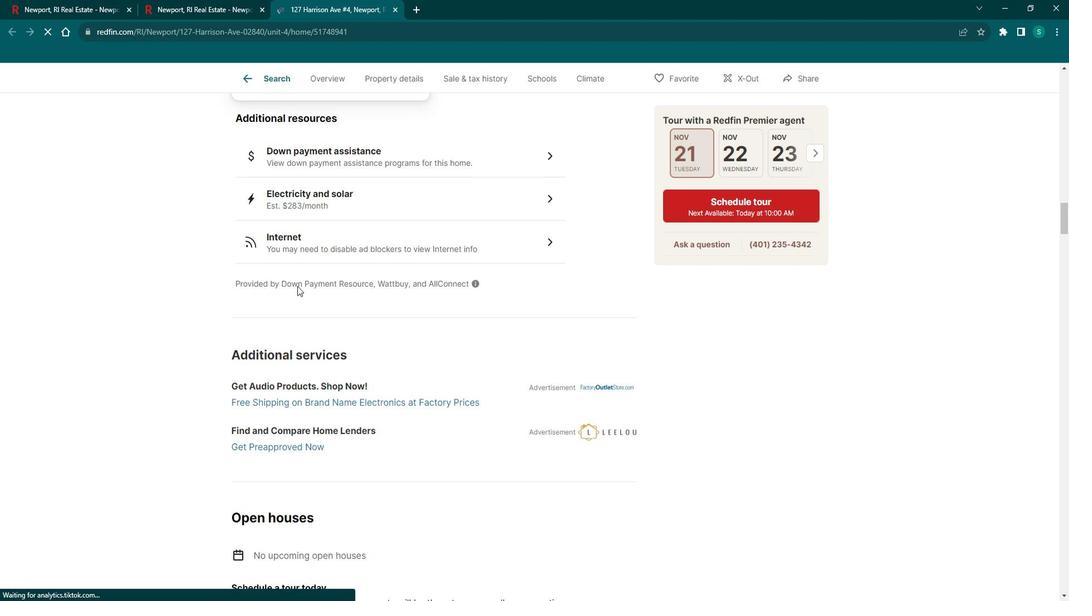 
Action: Mouse moved to (307, 286)
Screenshot: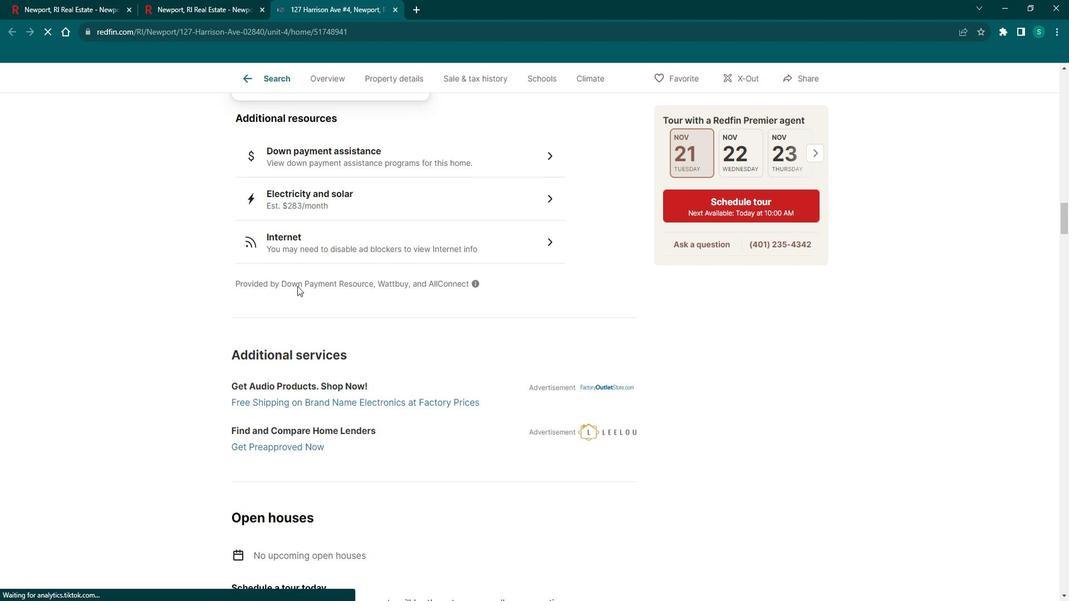 
Action: Mouse scrolled (307, 285) with delta (0, 0)
Screenshot: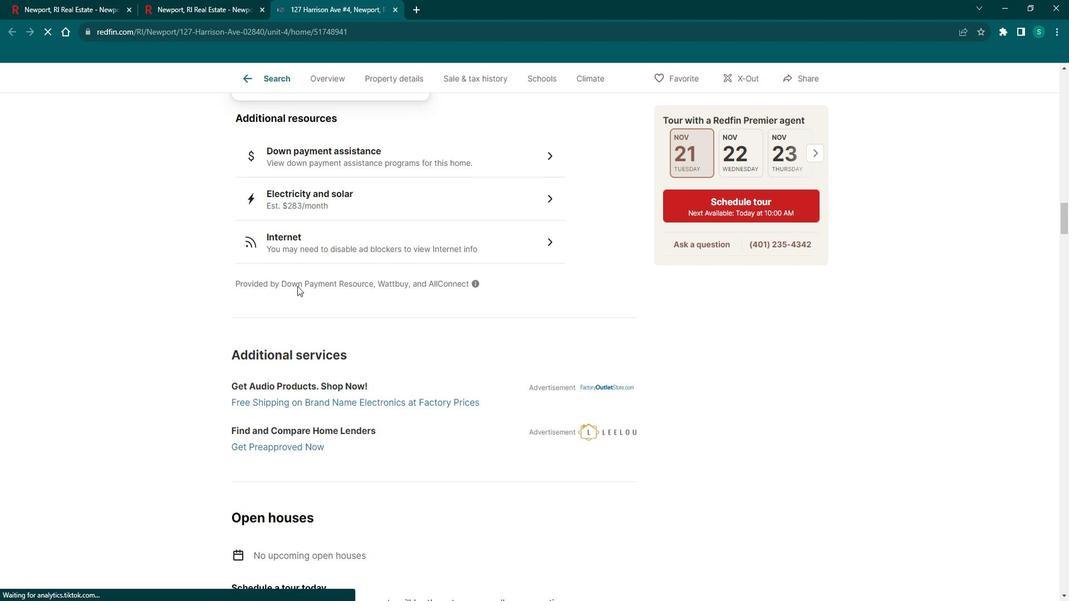 
Action: Mouse moved to (305, 286)
Screenshot: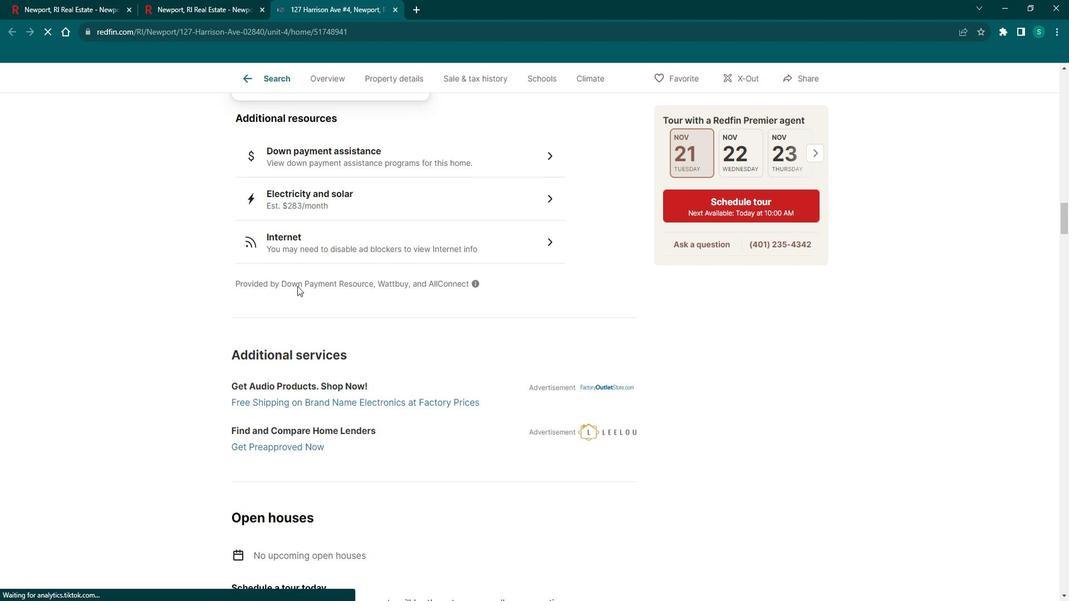 
Action: Mouse scrolled (306, 285) with delta (0, 0)
Screenshot: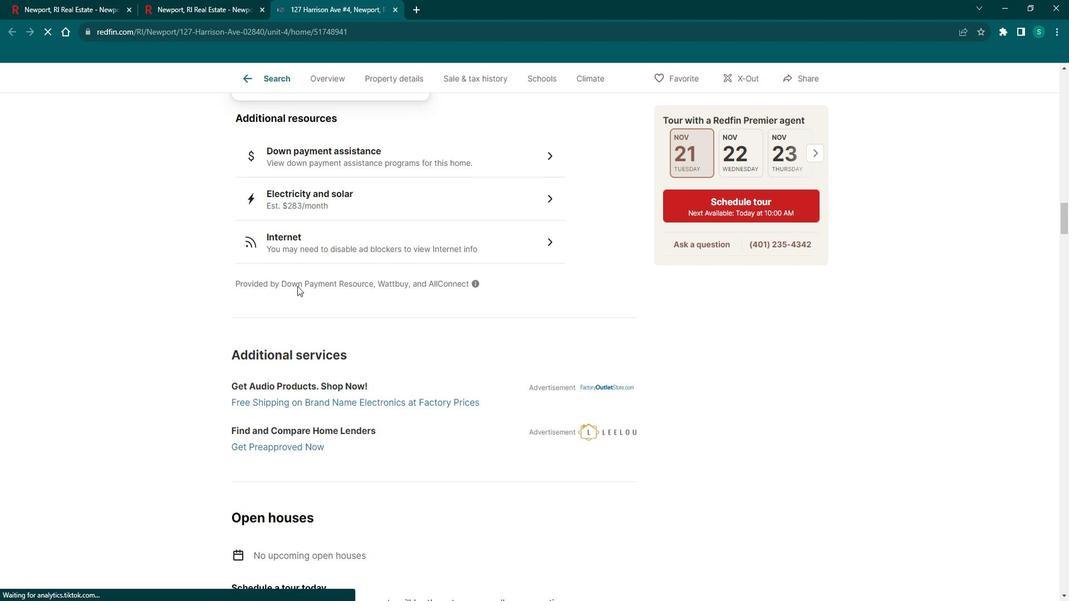 
Action: Mouse scrolled (305, 285) with delta (0, 0)
Screenshot: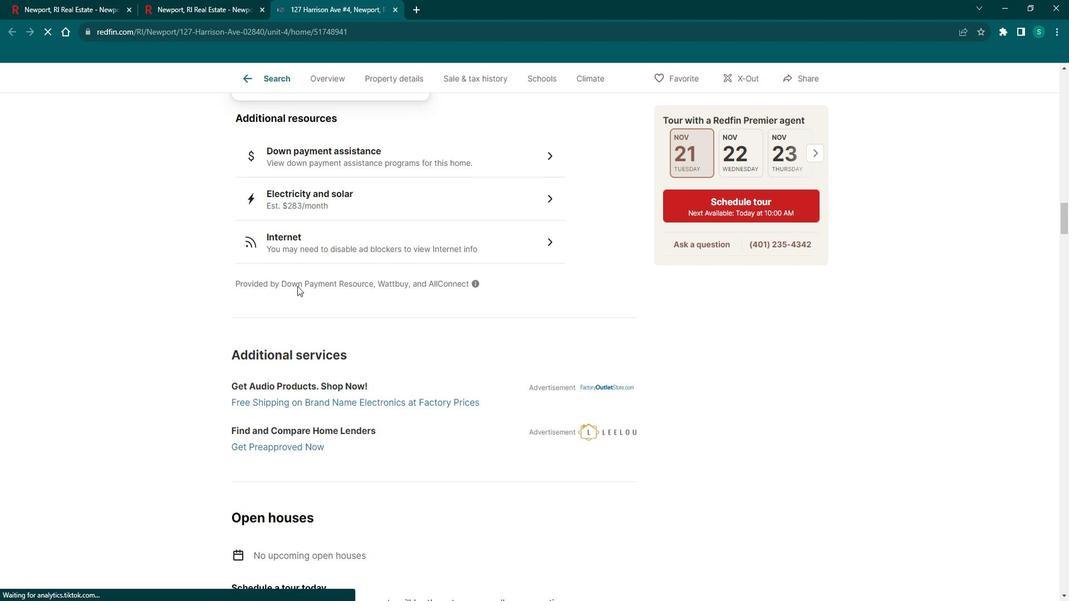 
Action: Mouse moved to (305, 286)
Screenshot: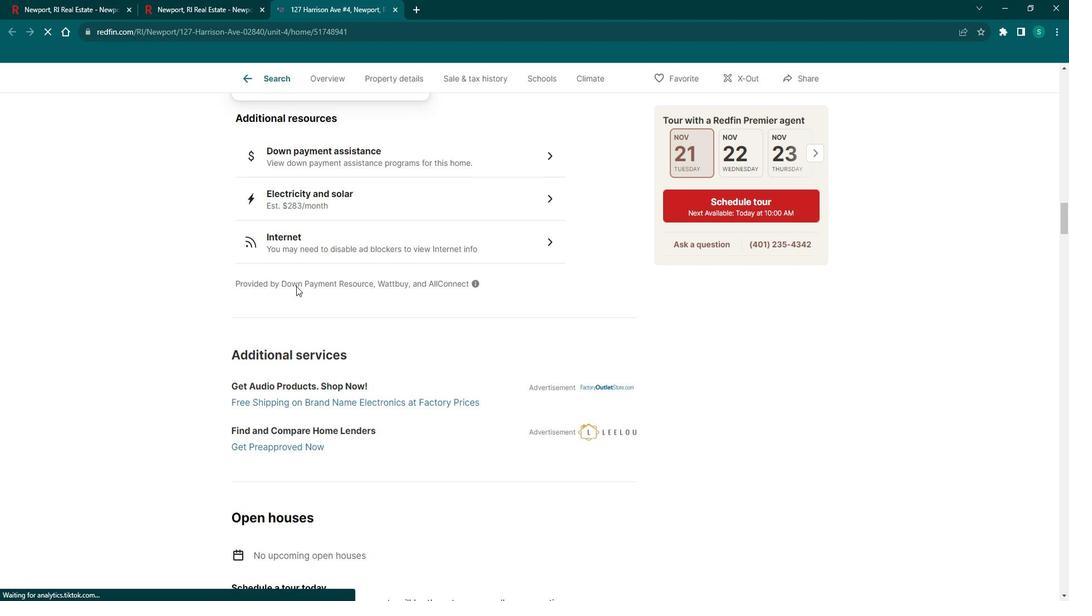 
Action: Mouse scrolled (305, 285) with delta (0, 0)
Screenshot: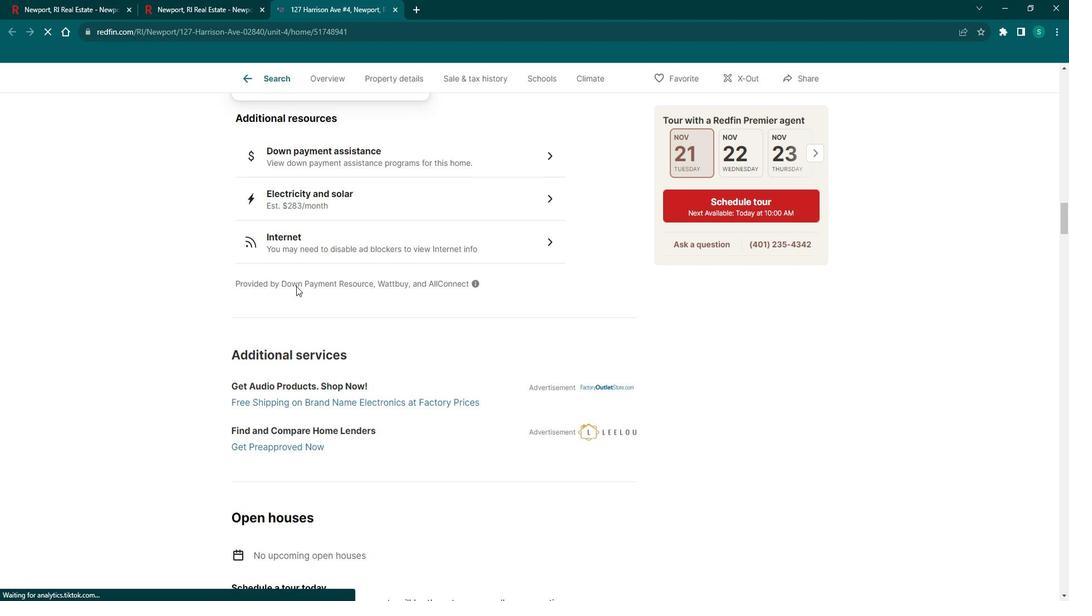 
Action: Mouse scrolled (305, 285) with delta (0, 0)
Screenshot: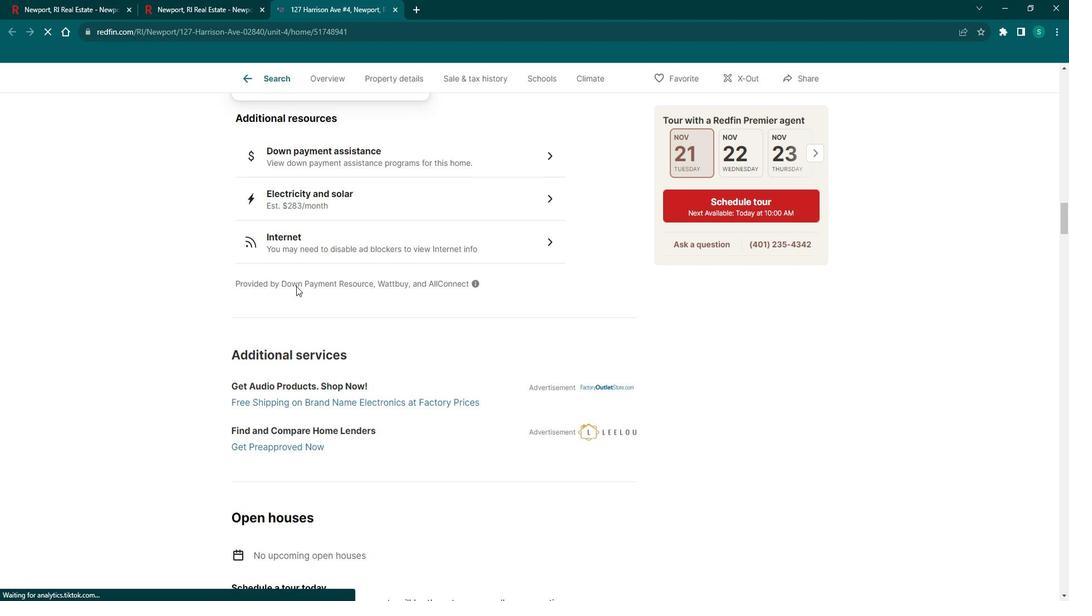 
Action: Mouse scrolled (305, 285) with delta (0, 0)
Screenshot: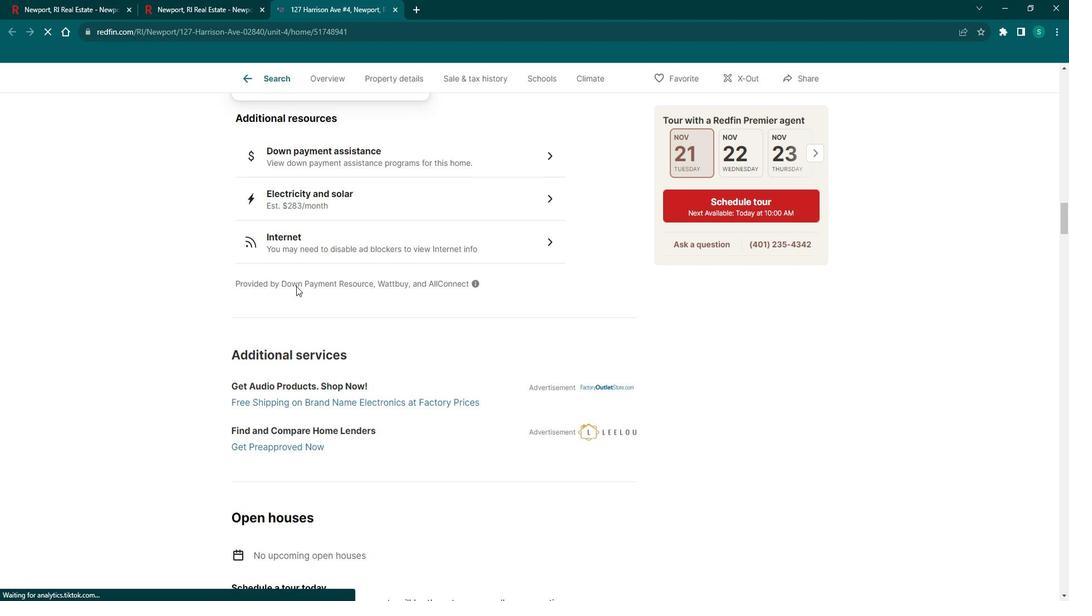 
Action: Mouse scrolled (305, 285) with delta (0, 0)
Screenshot: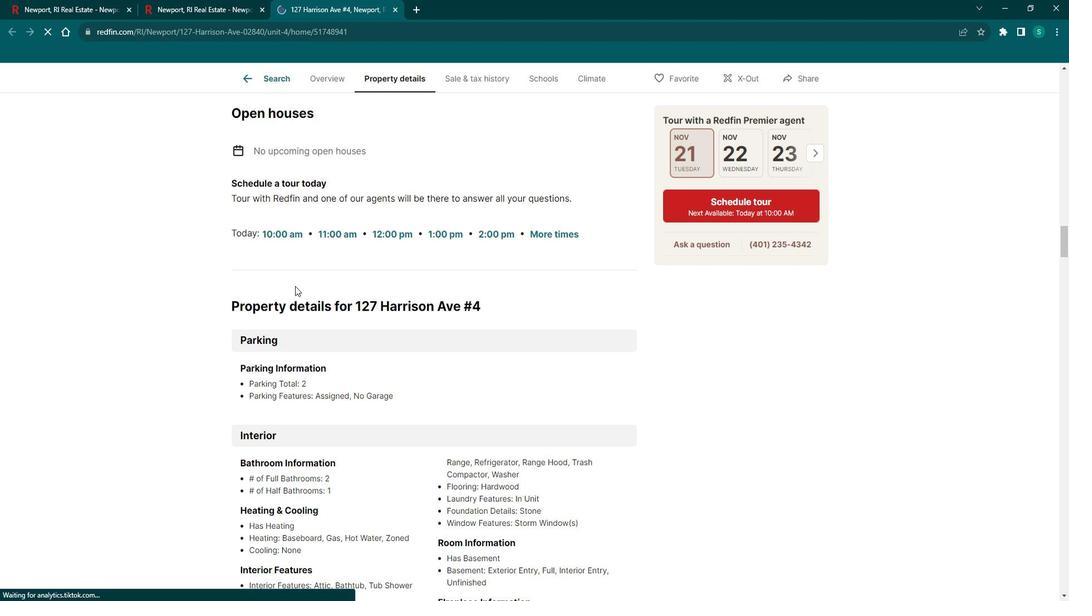 
Action: Mouse scrolled (305, 285) with delta (0, 0)
Screenshot: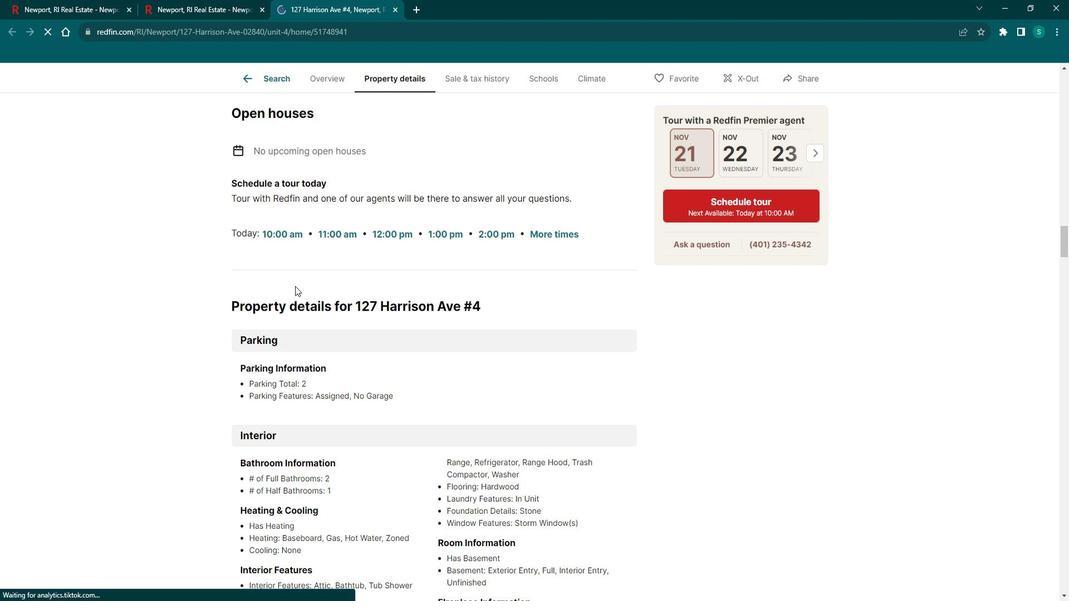 
Action: Mouse scrolled (305, 285) with delta (0, 0)
Screenshot: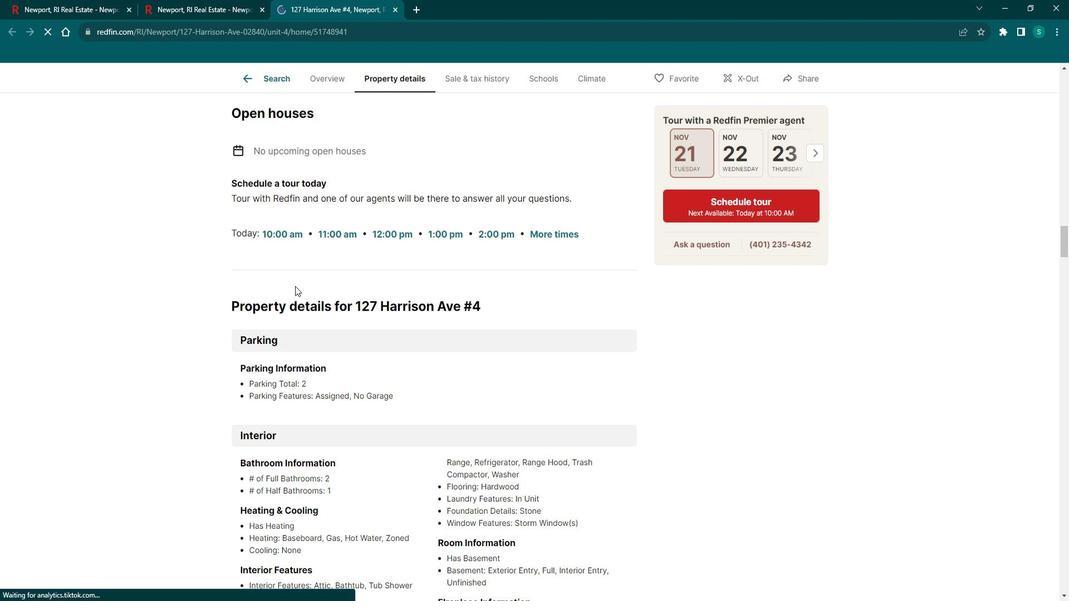 
Action: Mouse scrolled (305, 285) with delta (0, 0)
Screenshot: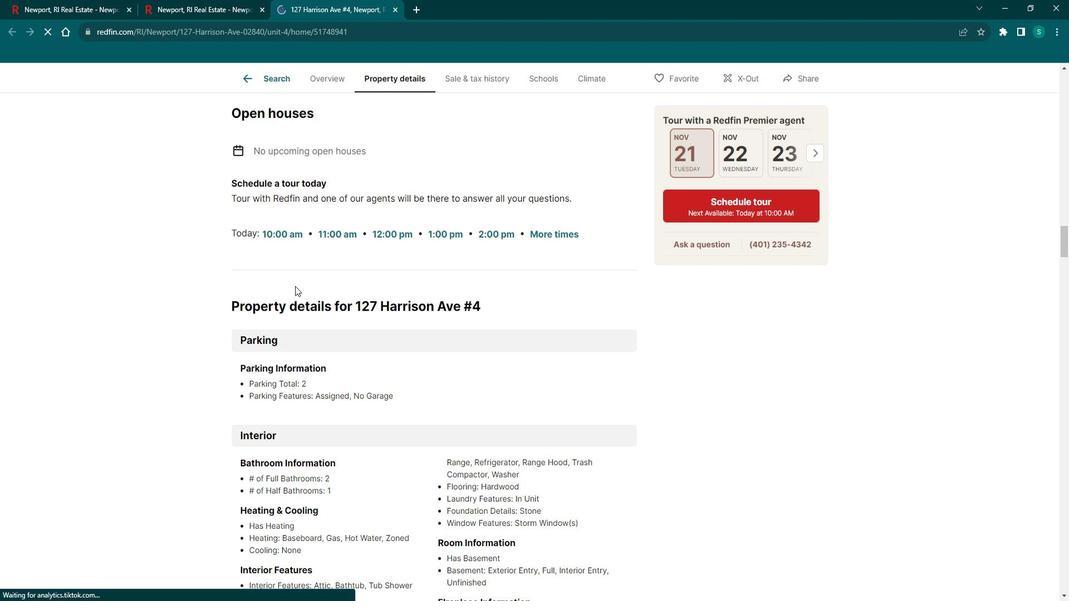
Action: Mouse scrolled (305, 285) with delta (0, 0)
Screenshot: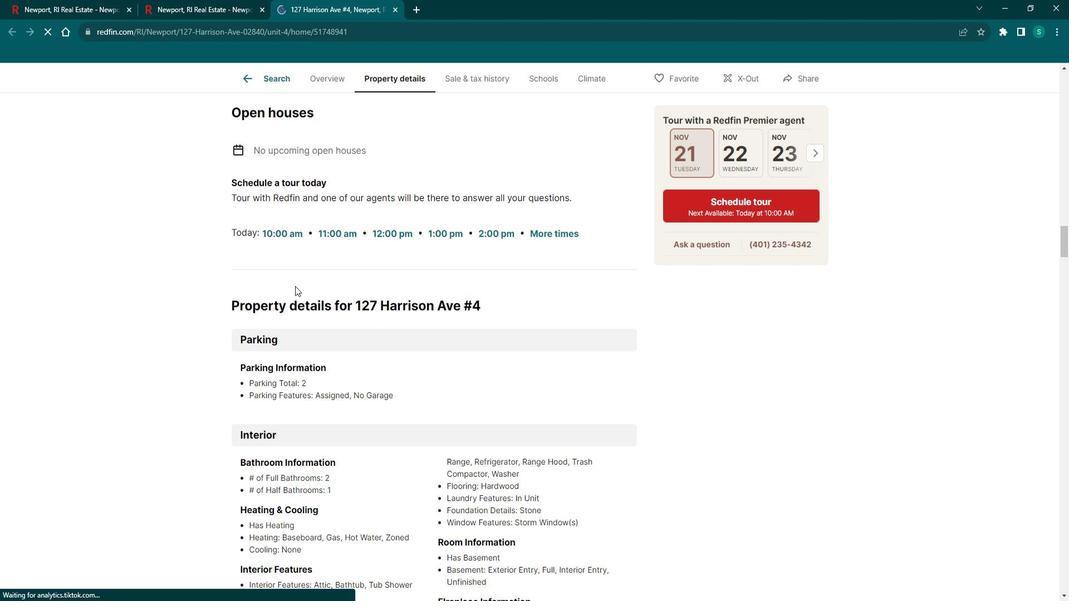 
Action: Mouse scrolled (305, 285) with delta (0, 0)
Screenshot: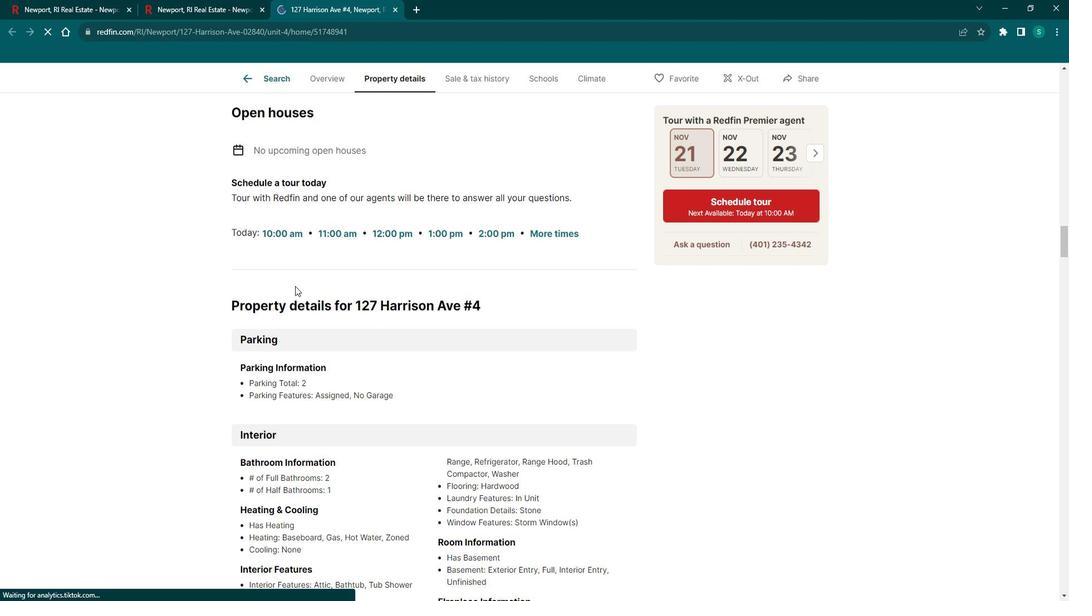 
Action: Mouse scrolled (305, 285) with delta (0, 0)
Screenshot: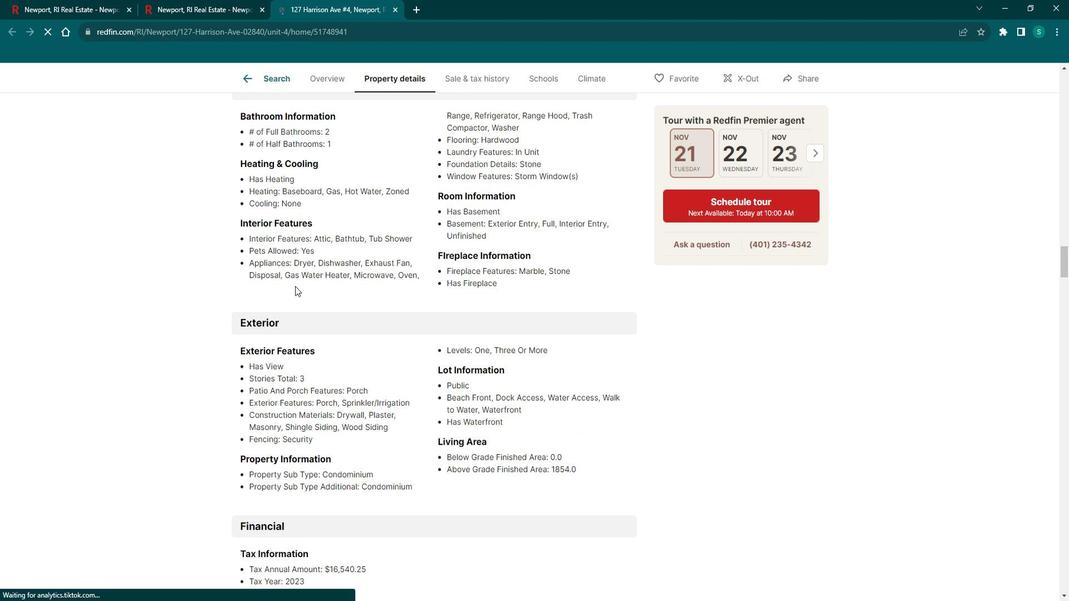 
Action: Mouse scrolled (305, 285) with delta (0, 0)
Screenshot: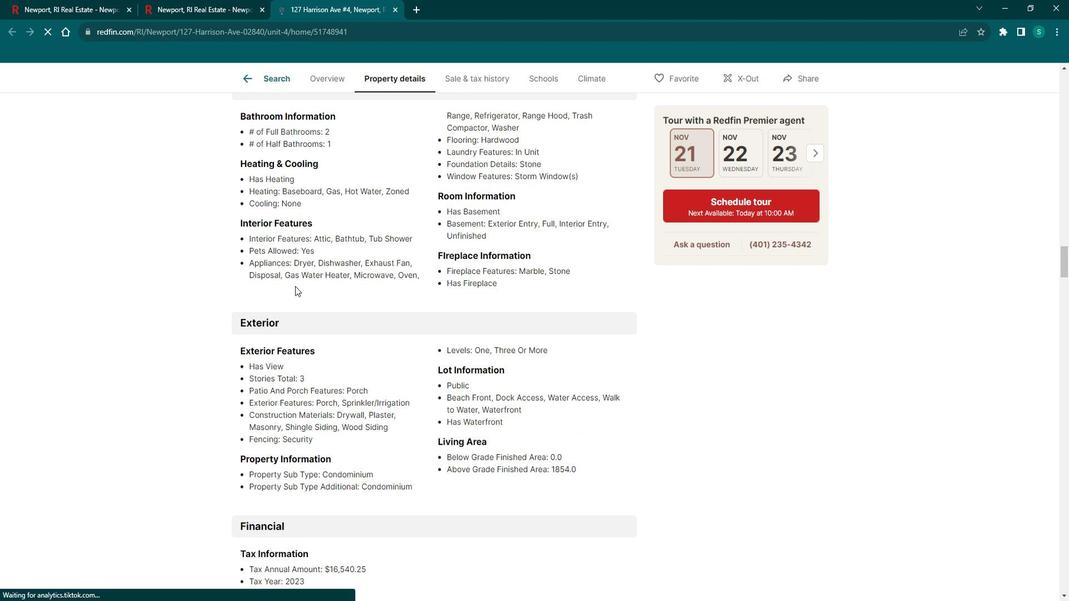 
Action: Mouse scrolled (305, 285) with delta (0, 0)
Screenshot: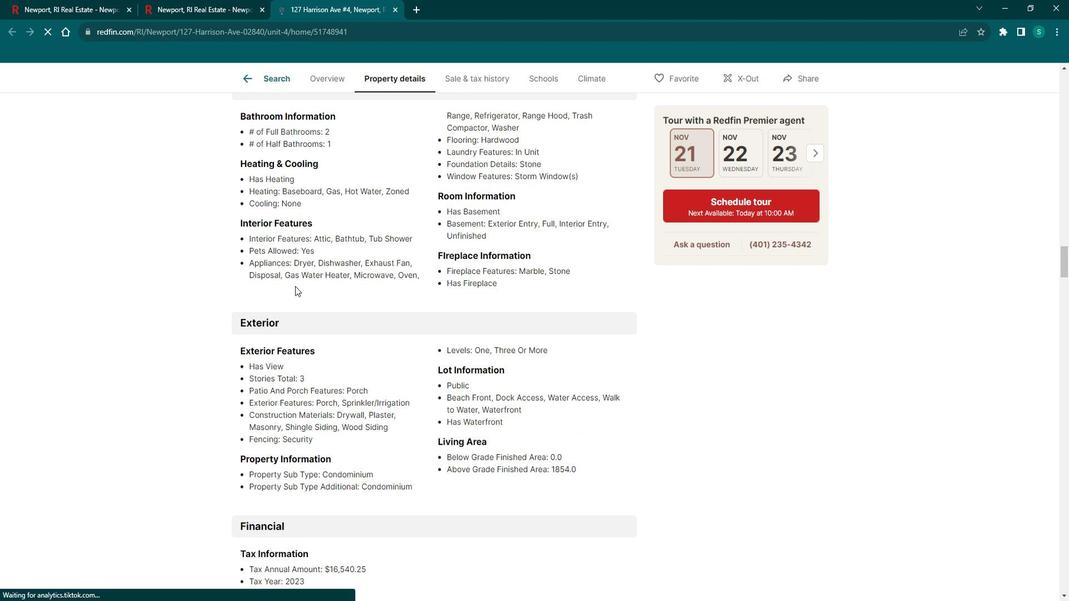 
Action: Mouse scrolled (305, 285) with delta (0, 0)
Screenshot: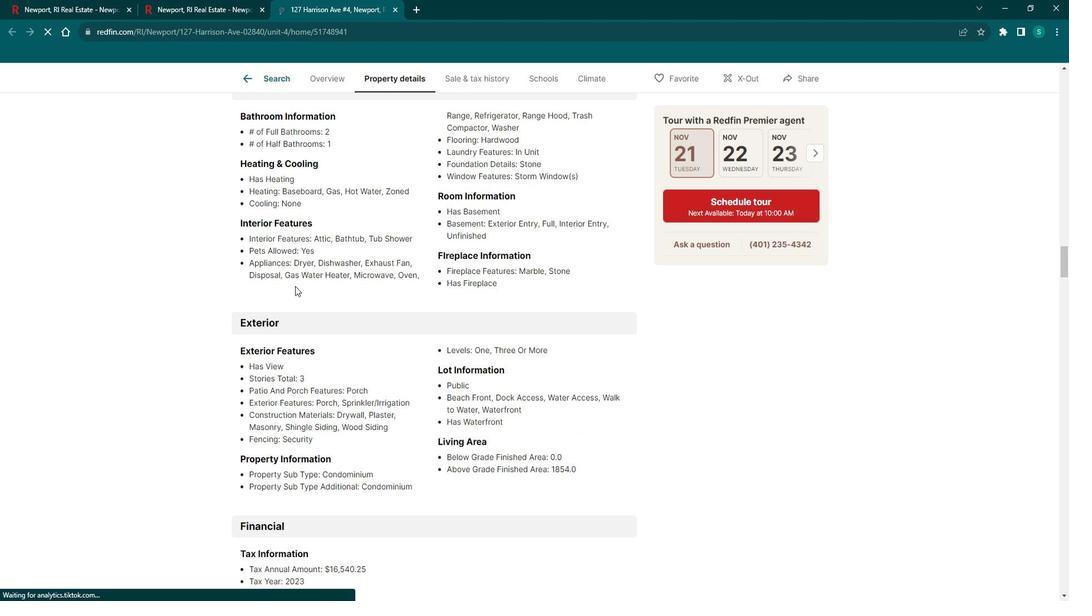 
Action: Mouse scrolled (305, 285) with delta (0, 0)
Screenshot: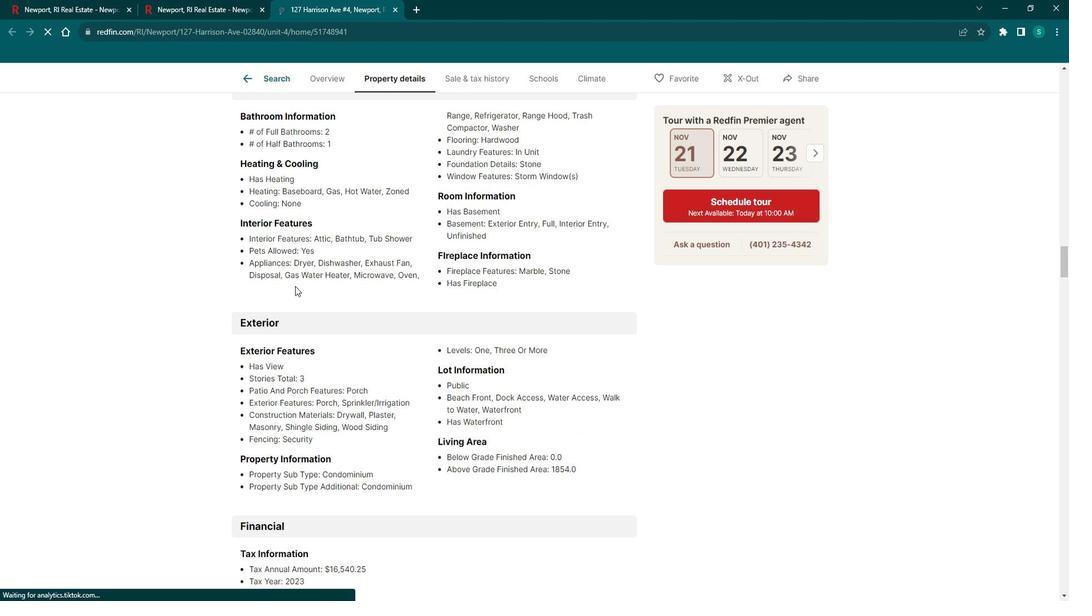 
Action: Mouse moved to (305, 286)
Screenshot: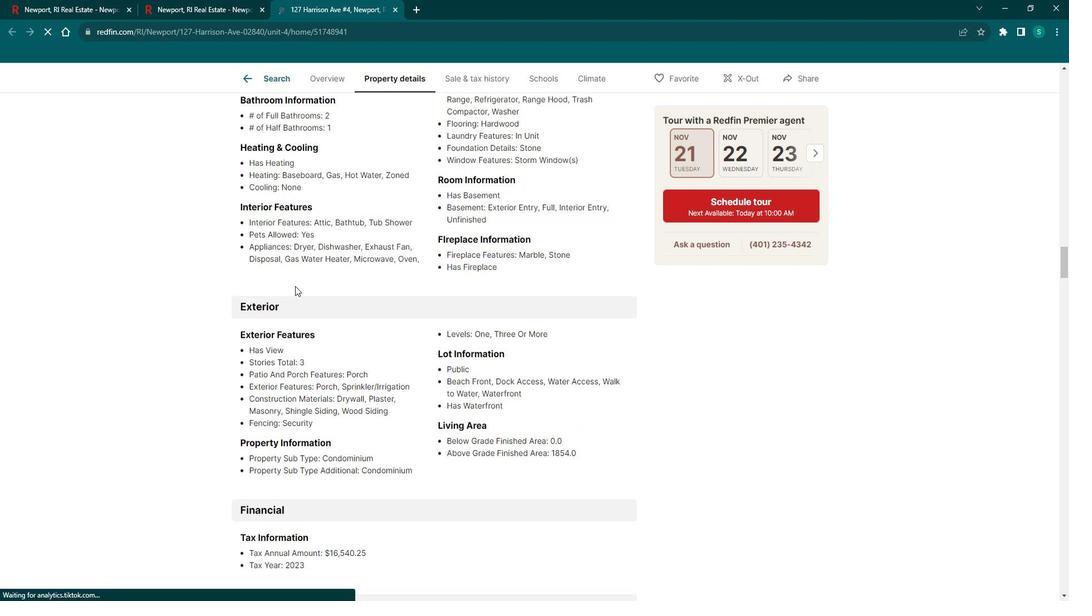 
Action: Mouse scrolled (305, 285) with delta (0, 0)
Screenshot: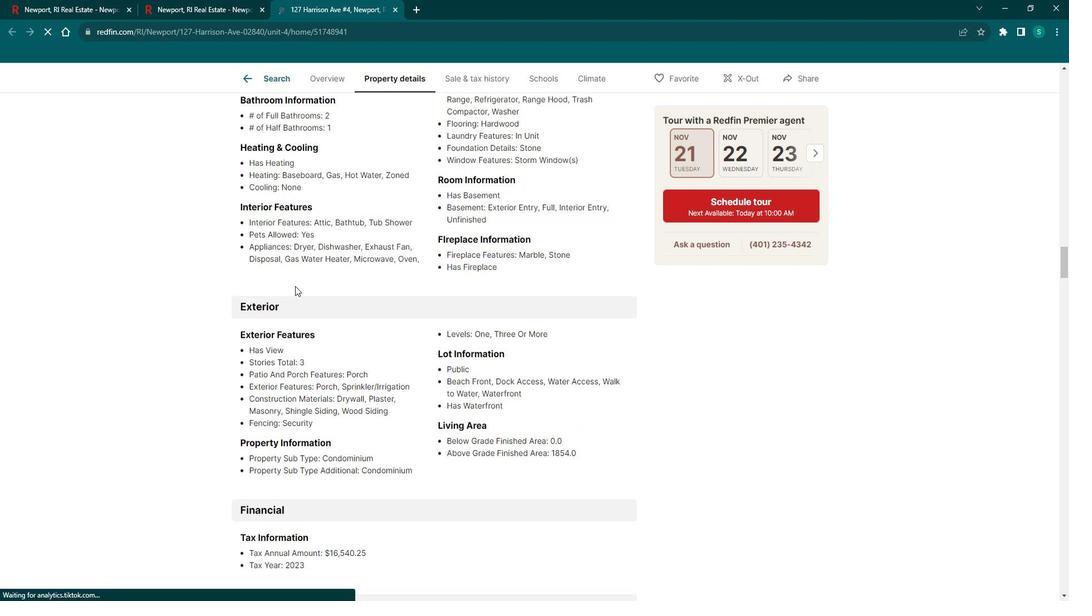 
Action: Mouse scrolled (305, 285) with delta (0, 0)
Screenshot: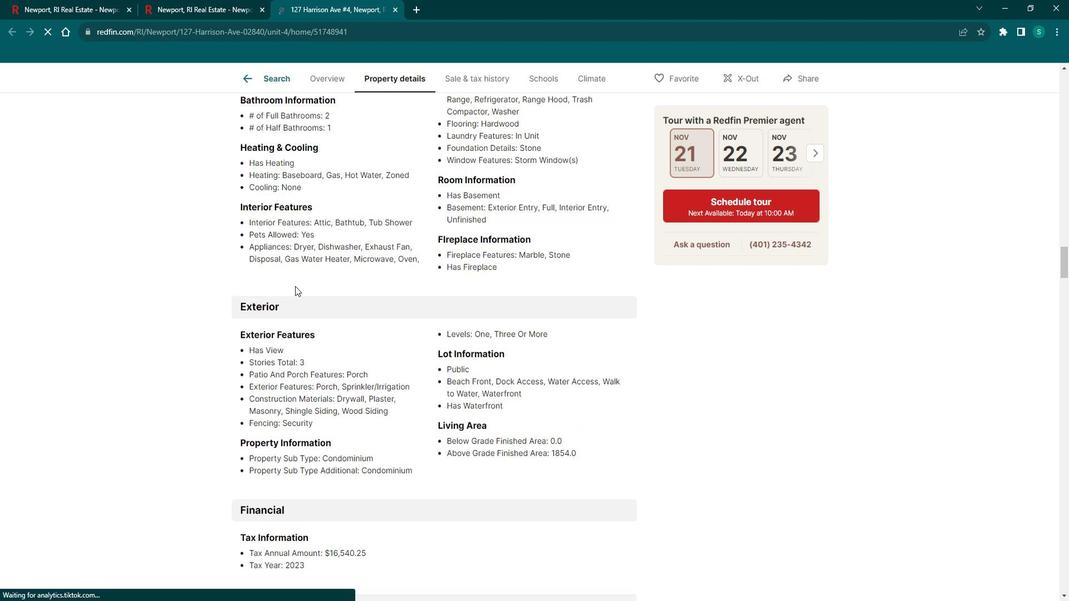 
Action: Mouse moved to (304, 286)
Screenshot: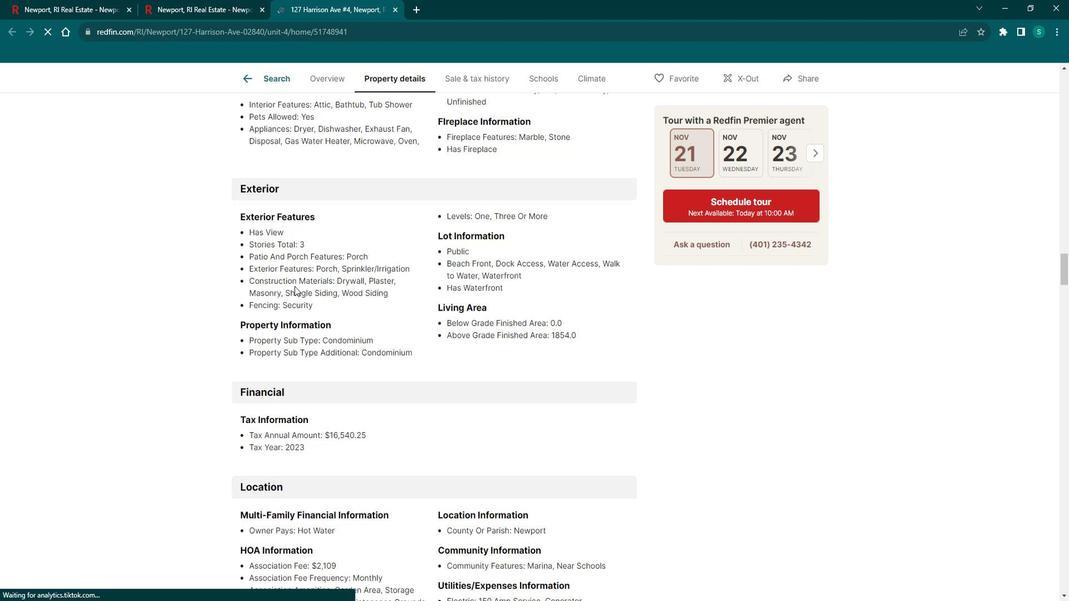 
Action: Mouse scrolled (304, 286) with delta (0, 0)
Screenshot: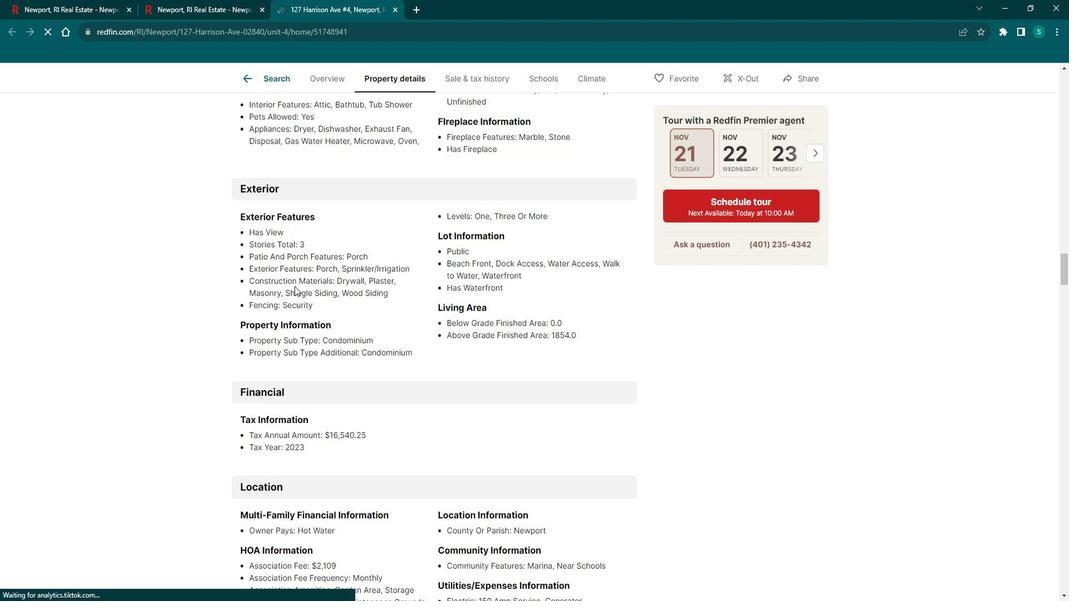 
Action: Mouse scrolled (304, 285) with delta (0, 0)
Screenshot: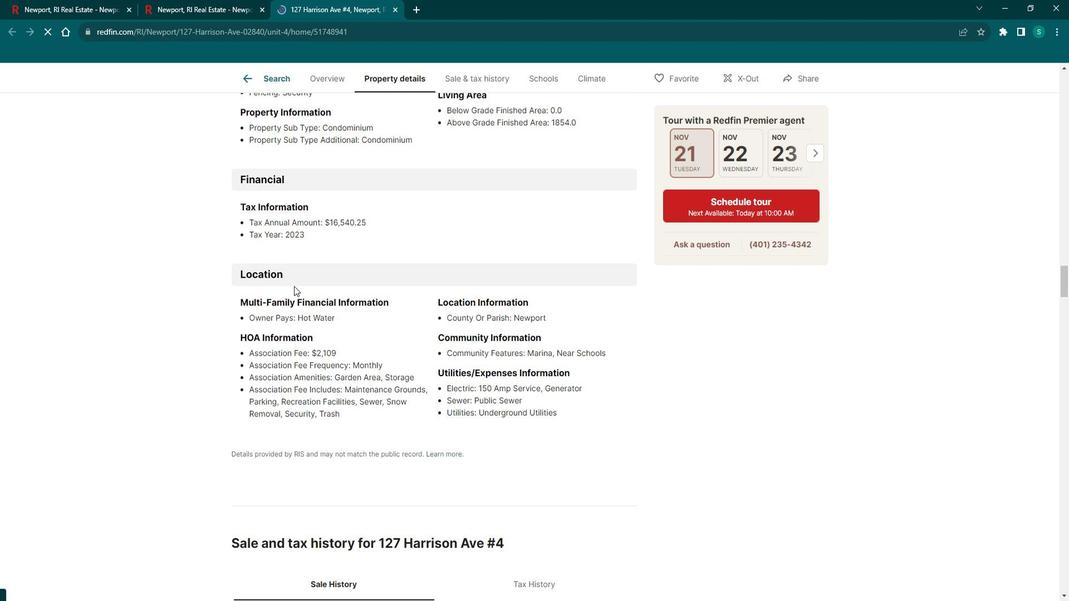 
Action: Mouse scrolled (304, 285) with delta (0, 0)
Screenshot: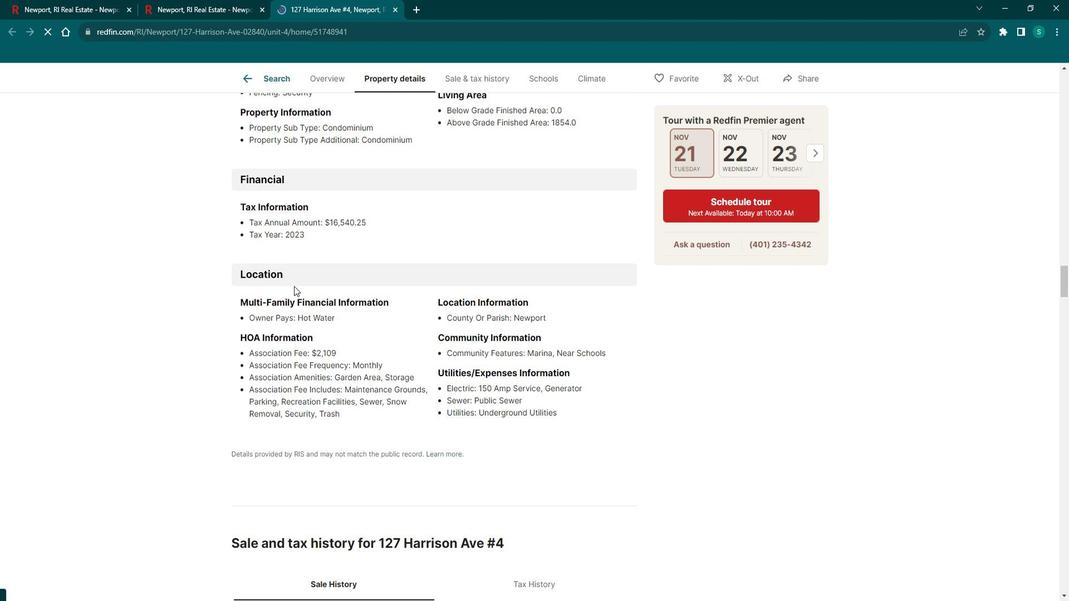 
Action: Mouse scrolled (304, 285) with delta (0, 0)
Screenshot: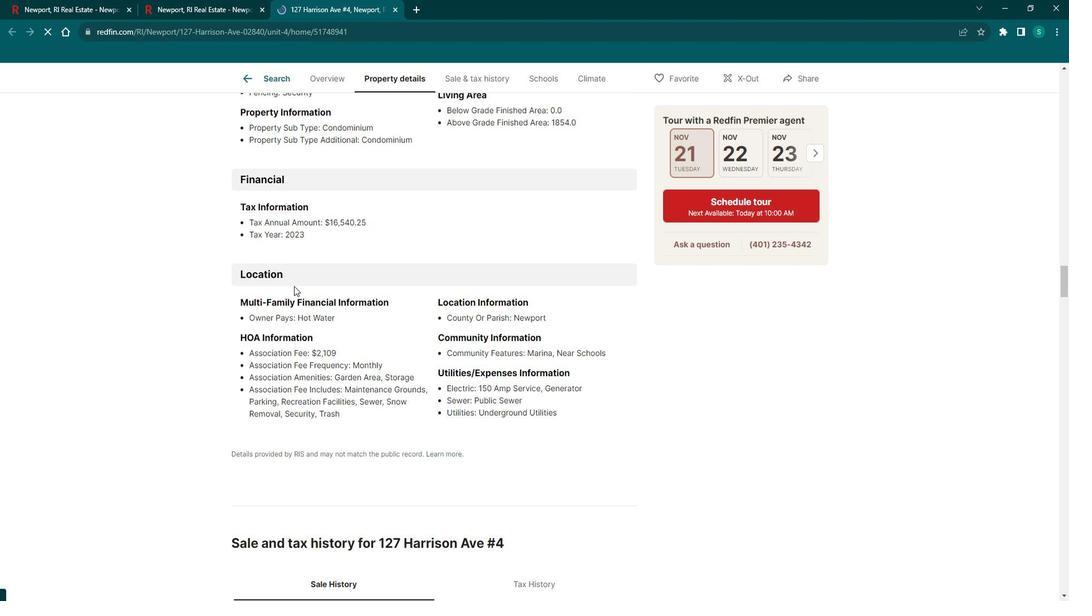 
Action: Mouse scrolled (304, 285) with delta (0, 0)
Screenshot: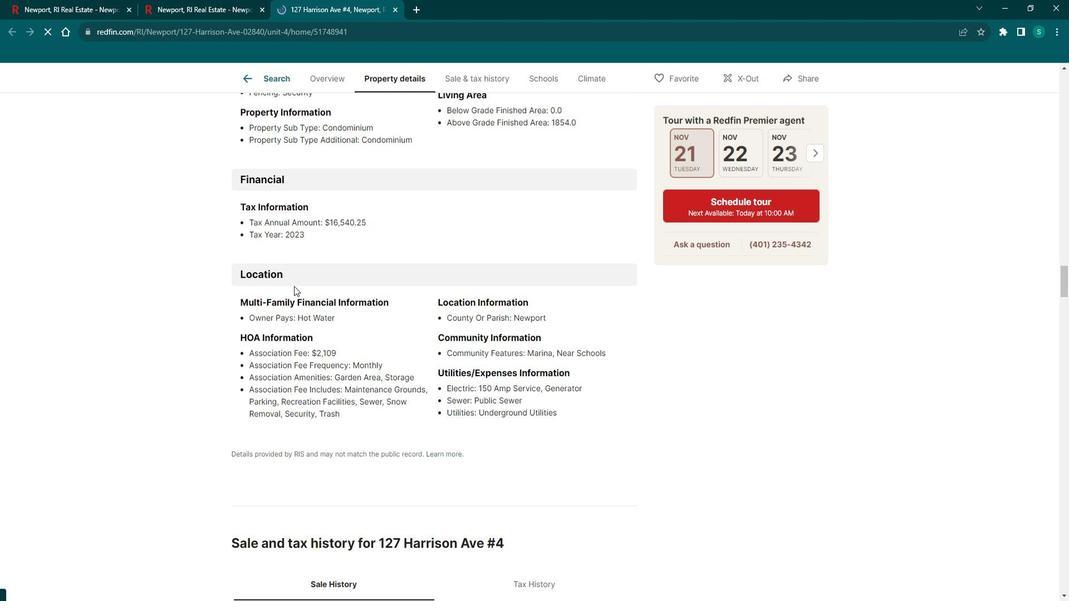 
Action: Mouse scrolled (304, 285) with delta (0, 0)
Screenshot: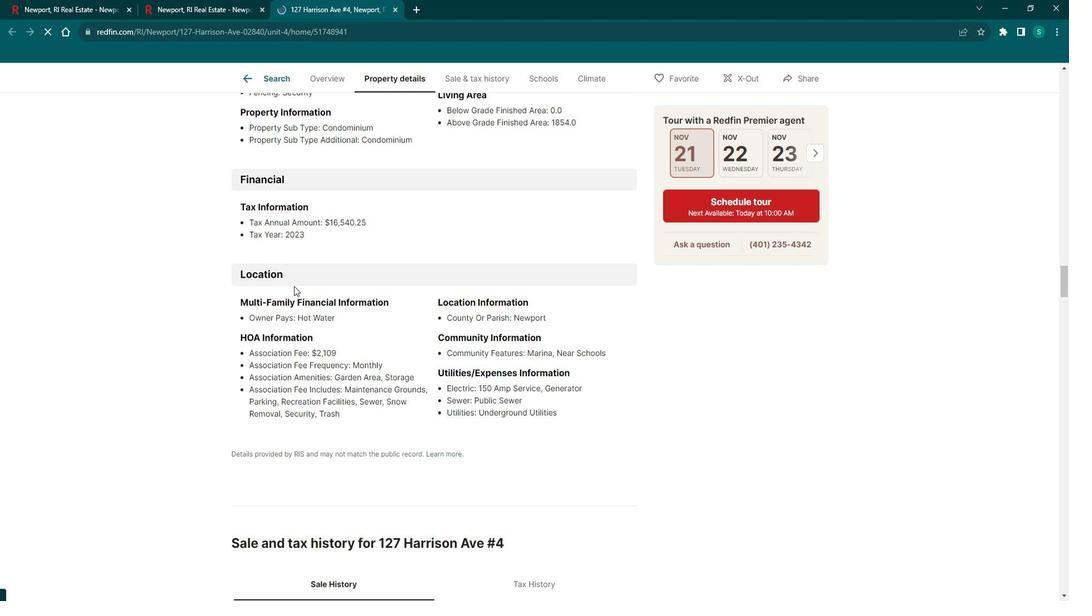 
Action: Mouse scrolled (304, 285) with delta (0, 0)
Screenshot: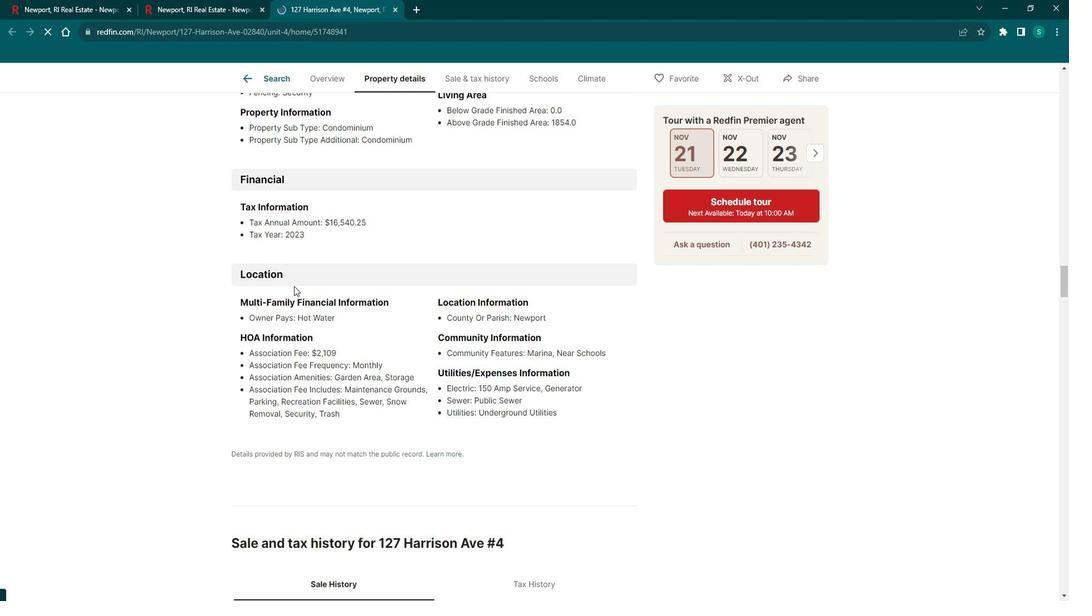 
Action: Mouse scrolled (304, 285) with delta (0, 0)
Screenshot: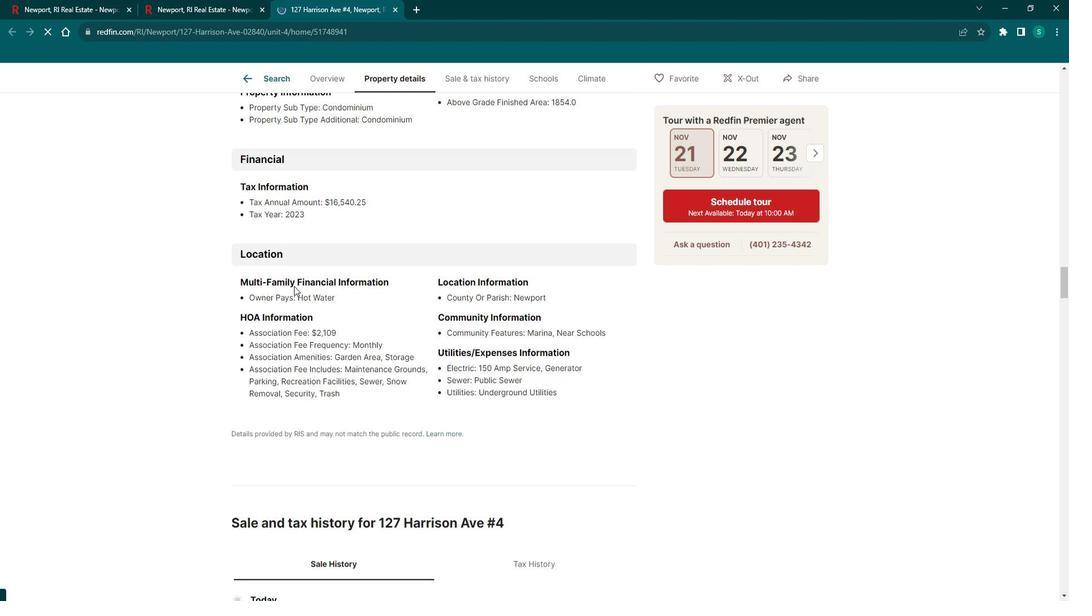 
Action: Mouse scrolled (304, 286) with delta (0, 0)
Screenshot: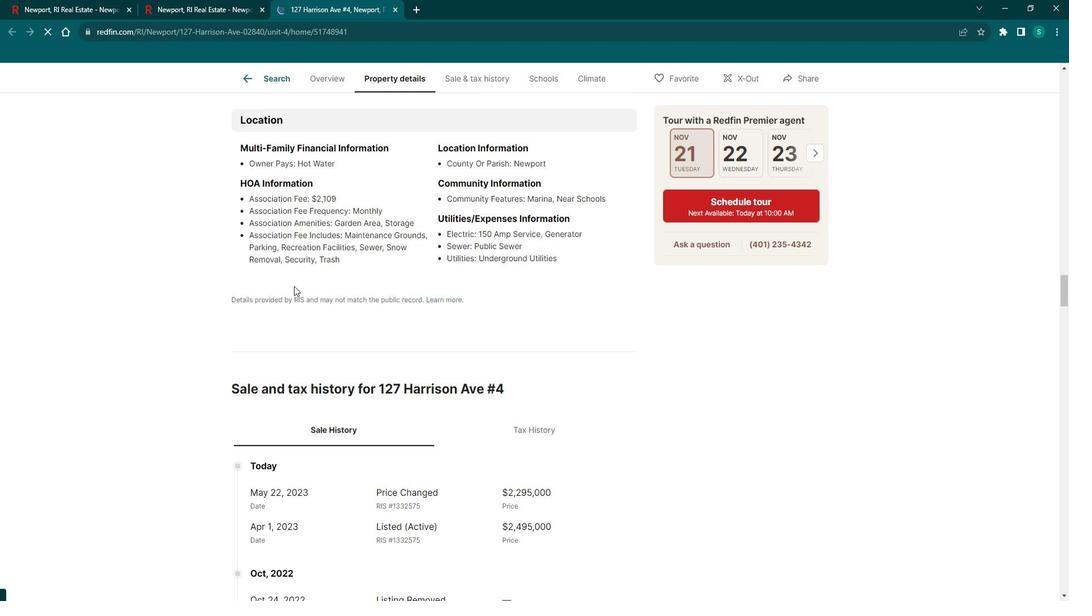 
Action: Mouse scrolled (304, 285) with delta (0, 0)
Screenshot: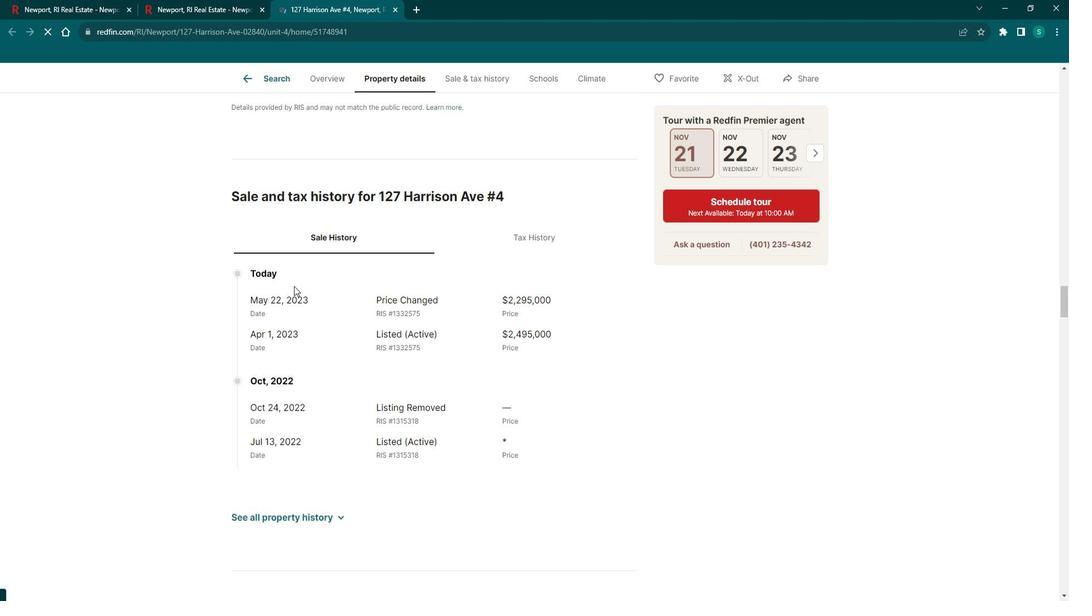 
Action: Mouse scrolled (304, 285) with delta (0, 0)
Screenshot: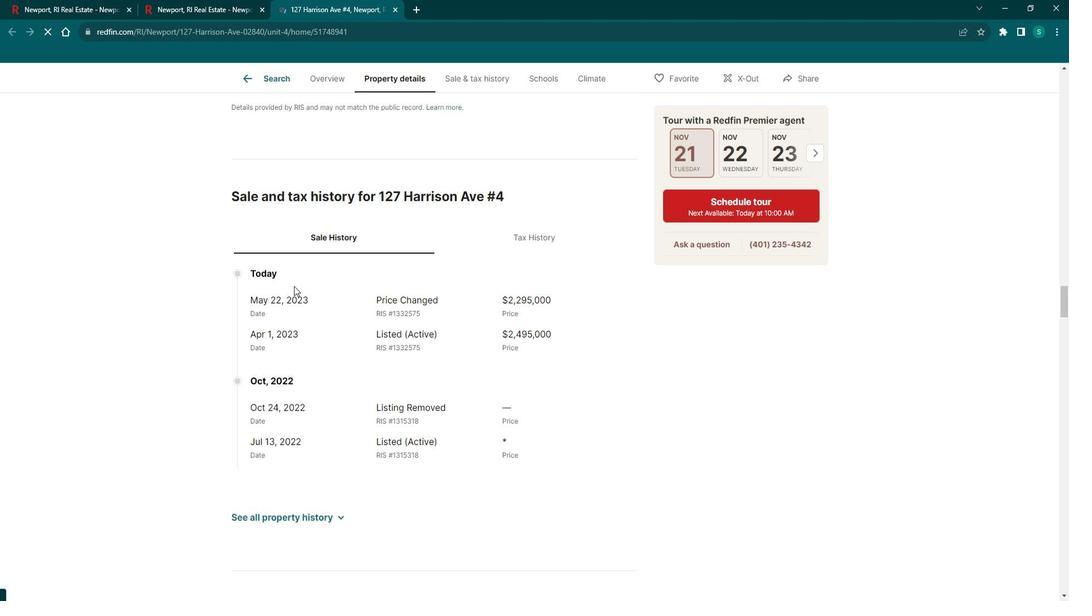 
Action: Mouse scrolled (304, 285) with delta (0, 0)
Screenshot: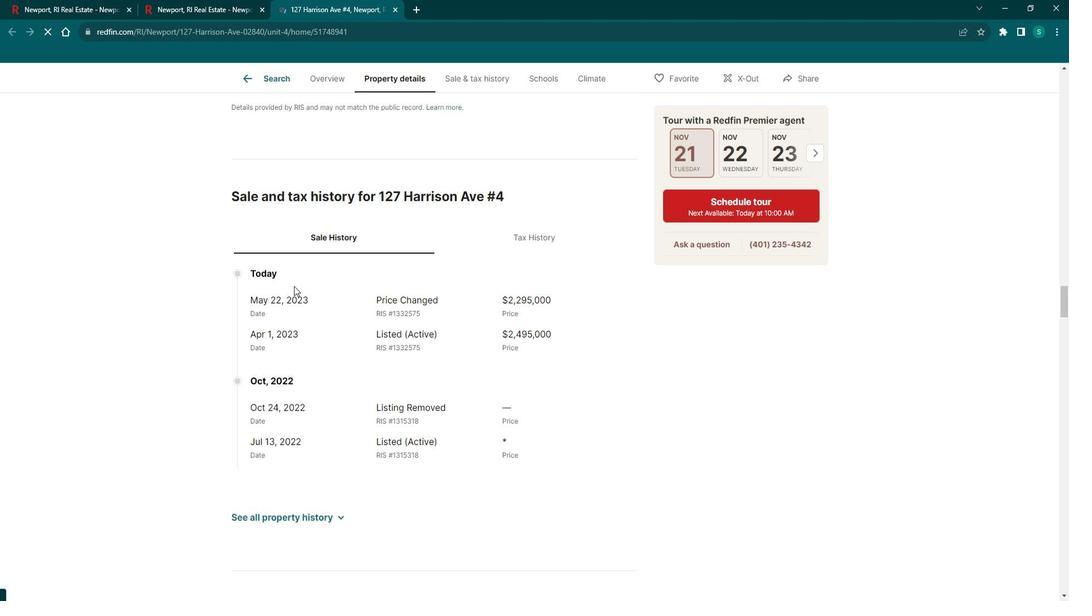 
Action: Mouse moved to (304, 286)
Screenshot: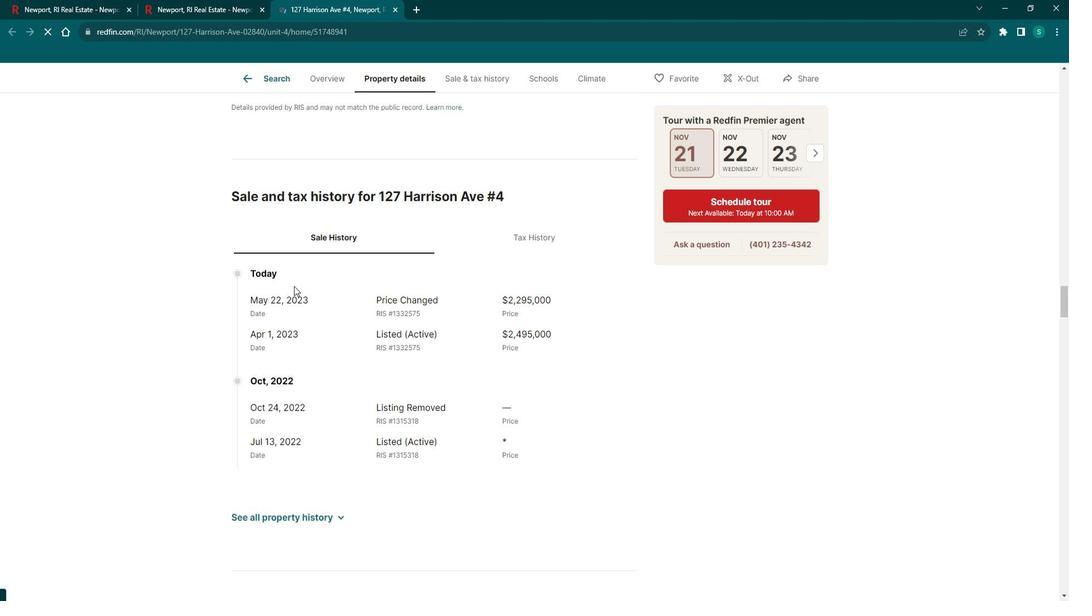 
Action: Mouse scrolled (304, 285) with delta (0, 0)
Screenshot: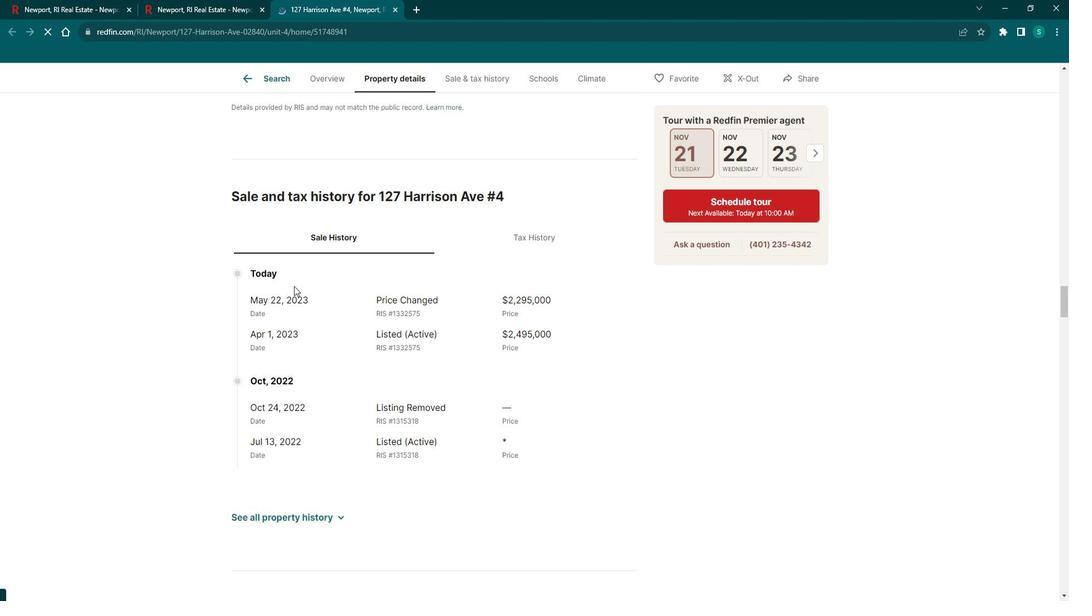 
Action: Mouse moved to (304, 286)
Screenshot: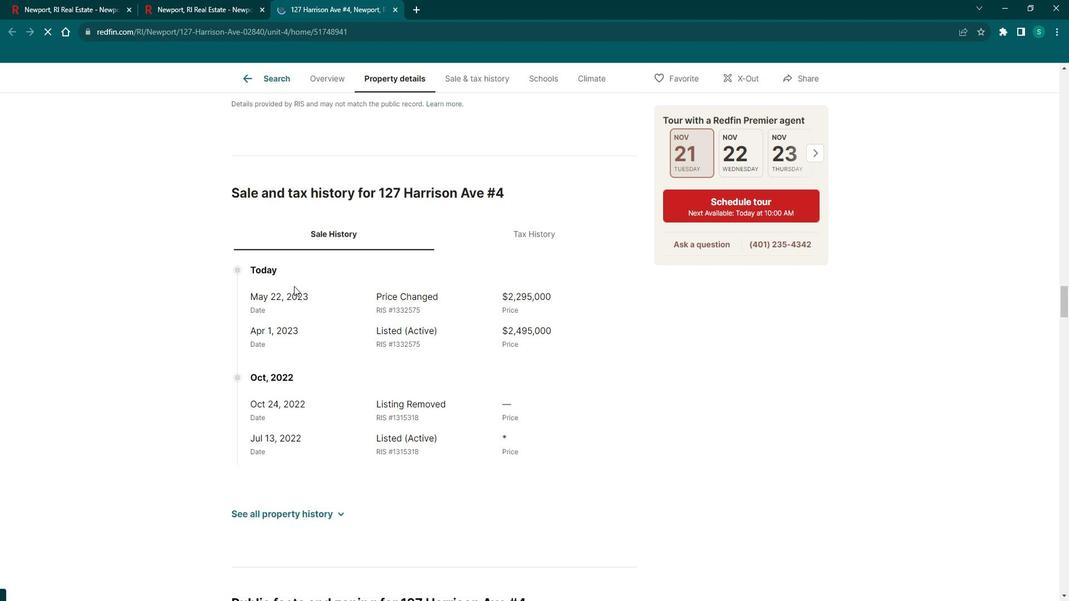 
Action: Mouse scrolled (304, 285) with delta (0, 0)
Screenshot: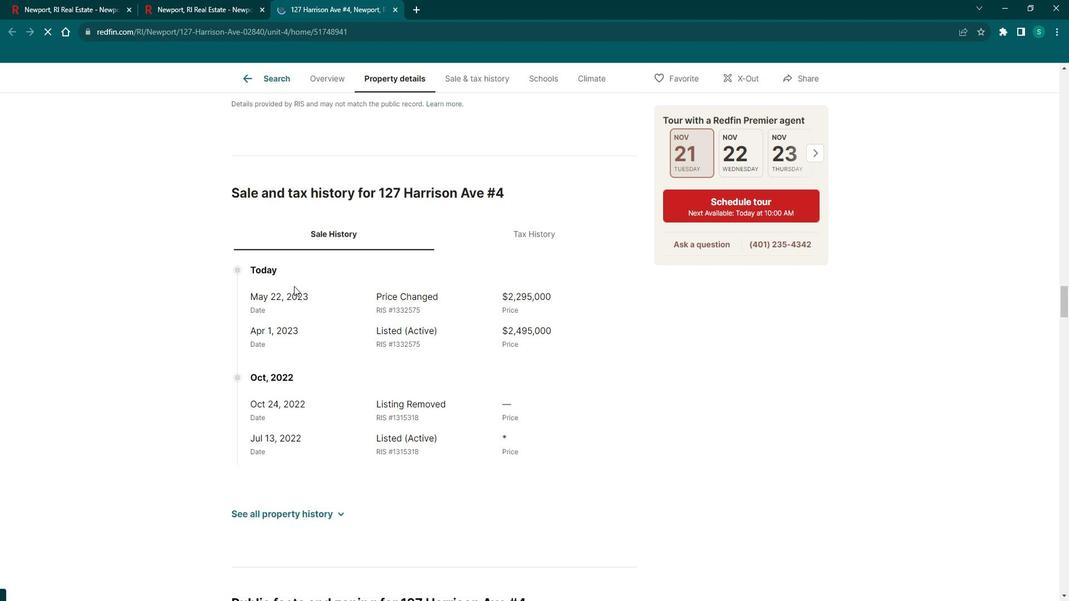 
Action: Mouse scrolled (304, 285) with delta (0, 0)
Screenshot: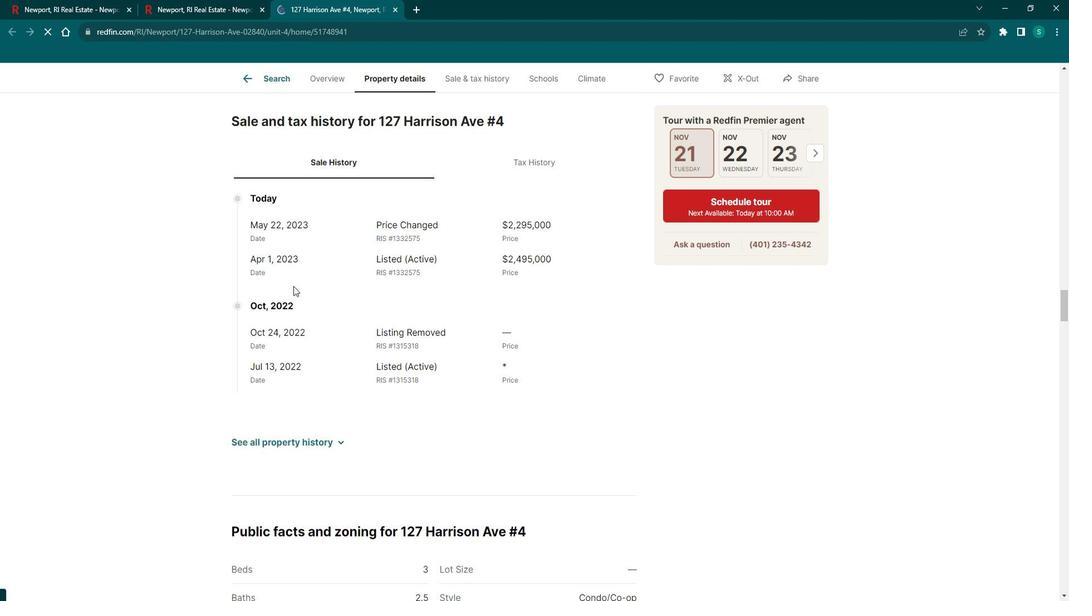 
Action: Mouse scrolled (304, 285) with delta (0, 0)
